 Task: Create a social media post series showcasing hiking trails and stunning views.
Action: Mouse moved to (278, 29)
Screenshot: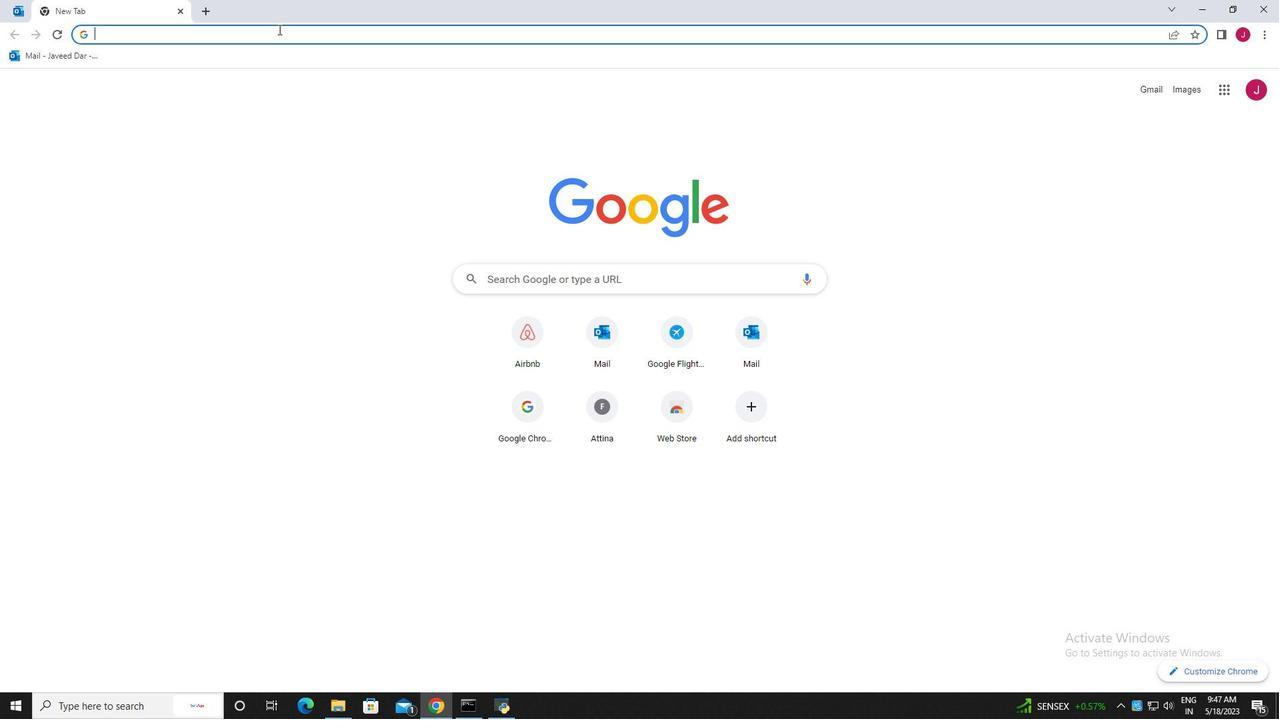 
Action: Key pressed canva
Screenshot: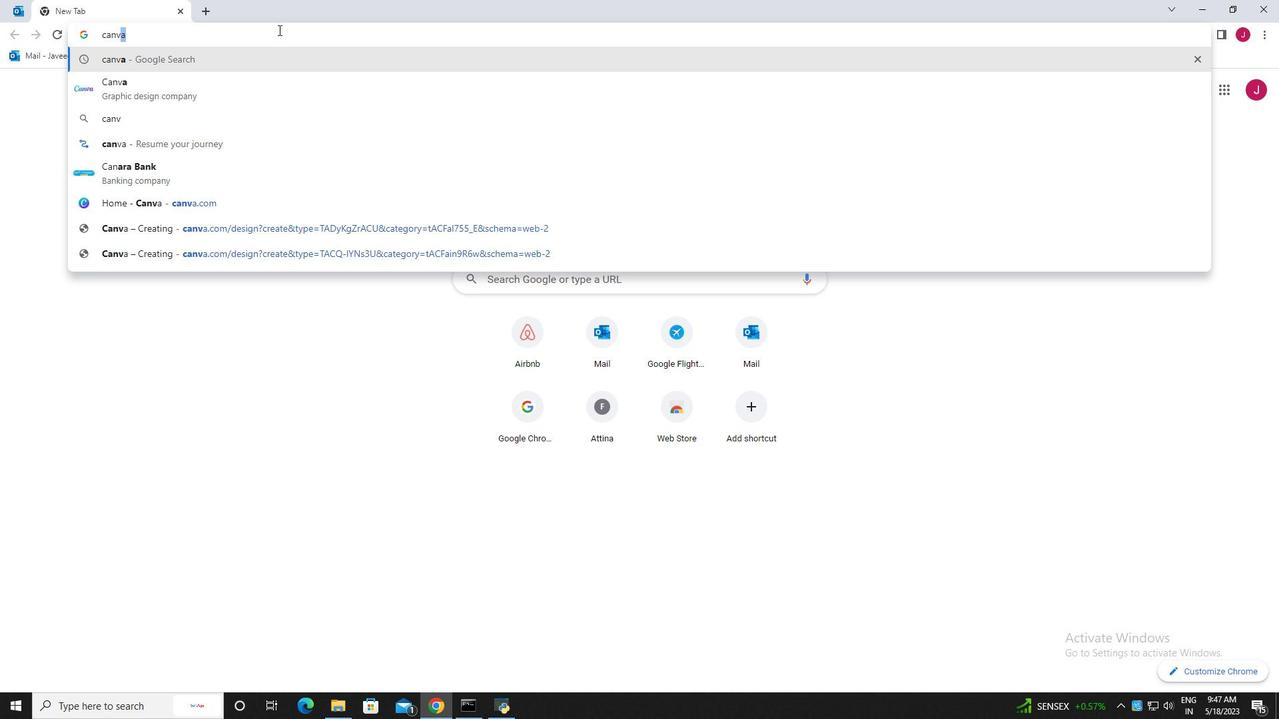 
Action: Mouse moved to (277, 55)
Screenshot: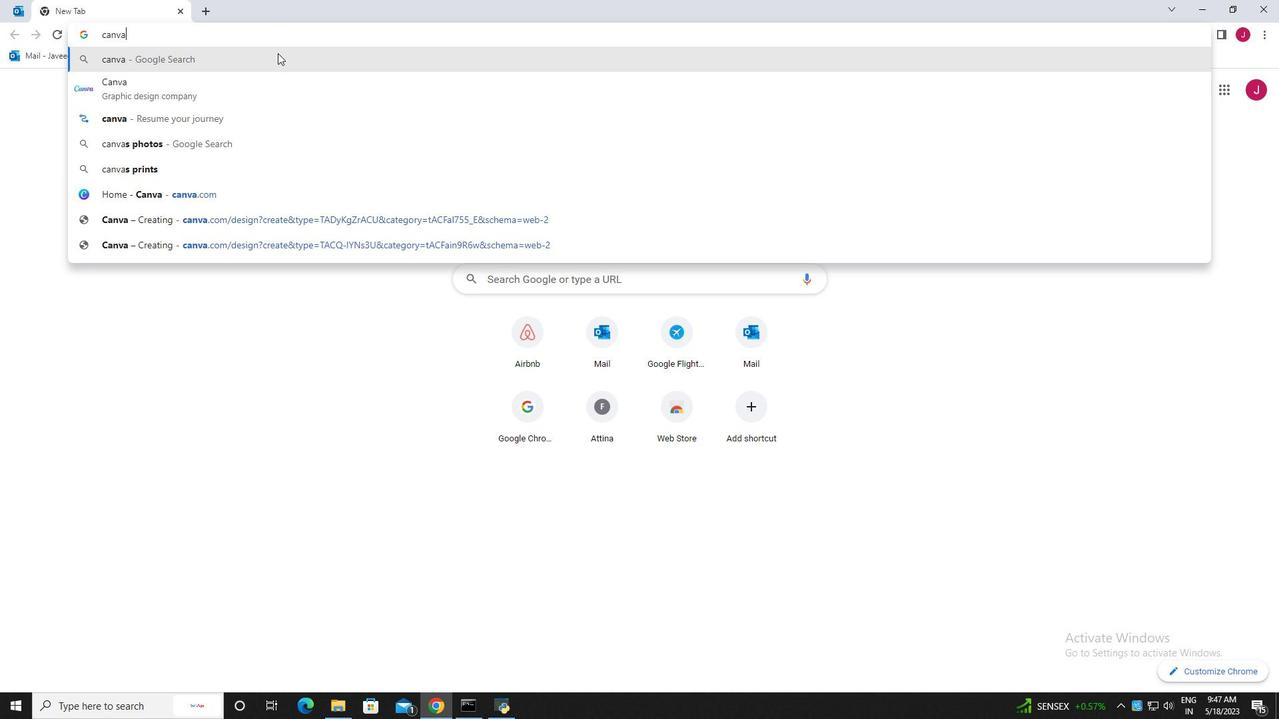 
Action: Mouse pressed left at (277, 55)
Screenshot: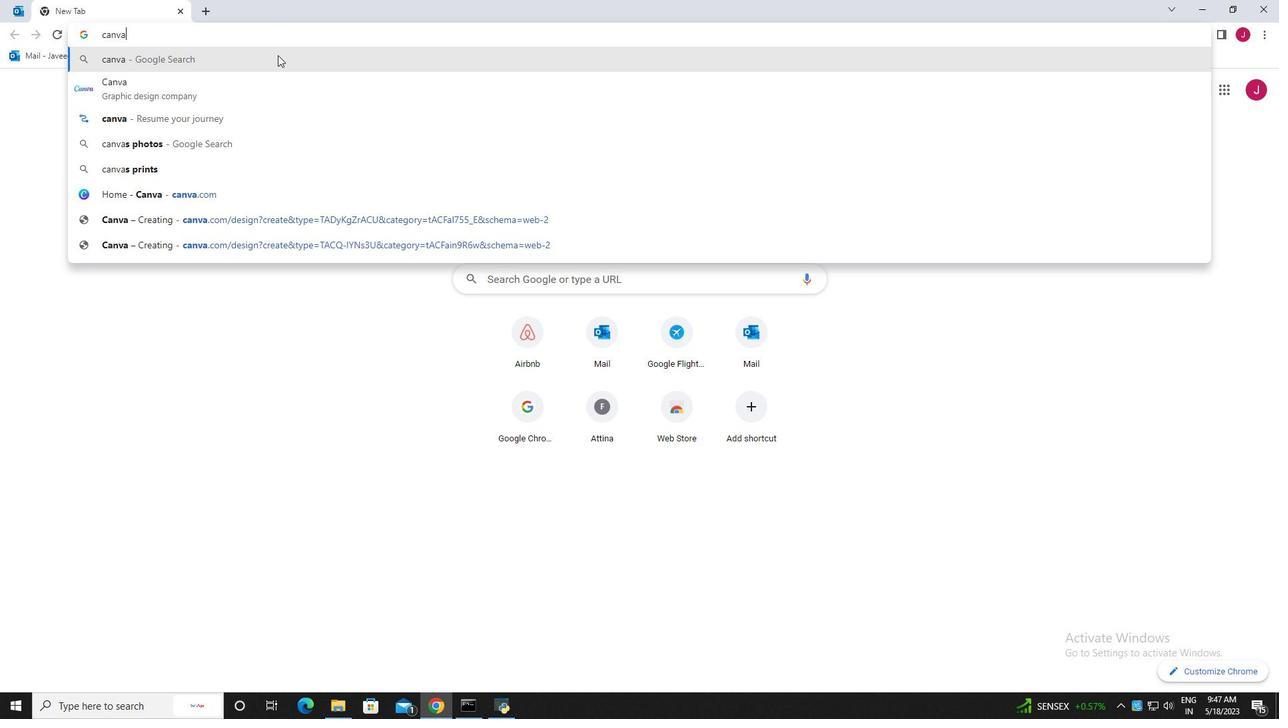
Action: Mouse moved to (292, 209)
Screenshot: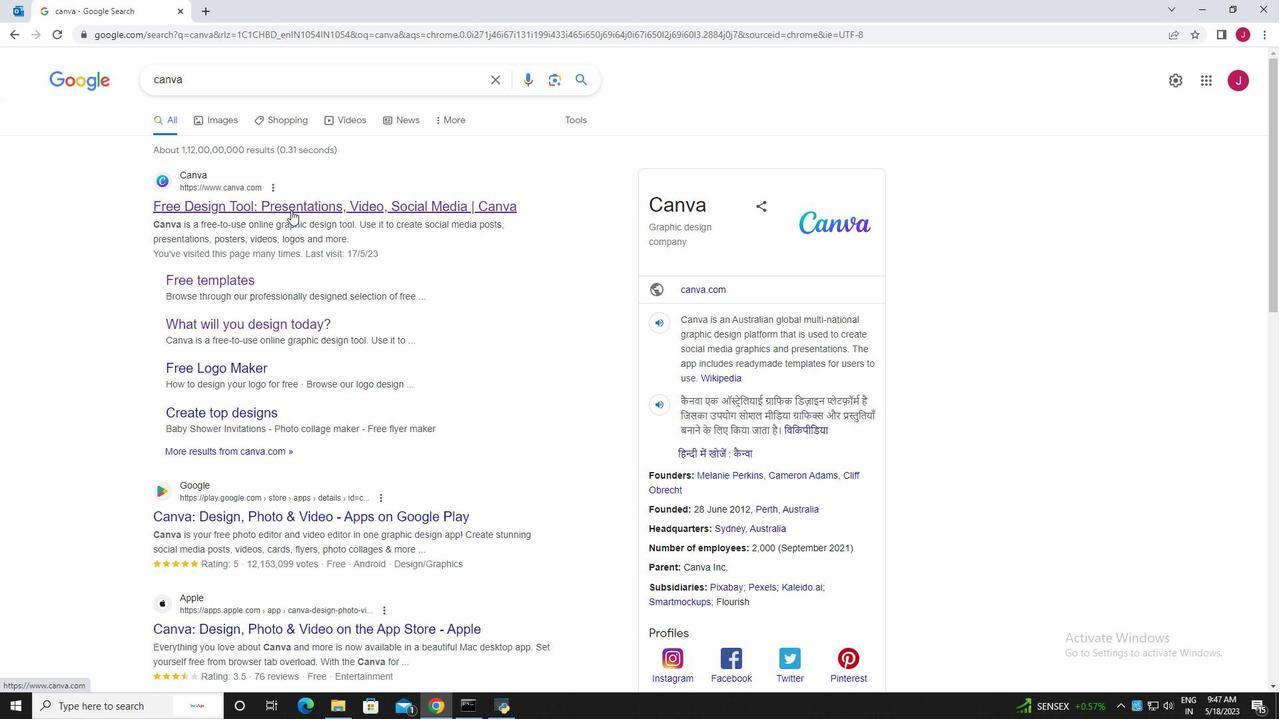 
Action: Mouse pressed left at (292, 209)
Screenshot: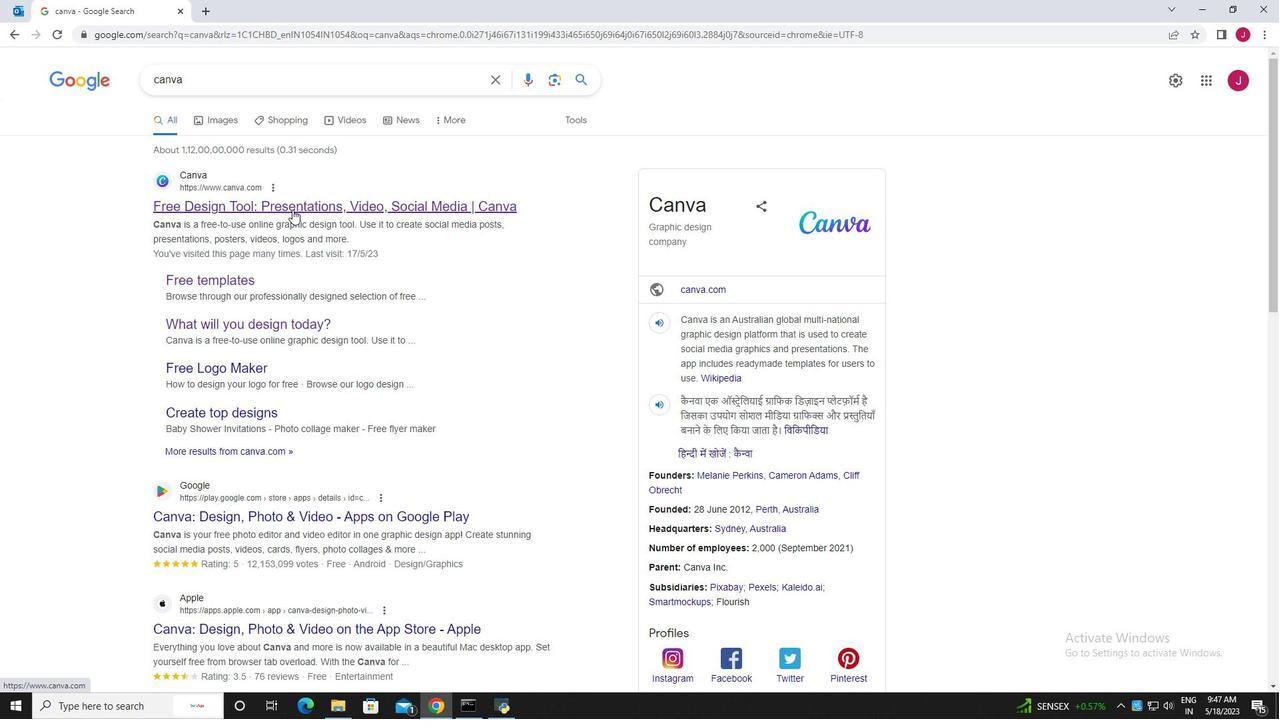 
Action: Mouse moved to (1160, 68)
Screenshot: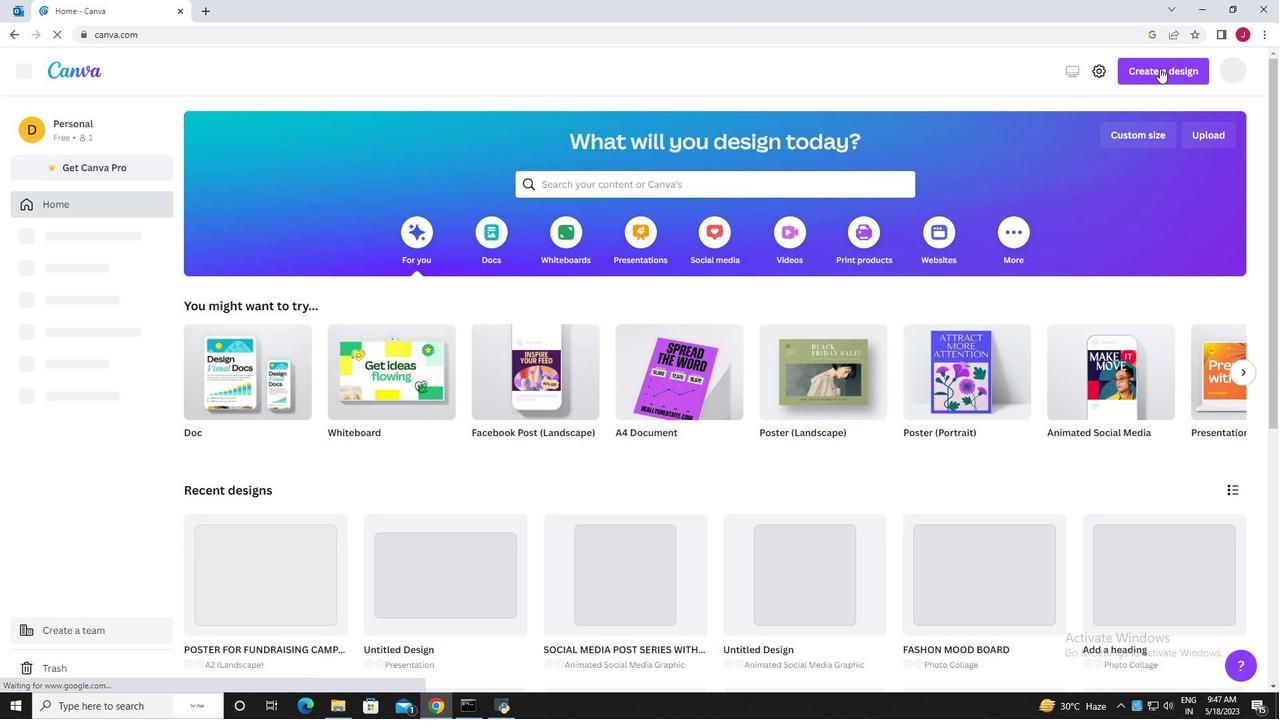 
Action: Mouse pressed left at (1160, 68)
Screenshot: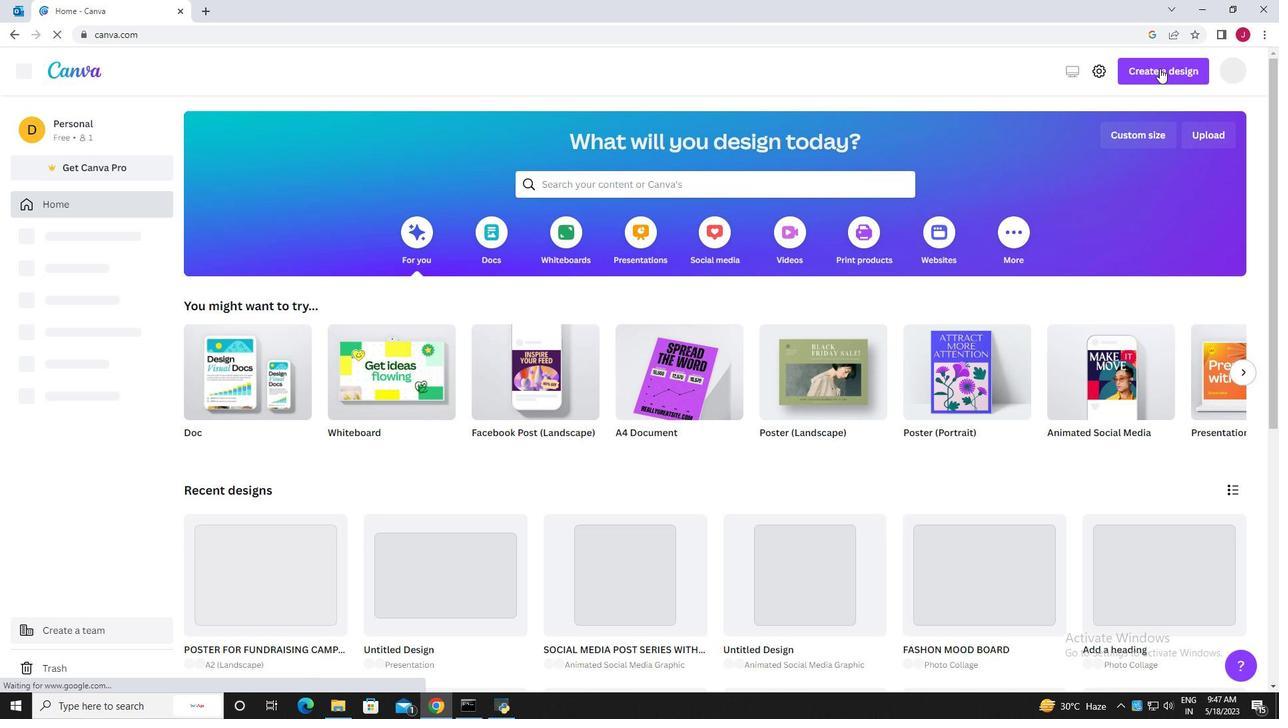 
Action: Mouse moved to (1020, 146)
Screenshot: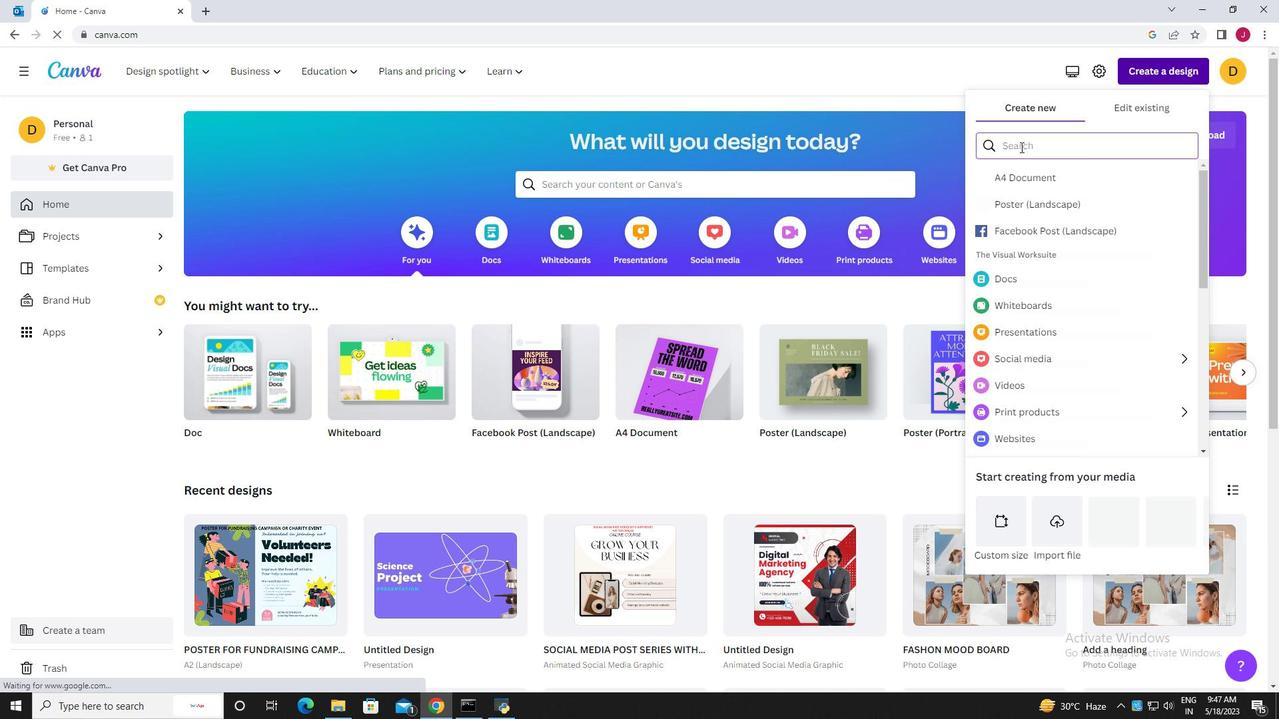 
Action: Key pressed social<Key.space>mdia<Key.space>post<Key.space>series<Key.enter>
Screenshot: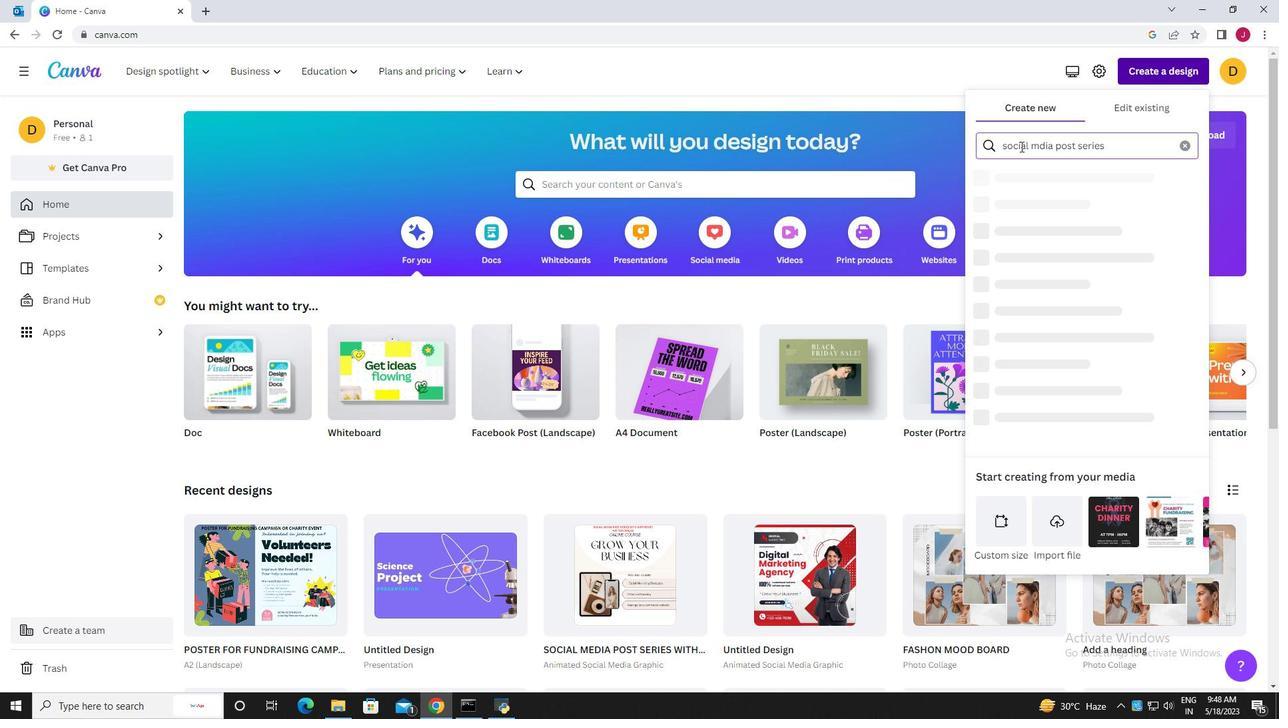 
Action: Mouse moved to (1071, 183)
Screenshot: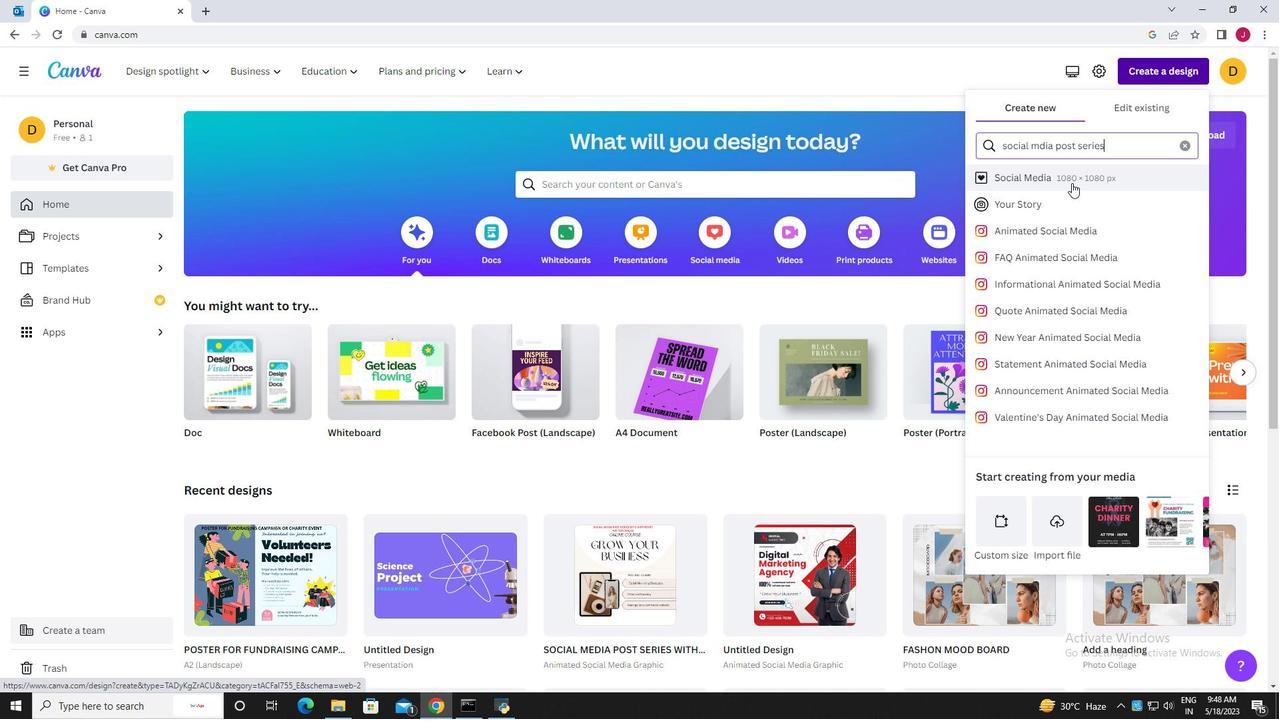 
Action: Mouse pressed left at (1071, 183)
Screenshot: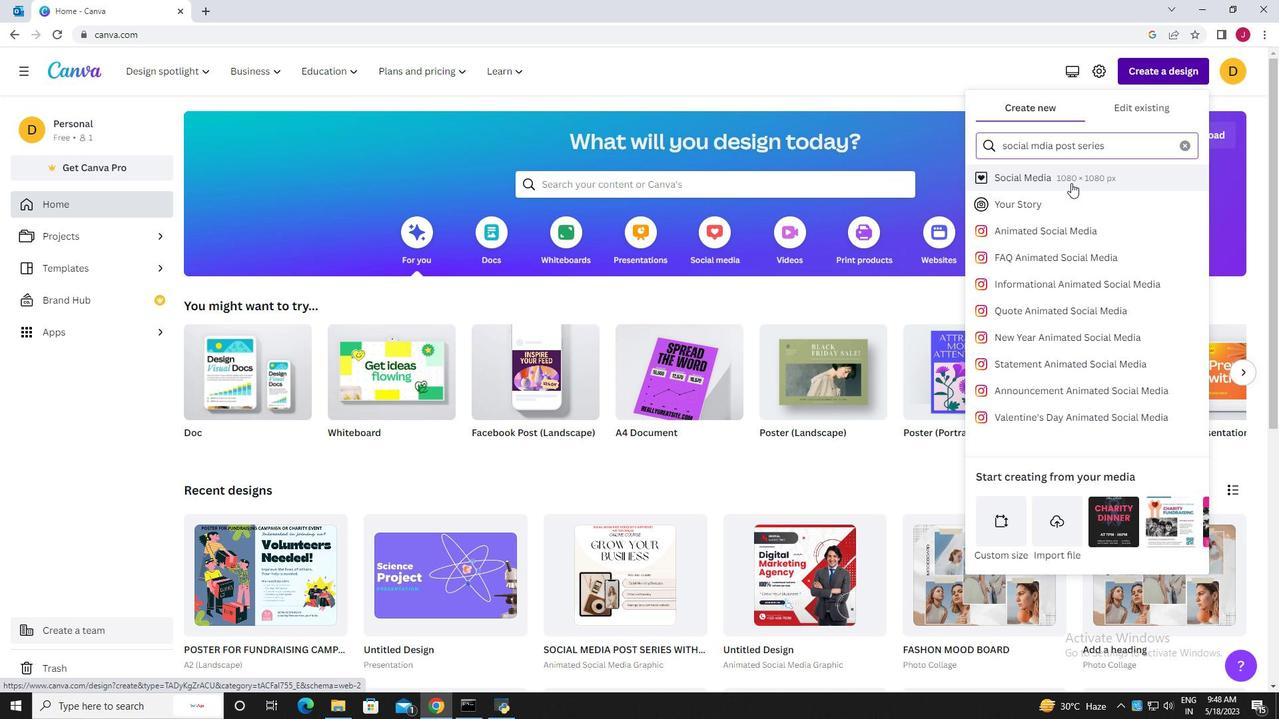 
Action: Mouse moved to (123, 112)
Screenshot: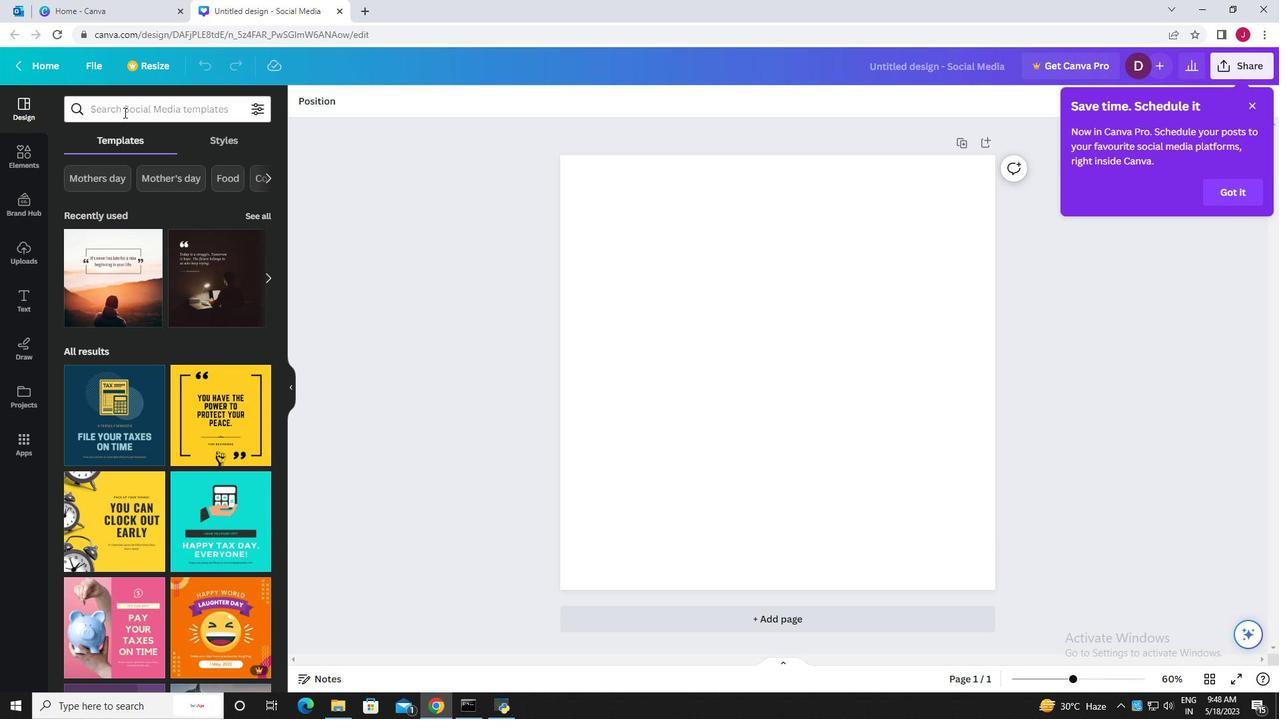 
Action: Mouse pressed left at (123, 112)
Screenshot: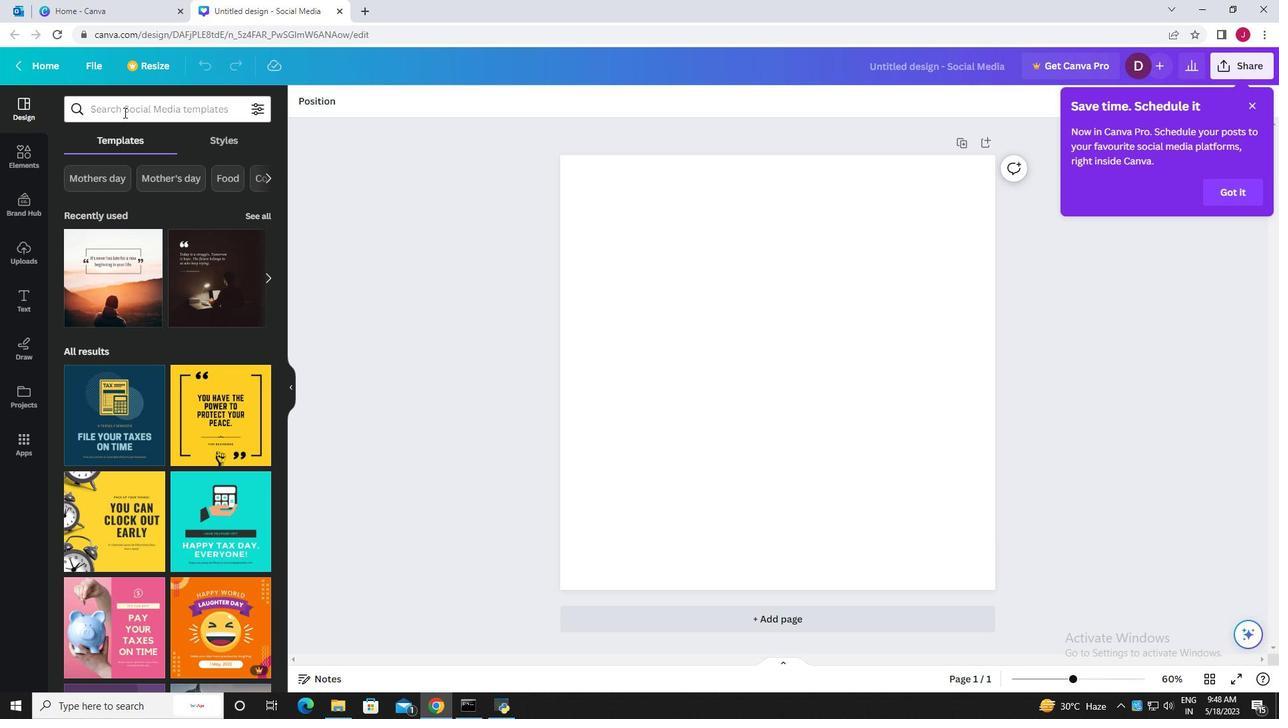 
Action: Mouse moved to (1252, 104)
Screenshot: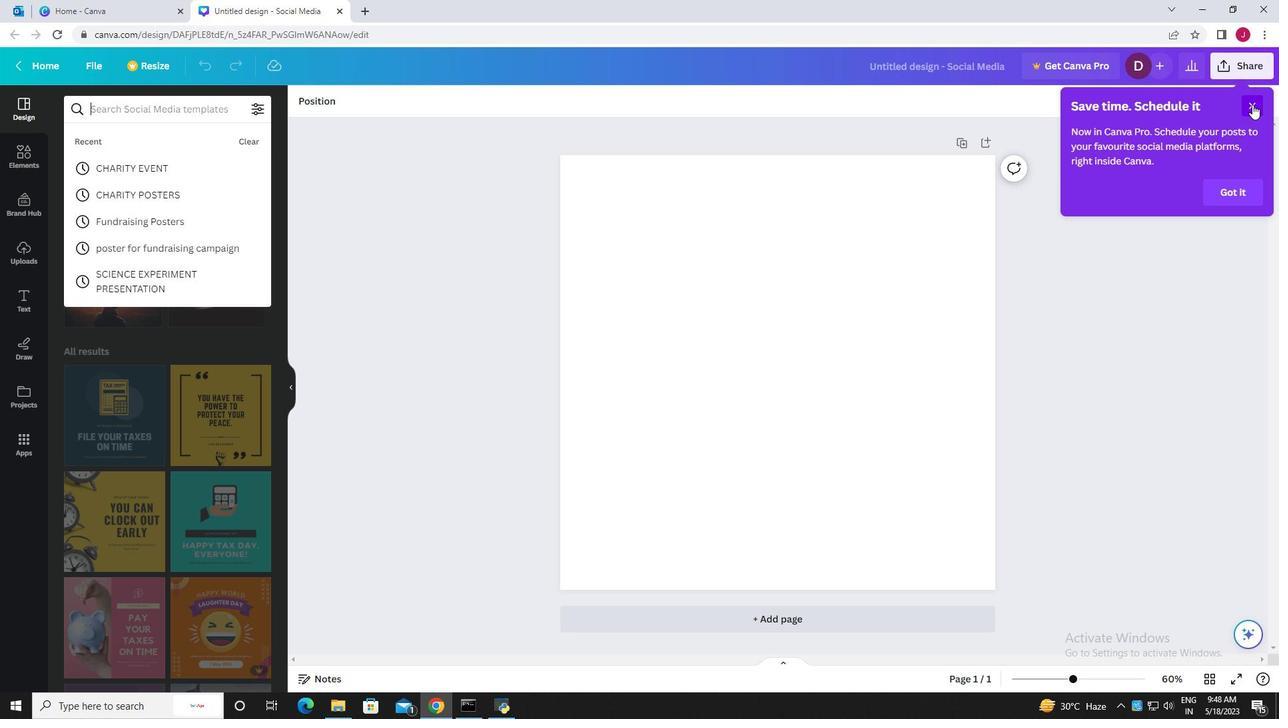 
Action: Mouse pressed left at (1252, 104)
Screenshot: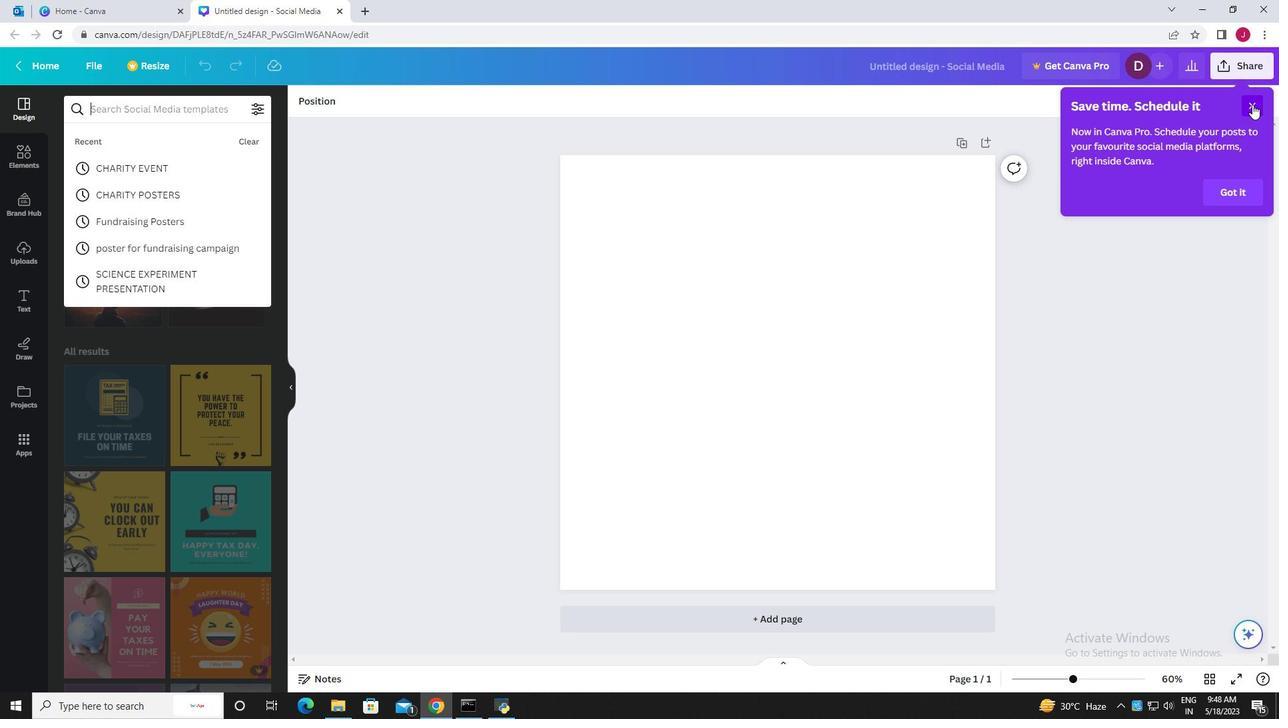 
Action: Mouse moved to (163, 107)
Screenshot: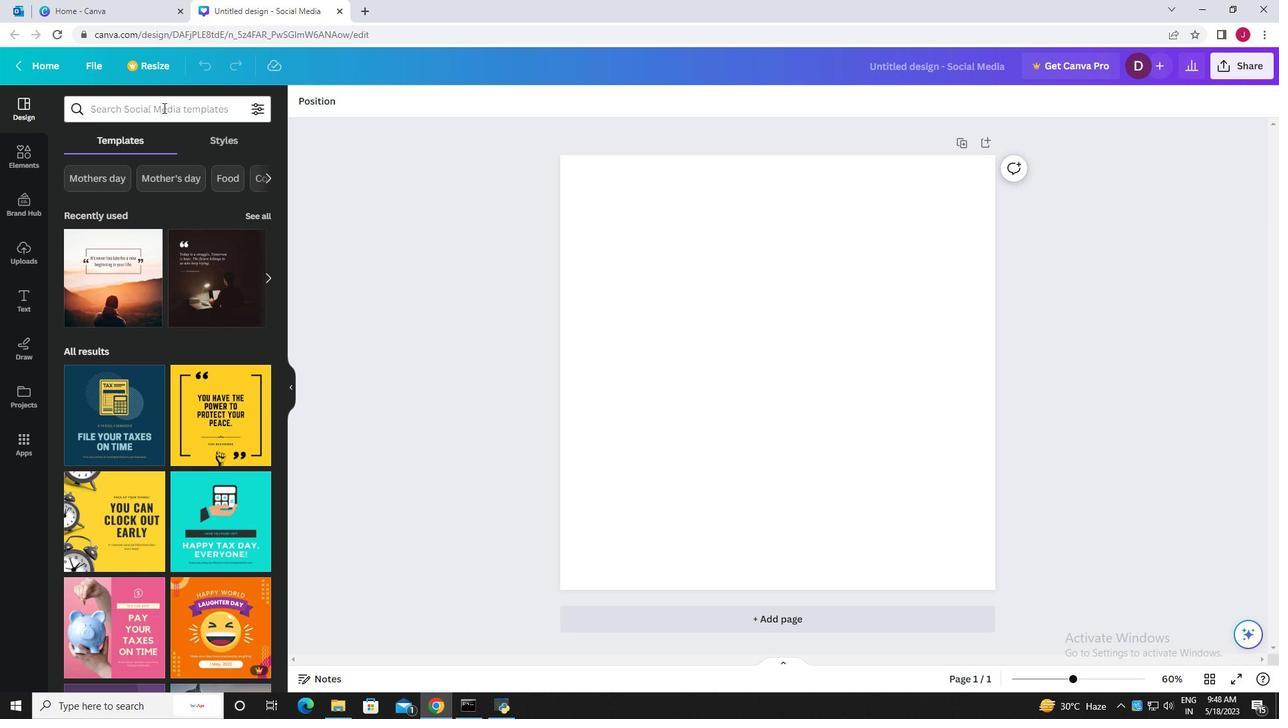 
Action: Mouse pressed left at (163, 107)
Screenshot: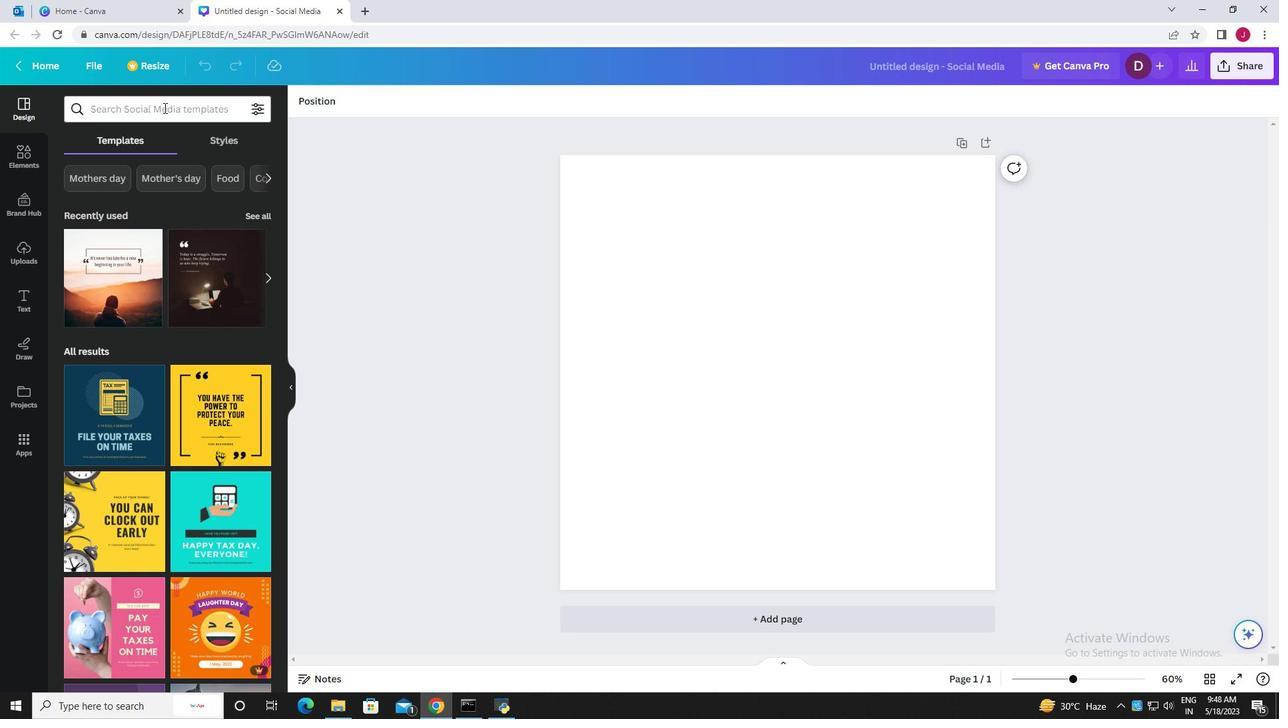 
Action: Key pressed hiking<Key.space>trails<Key.enter>
Screenshot: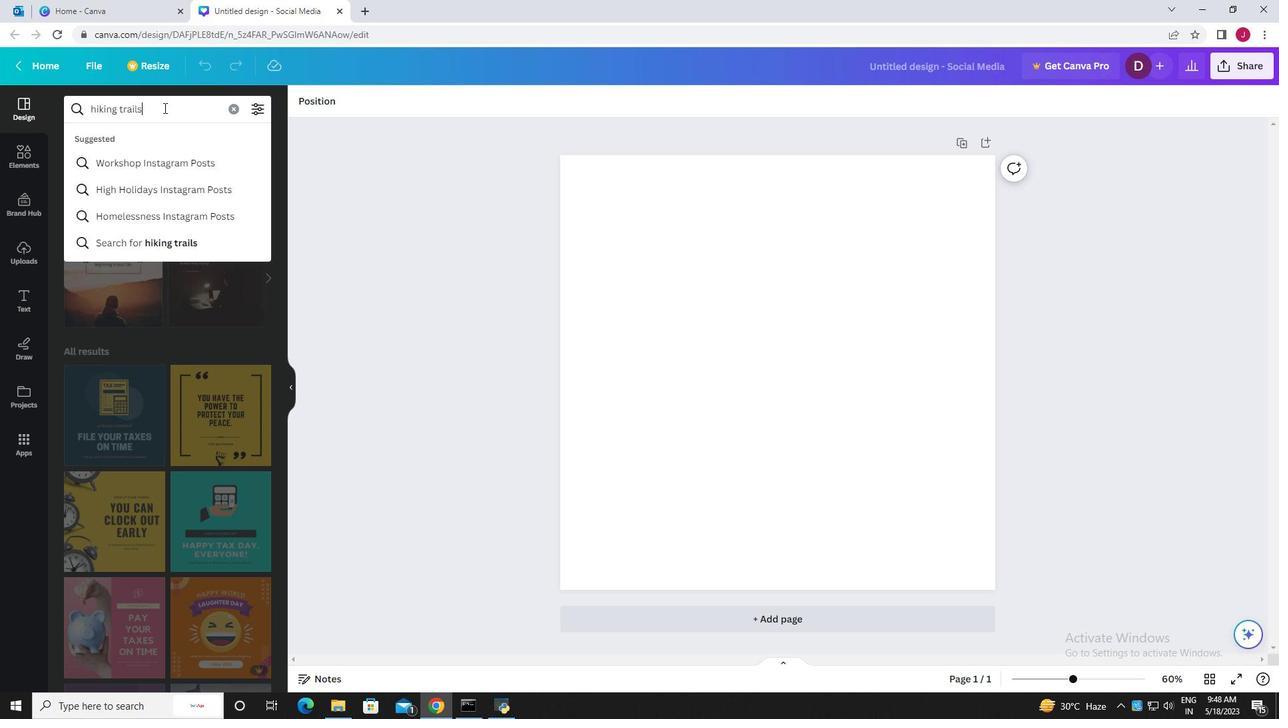 
Action: Mouse moved to (121, 362)
Screenshot: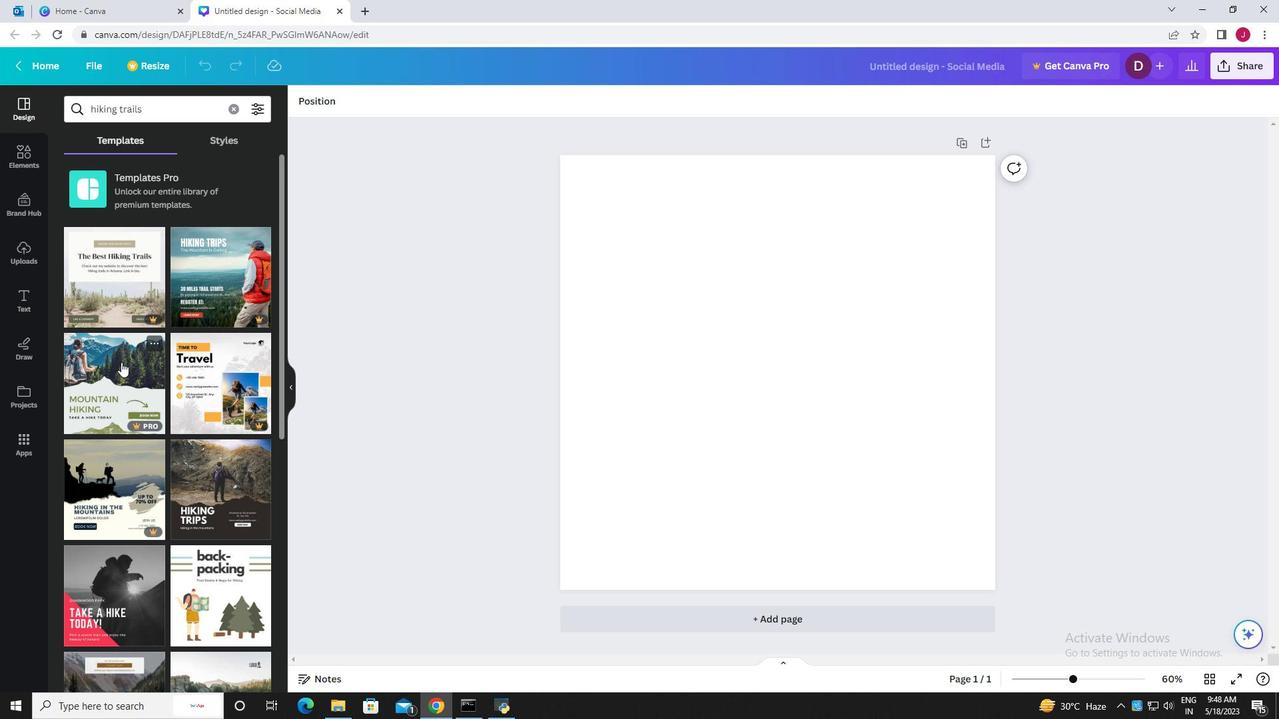 
Action: Mouse pressed left at (121, 362)
Screenshot: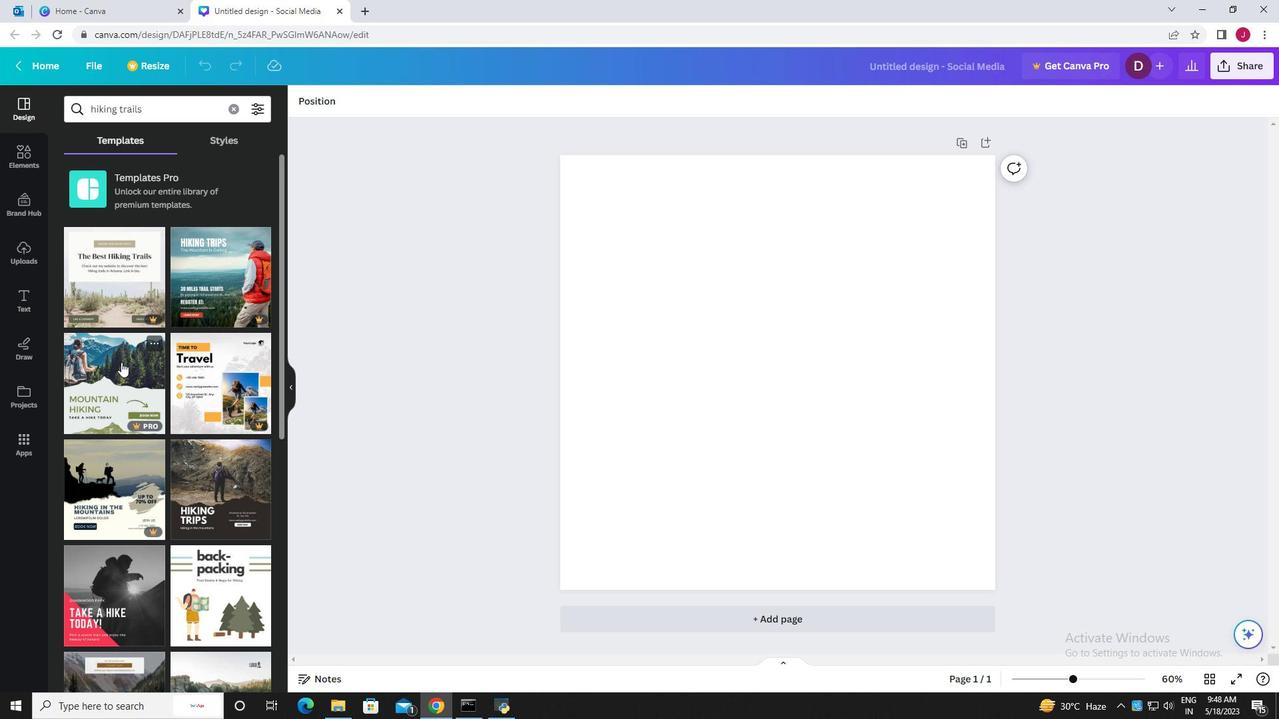 
Action: Mouse moved to (971, 181)
Screenshot: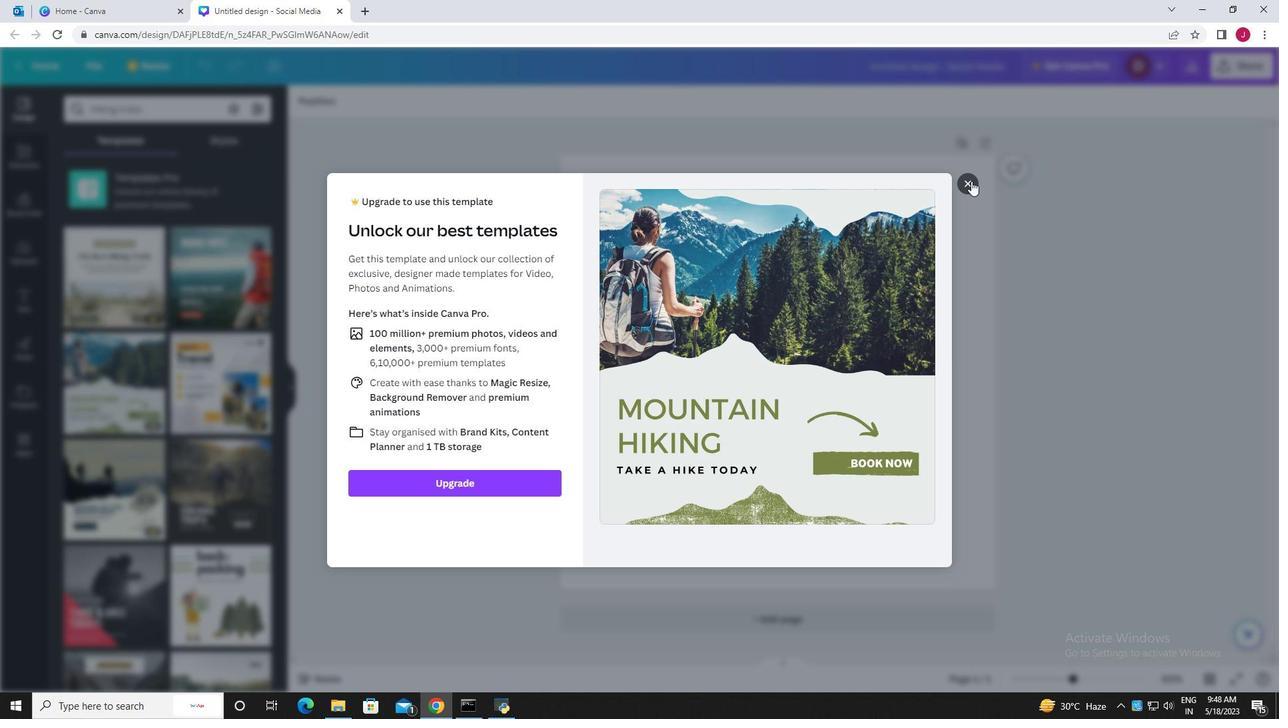 
Action: Mouse pressed left at (971, 181)
Screenshot: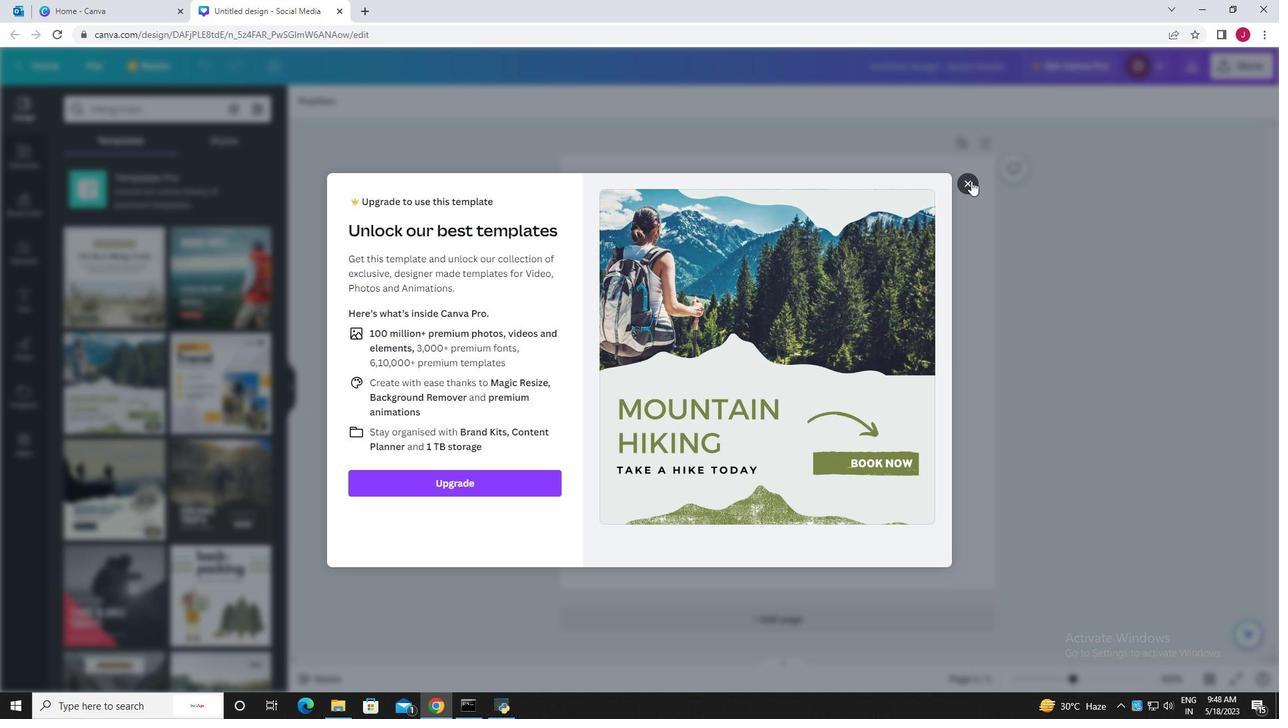 
Action: Mouse moved to (129, 278)
Screenshot: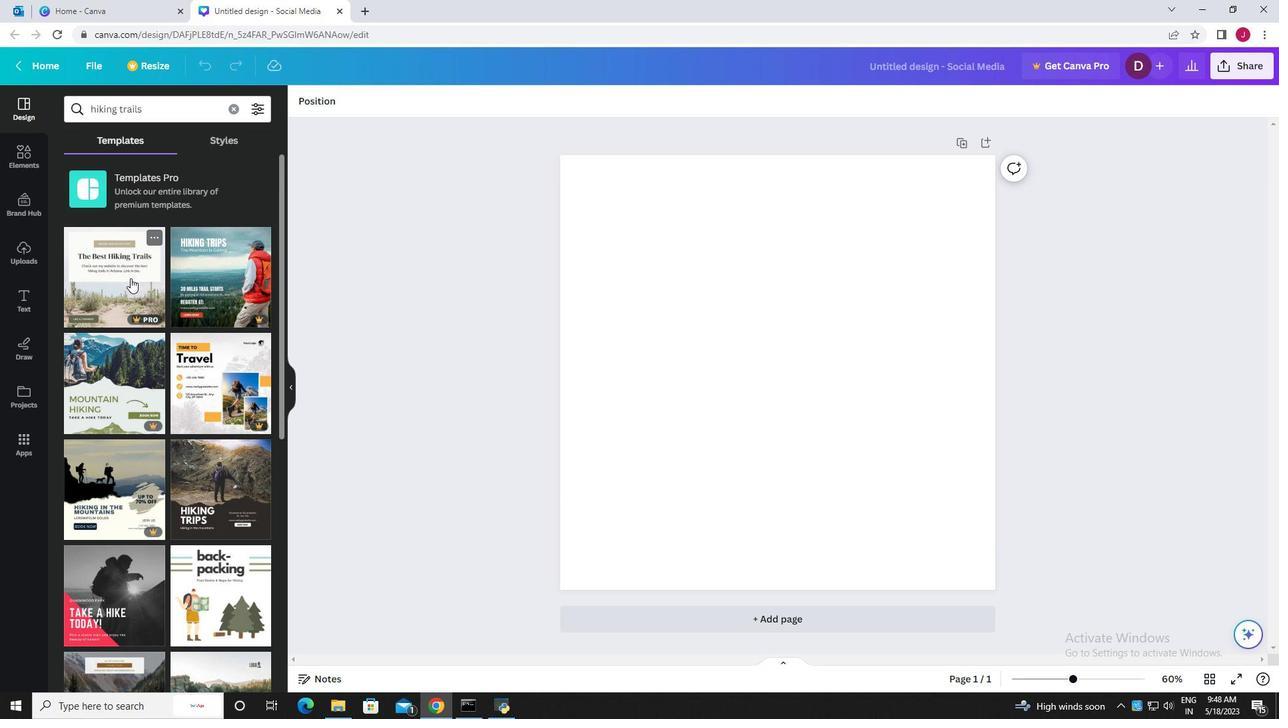 
Action: Mouse pressed left at (129, 278)
Screenshot: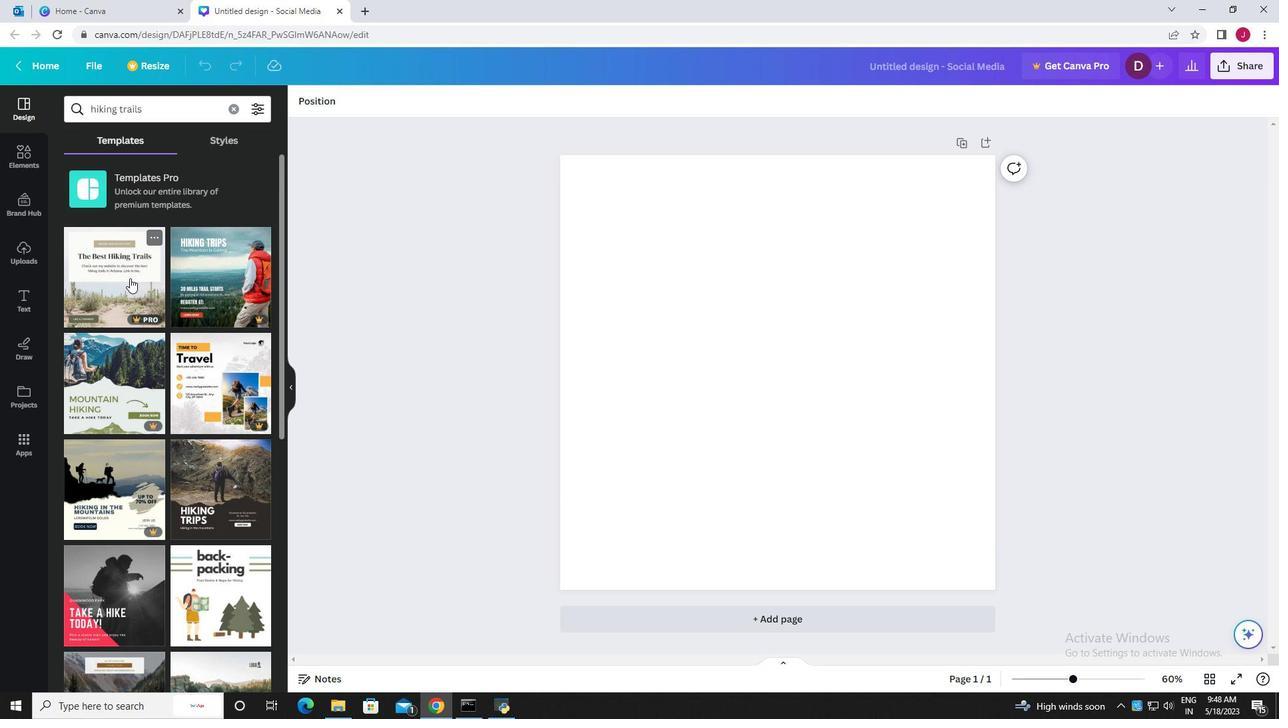 
Action: Mouse moved to (967, 180)
Screenshot: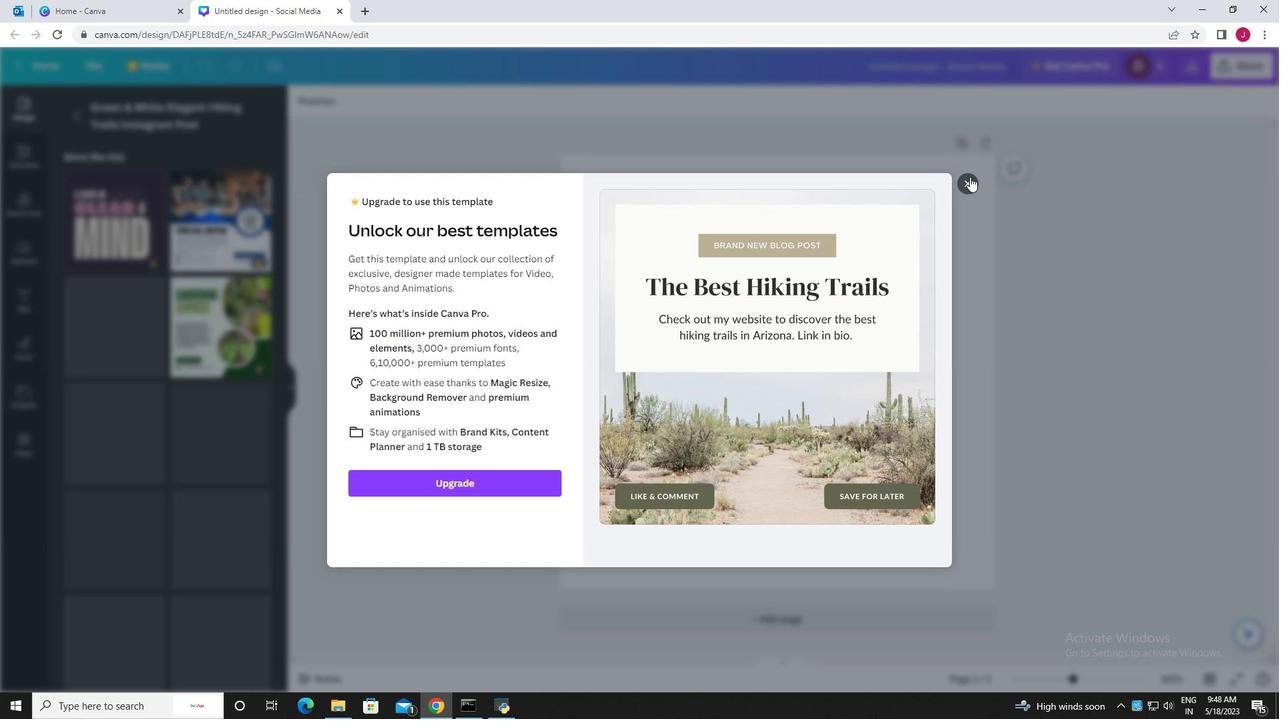 
Action: Mouse pressed left at (967, 180)
Screenshot: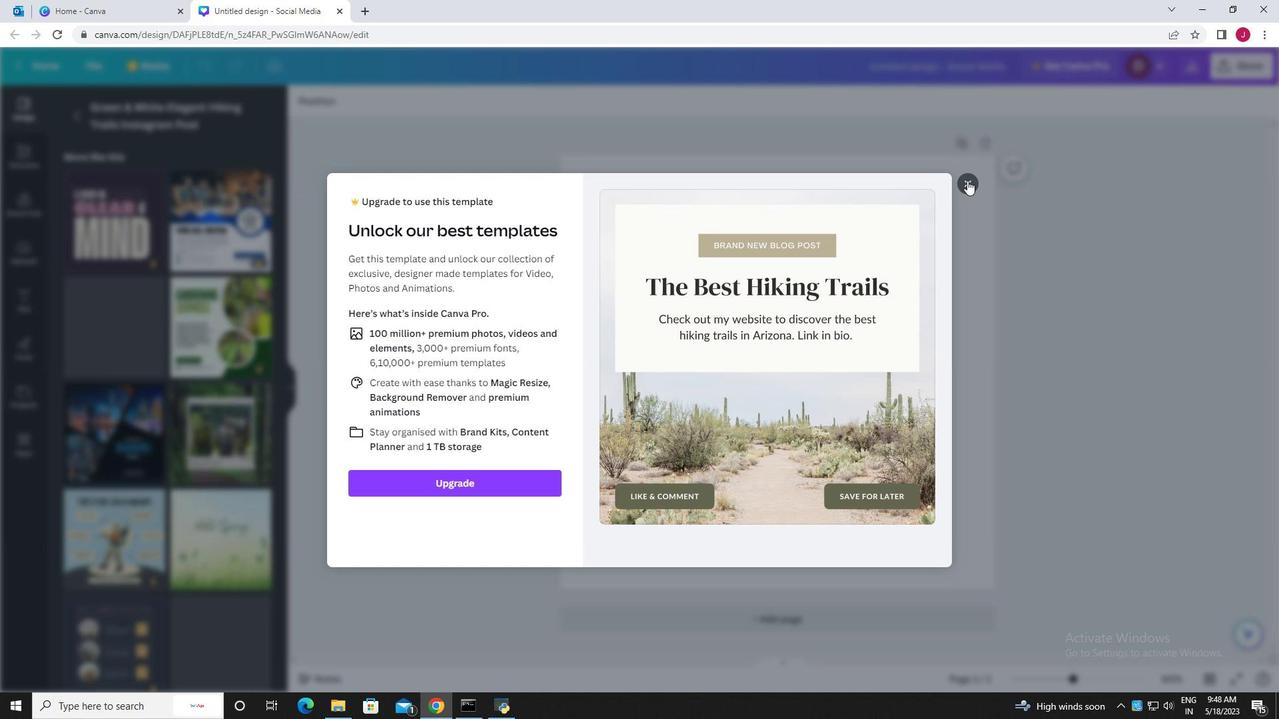 
Action: Mouse moved to (115, 517)
Screenshot: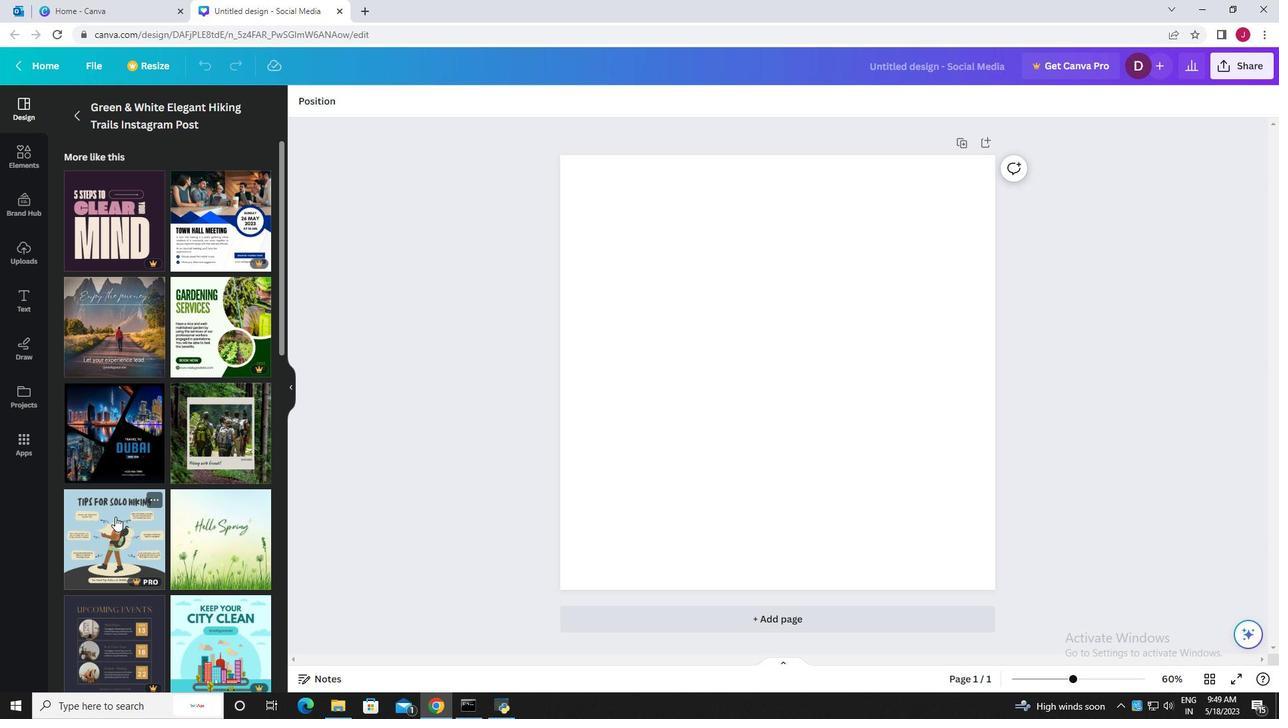 
Action: Mouse scrolled (115, 517) with delta (0, 0)
Screenshot: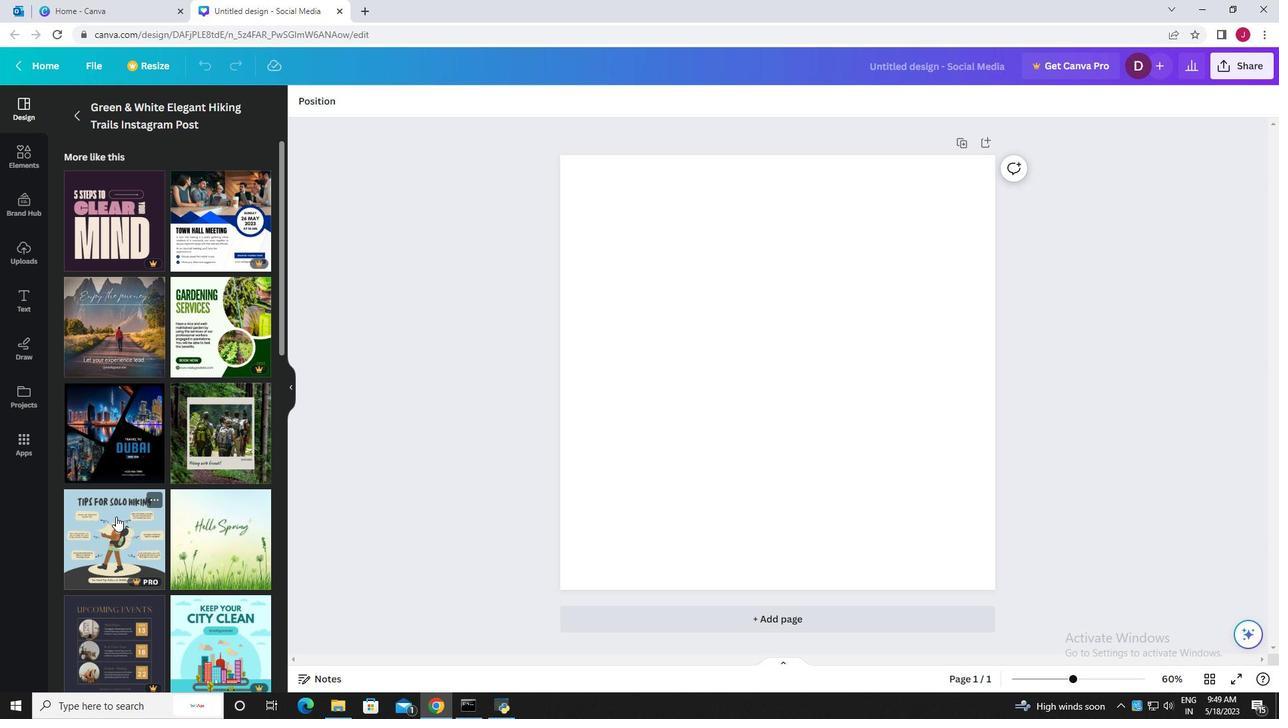 
Action: Mouse scrolled (115, 517) with delta (0, 0)
Screenshot: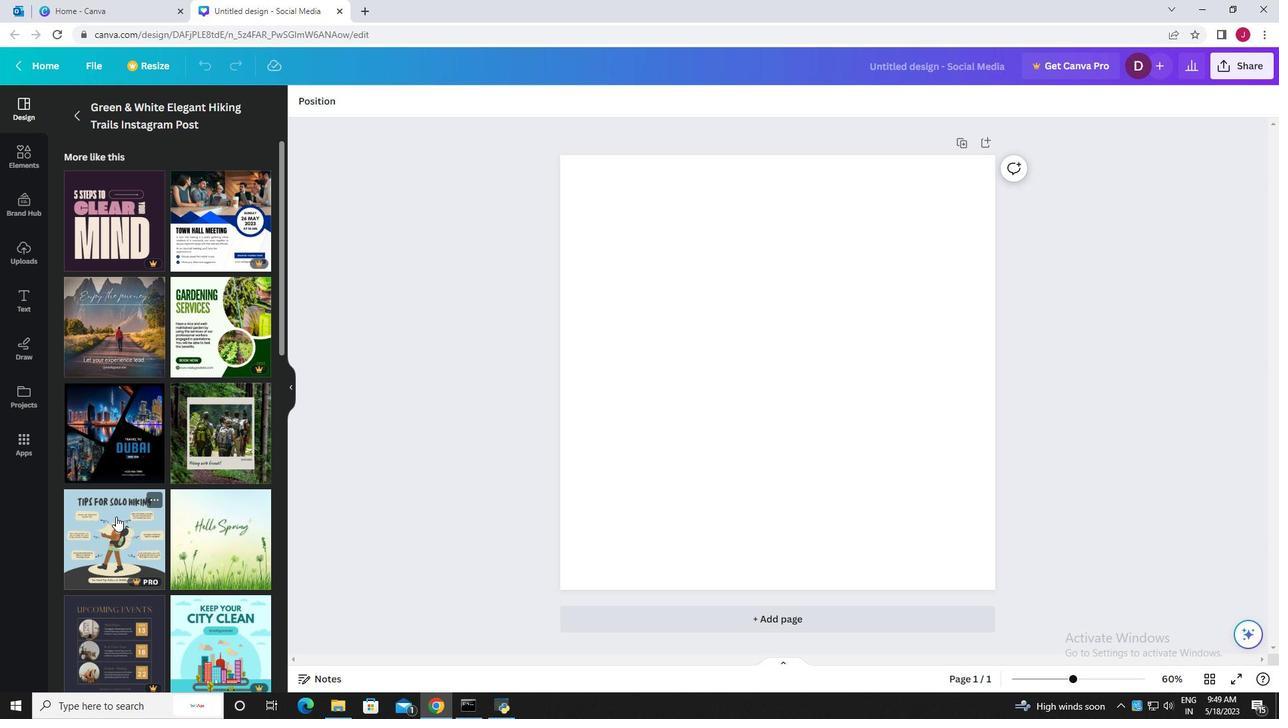 
Action: Mouse moved to (155, 391)
Screenshot: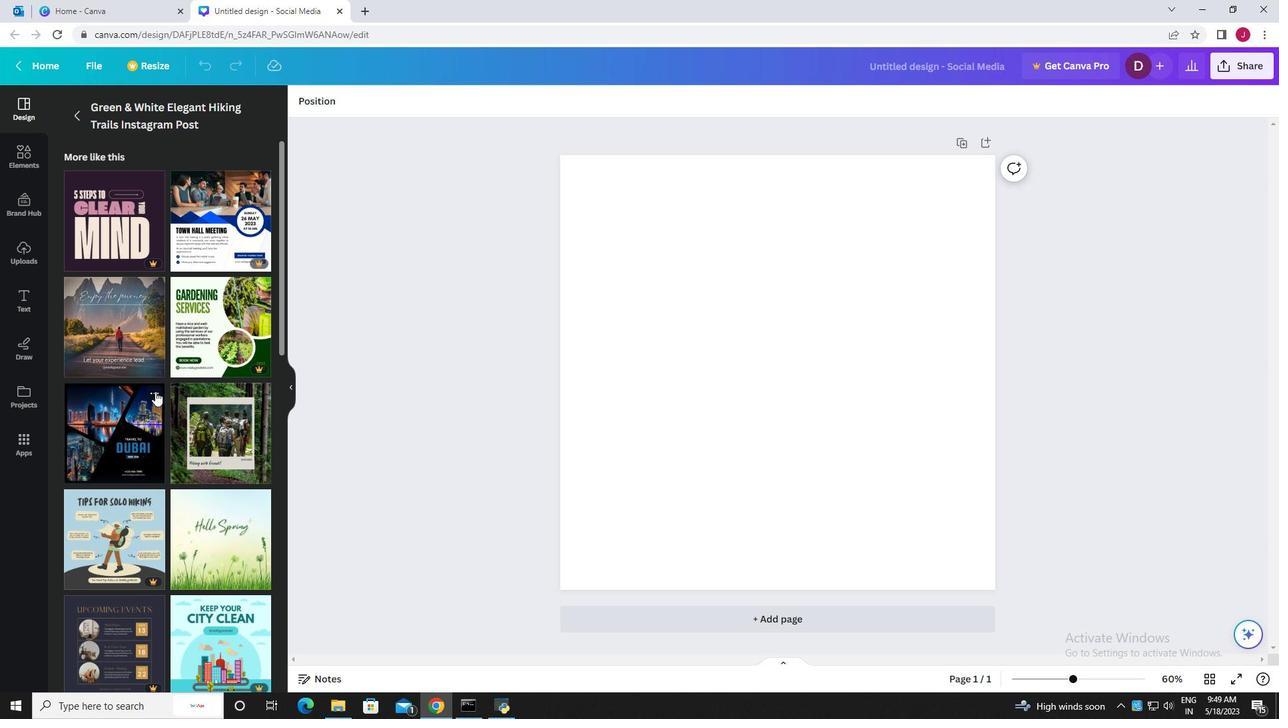 
Action: Mouse scrolled (155, 390) with delta (0, 0)
Screenshot: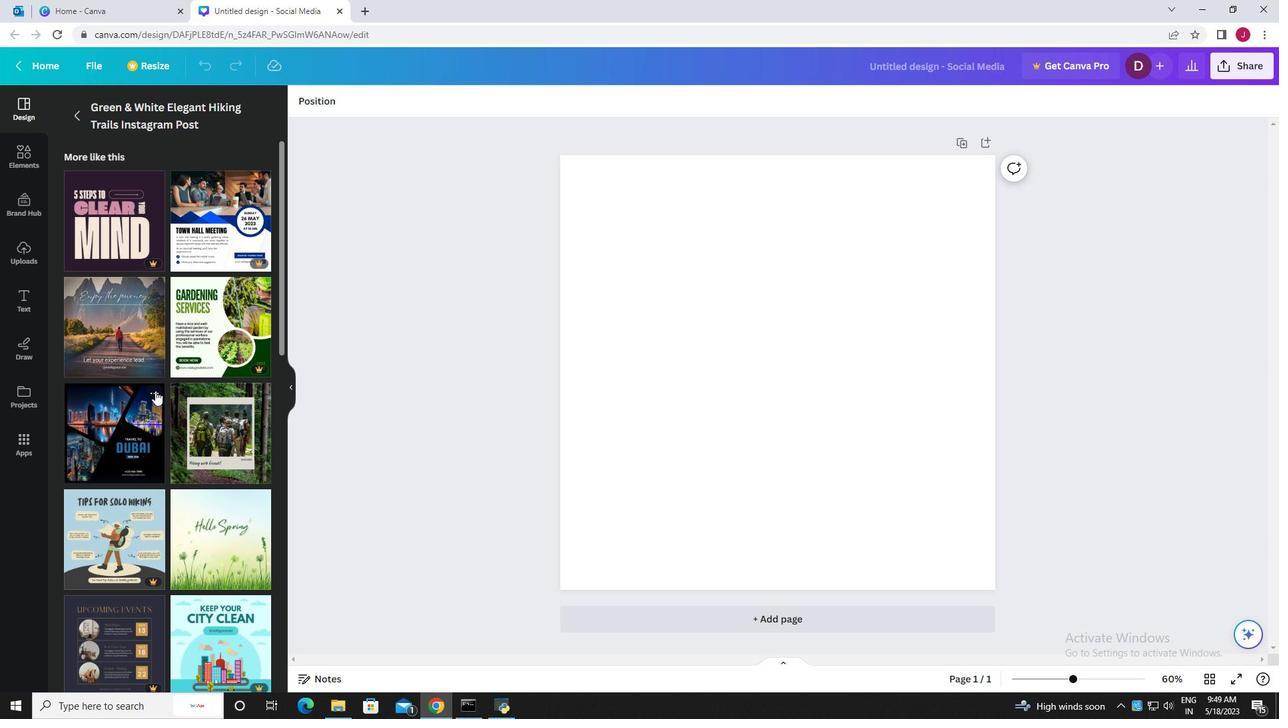 
Action: Mouse scrolled (155, 390) with delta (0, 0)
Screenshot: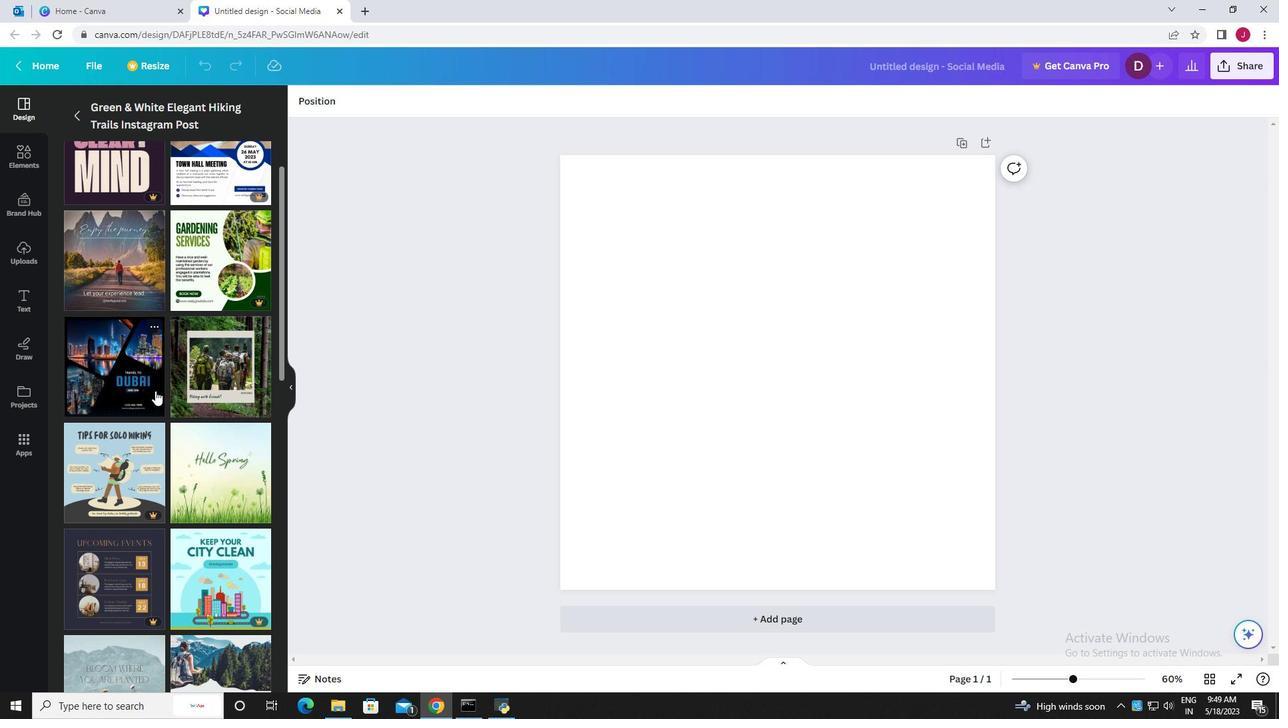 
Action: Mouse scrolled (155, 390) with delta (0, 0)
Screenshot: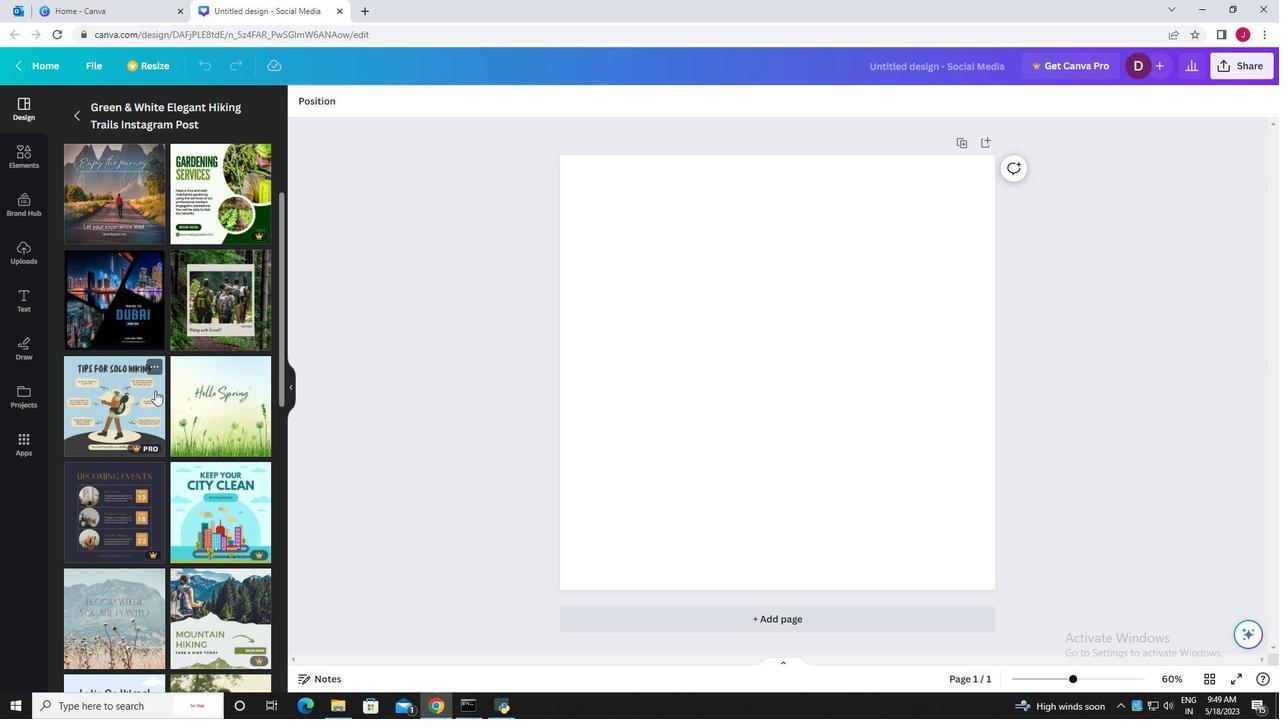 
Action: Mouse scrolled (155, 390) with delta (0, 0)
Screenshot: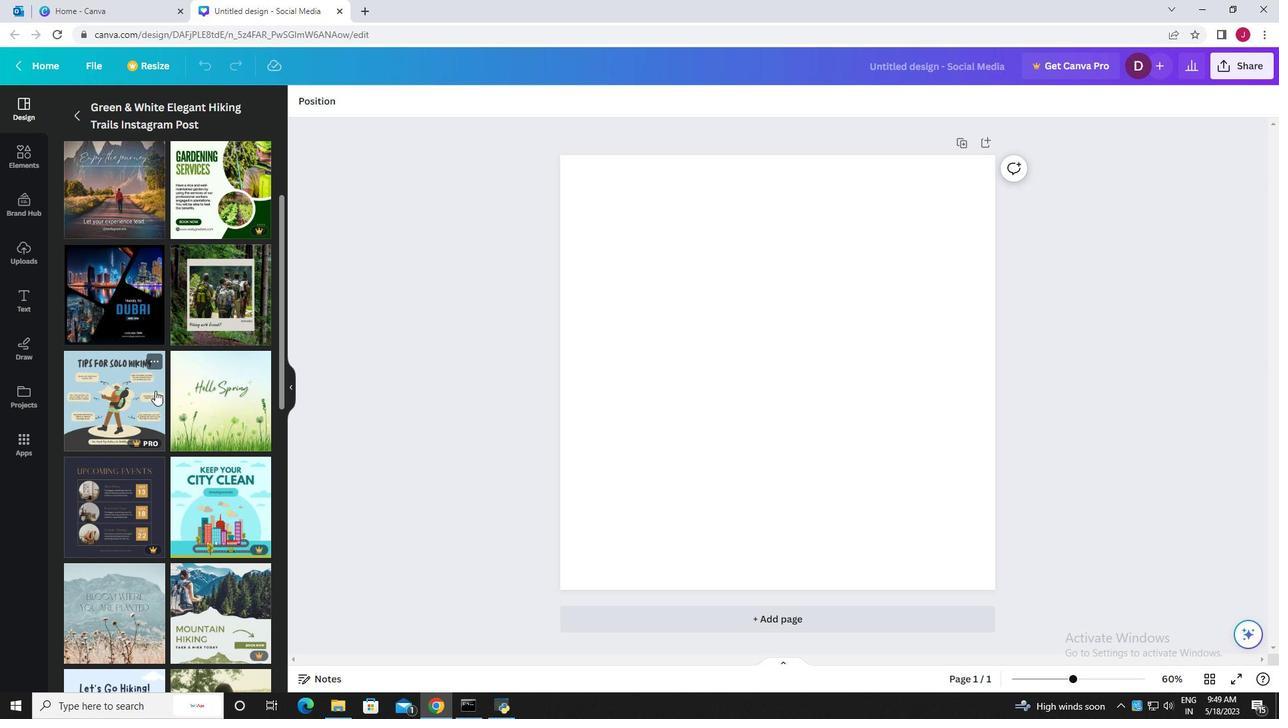 
Action: Mouse scrolled (155, 390) with delta (0, 0)
Screenshot: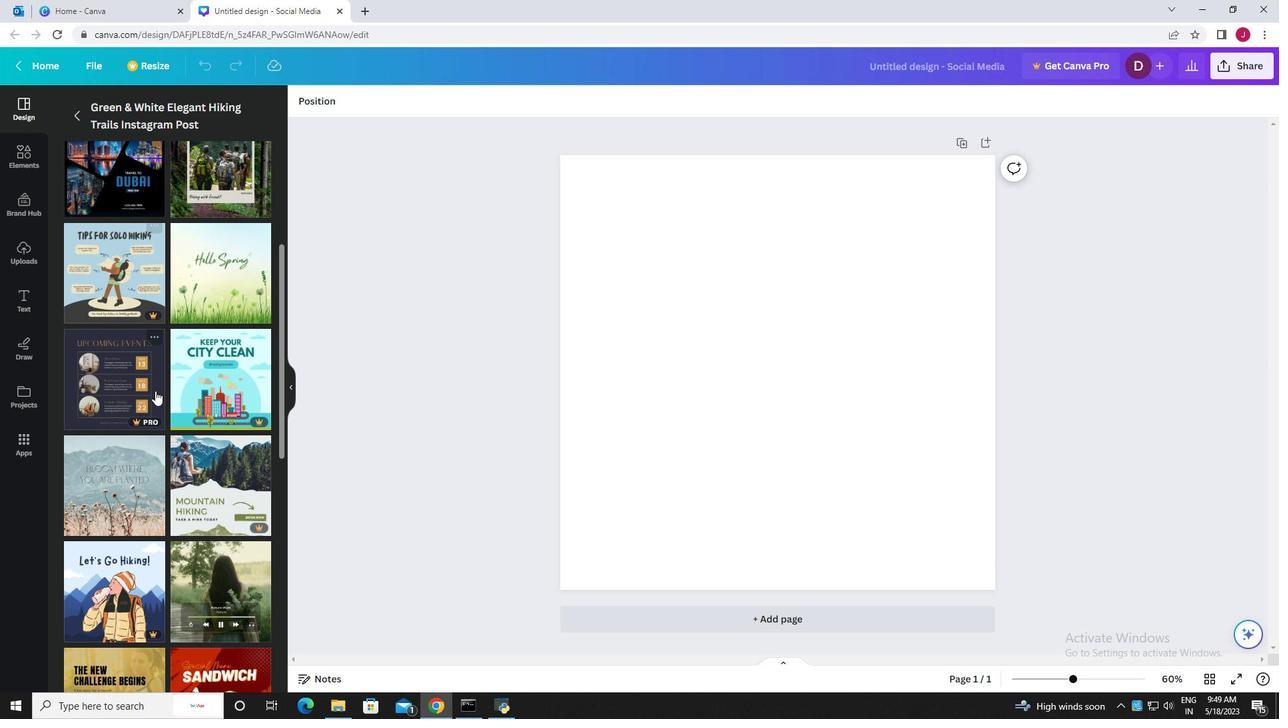 
Action: Mouse moved to (157, 394)
Screenshot: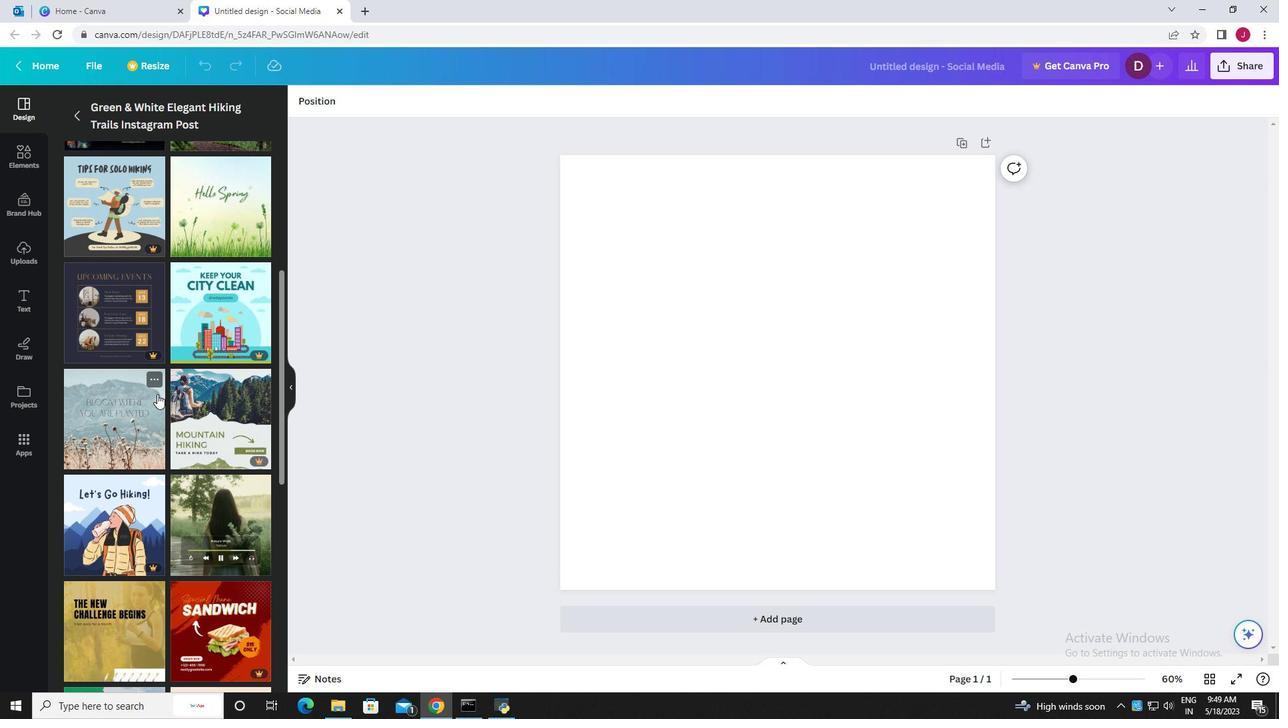 
Action: Mouse scrolled (157, 393) with delta (0, 0)
Screenshot: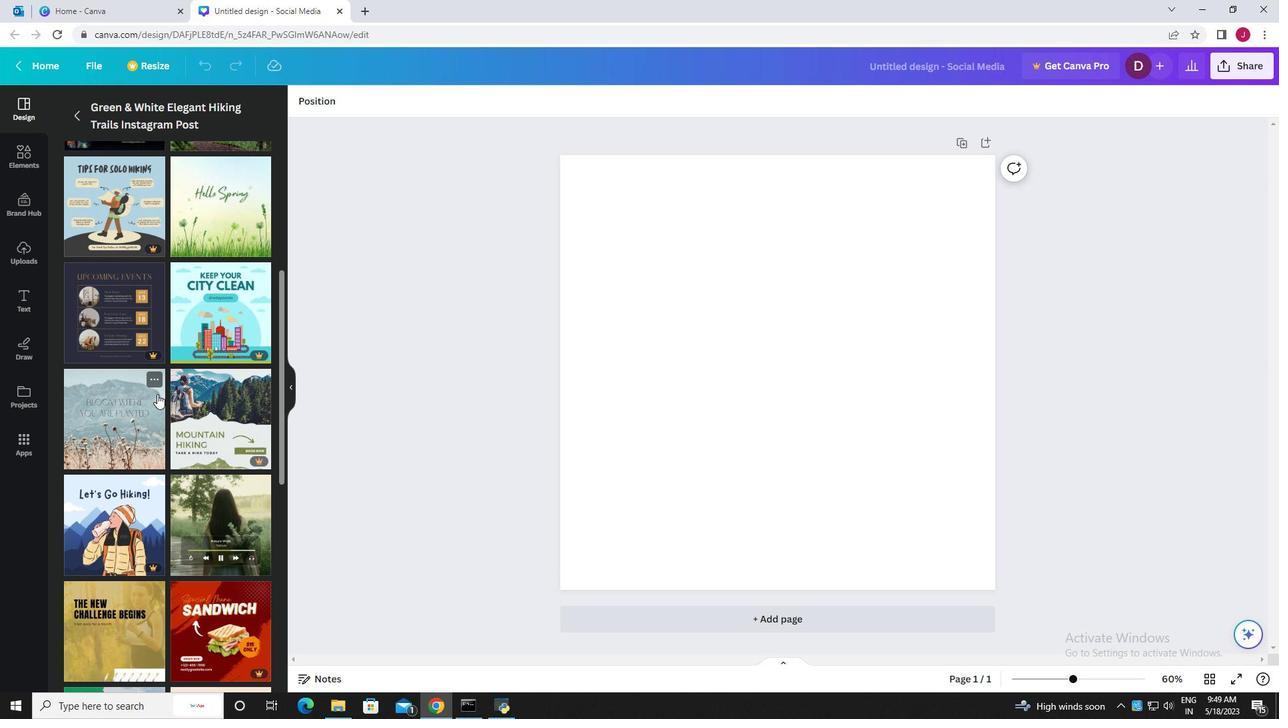 
Action: Mouse scrolled (157, 393) with delta (0, 0)
Screenshot: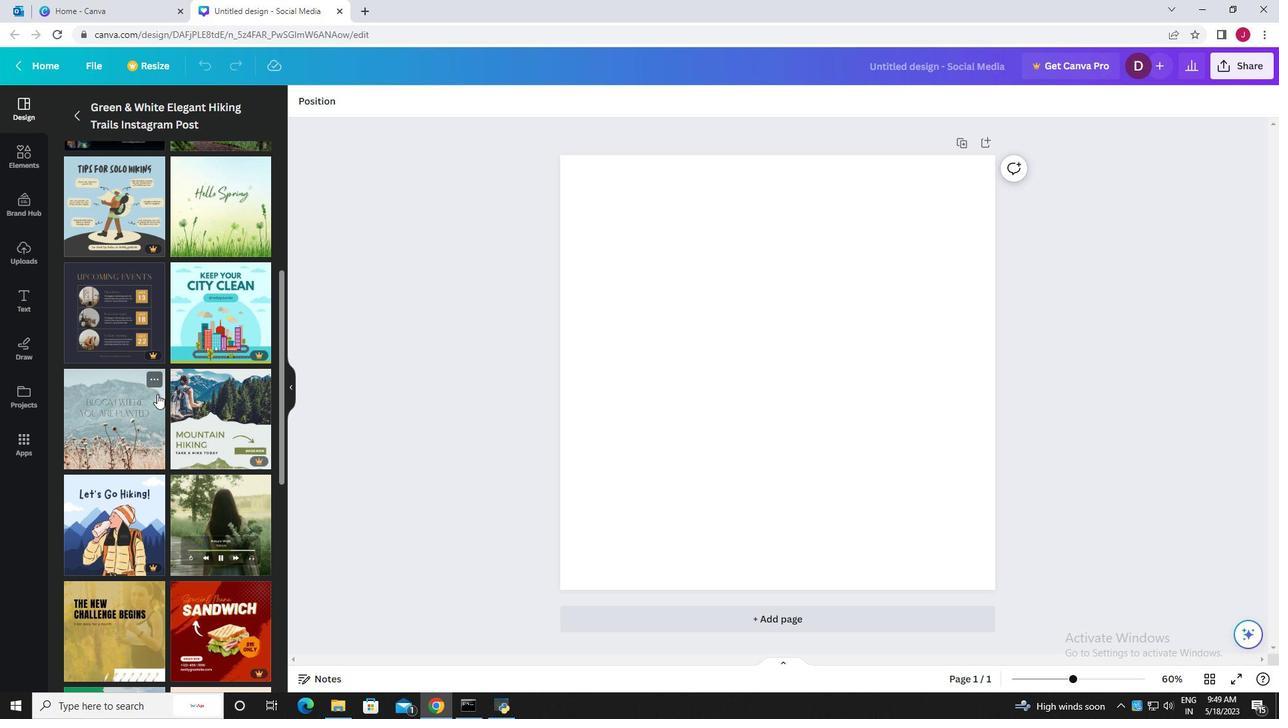 
Action: Mouse moved to (195, 496)
Screenshot: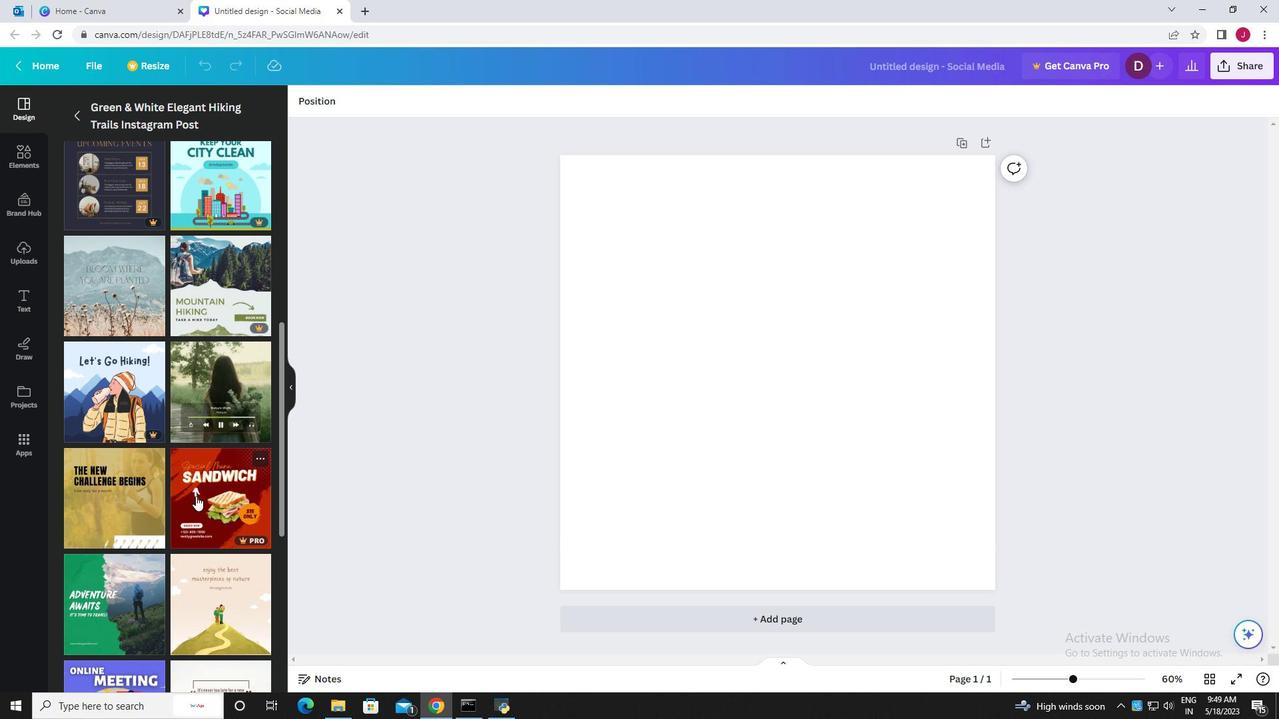 
Action: Mouse scrolled (195, 495) with delta (0, 0)
Screenshot: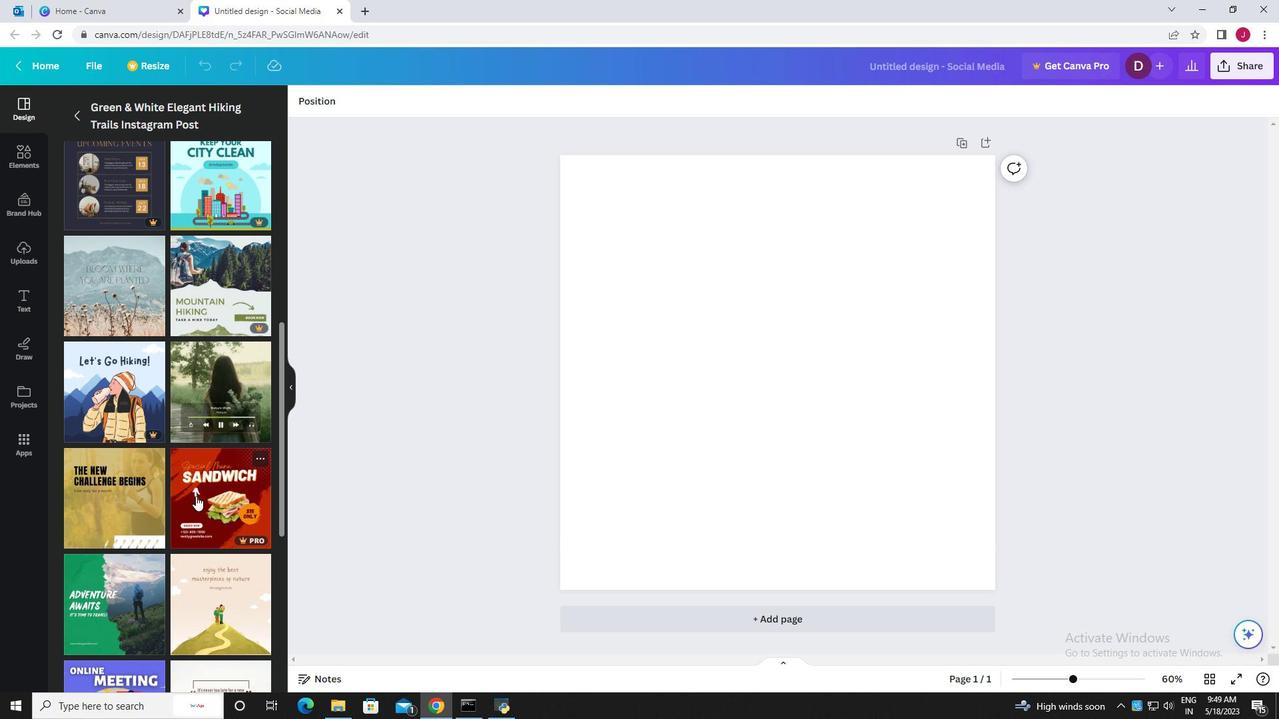 
Action: Mouse scrolled (195, 495) with delta (0, 0)
Screenshot: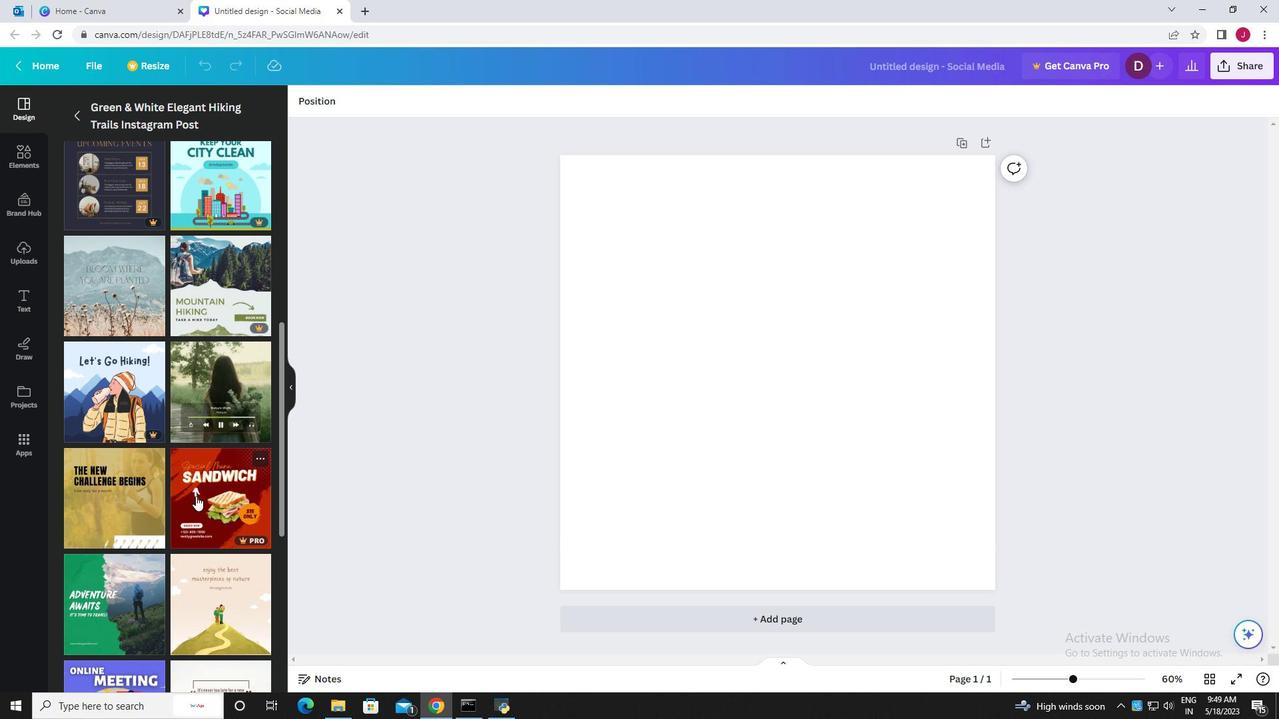 
Action: Mouse moved to (206, 482)
Screenshot: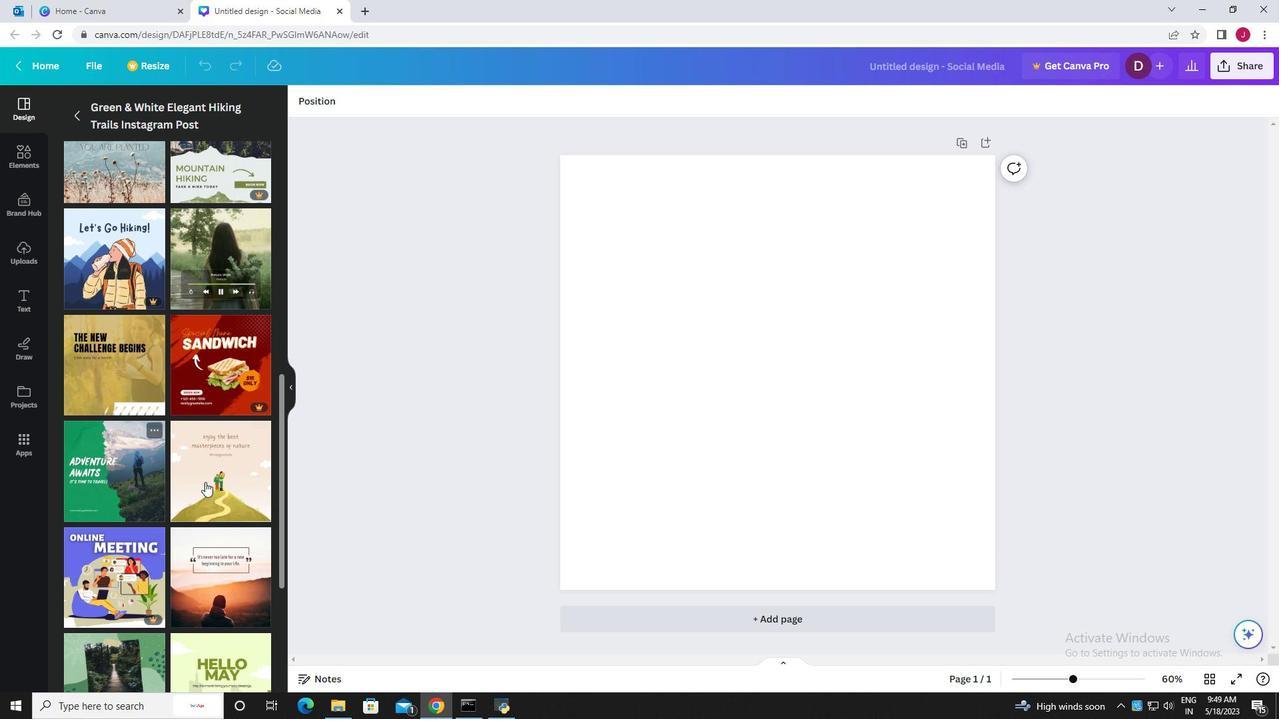 
Action: Mouse pressed left at (206, 482)
Screenshot: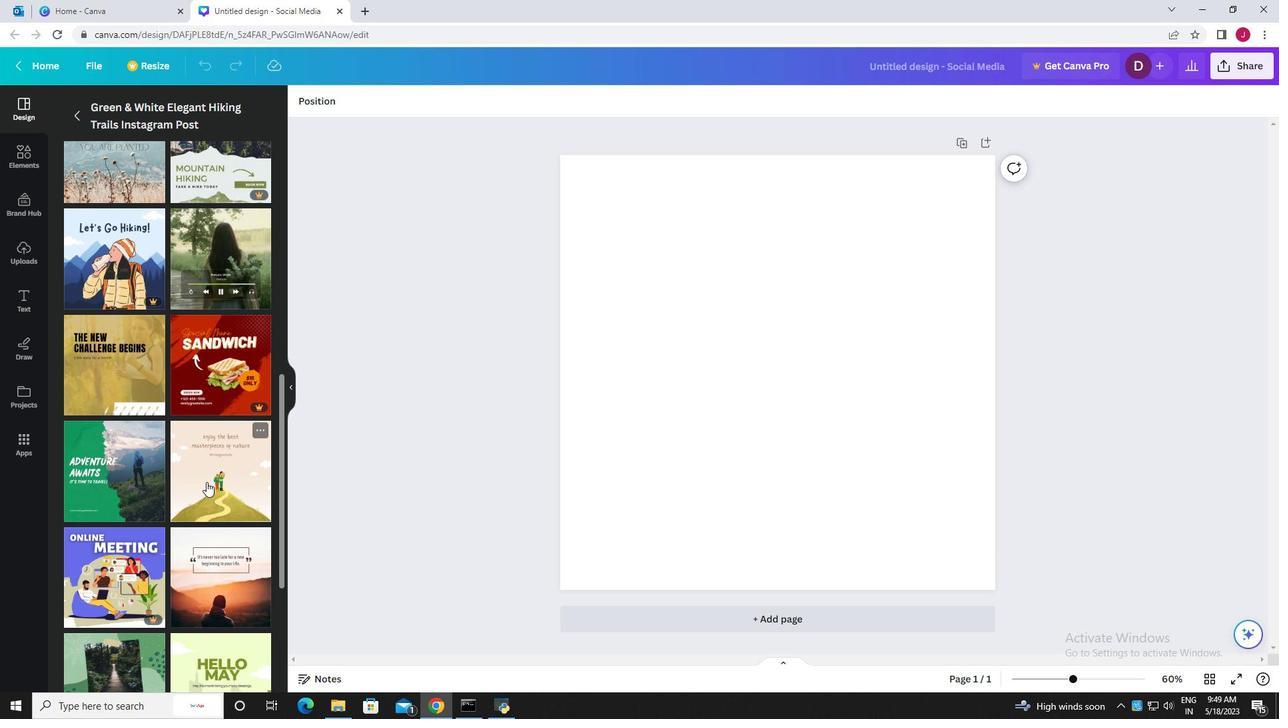 
Action: Mouse moved to (770, 303)
Screenshot: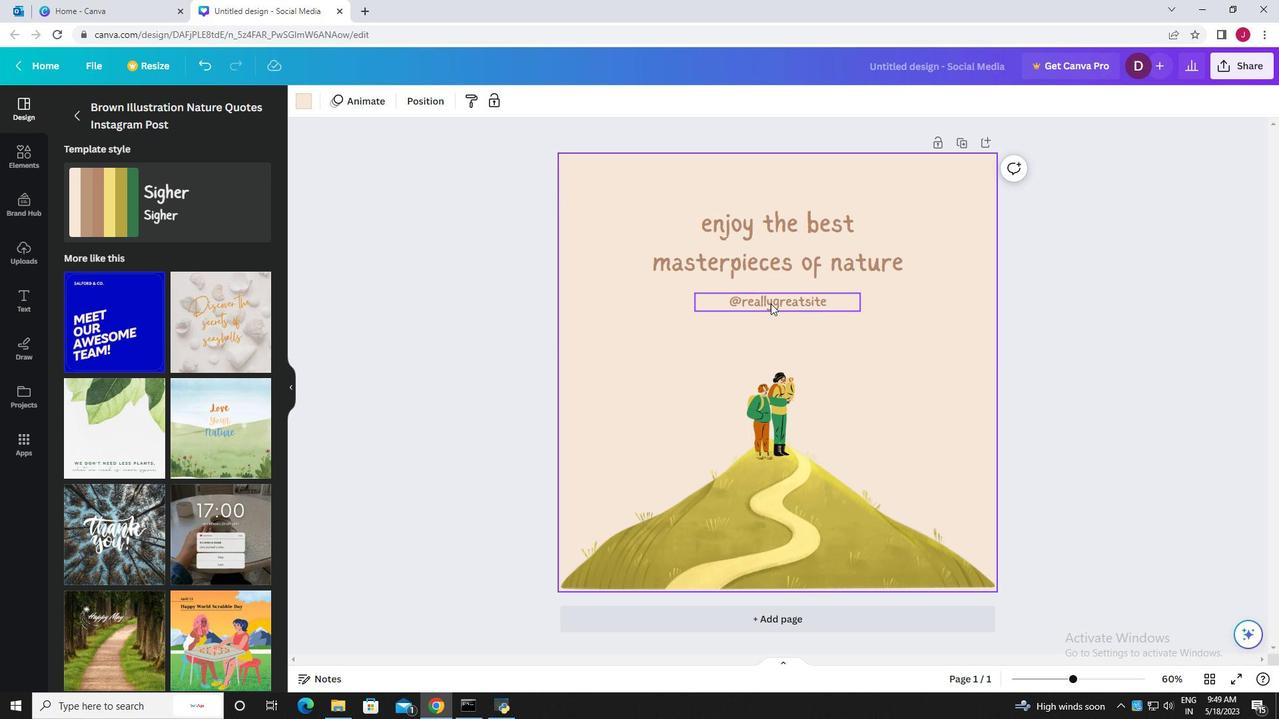 
Action: Mouse pressed left at (770, 303)
Screenshot: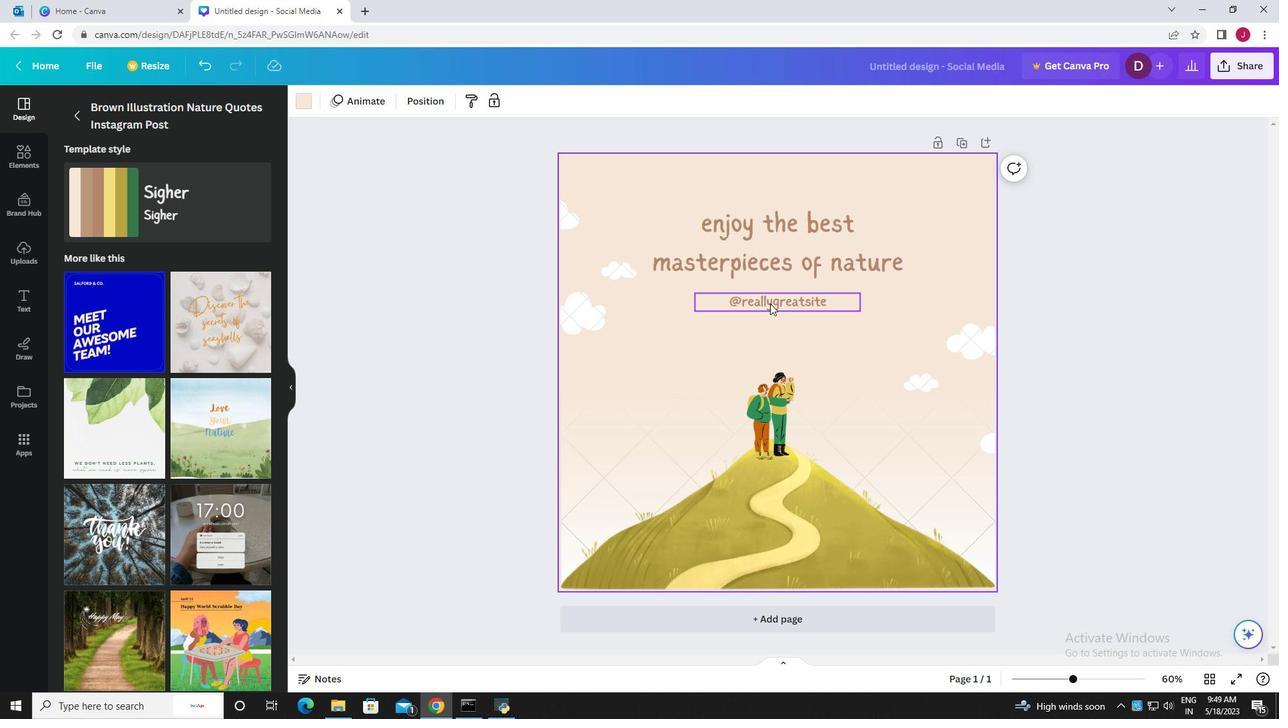 
Action: Mouse pressed left at (770, 303)
Screenshot: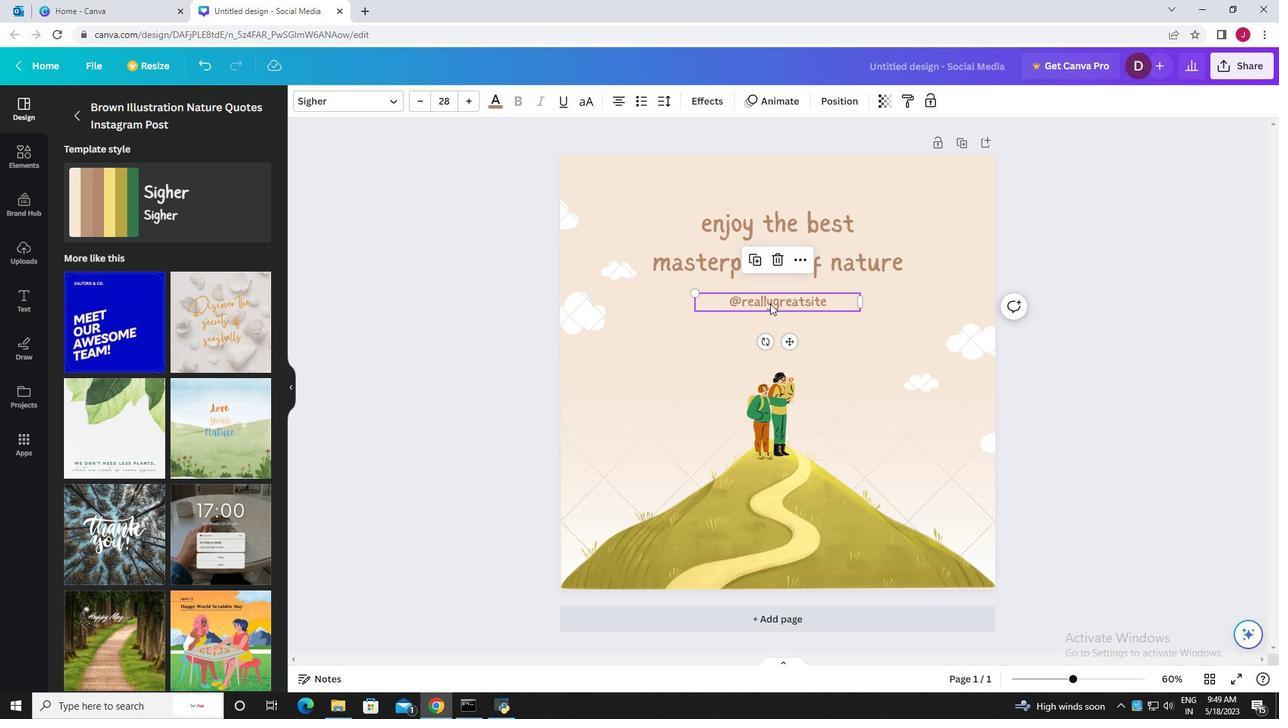 
Action: Mouse pressed left at (770, 303)
Screenshot: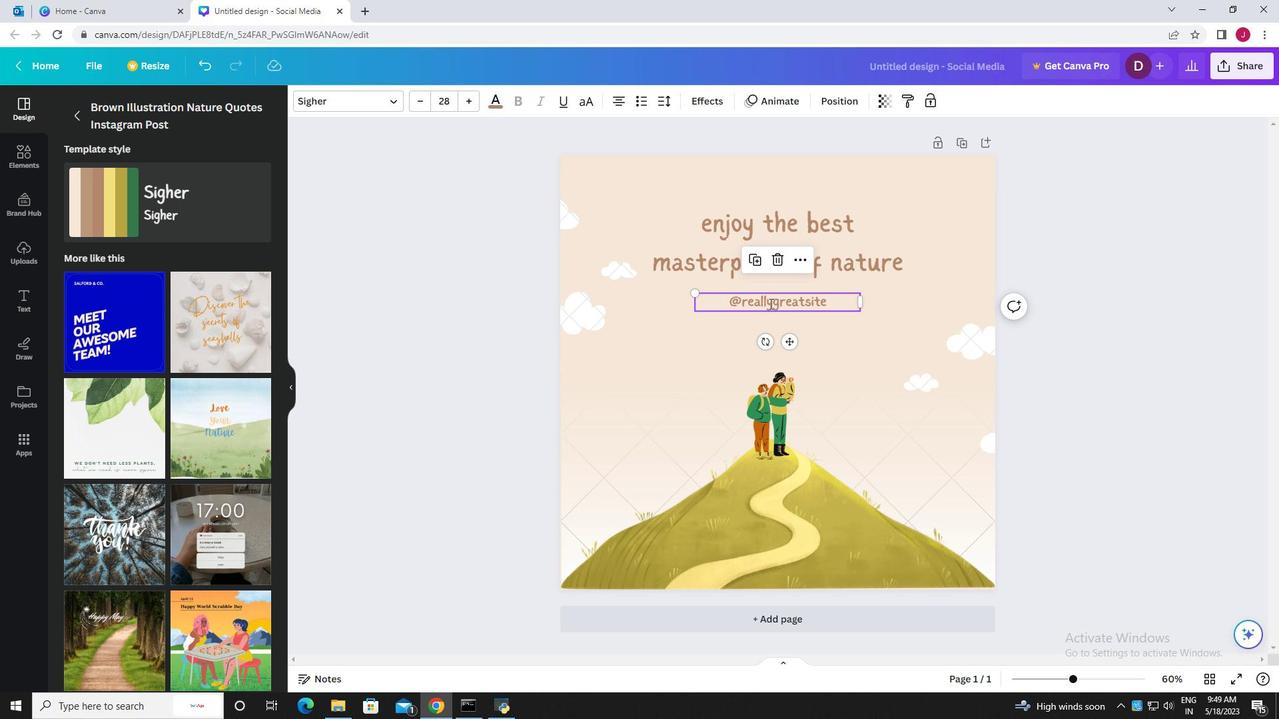 
Action: Key pressed <Key.backspace>hiking<Key.space>trails
Screenshot: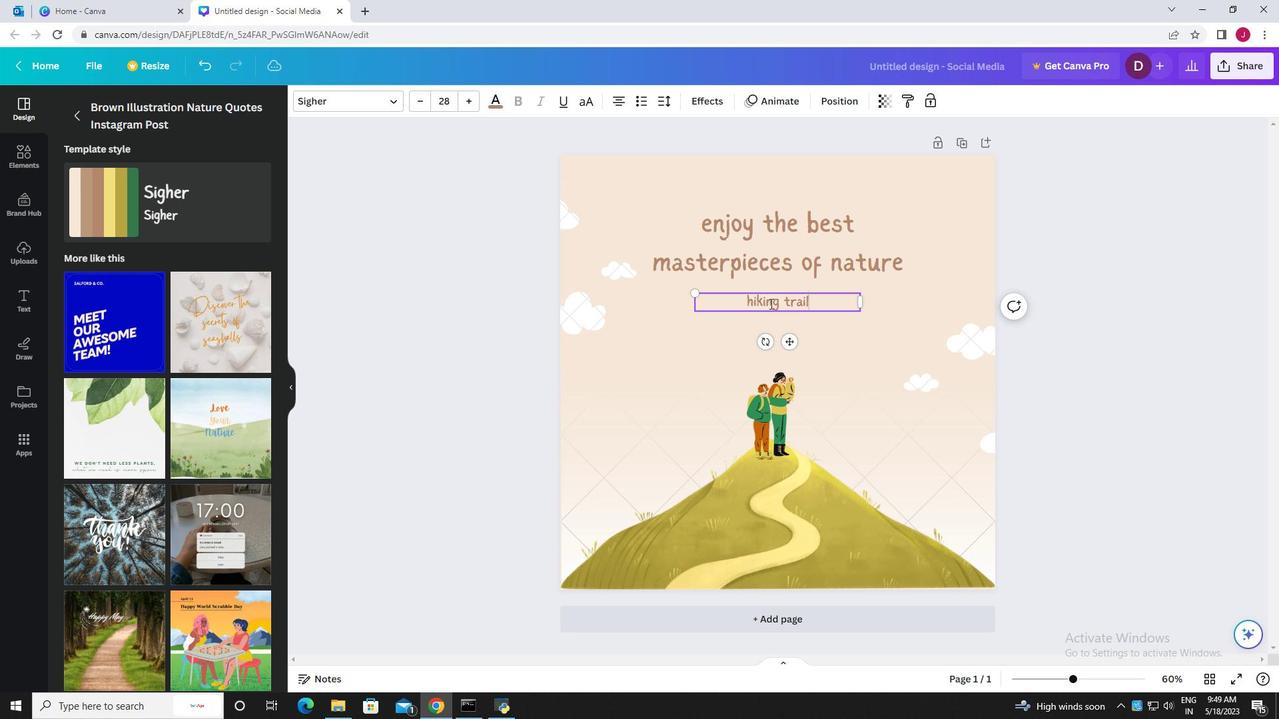 
Action: Mouse moved to (784, 300)
Screenshot: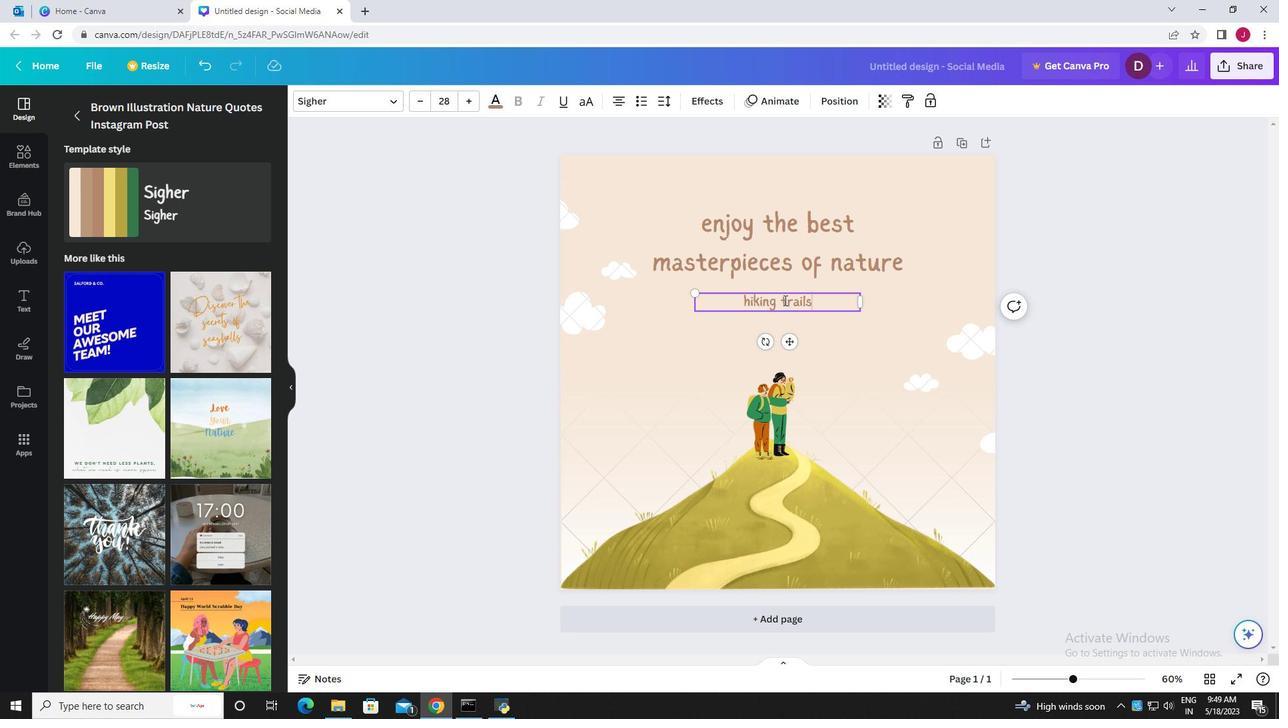 
Action: Mouse pressed left at (784, 300)
Screenshot: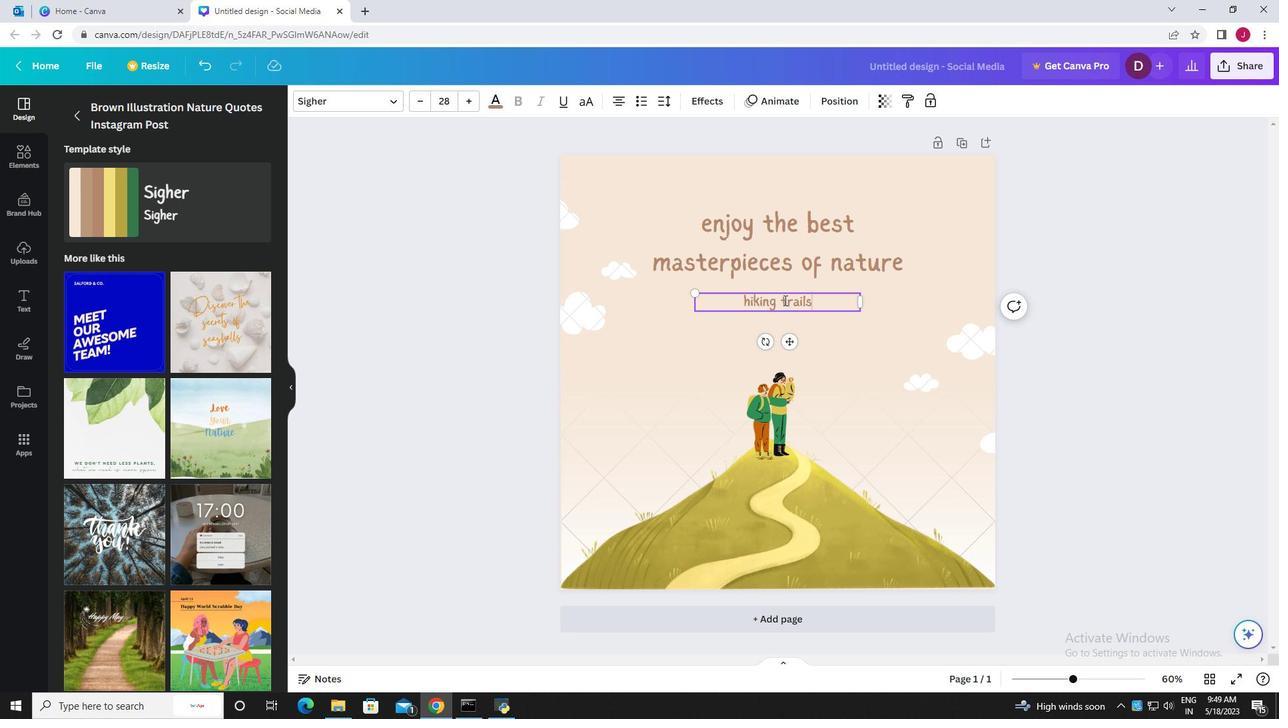
Action: Mouse moved to (830, 349)
Screenshot: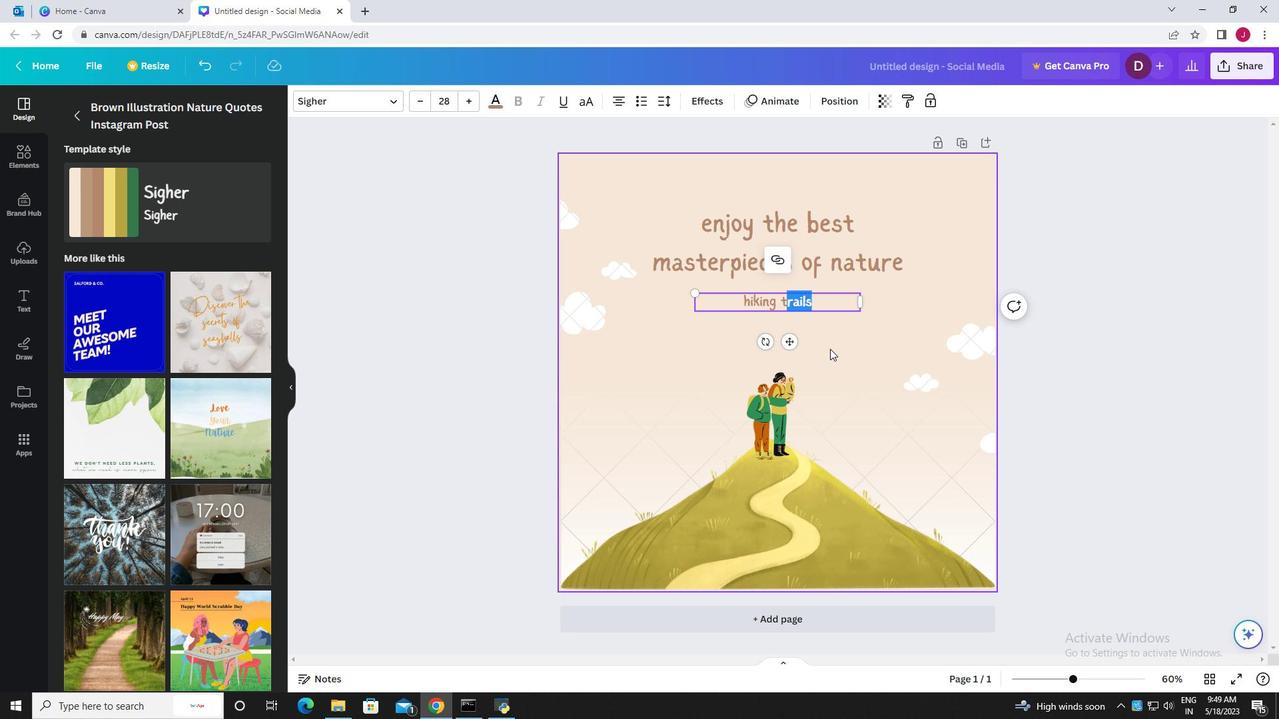 
Action: Mouse pressed left at (830, 349)
Screenshot: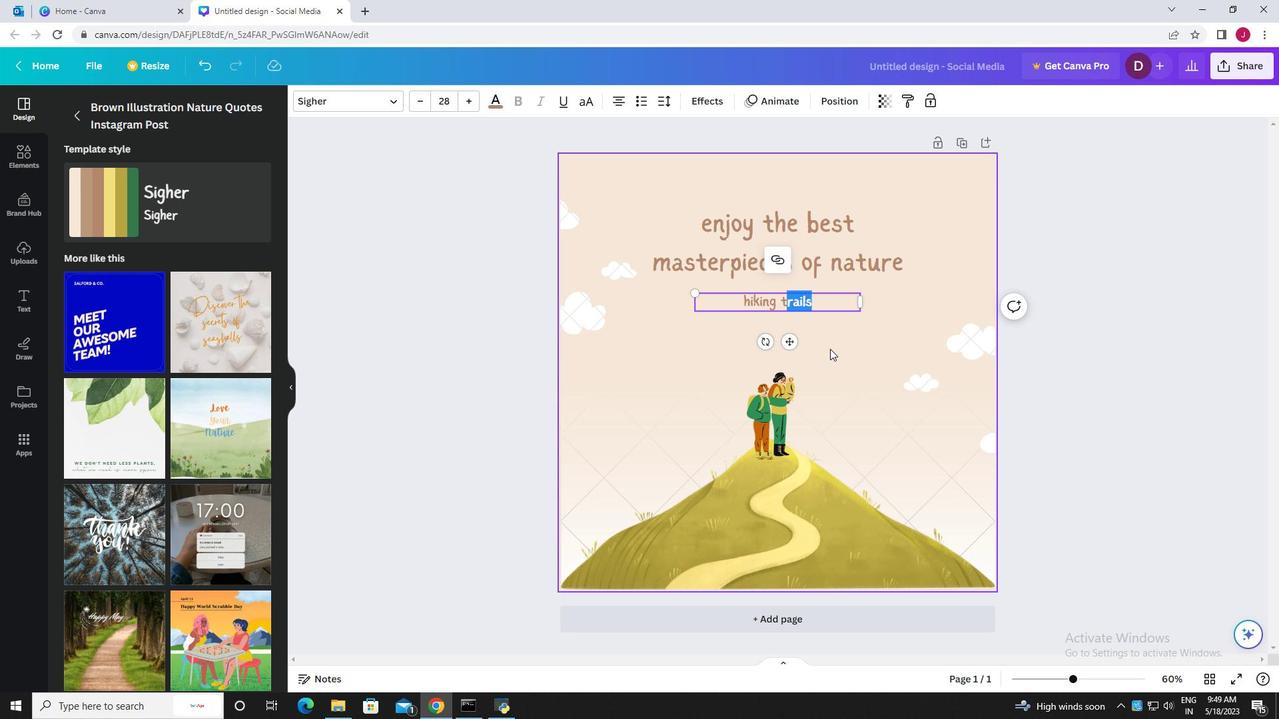 
Action: Mouse moved to (822, 305)
Screenshot: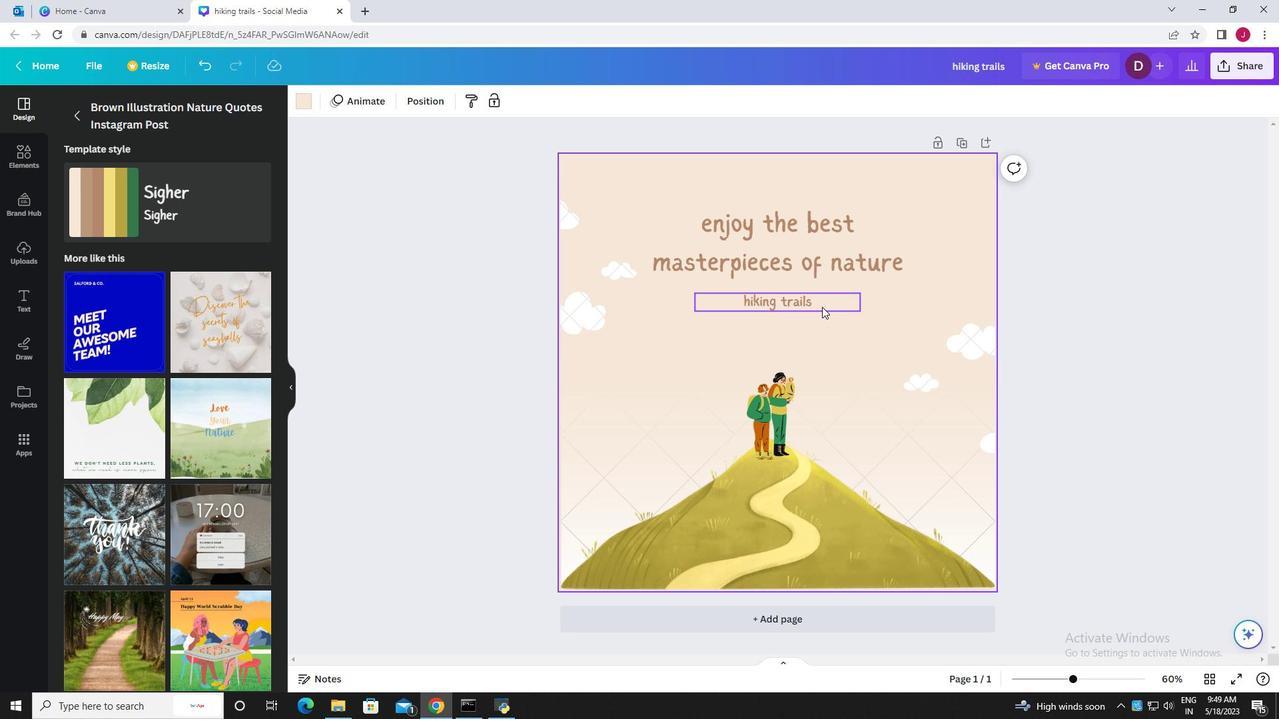 
Action: Mouse pressed left at (822, 305)
Screenshot: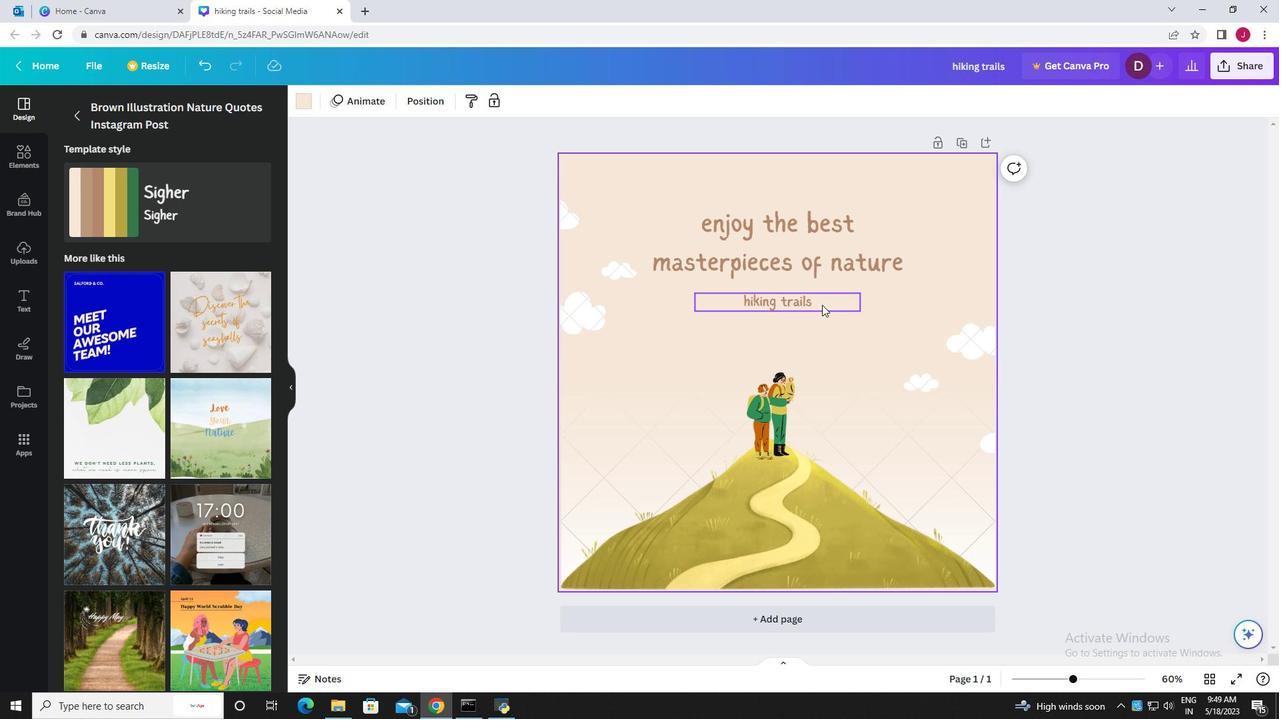 
Action: Mouse moved to (769, 181)
Screenshot: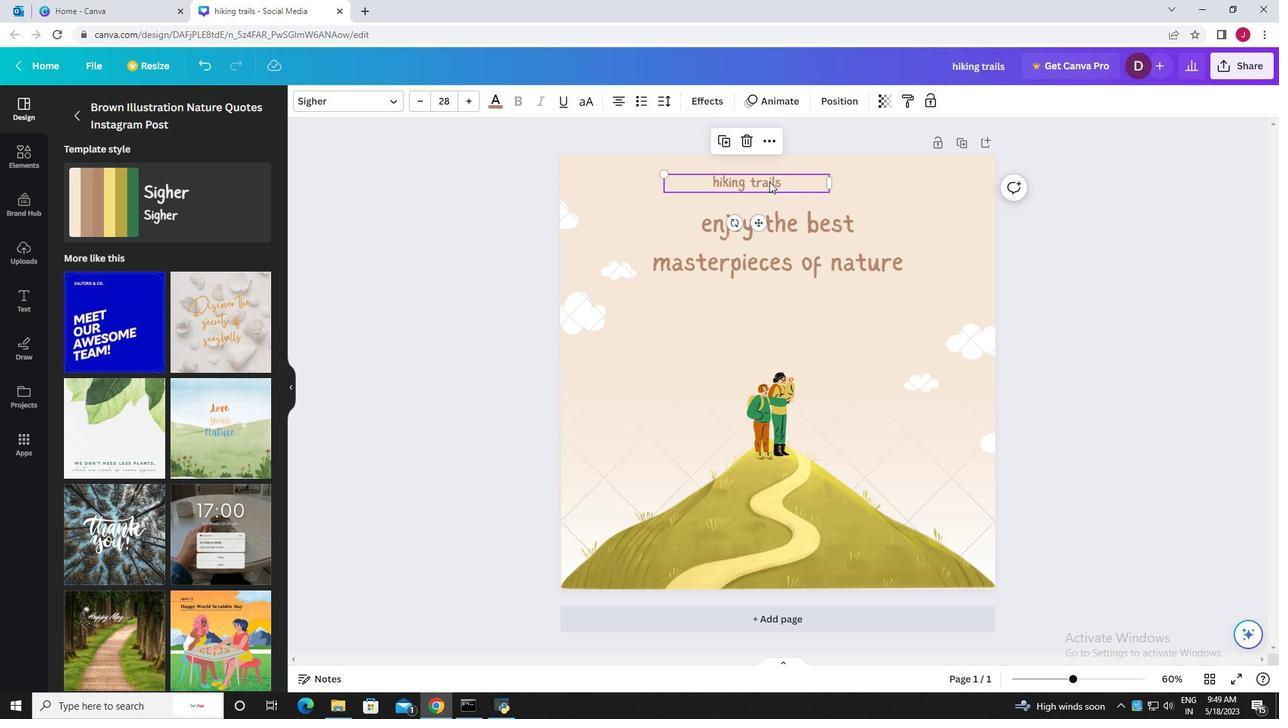 
Action: Mouse pressed left at (769, 181)
Screenshot: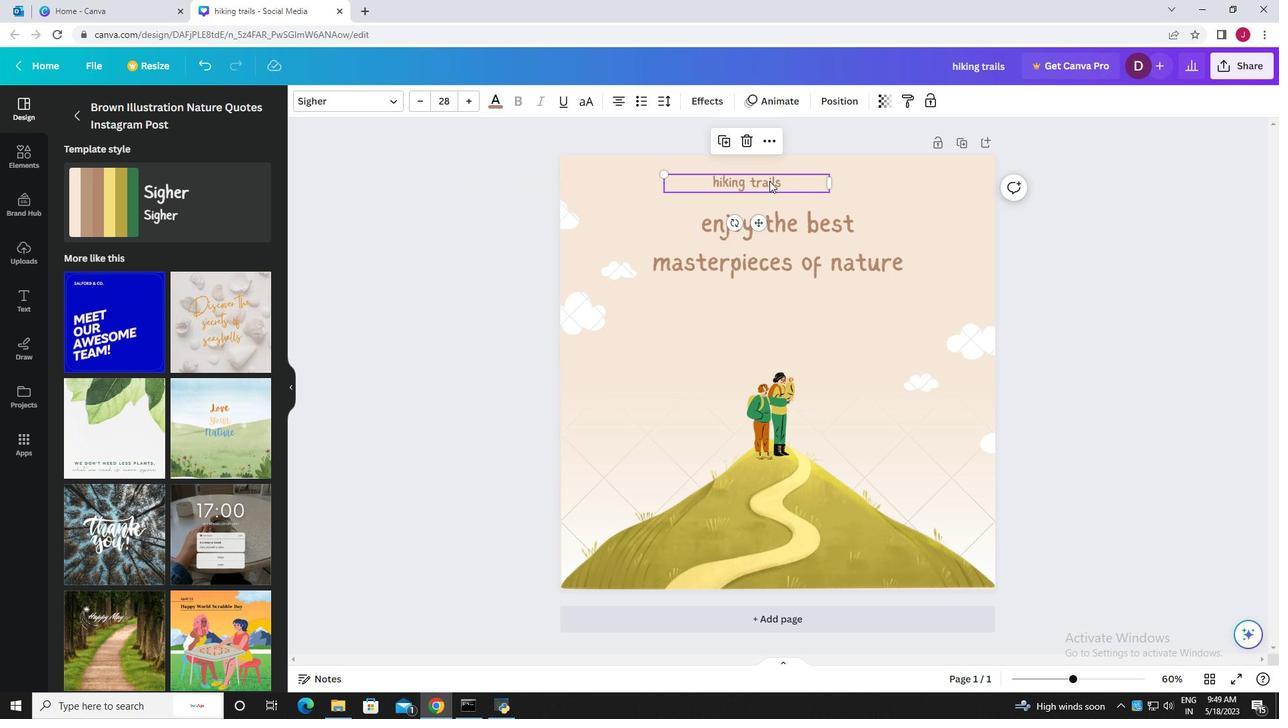 
Action: Mouse pressed left at (769, 181)
Screenshot: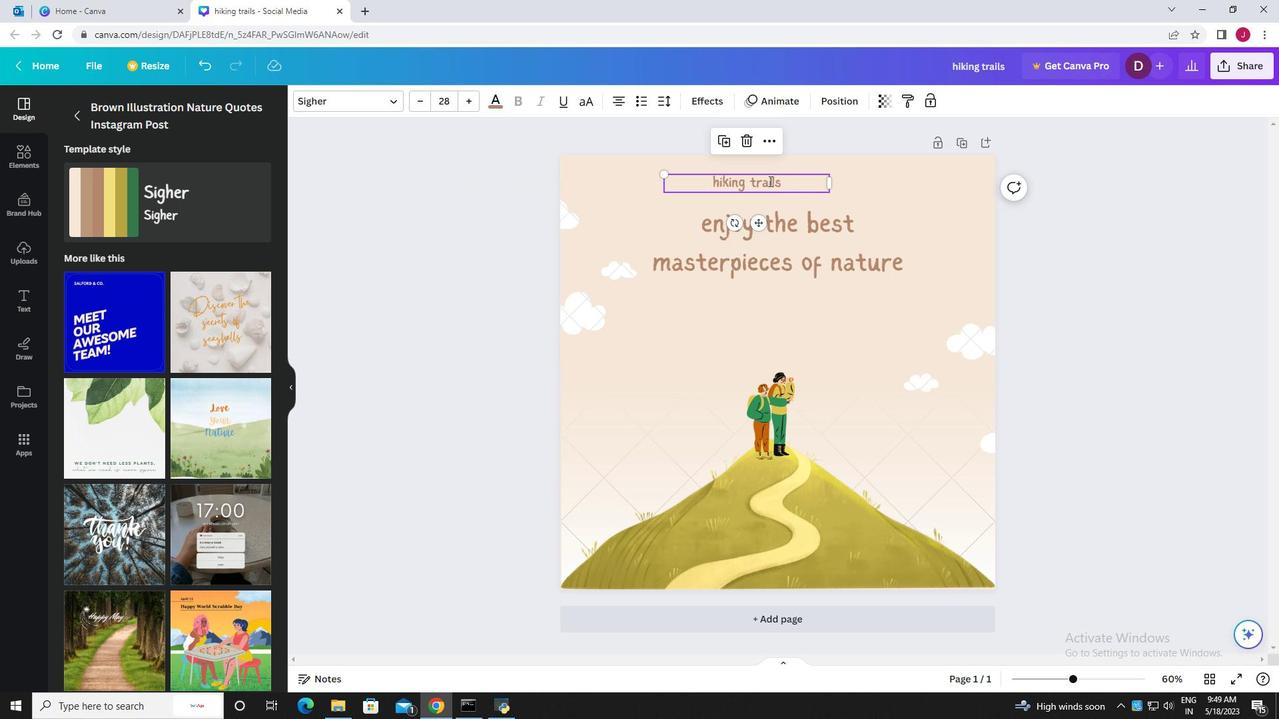 
Action: Mouse pressed left at (769, 181)
Screenshot: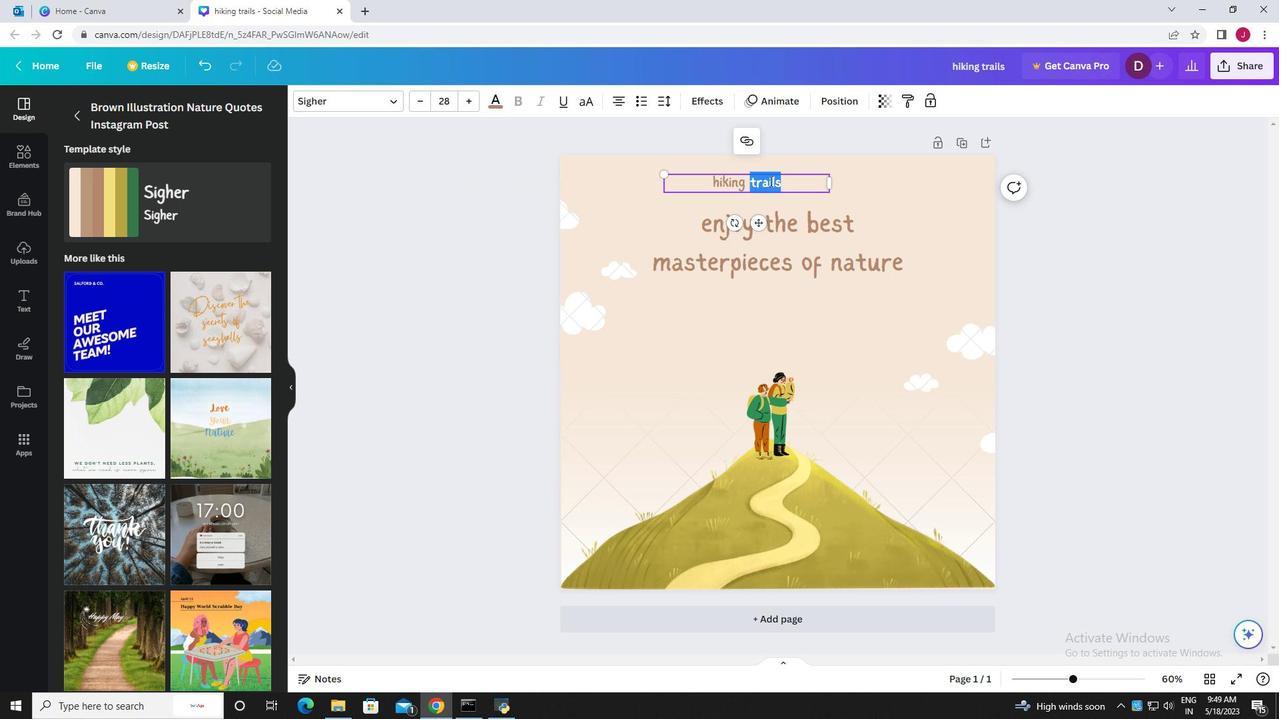 
Action: Mouse moved to (493, 105)
Screenshot: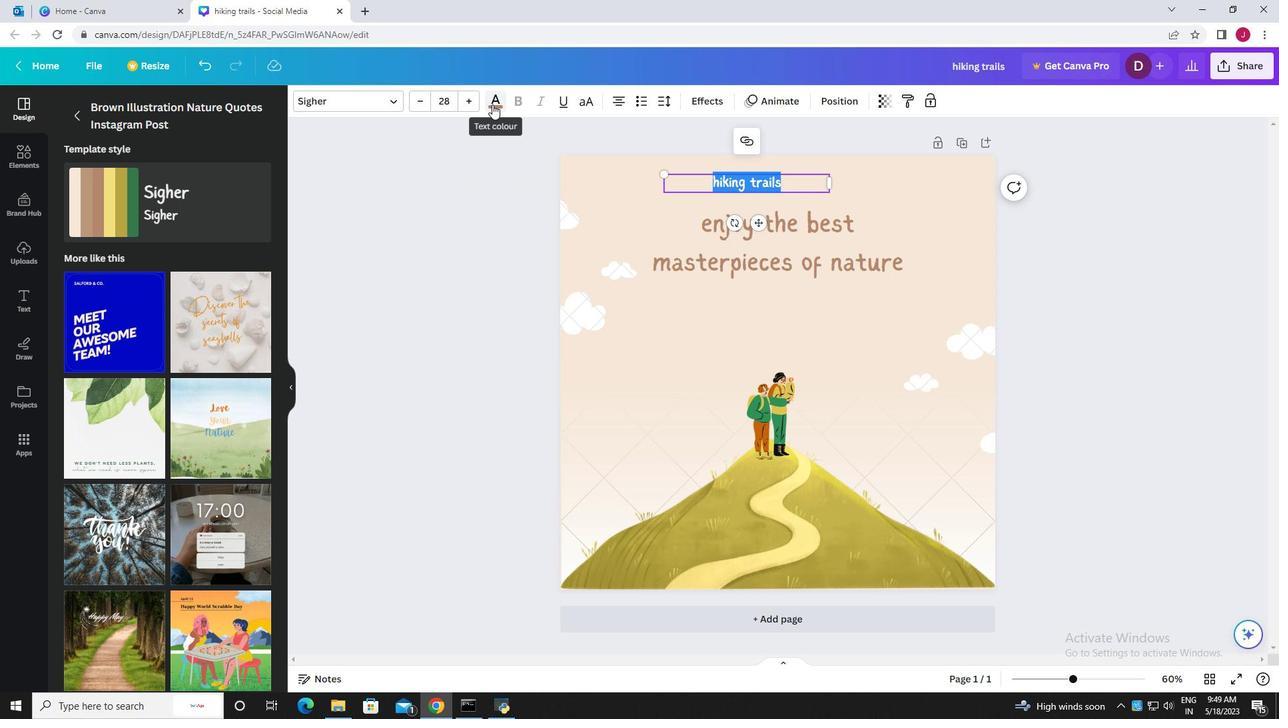 
Action: Mouse pressed left at (493, 105)
Screenshot: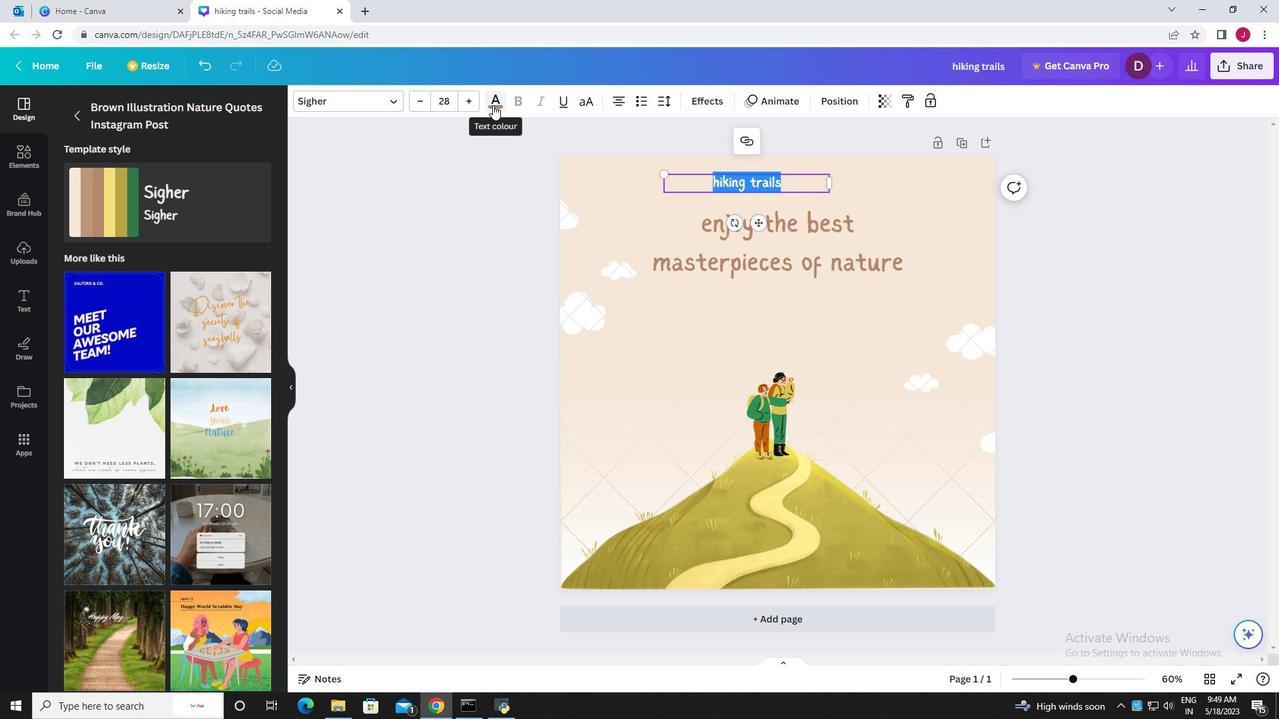 
Action: Mouse moved to (77, 458)
Screenshot: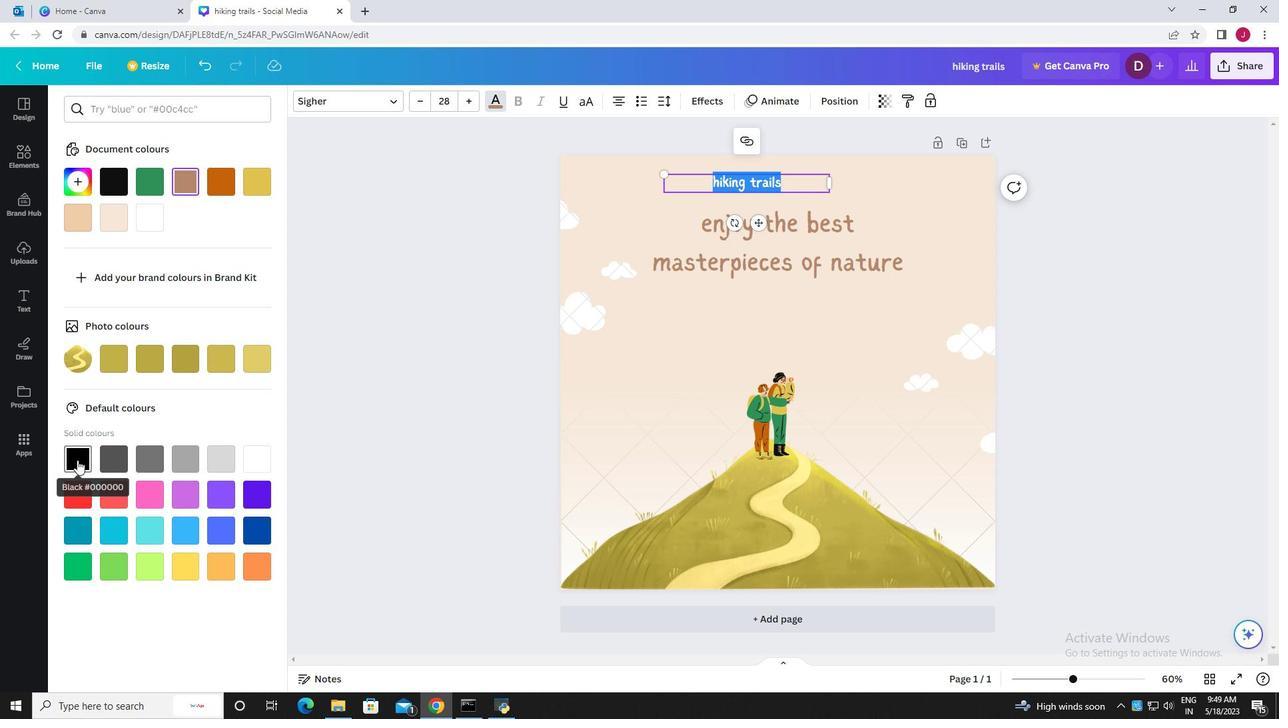 
Action: Mouse pressed left at (77, 458)
Screenshot: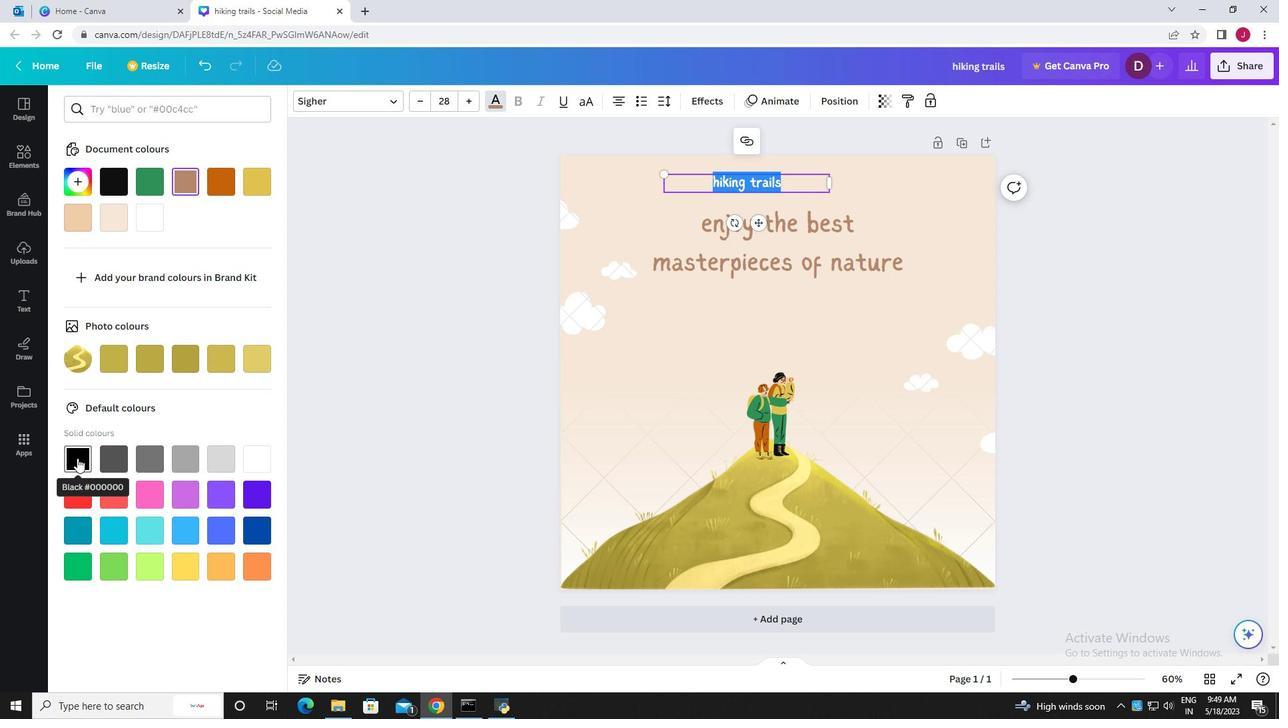 
Action: Mouse moved to (758, 179)
Screenshot: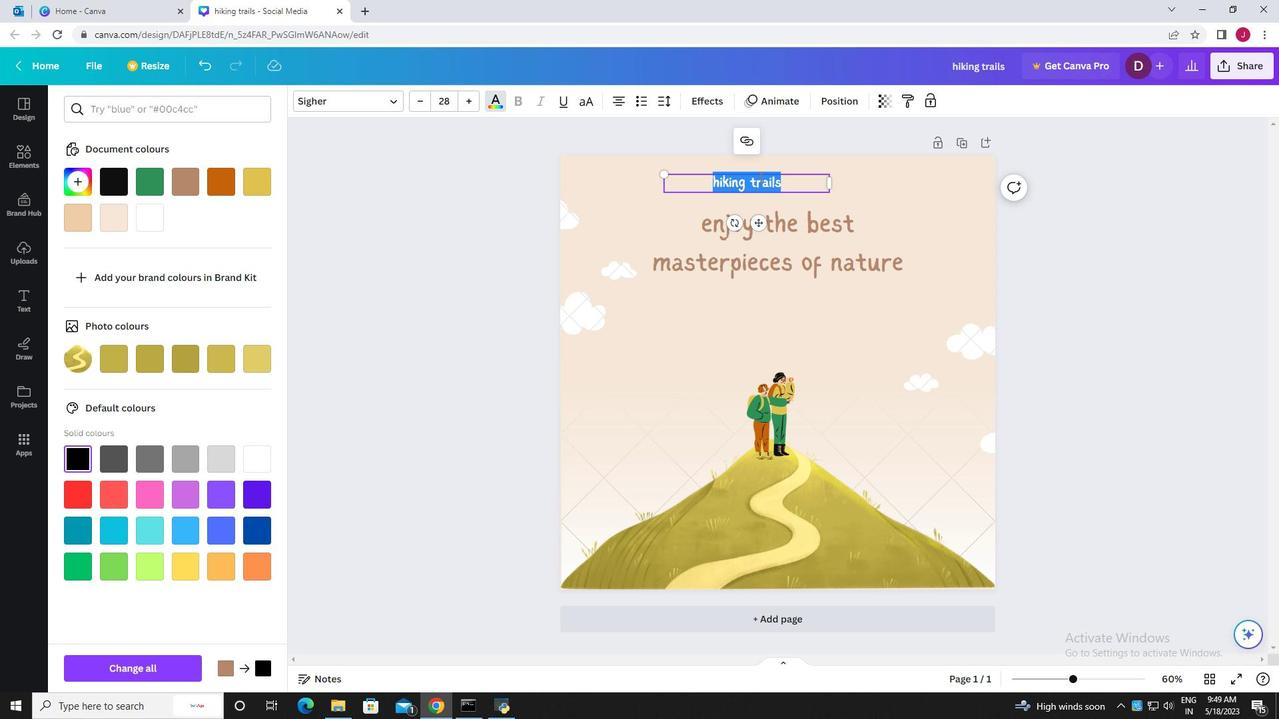 
Action: Mouse pressed left at (758, 179)
Screenshot: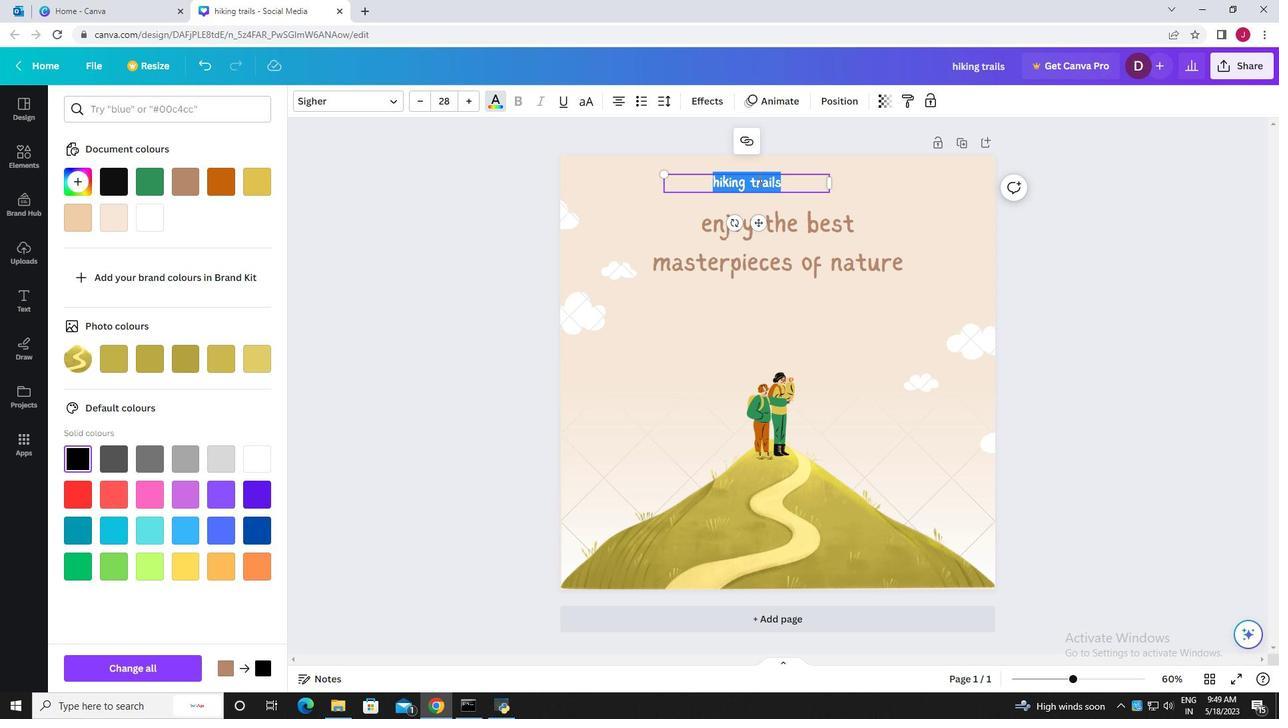 
Action: Mouse moved to (434, 357)
Screenshot: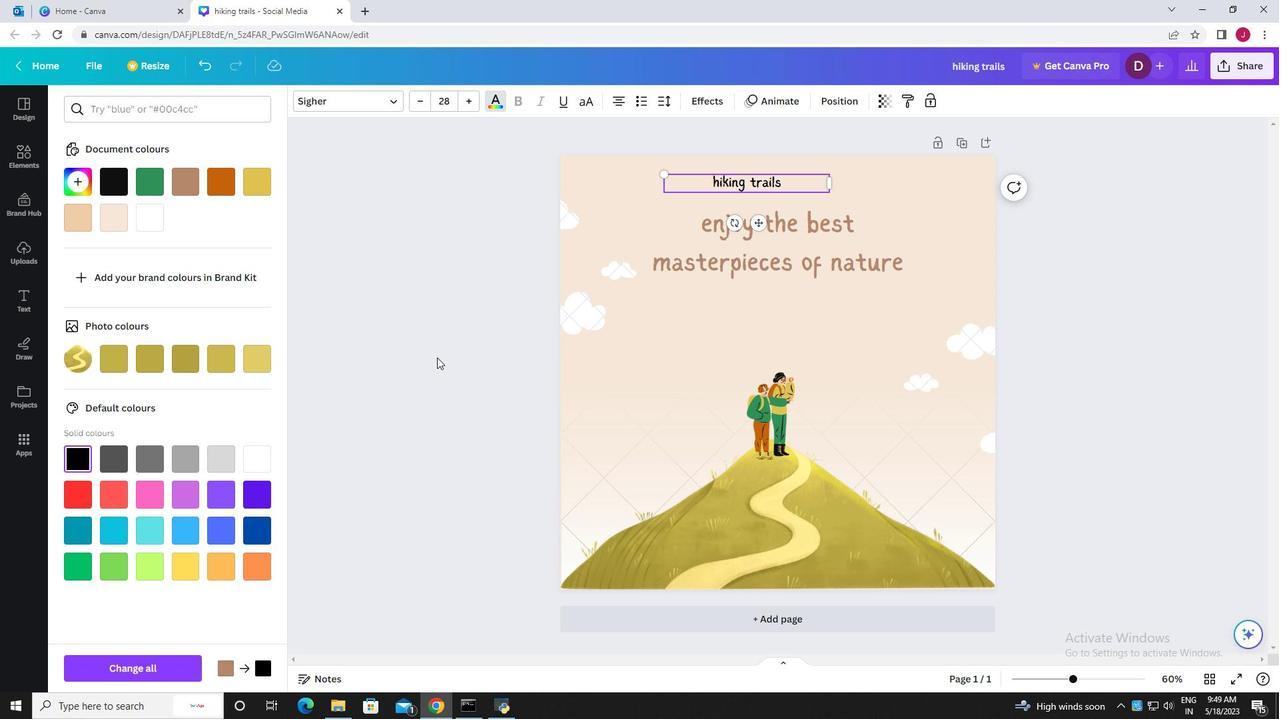
Action: Mouse pressed left at (434, 357)
Screenshot: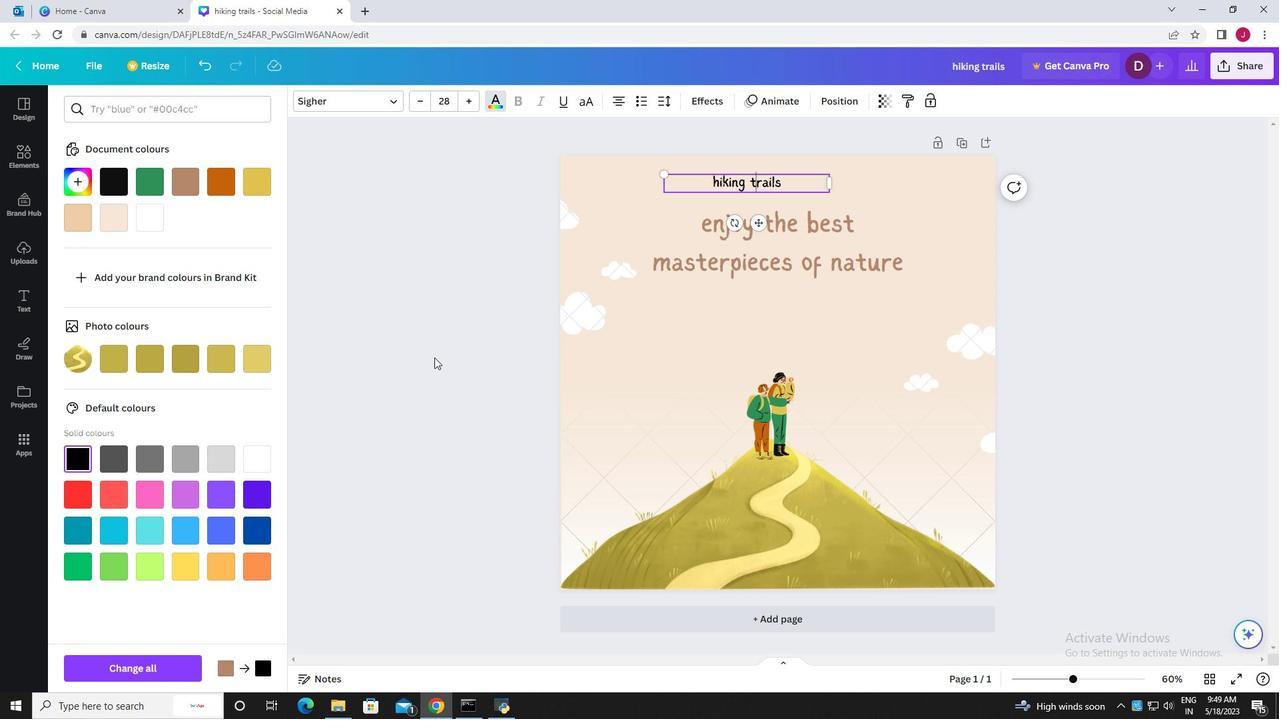 
Action: Mouse moved to (710, 341)
Screenshot: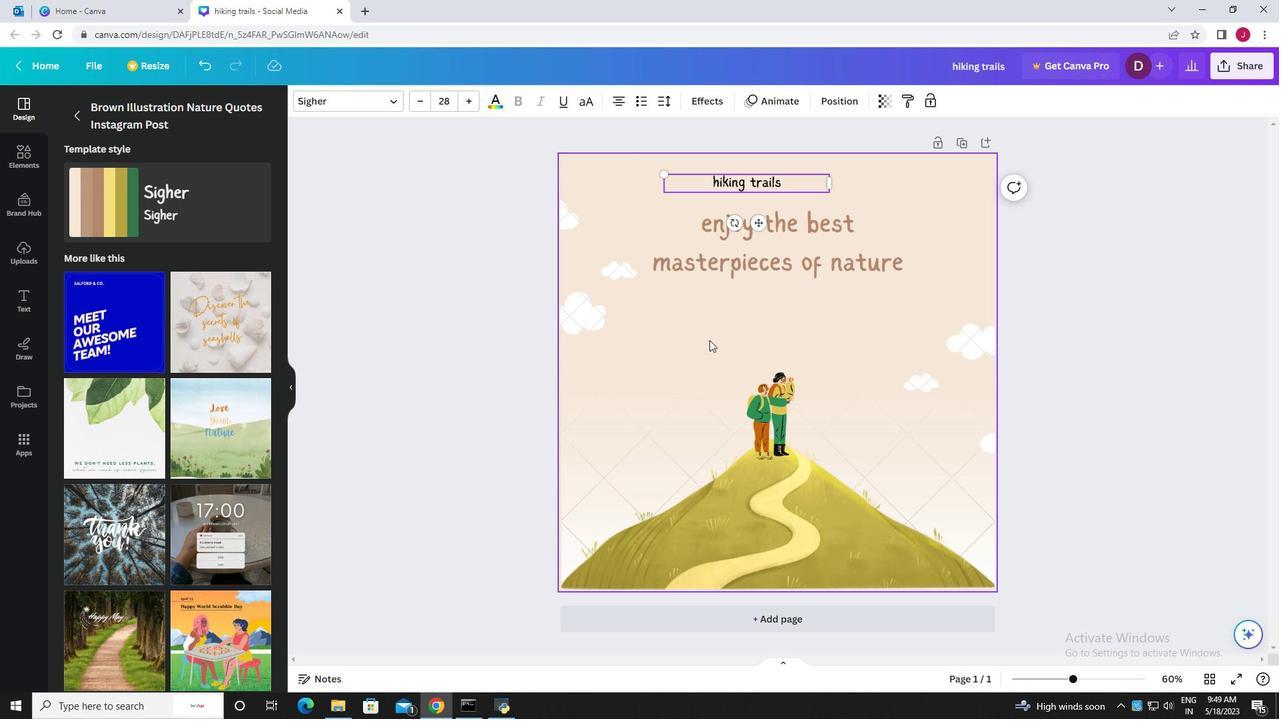 
Action: Mouse pressed left at (710, 341)
Screenshot: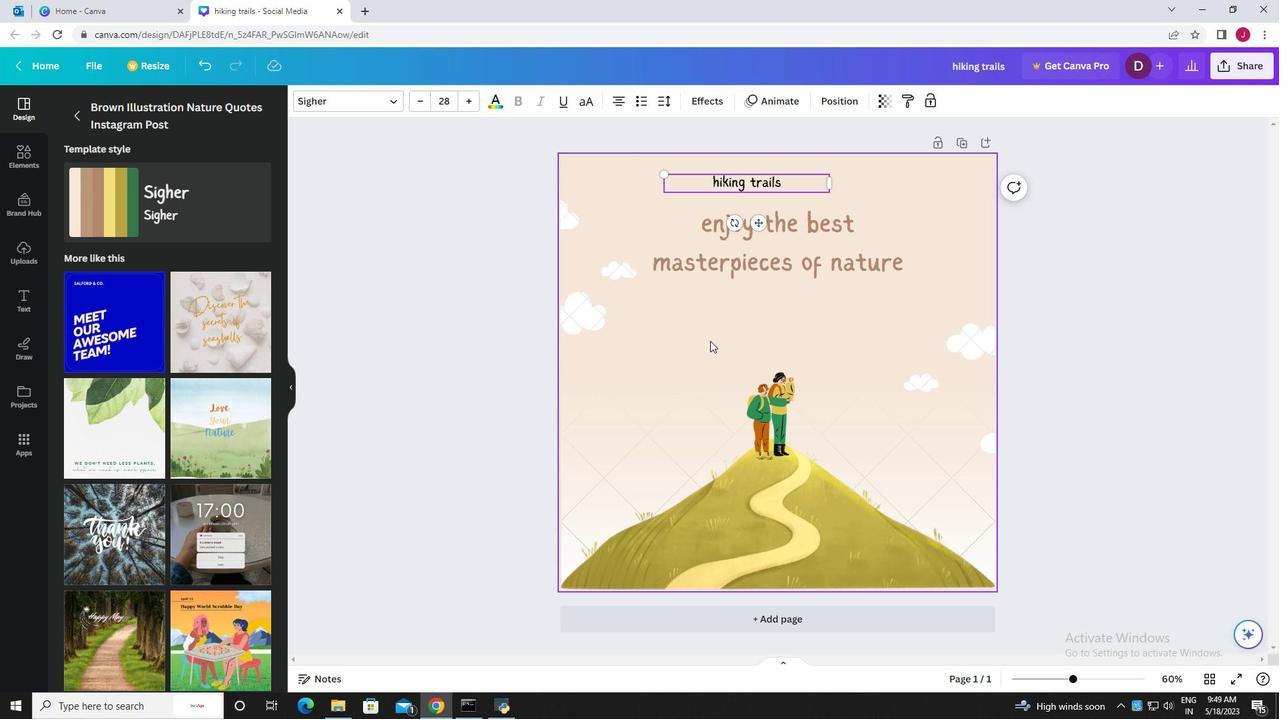 
Action: Mouse moved to (714, 364)
Screenshot: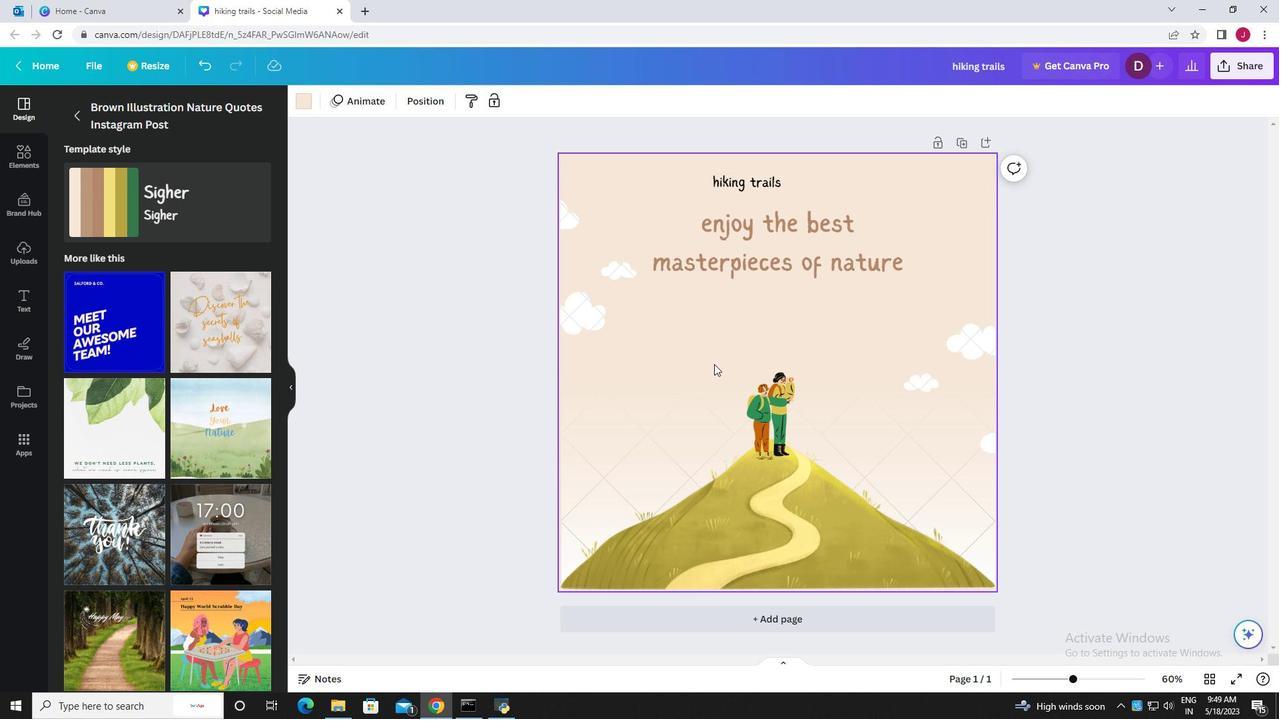 
Action: Mouse scrolled (714, 363) with delta (0, 0)
Screenshot: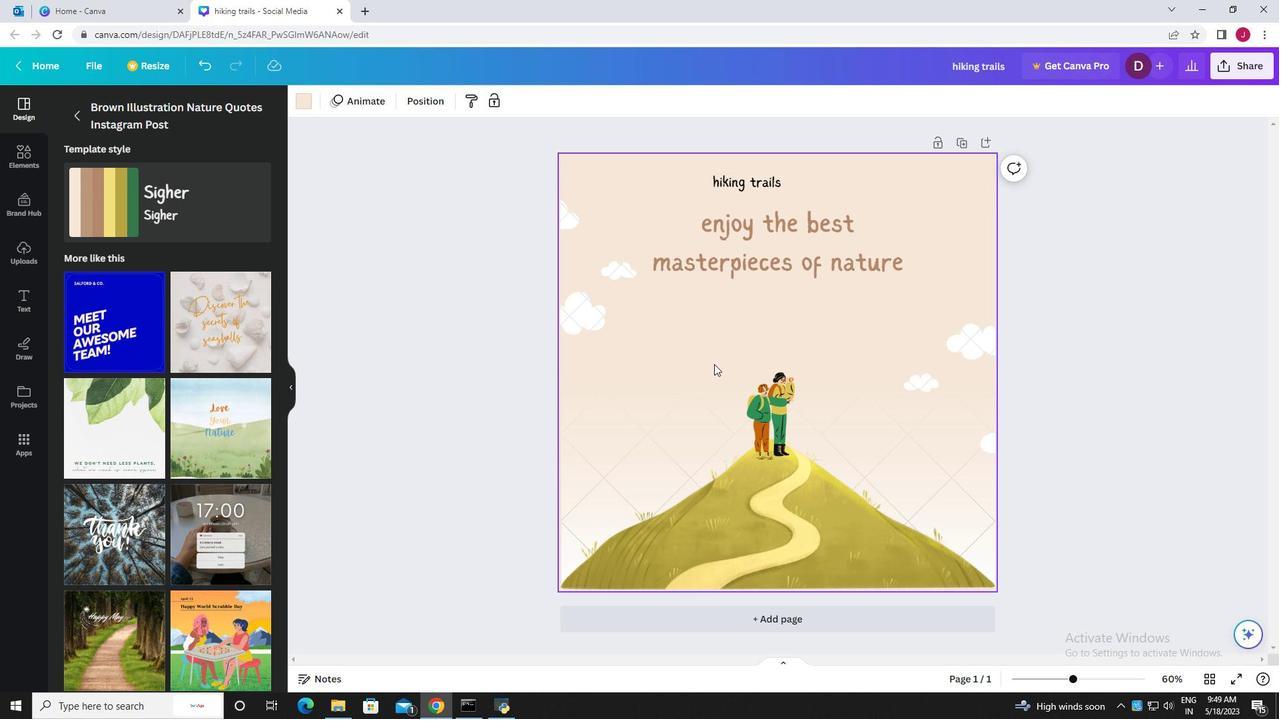 
Action: Mouse scrolled (714, 363) with delta (0, 0)
Screenshot: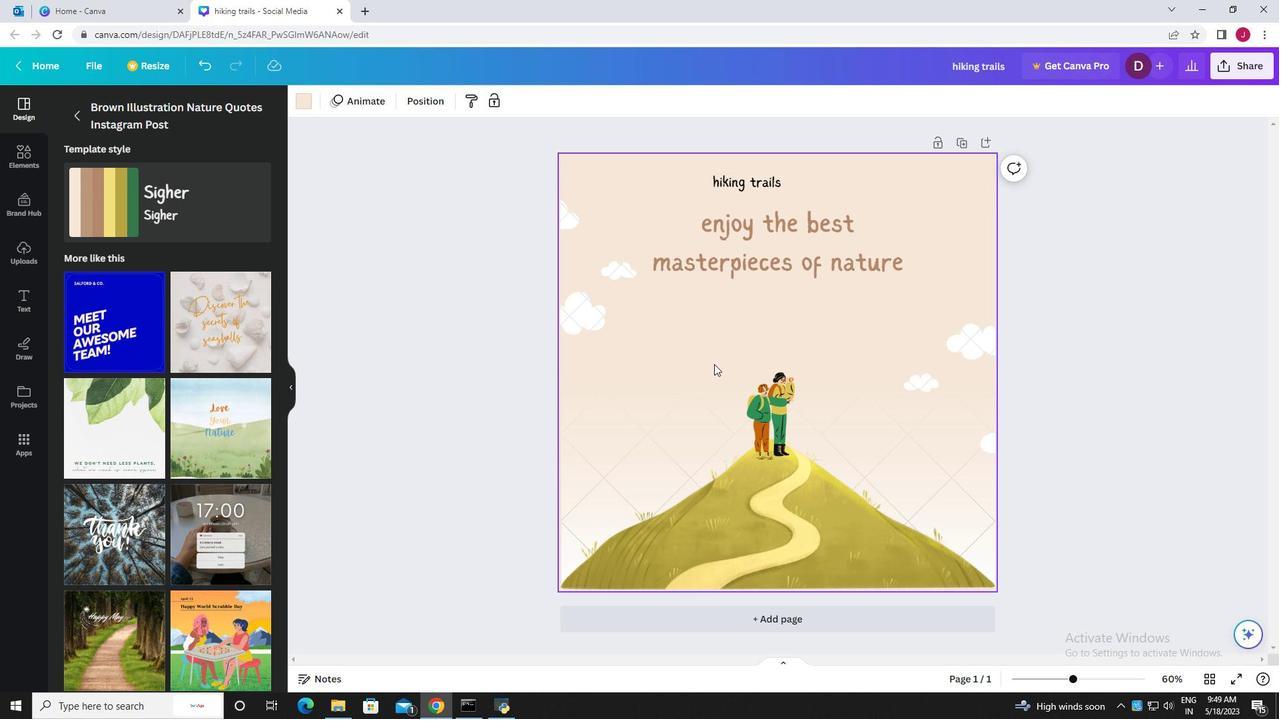 
Action: Mouse scrolled (714, 363) with delta (0, 0)
Screenshot: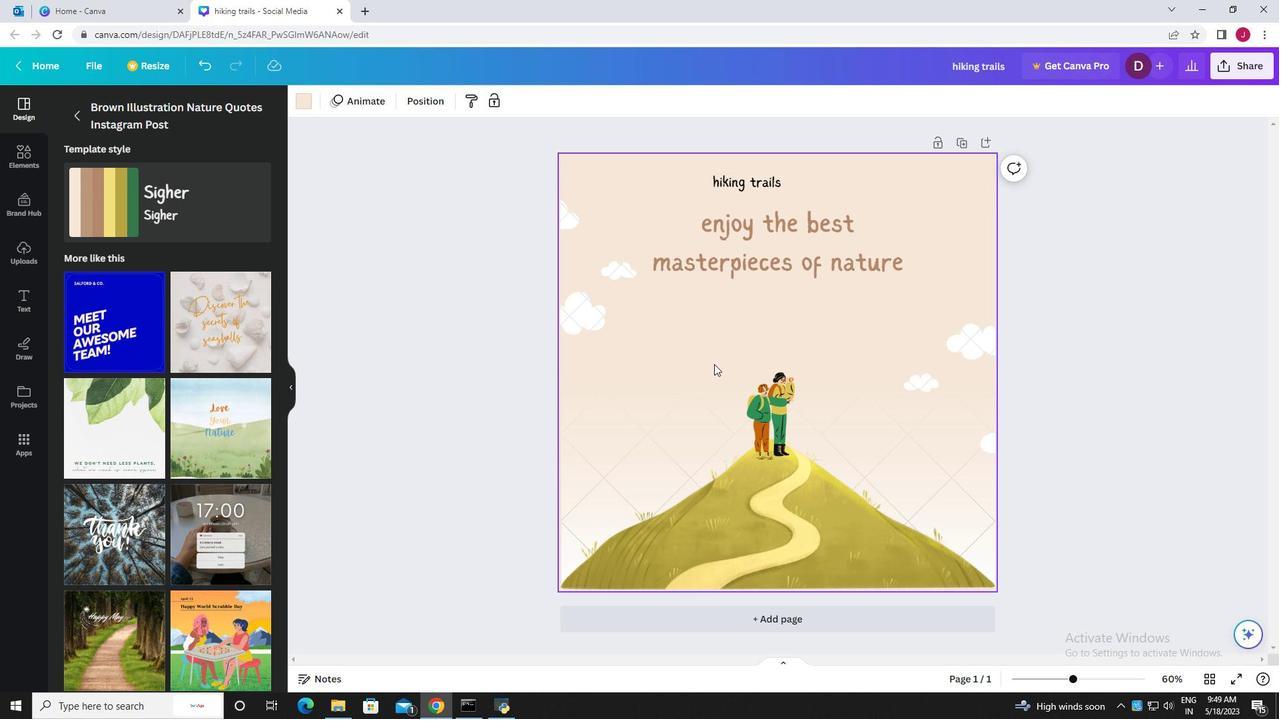 
Action: Mouse scrolled (714, 363) with delta (0, 0)
Screenshot: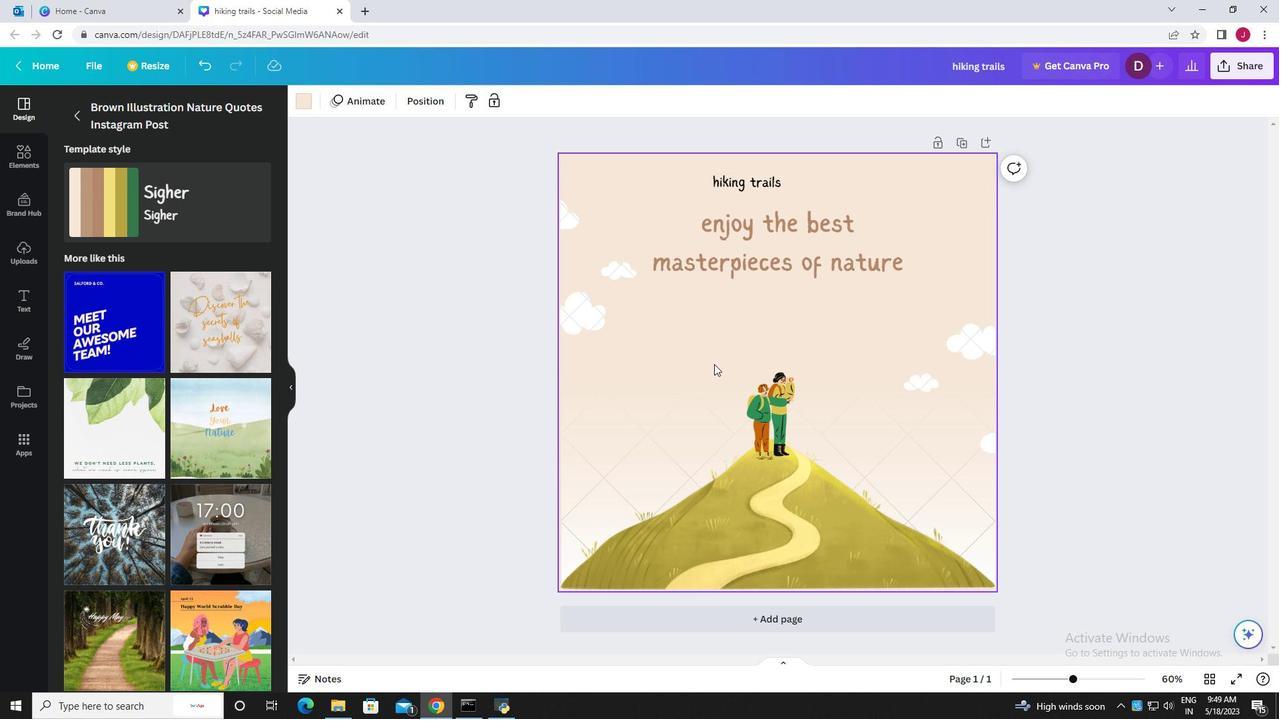 
Action: Mouse moved to (782, 614)
Screenshot: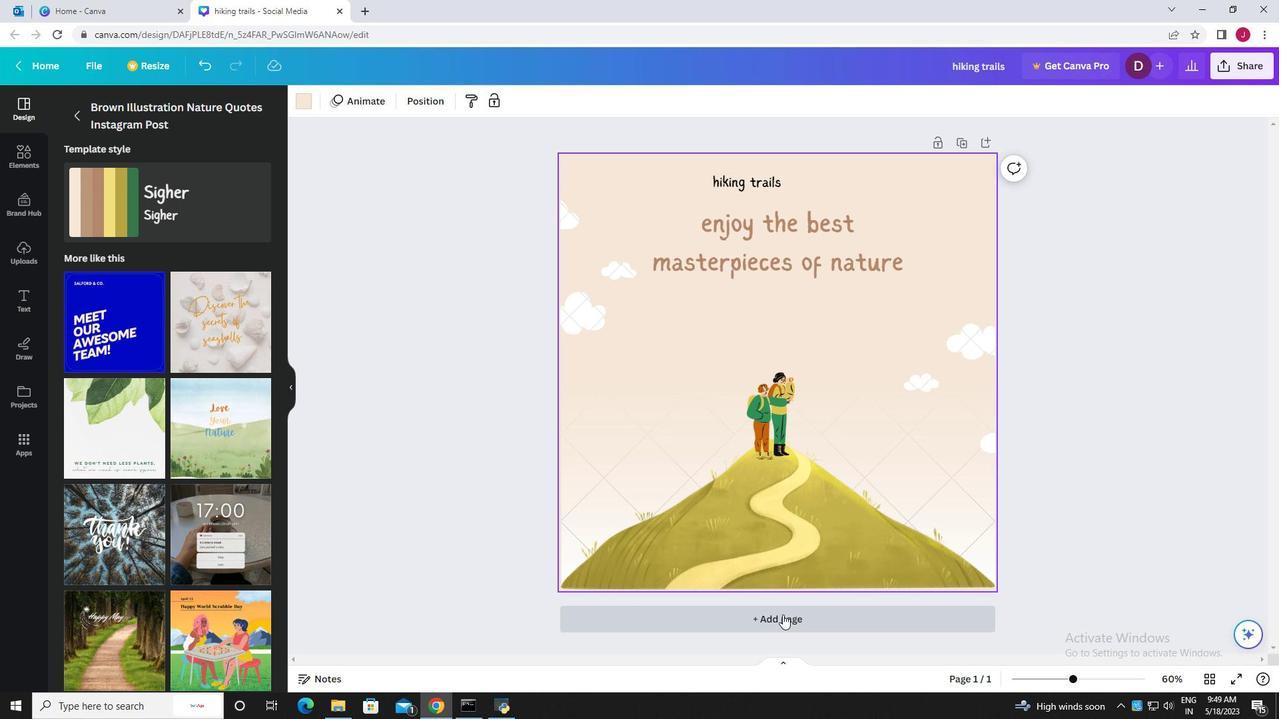 
Action: Mouse pressed left at (782, 614)
Screenshot: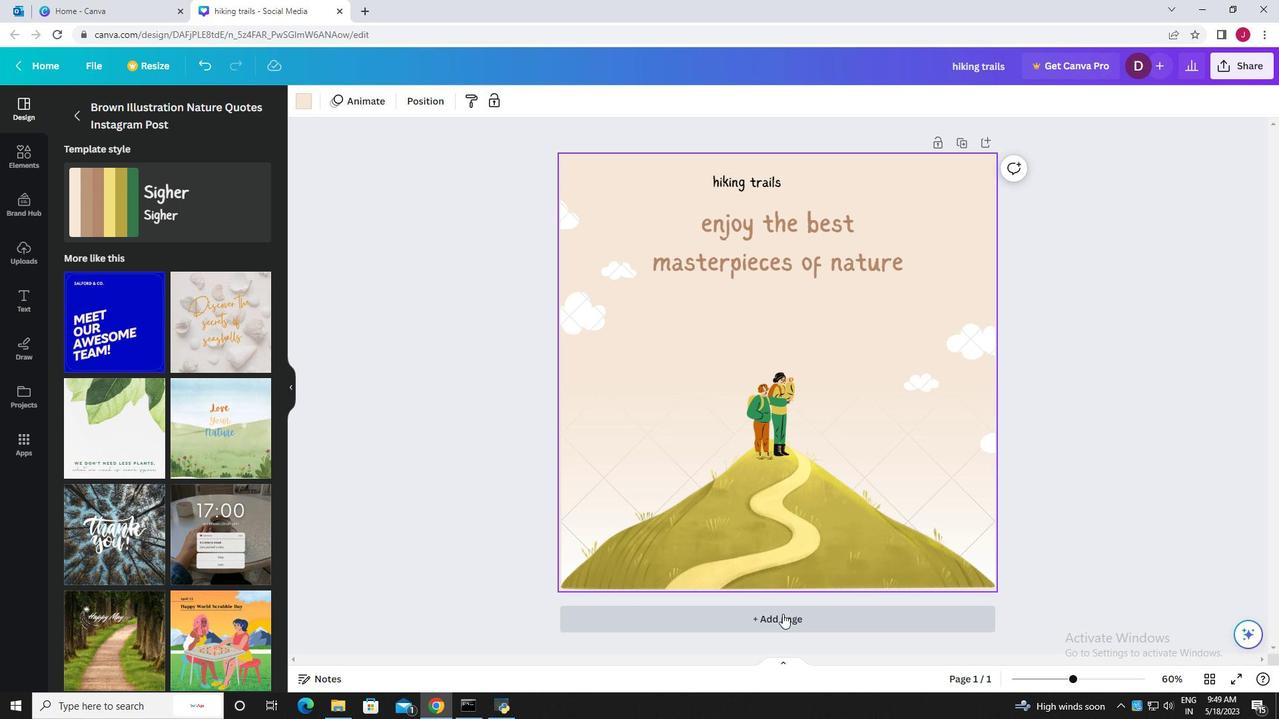 
Action: Mouse moved to (195, 463)
Screenshot: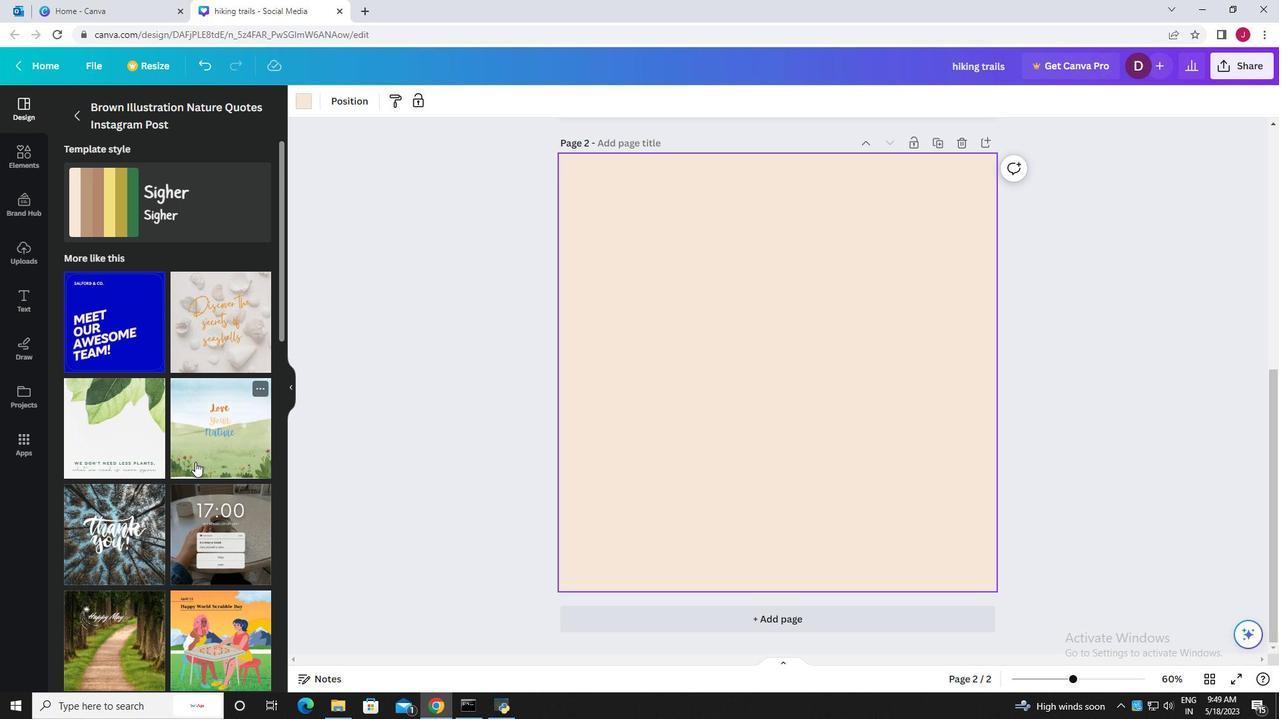 
Action: Mouse scrolled (195, 462) with delta (0, 0)
Screenshot: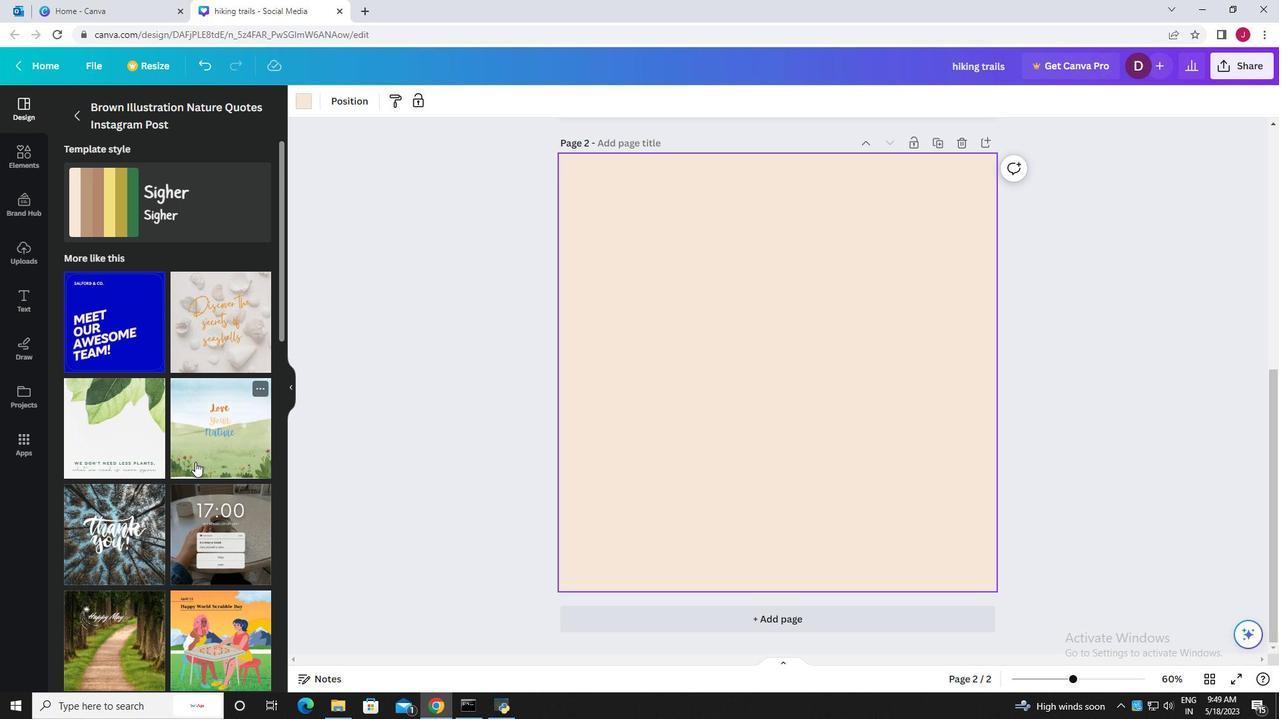
Action: Mouse scrolled (195, 462) with delta (0, 0)
Screenshot: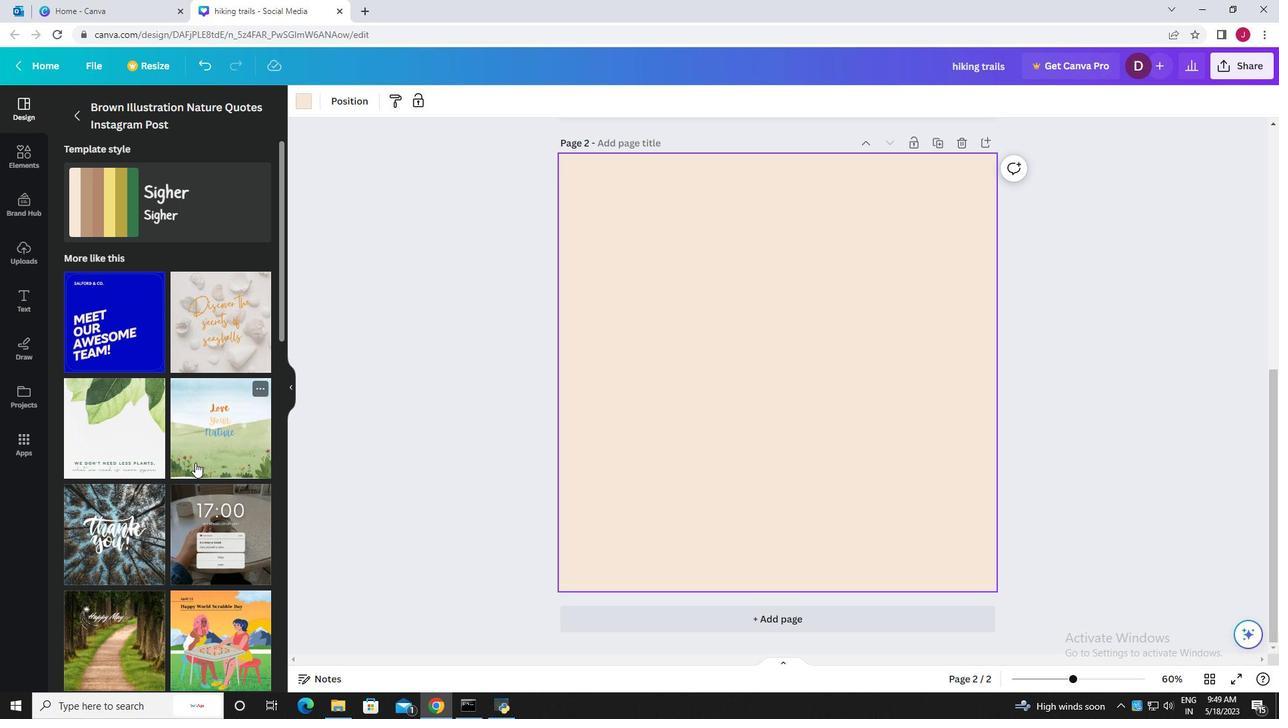 
Action: Mouse scrolled (195, 462) with delta (0, 0)
Screenshot: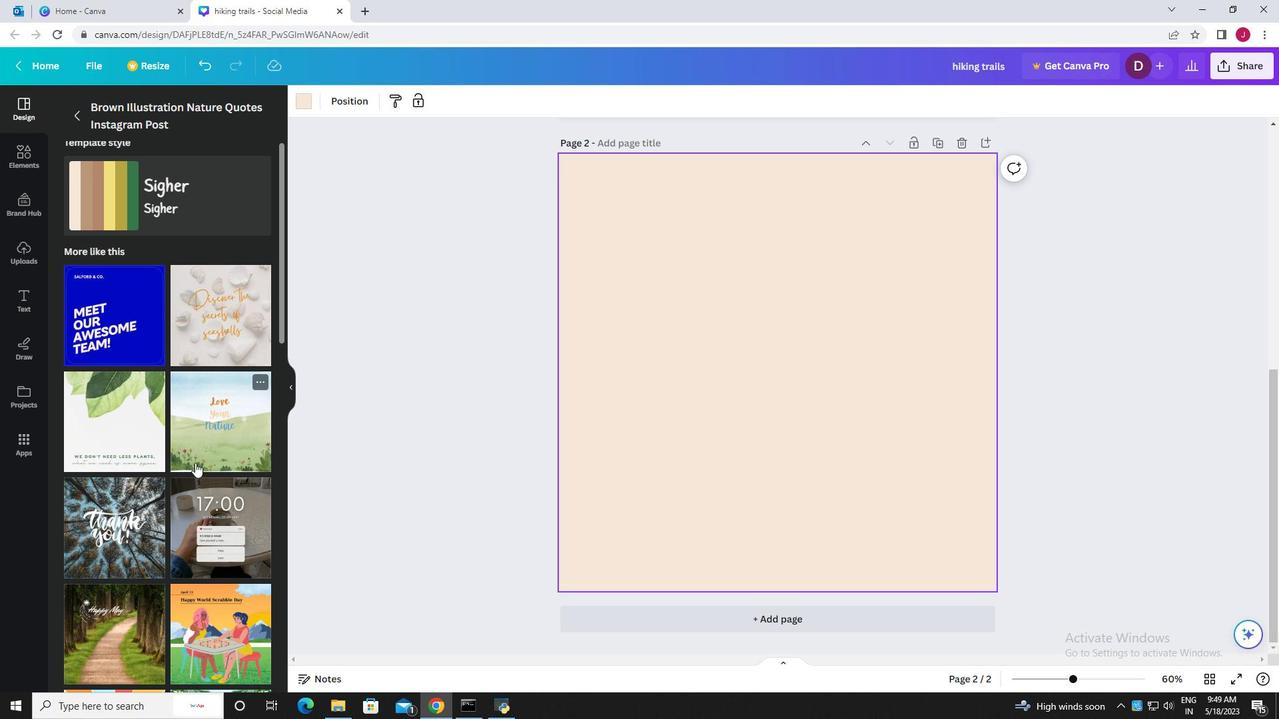 
Action: Mouse moved to (191, 443)
Screenshot: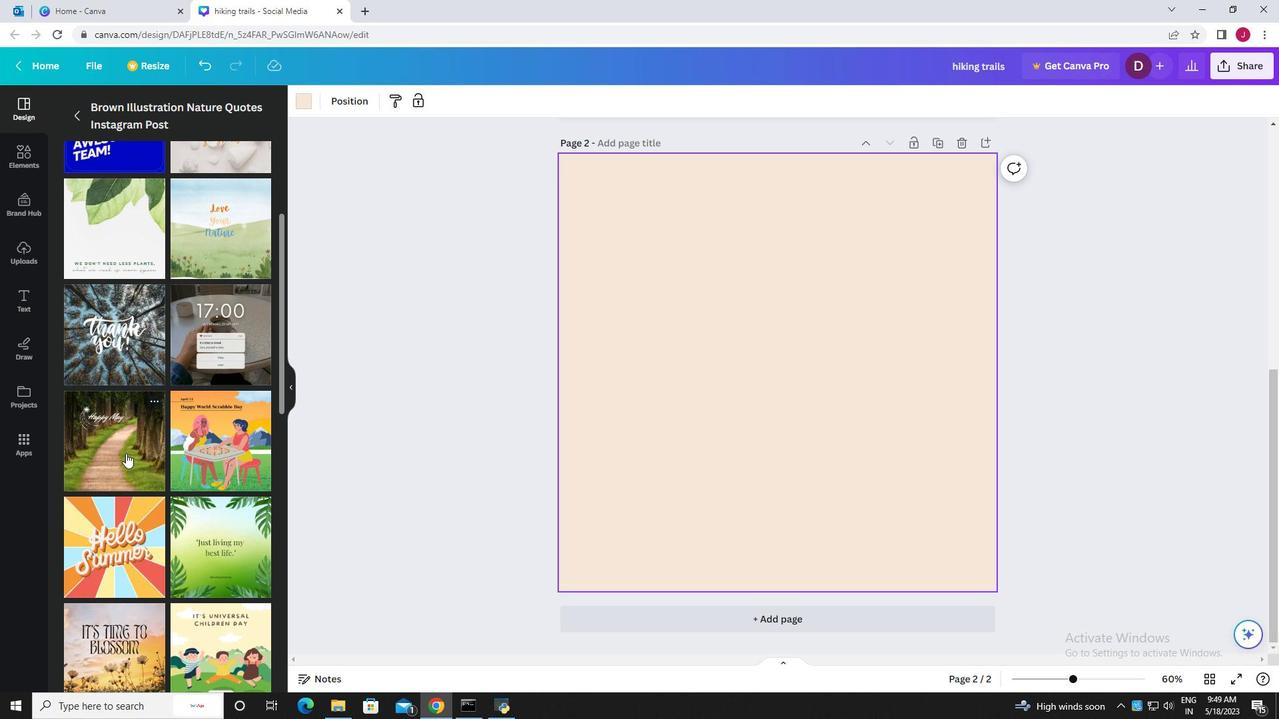
Action: Mouse scrolled (191, 442) with delta (0, 0)
Screenshot: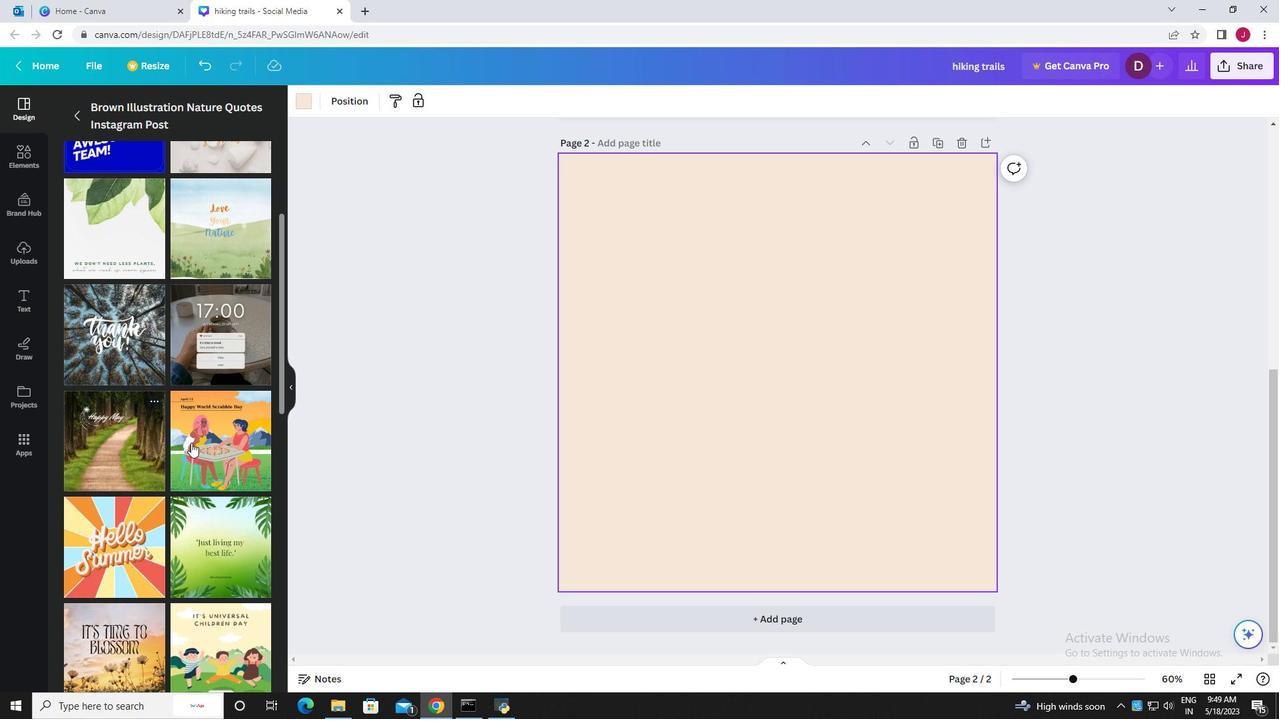
Action: Mouse scrolled (191, 442) with delta (0, 0)
Screenshot: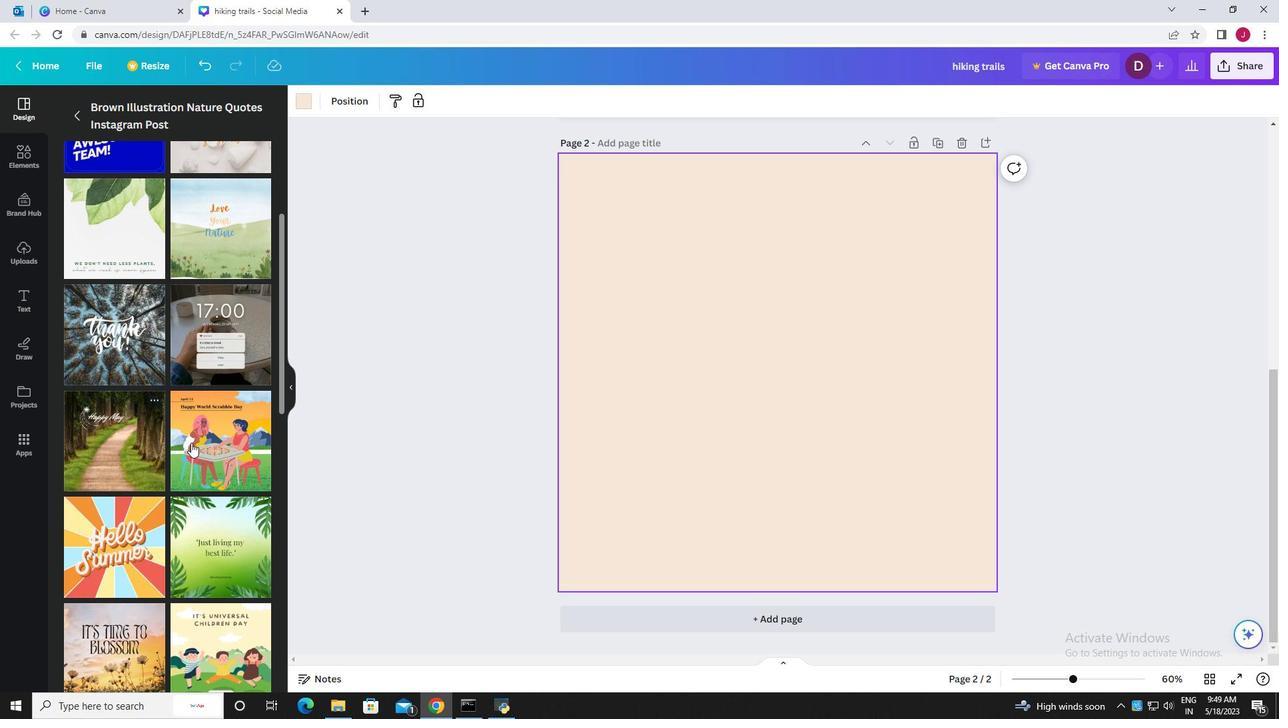 
Action: Mouse scrolled (191, 442) with delta (0, 0)
Screenshot: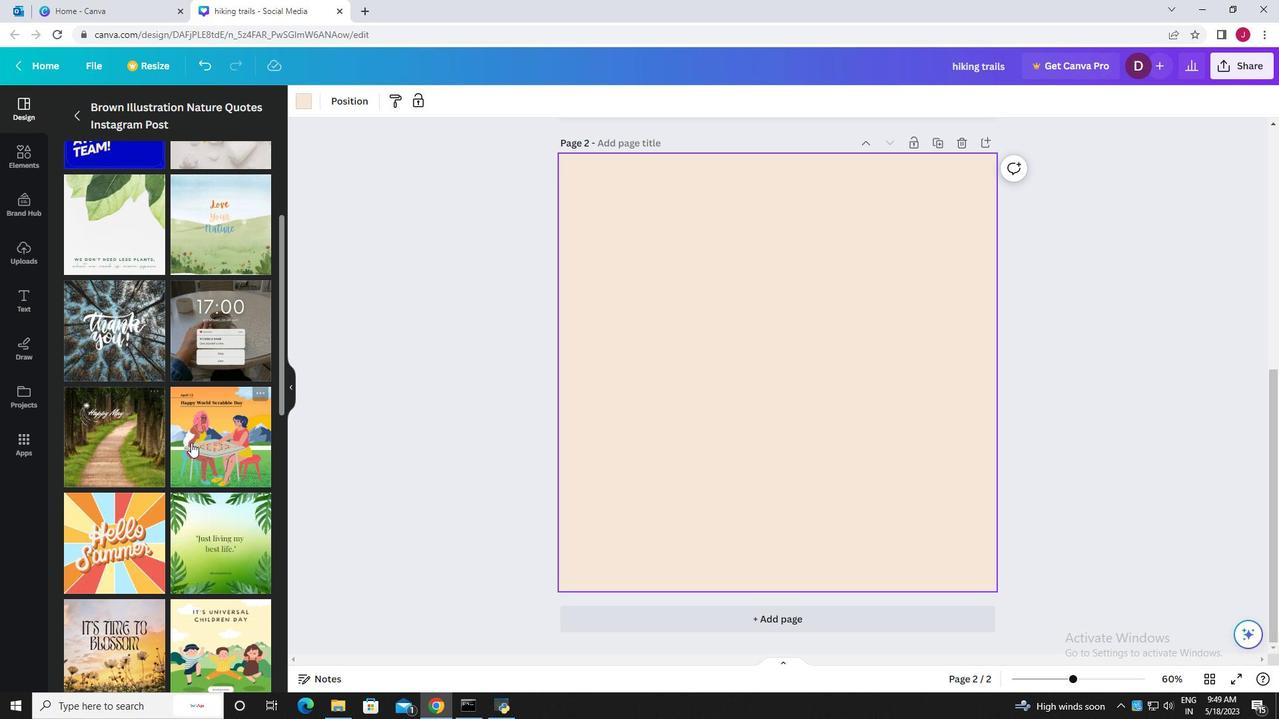 
Action: Mouse scrolled (191, 442) with delta (0, 0)
Screenshot: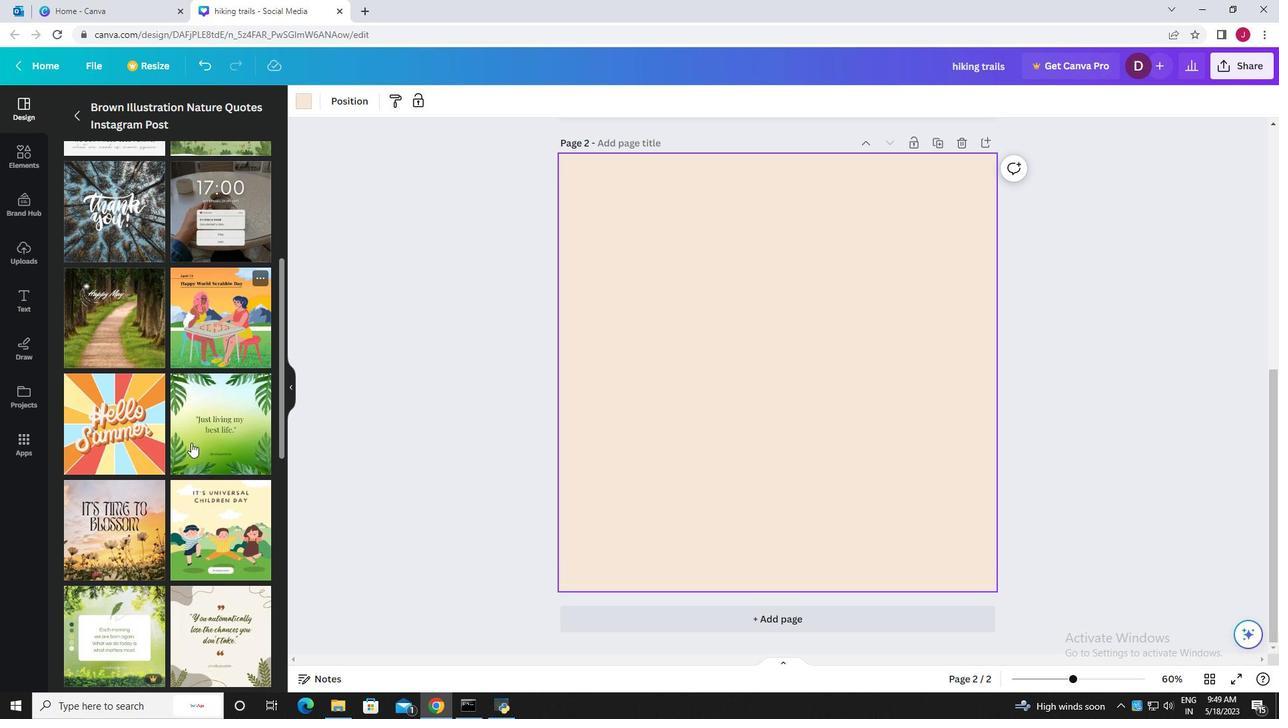 
Action: Mouse moved to (368, 9)
Screenshot: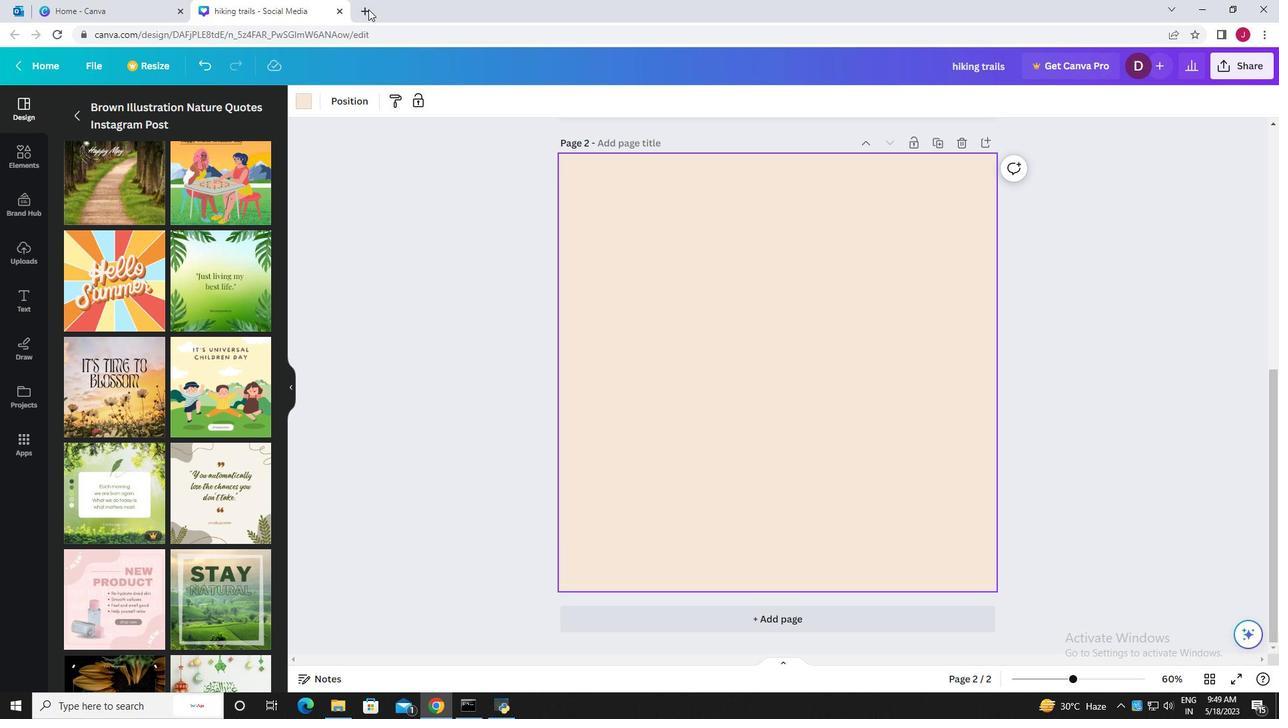 
Action: Mouse pressed left at (368, 9)
Screenshot: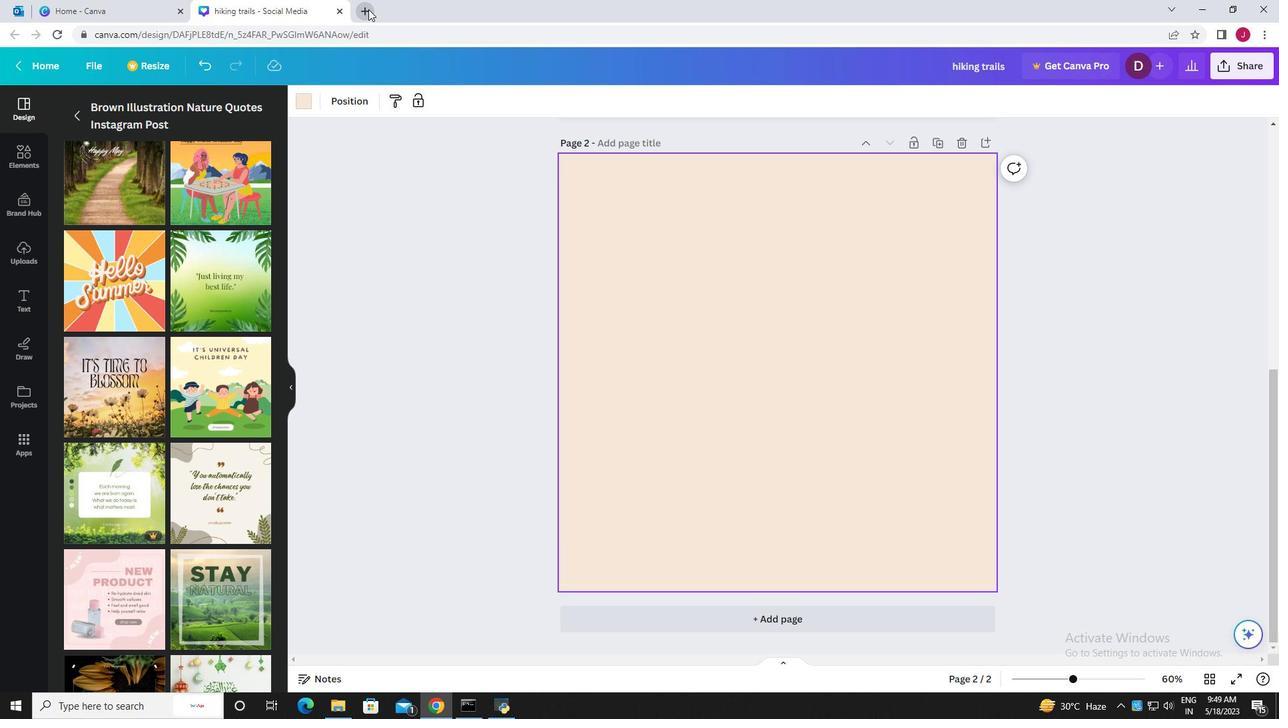
Action: Mouse moved to (323, 31)
Screenshot: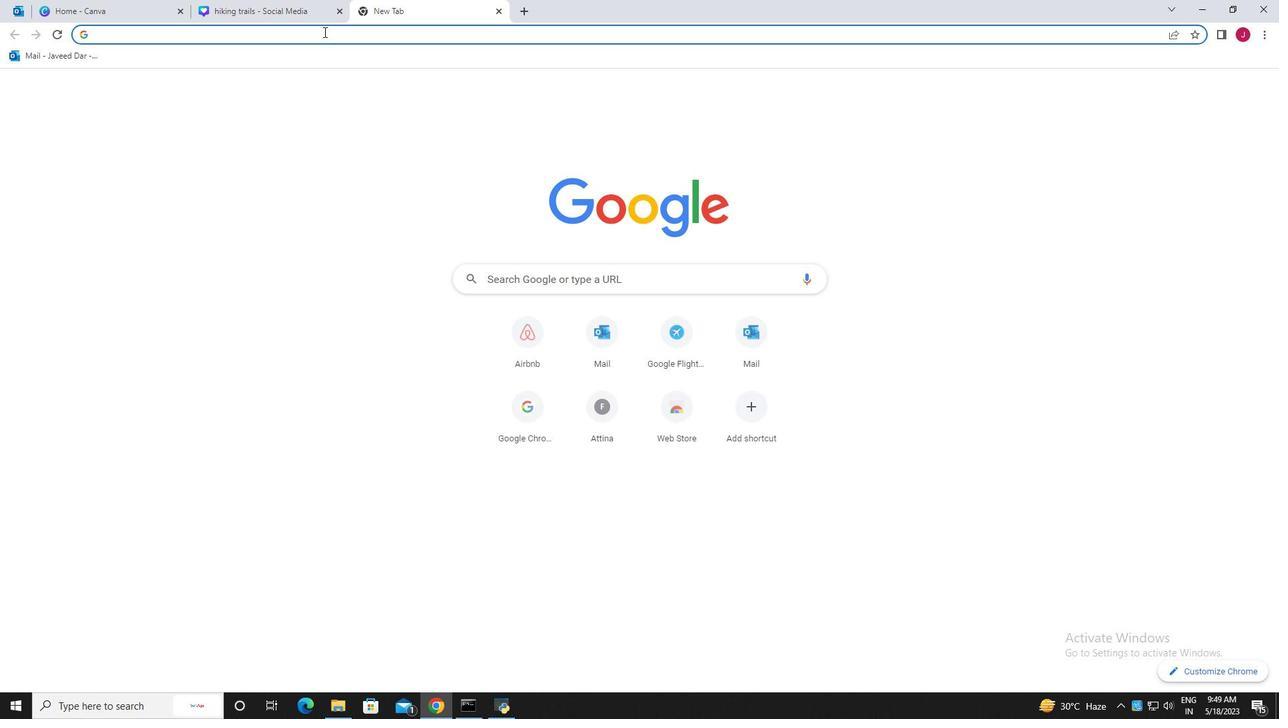 
Action: Key pressed h
Screenshot: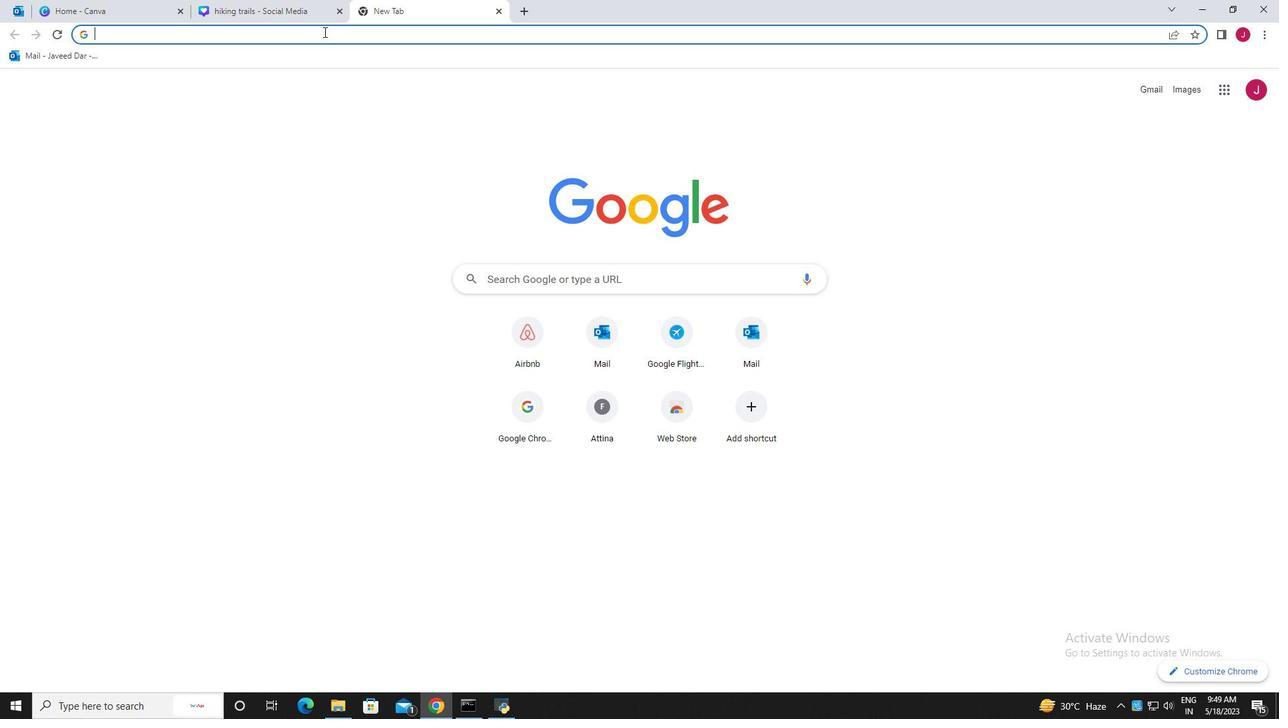
Action: Mouse moved to (247, 84)
Screenshot: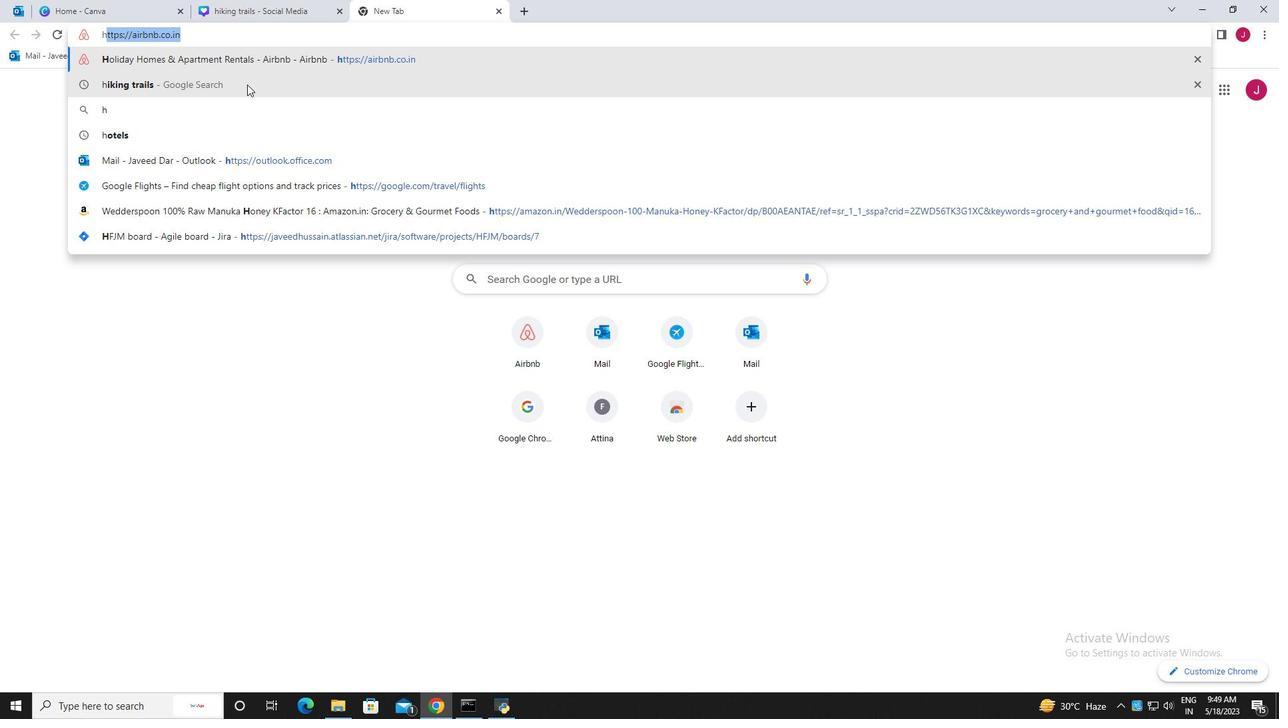 
Action: Mouse pressed left at (247, 84)
Screenshot: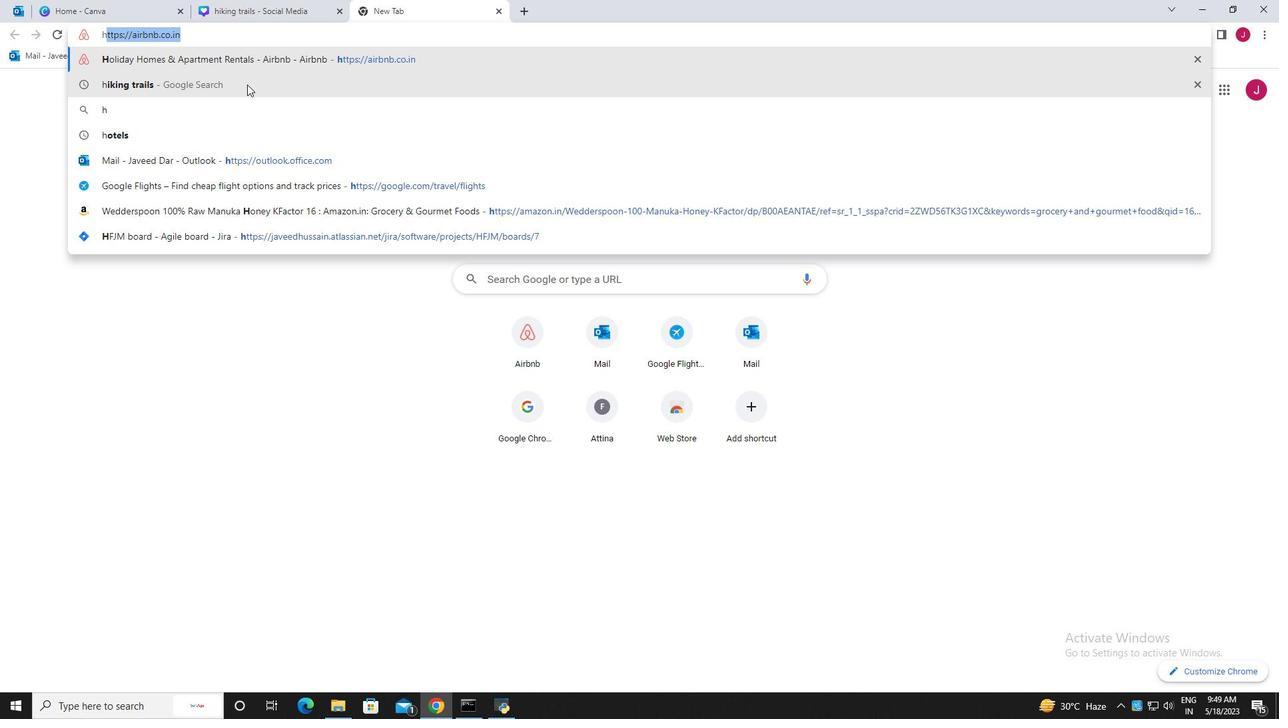
Action: Mouse moved to (277, 117)
Screenshot: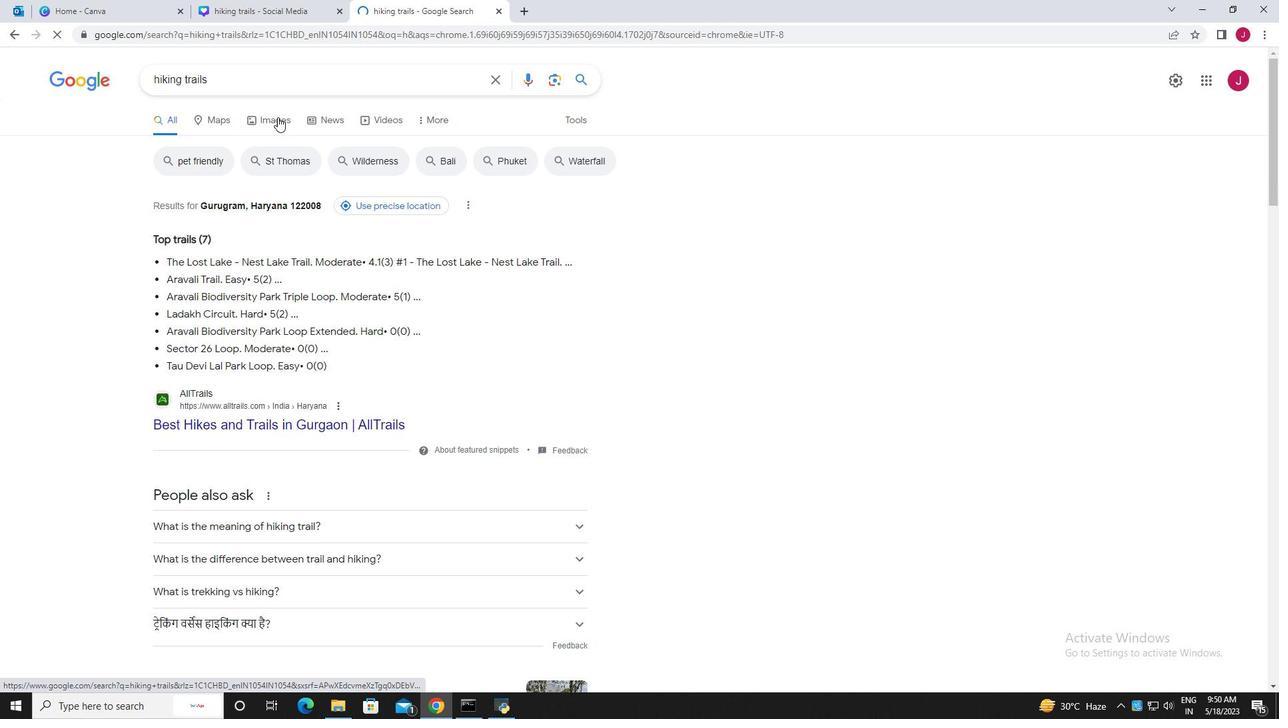 
Action: Mouse pressed left at (277, 117)
Screenshot: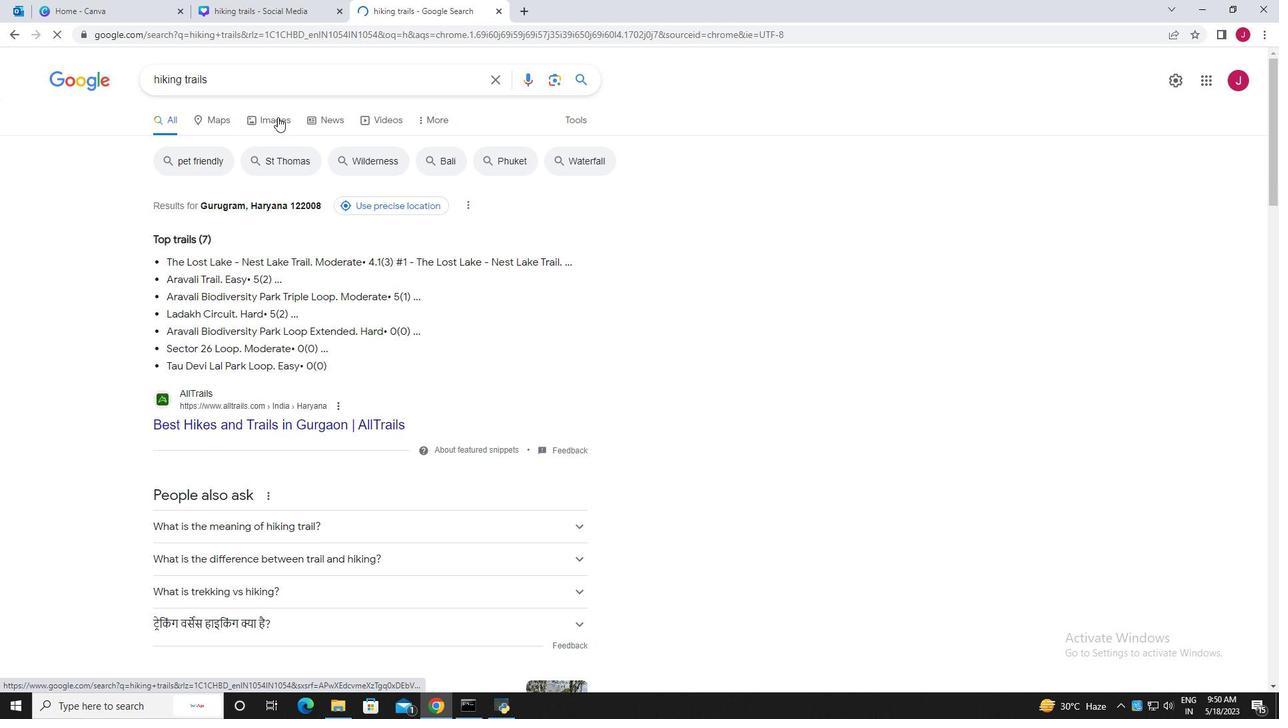 
Action: Mouse moved to (149, 262)
Screenshot: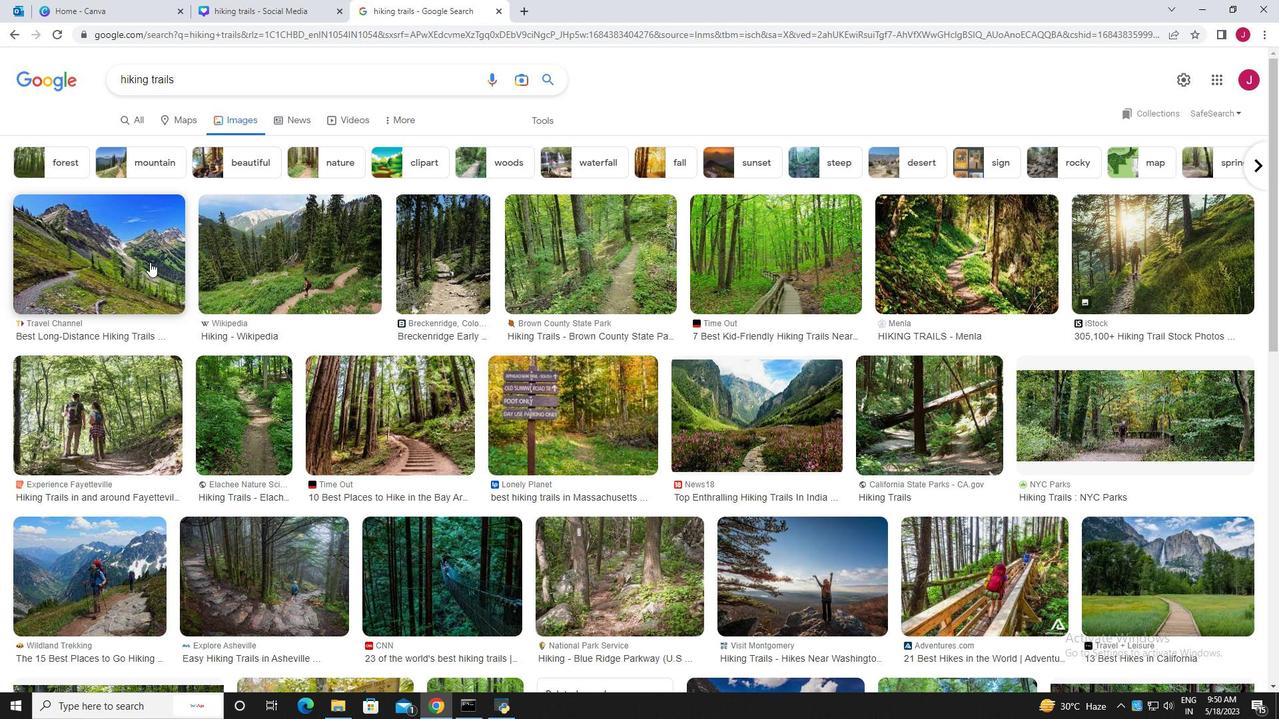 
Action: Mouse pressed left at (149, 262)
Screenshot: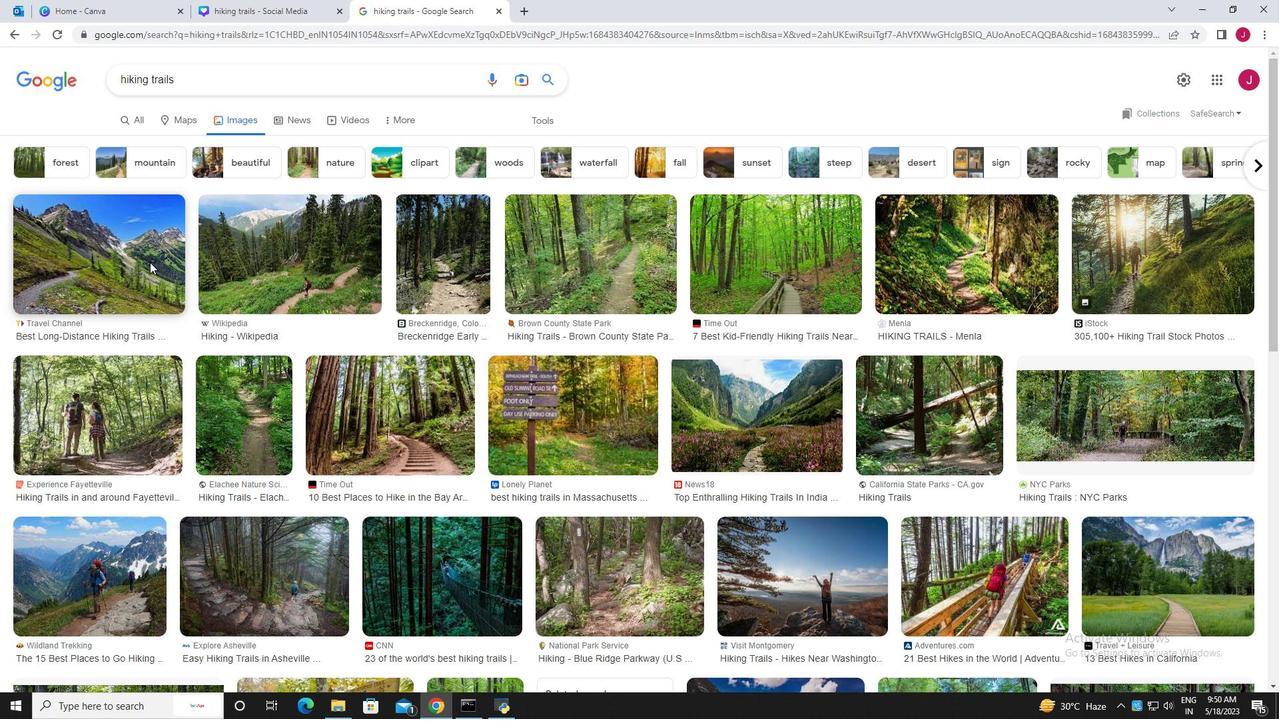 
Action: Mouse moved to (92, 552)
Screenshot: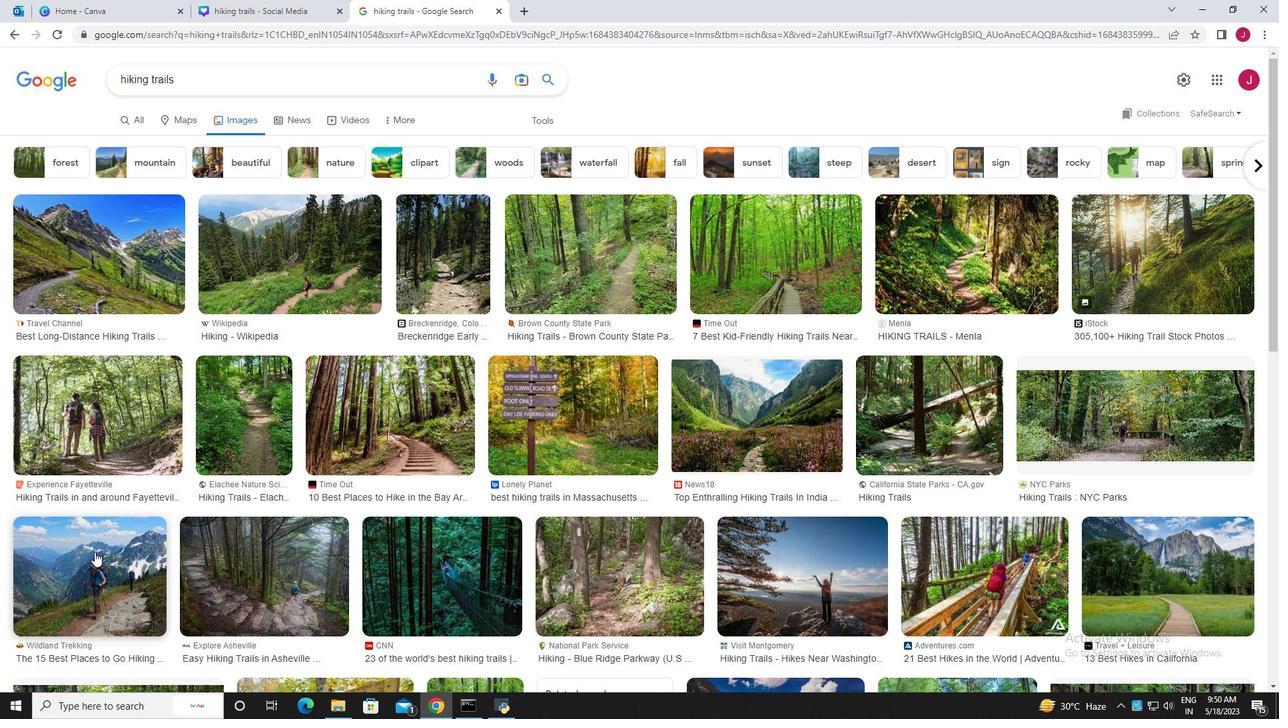 
Action: Mouse pressed right at (92, 552)
Screenshot: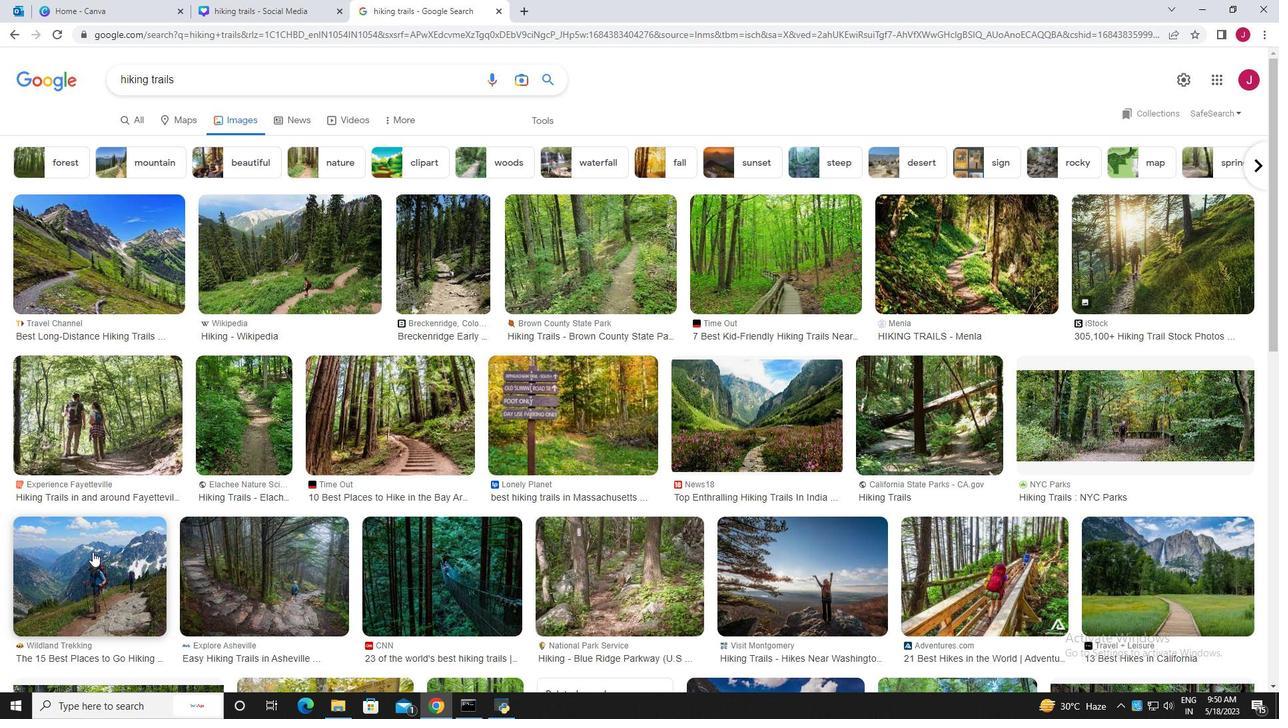 
Action: Mouse moved to (132, 470)
Screenshot: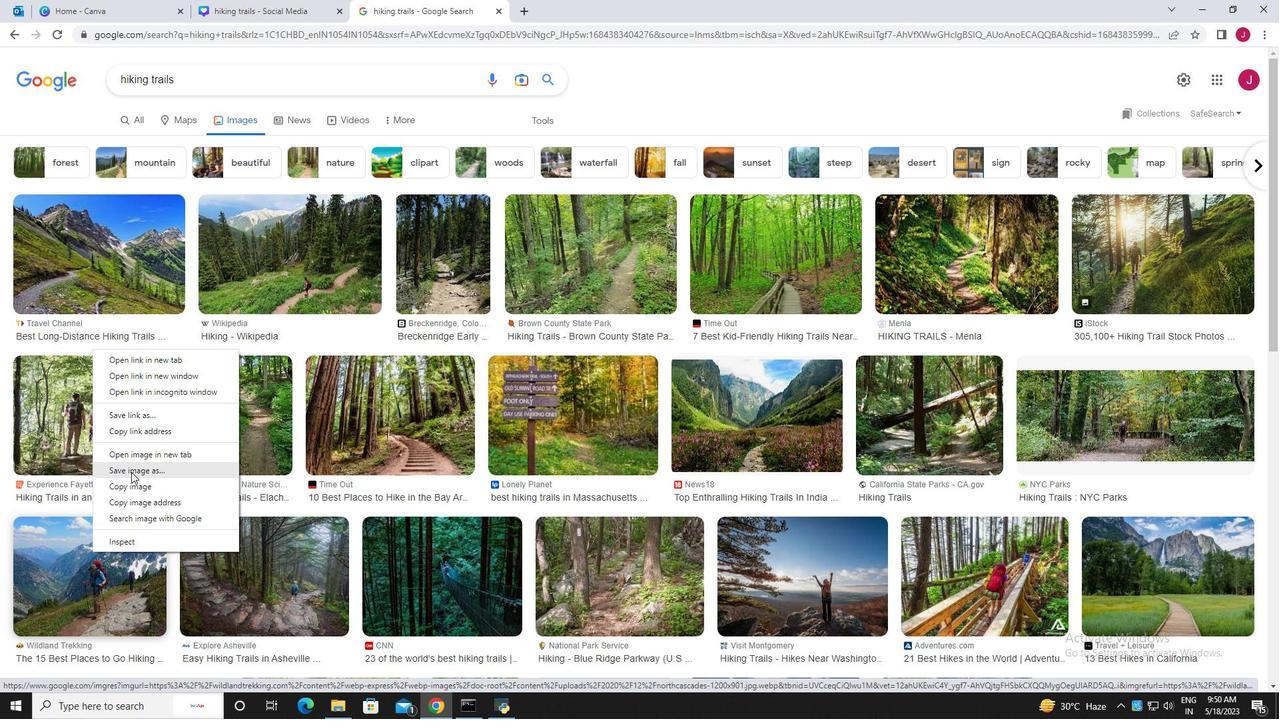 
Action: Mouse pressed left at (132, 470)
Screenshot: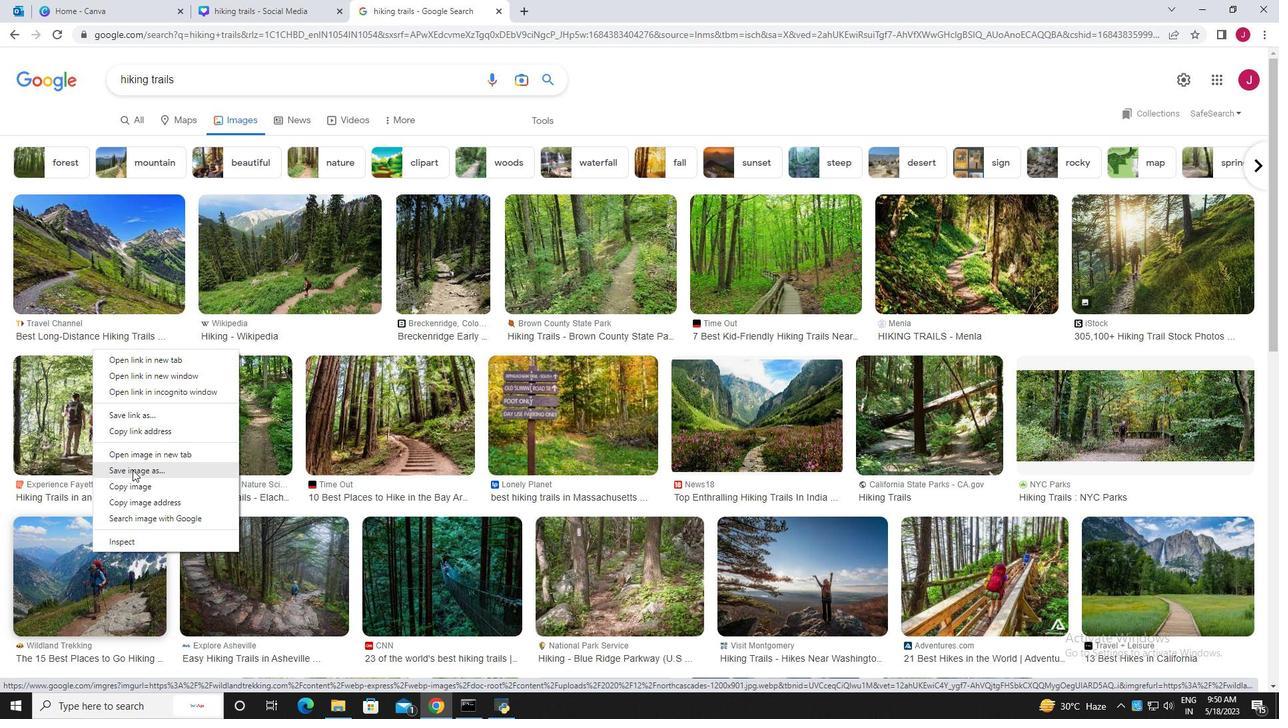 
Action: Mouse moved to (335, 298)
Screenshot: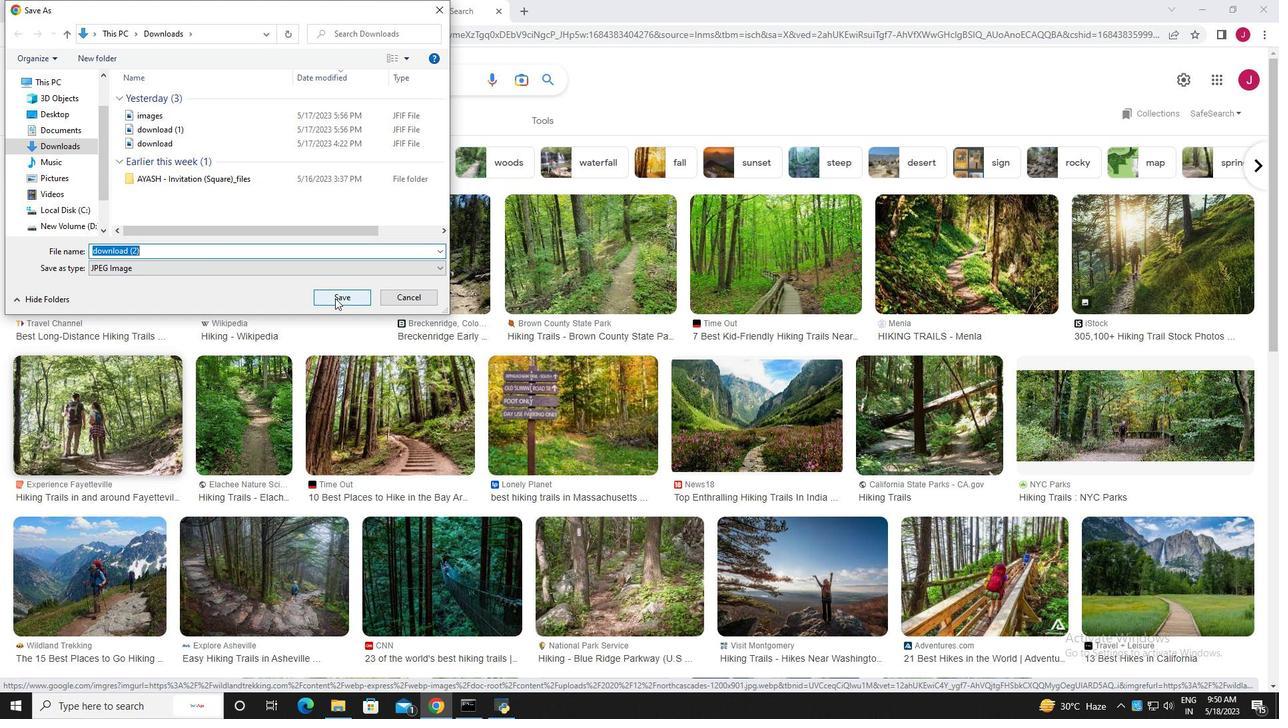 
Action: Mouse pressed left at (335, 298)
Screenshot: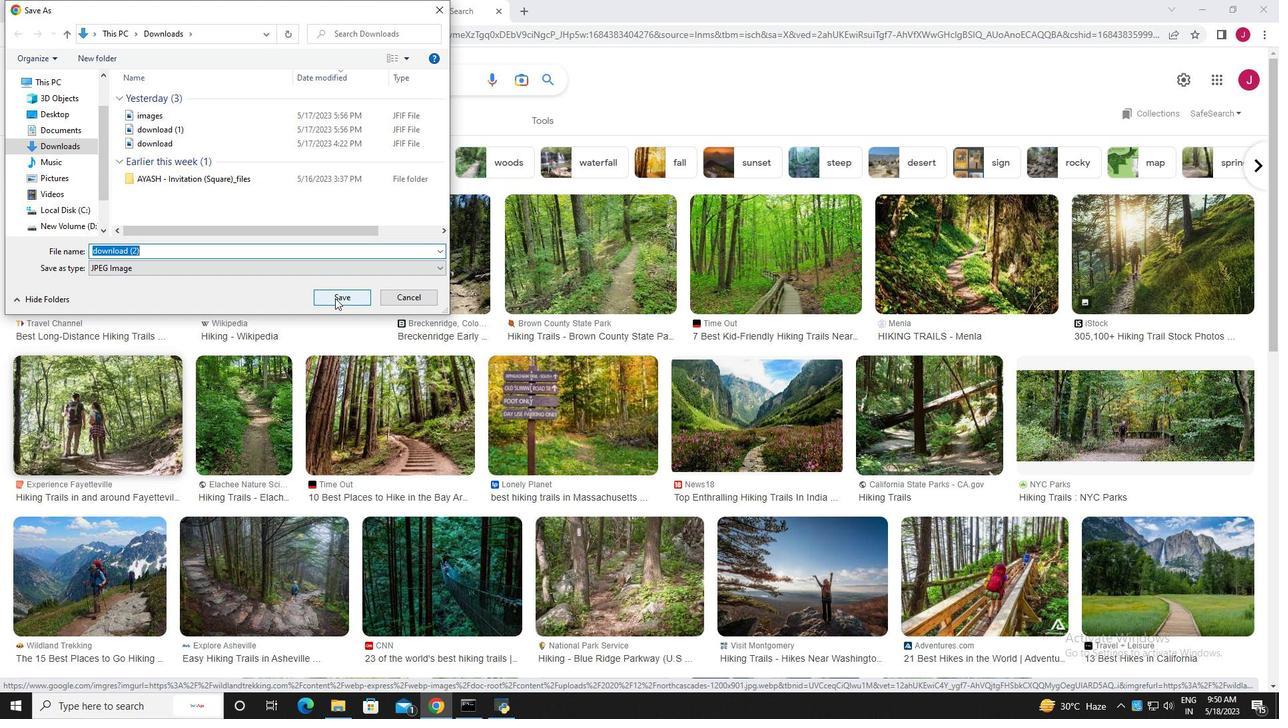 
Action: Mouse moved to (279, 10)
Screenshot: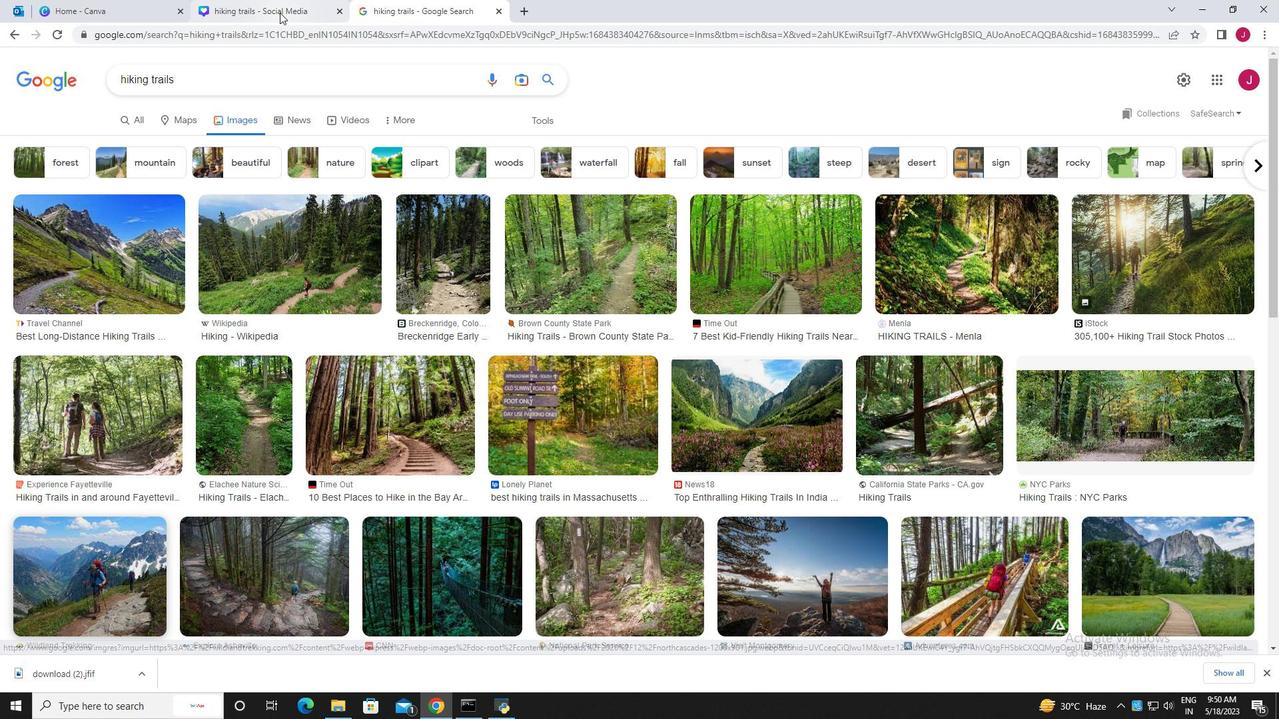 
Action: Mouse pressed left at (279, 10)
Screenshot: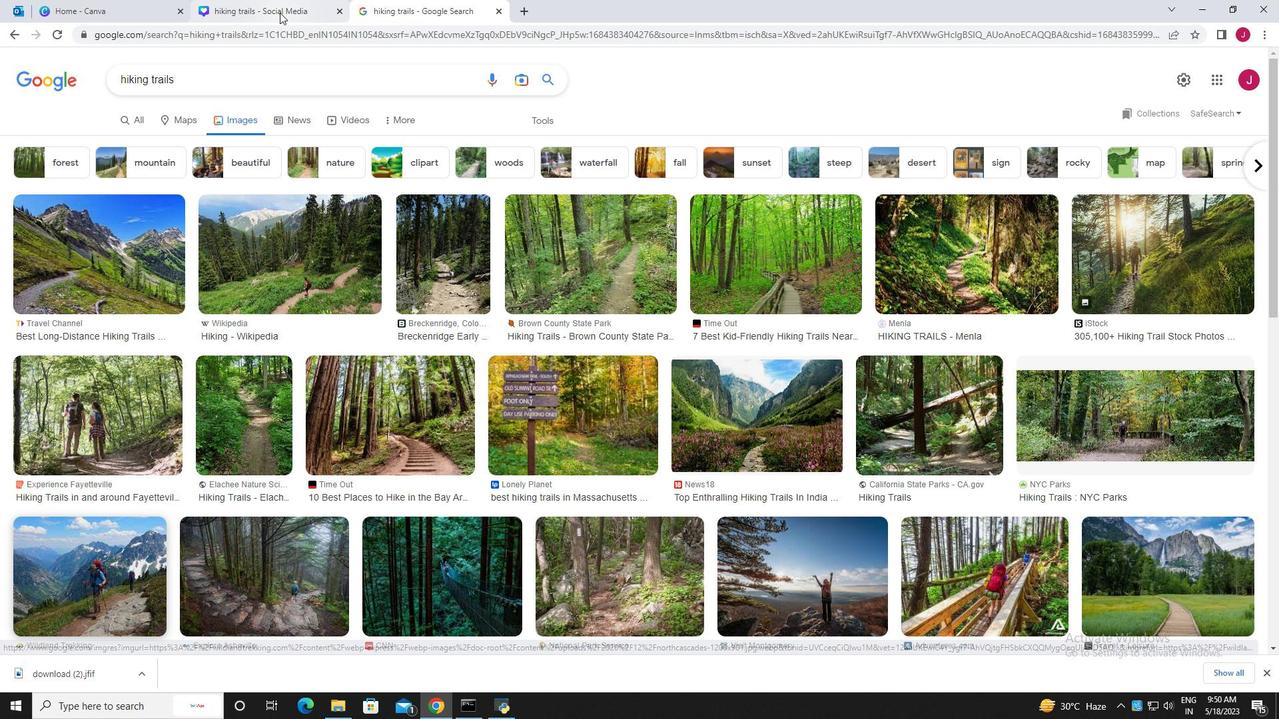 
Action: Mouse moved to (73, 676)
Screenshot: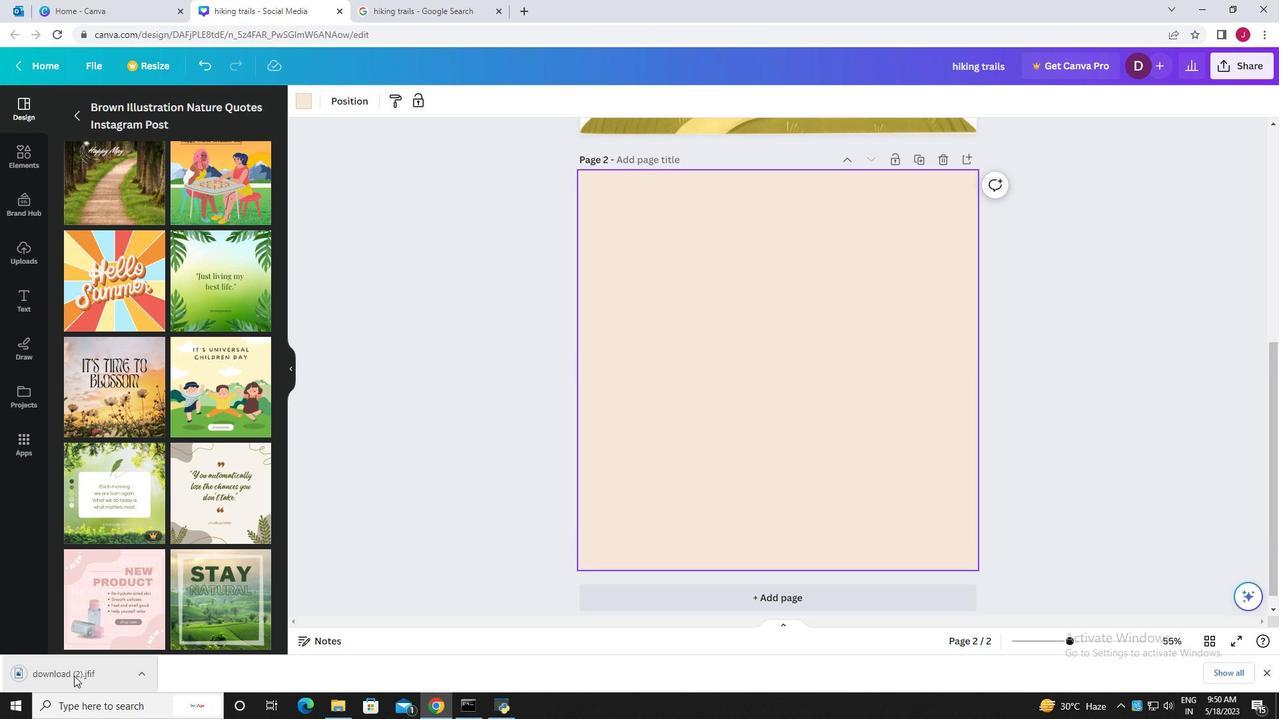 
Action: Mouse pressed left at (73, 676)
Screenshot: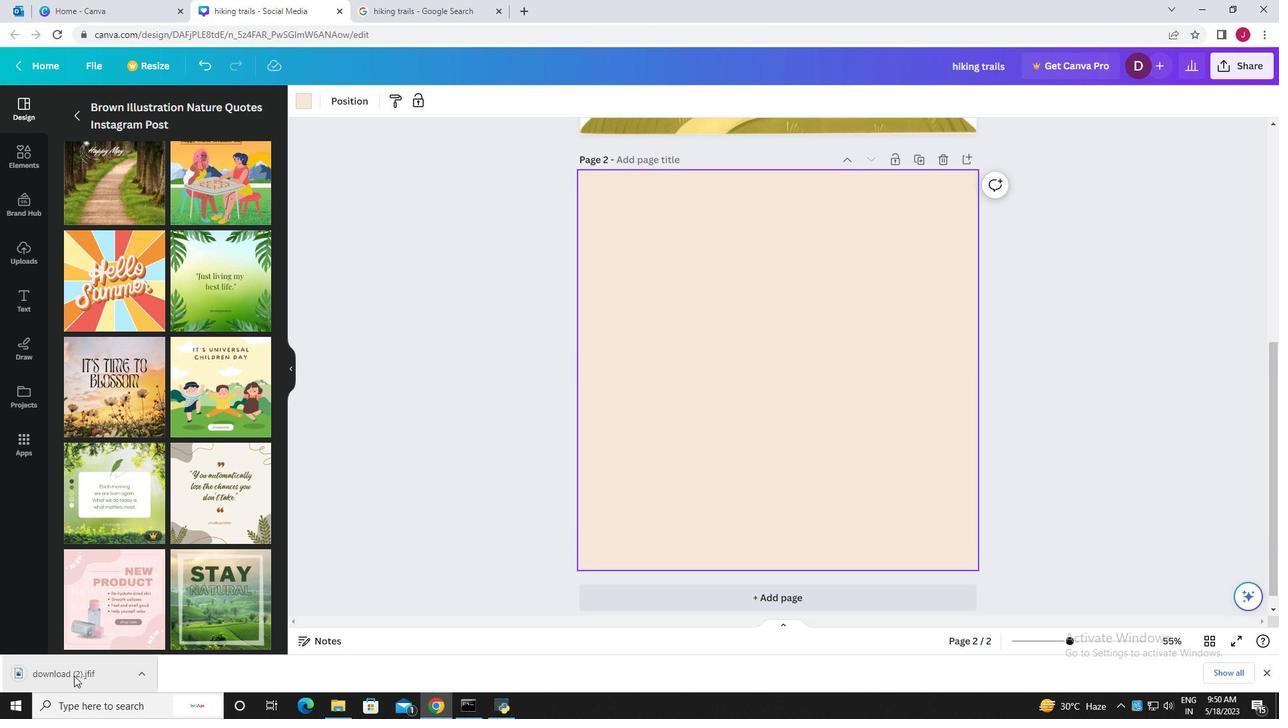 
Action: Mouse moved to (878, 448)
Screenshot: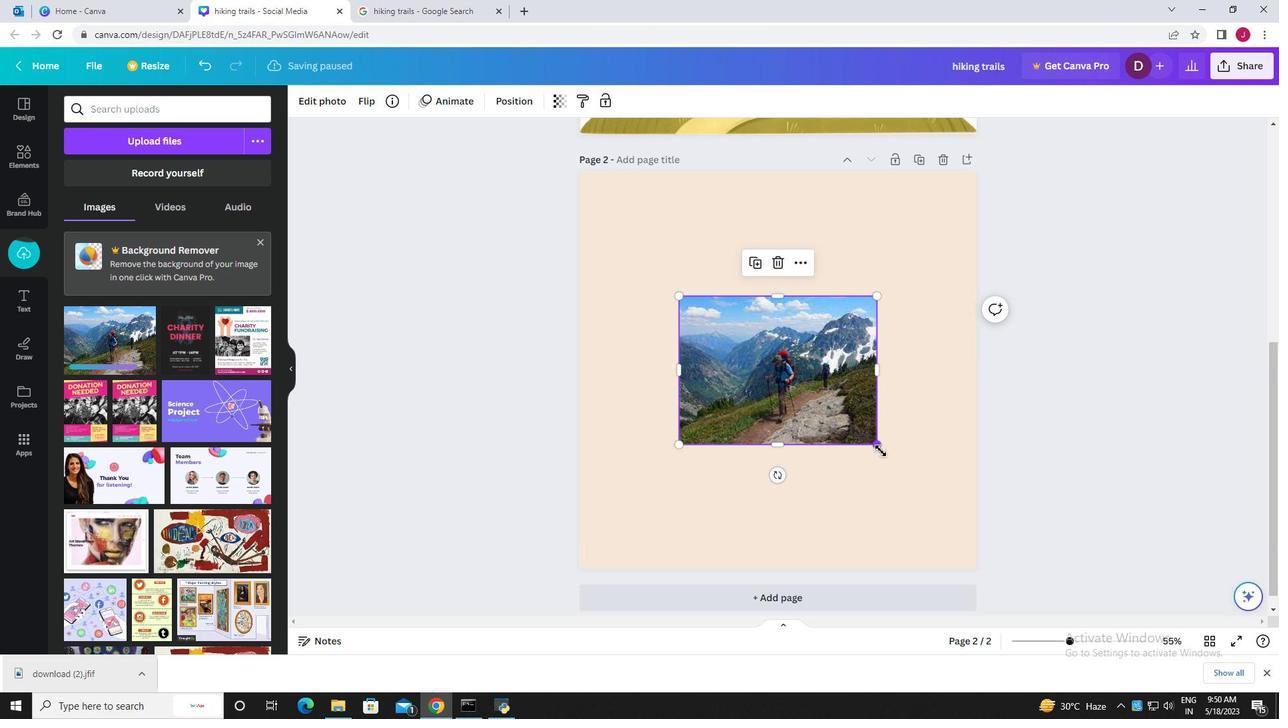 
Action: Mouse pressed left at (878, 448)
Screenshot: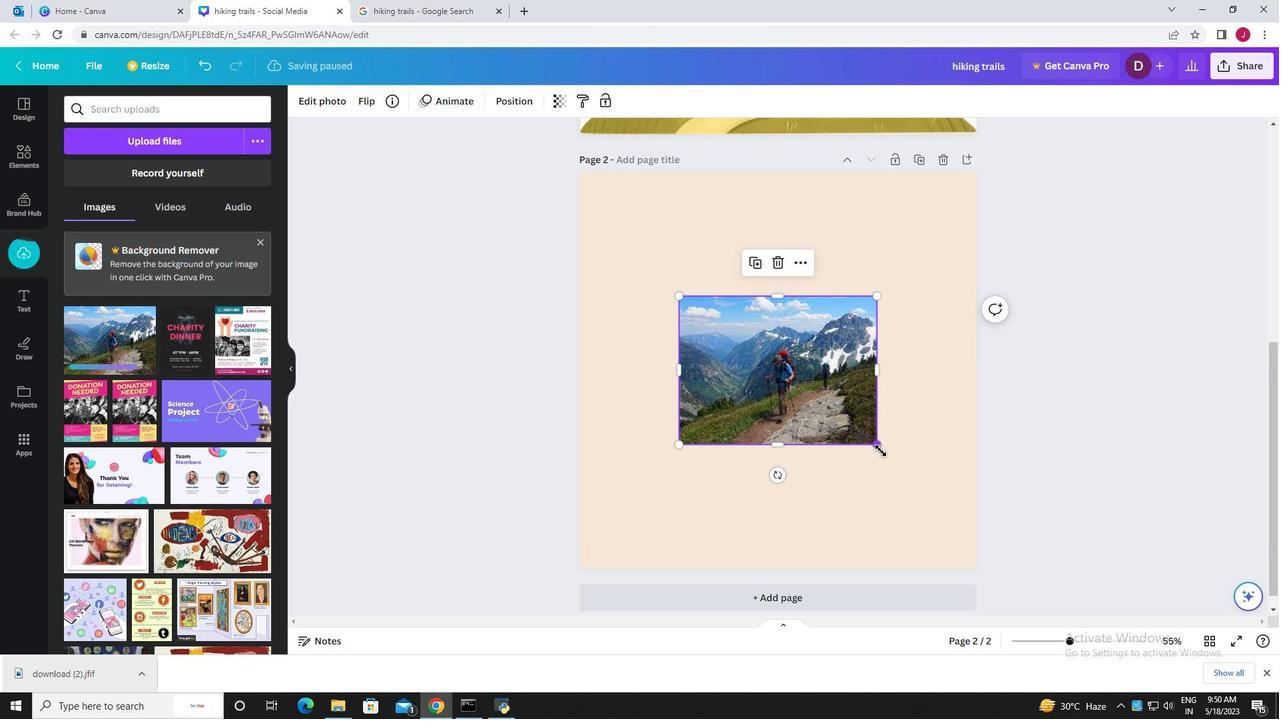 
Action: Mouse moved to (680, 407)
Screenshot: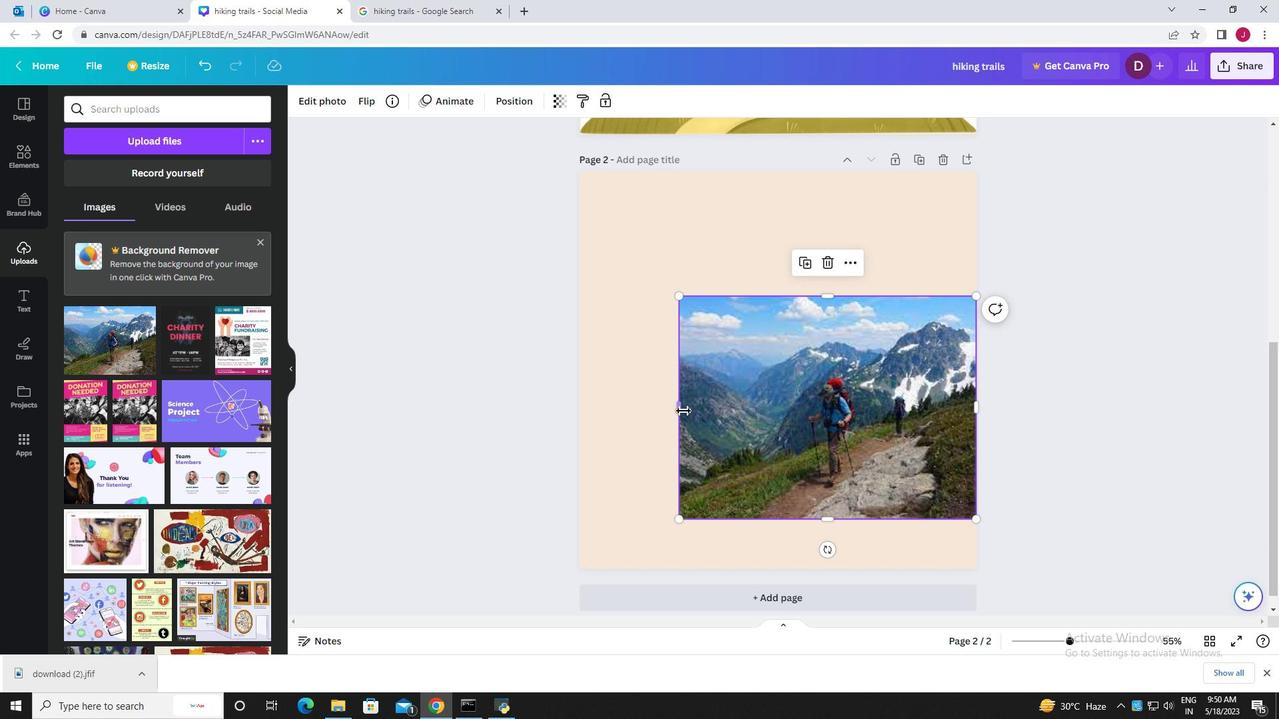 
Action: Mouse pressed left at (680, 407)
Screenshot: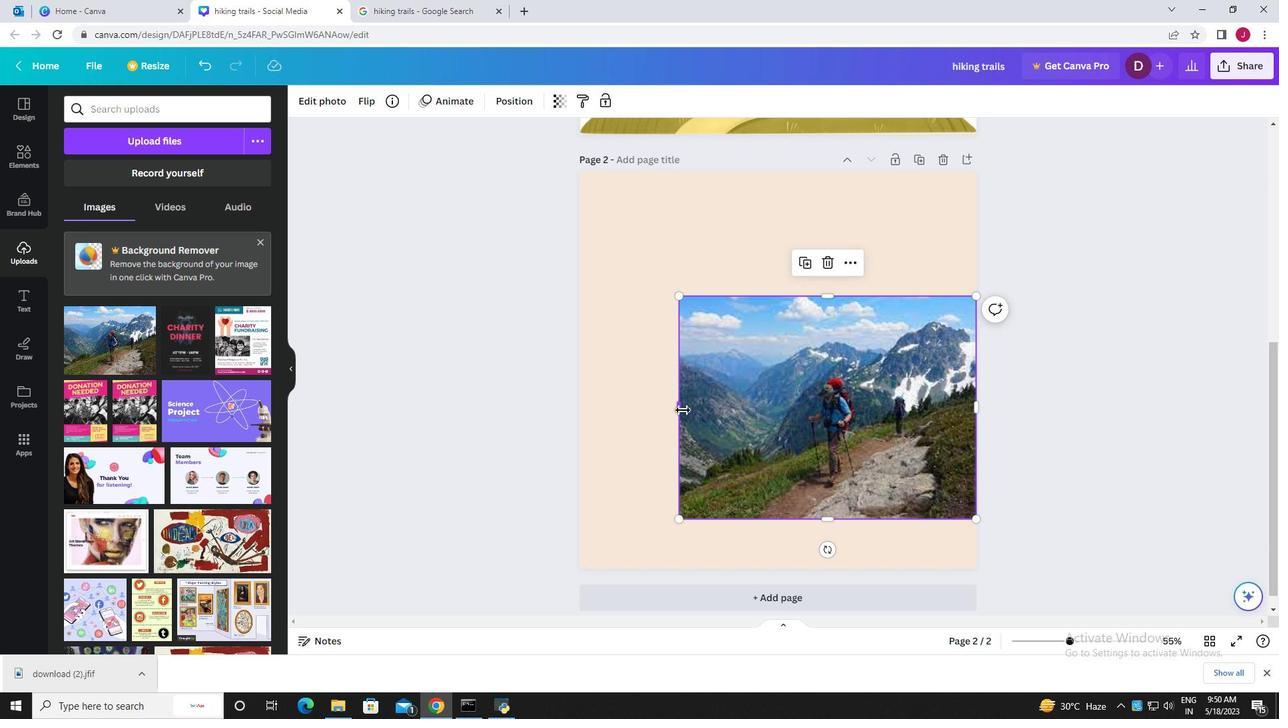 
Action: Mouse moved to (784, 517)
Screenshot: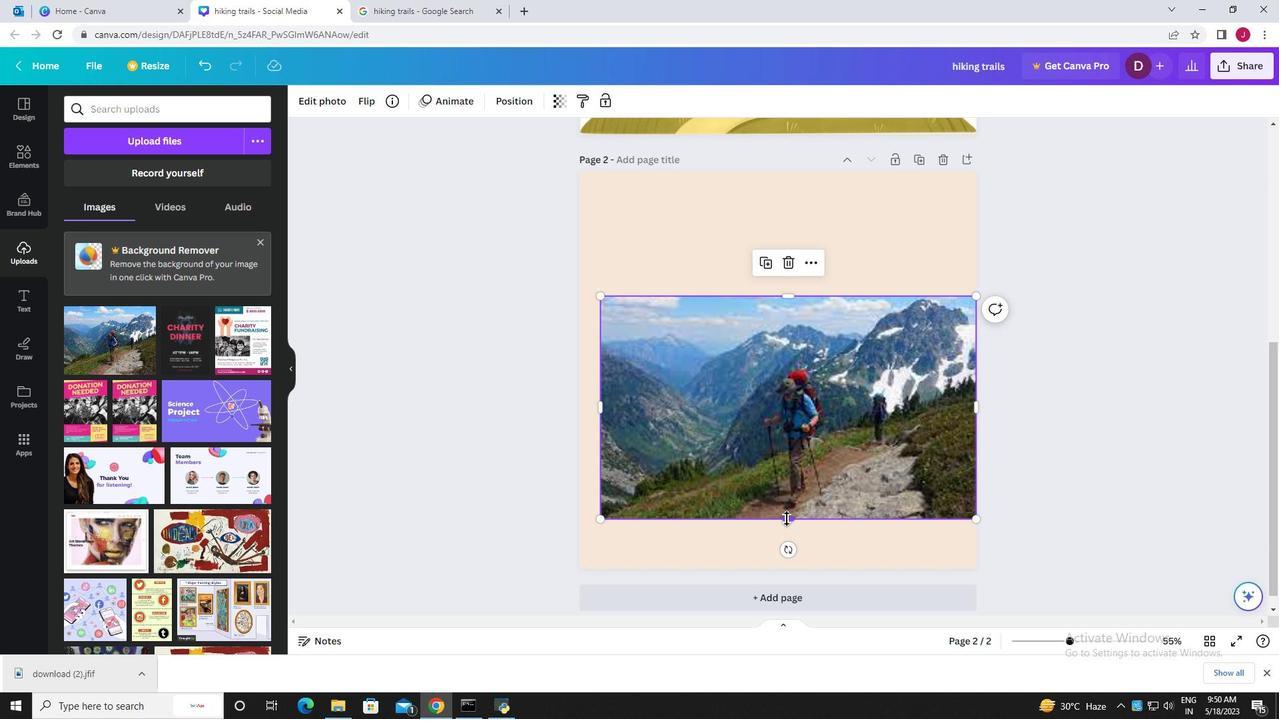 
Action: Mouse pressed left at (784, 517)
Screenshot: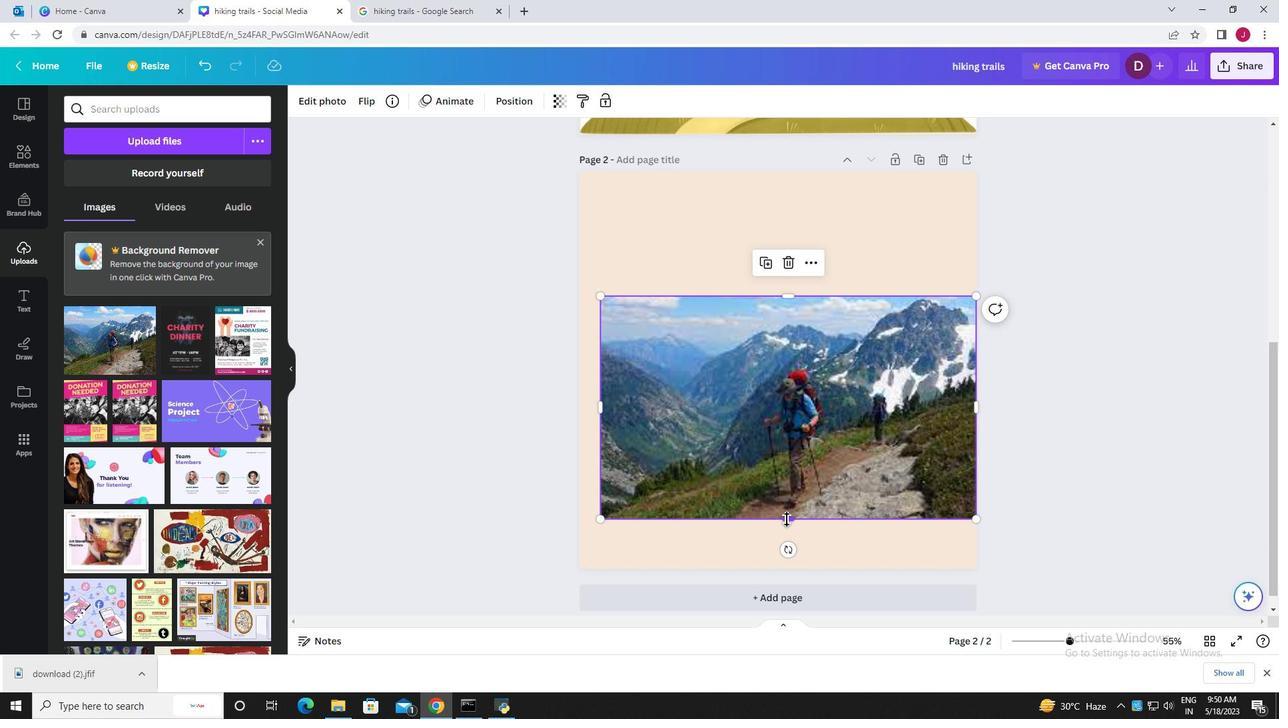 
Action: Mouse moved to (602, 297)
Screenshot: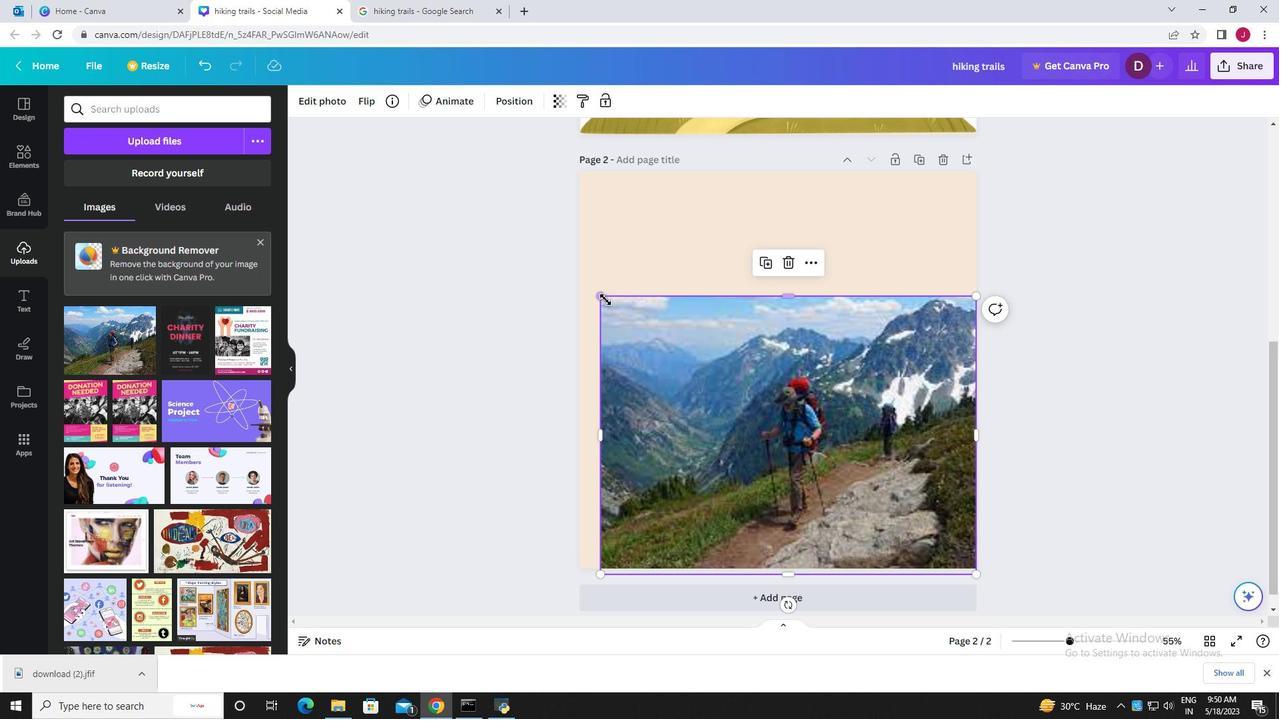 
Action: Mouse pressed left at (602, 297)
Screenshot: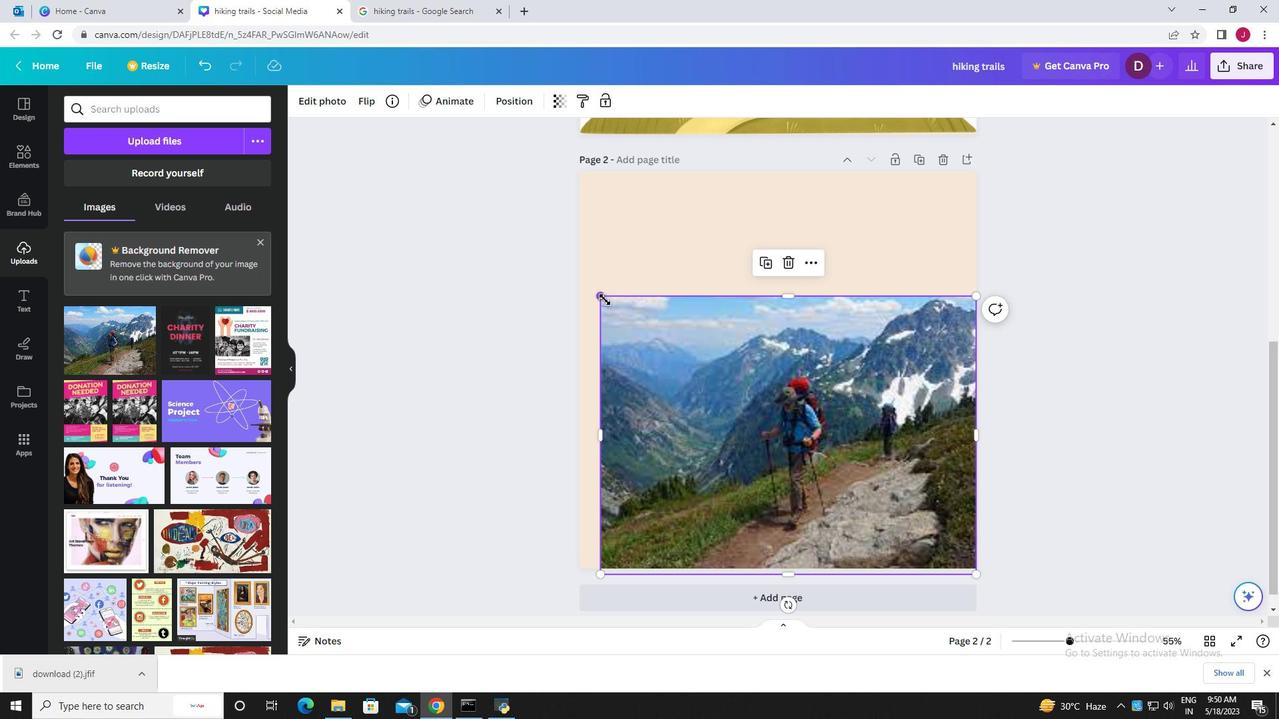 
Action: Mouse moved to (781, 284)
Screenshot: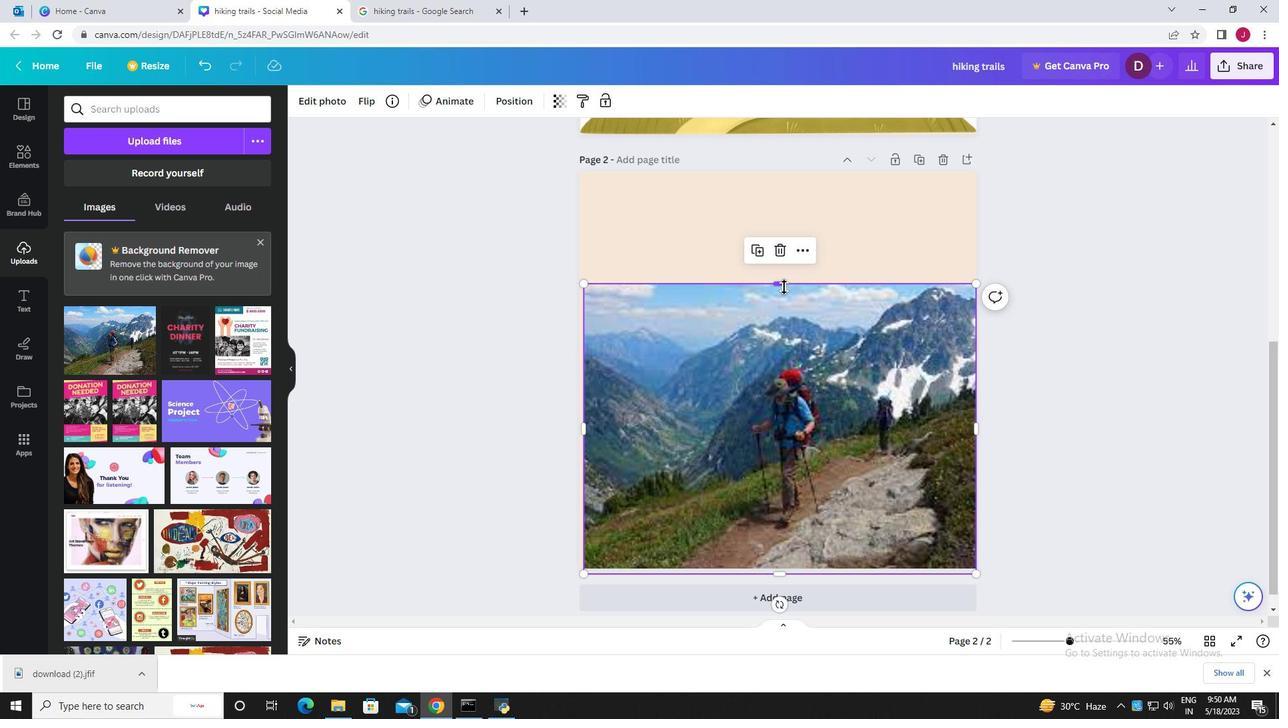 
Action: Mouse pressed left at (781, 284)
Screenshot: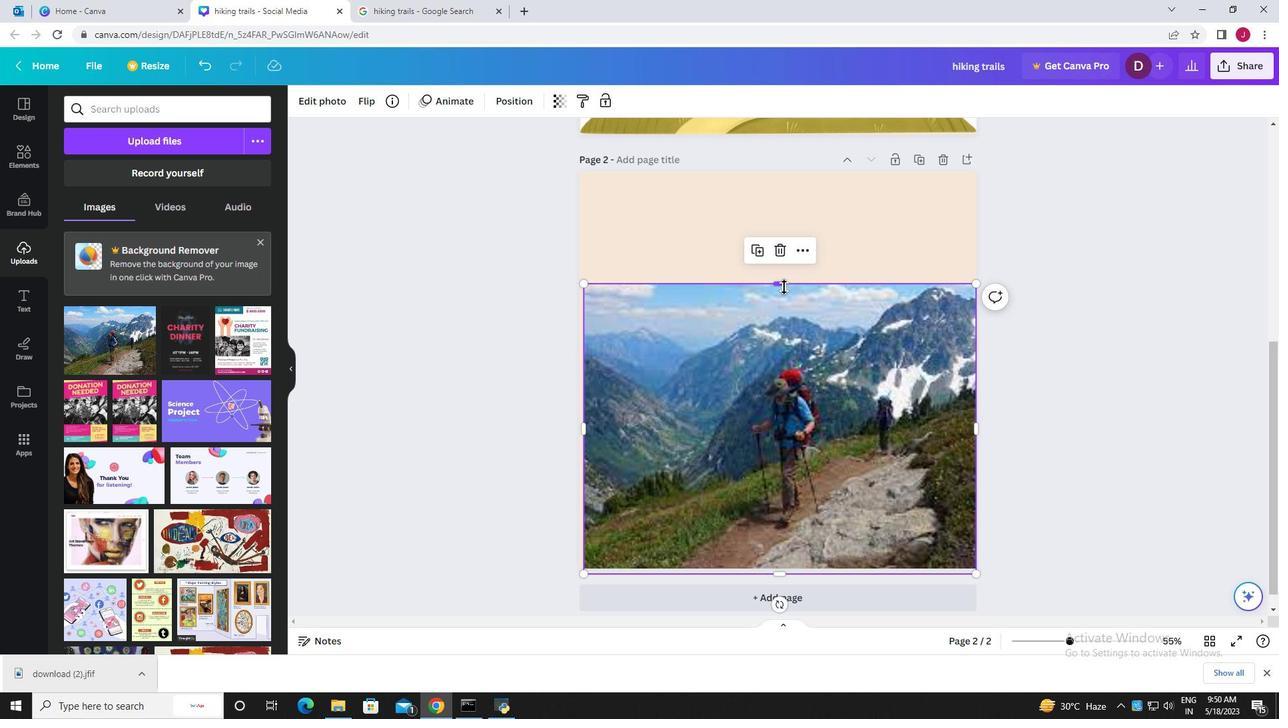 
Action: Mouse moved to (777, 376)
Screenshot: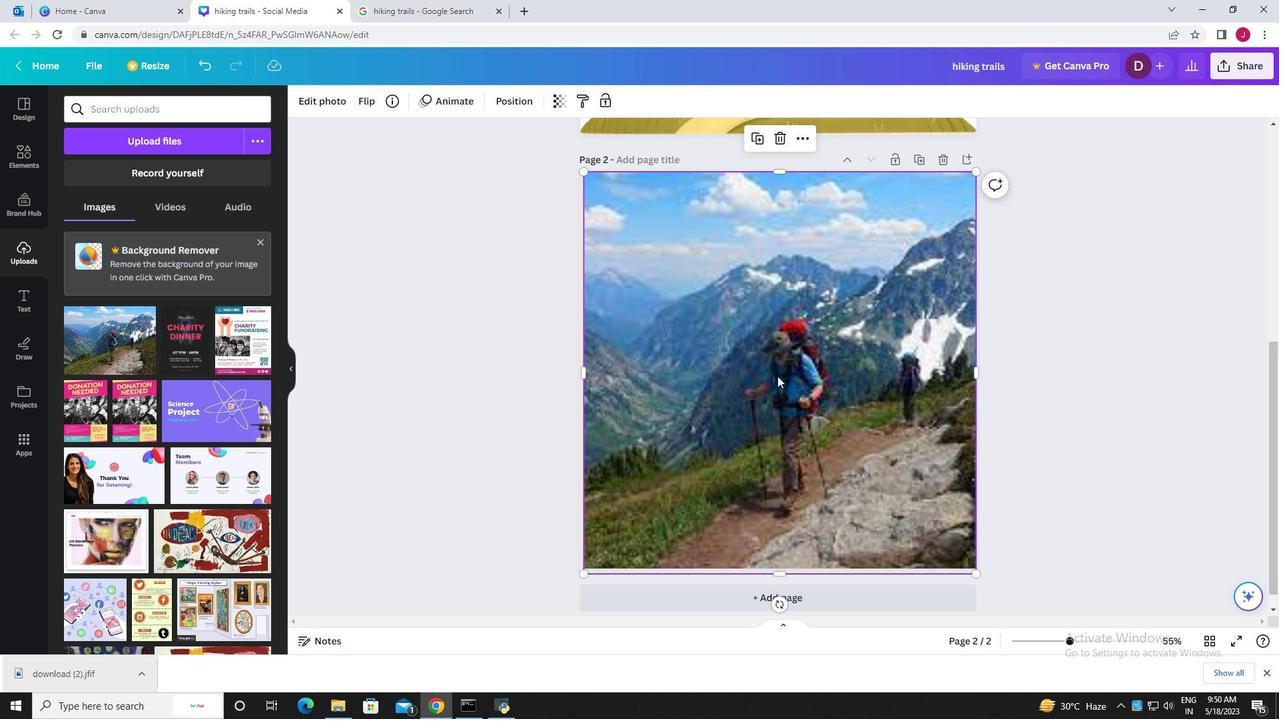 
Action: Mouse scrolled (777, 375) with delta (0, 0)
Screenshot: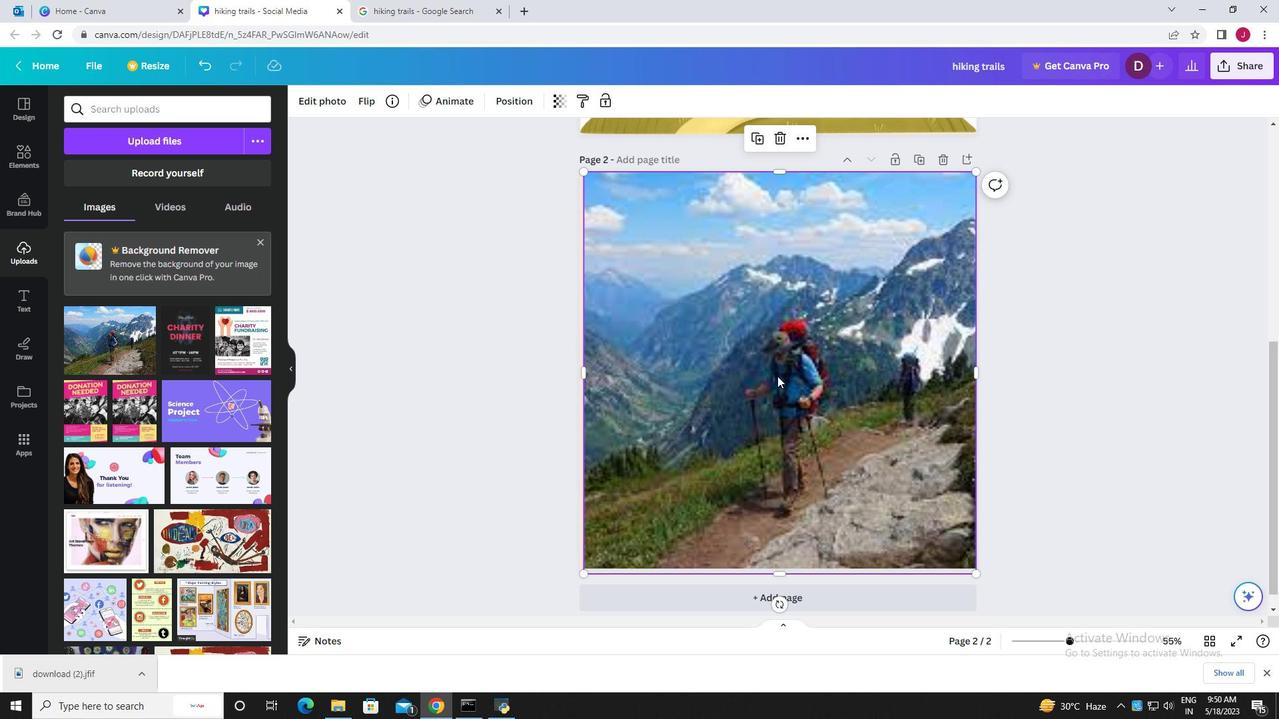 
Action: Mouse moved to (777, 377)
Screenshot: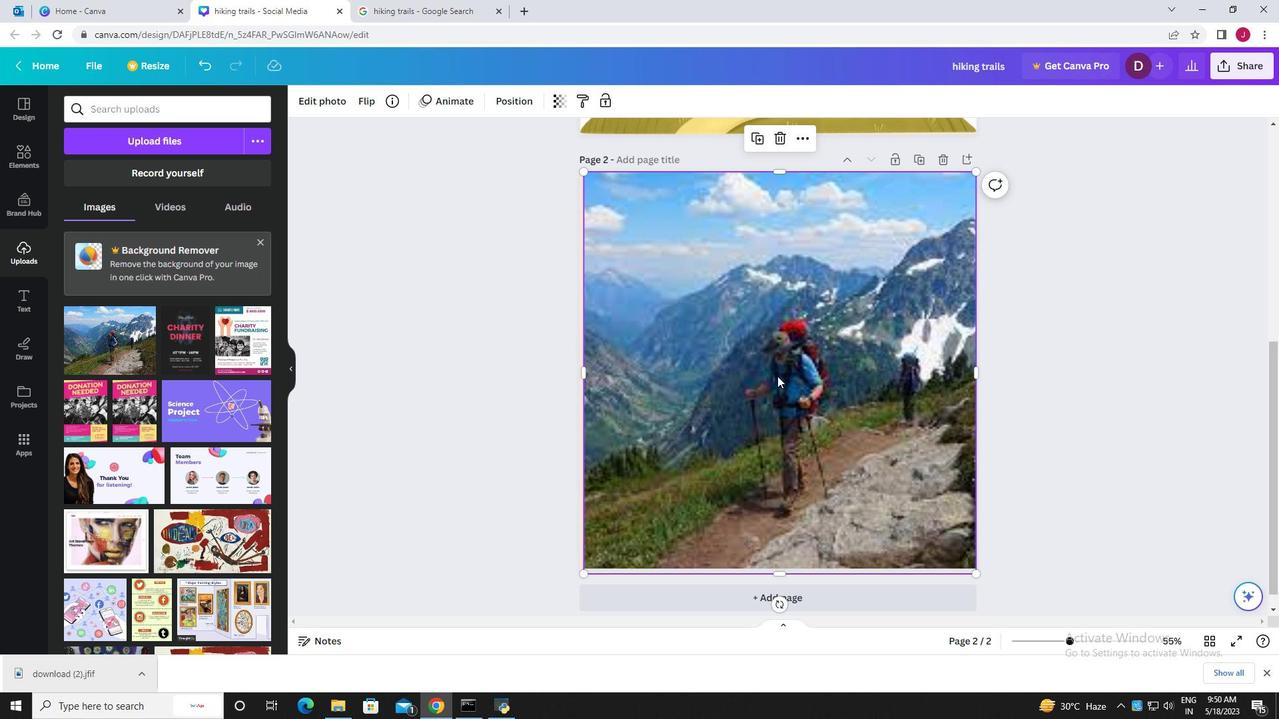 
Action: Mouse scrolled (777, 376) with delta (0, 0)
Screenshot: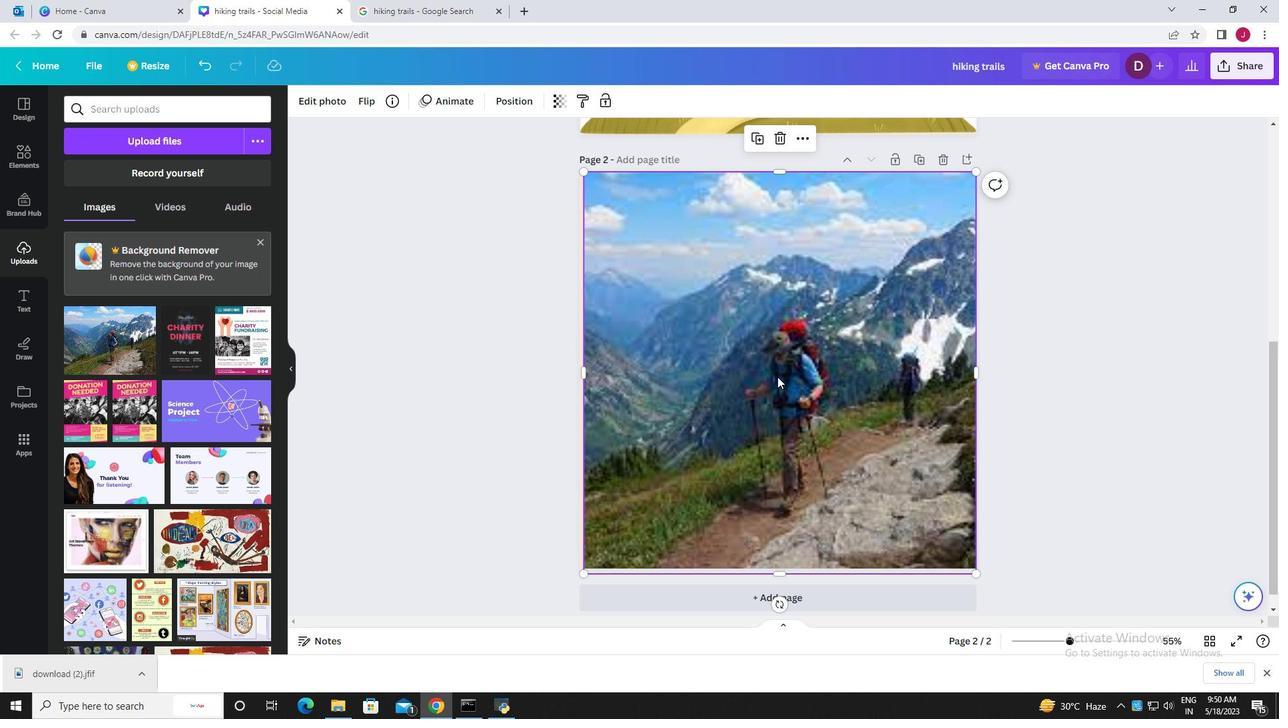 
Action: Mouse scrolled (777, 376) with delta (0, 0)
Screenshot: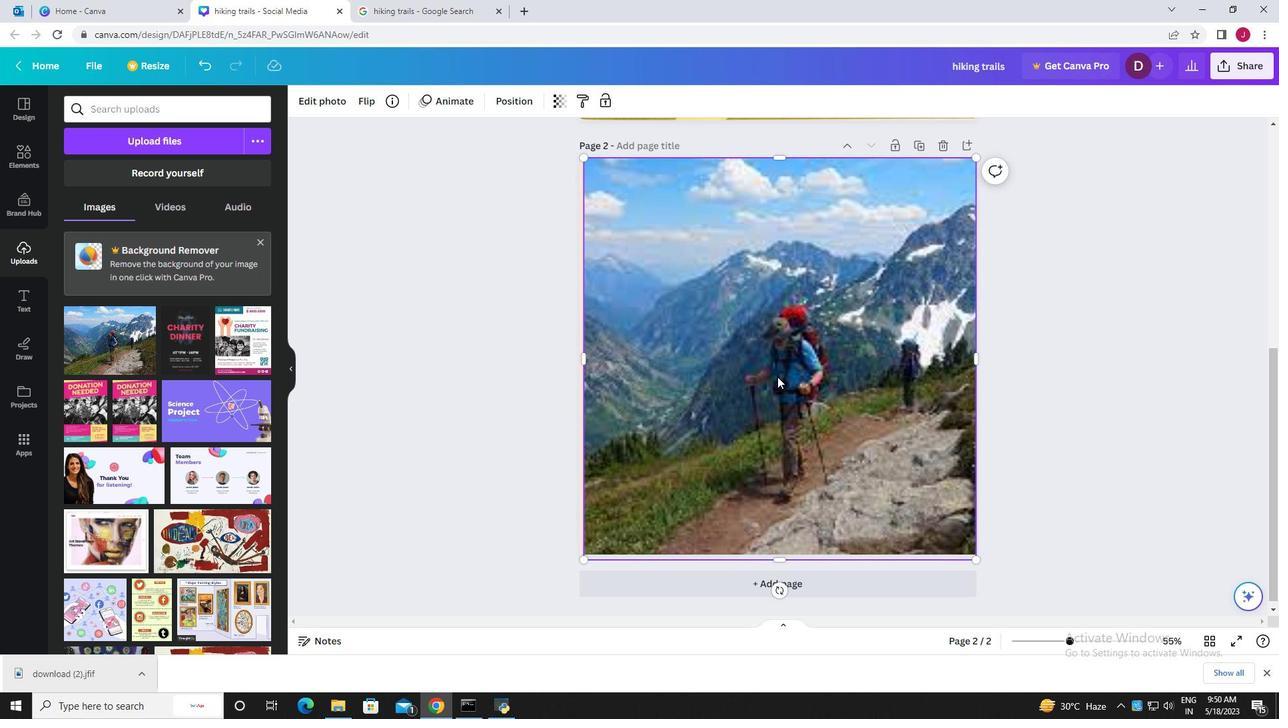 
Action: Mouse moved to (798, 426)
Screenshot: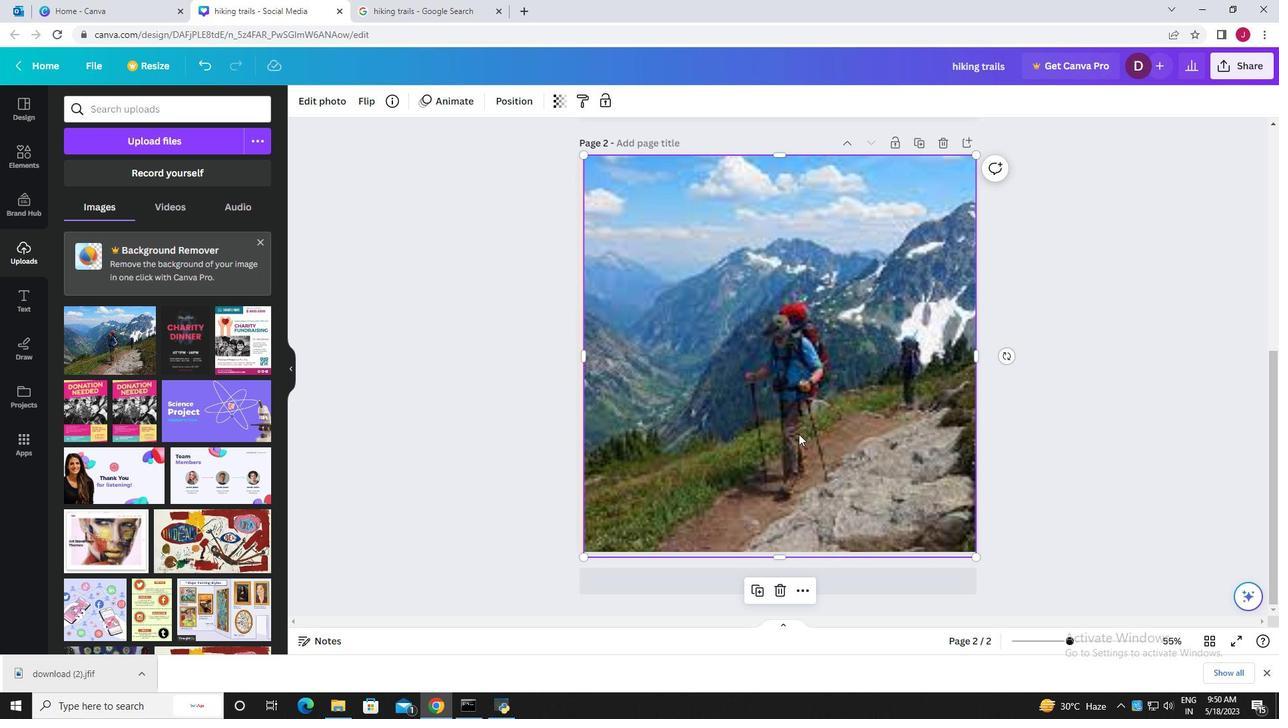 
Action: Mouse scrolled (798, 425) with delta (0, 0)
Screenshot: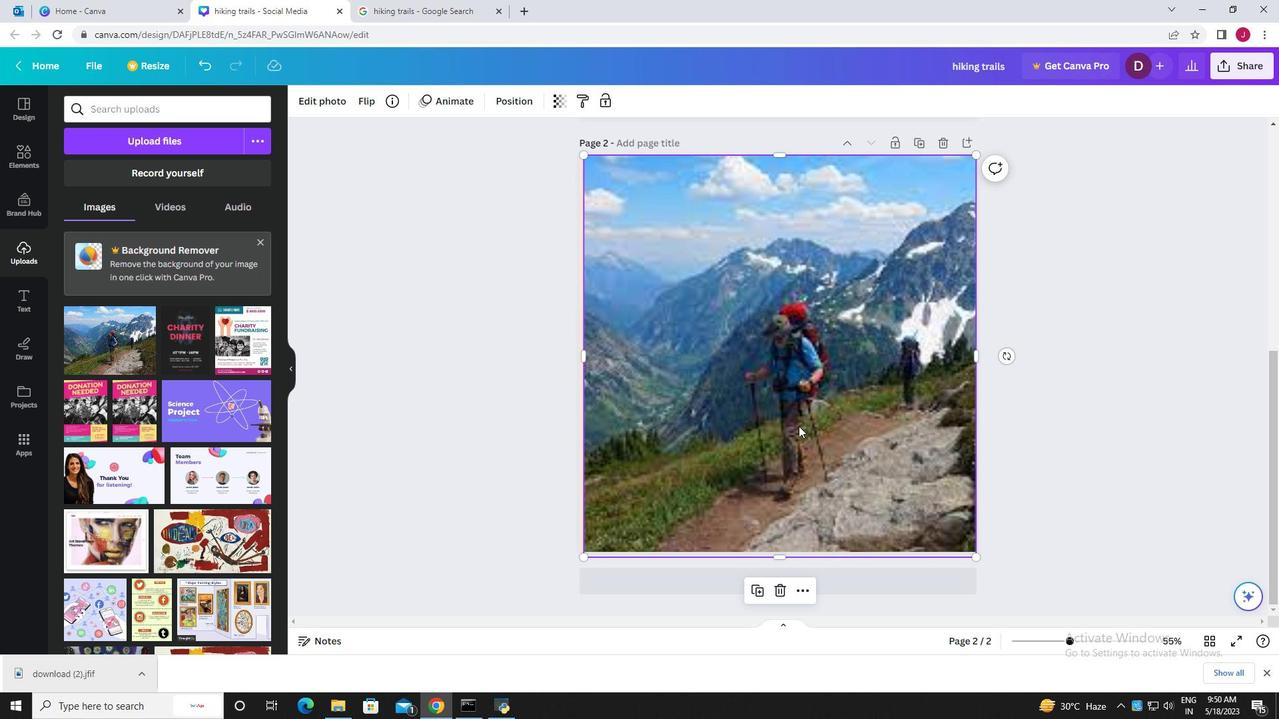 
Action: Mouse scrolled (798, 425) with delta (0, 0)
Screenshot: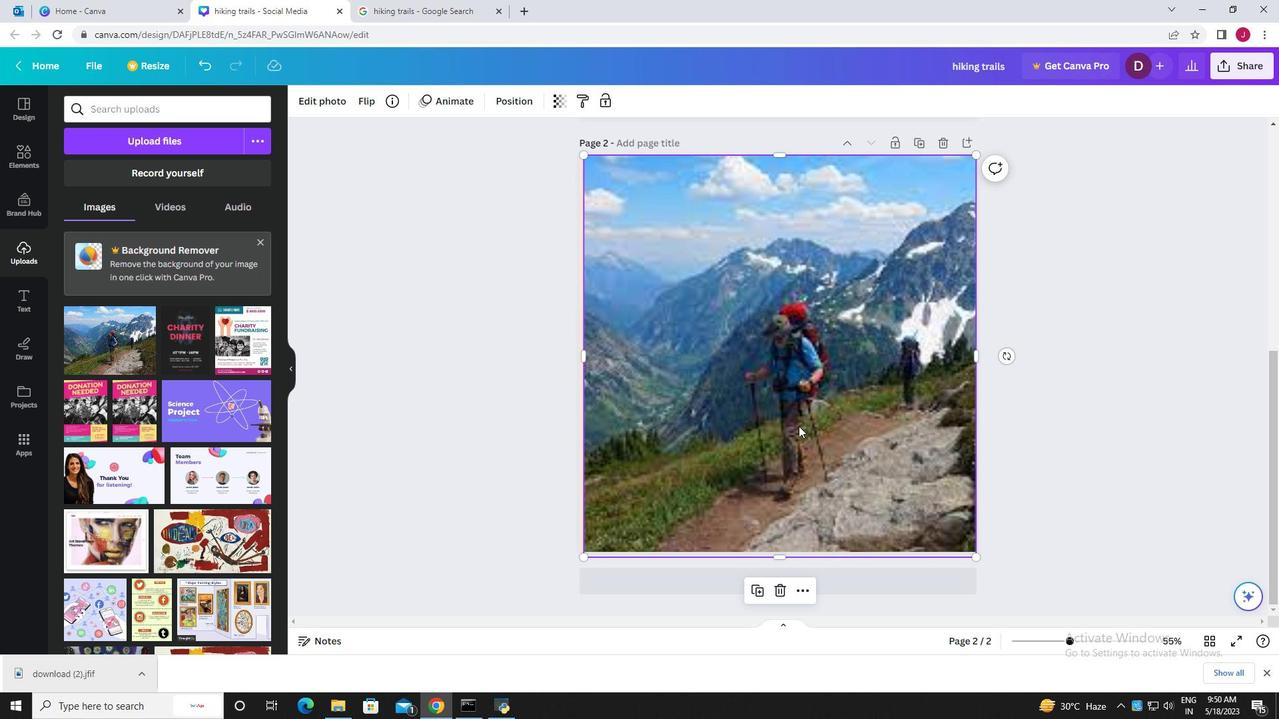 
Action: Mouse scrolled (798, 425) with delta (0, 0)
Screenshot: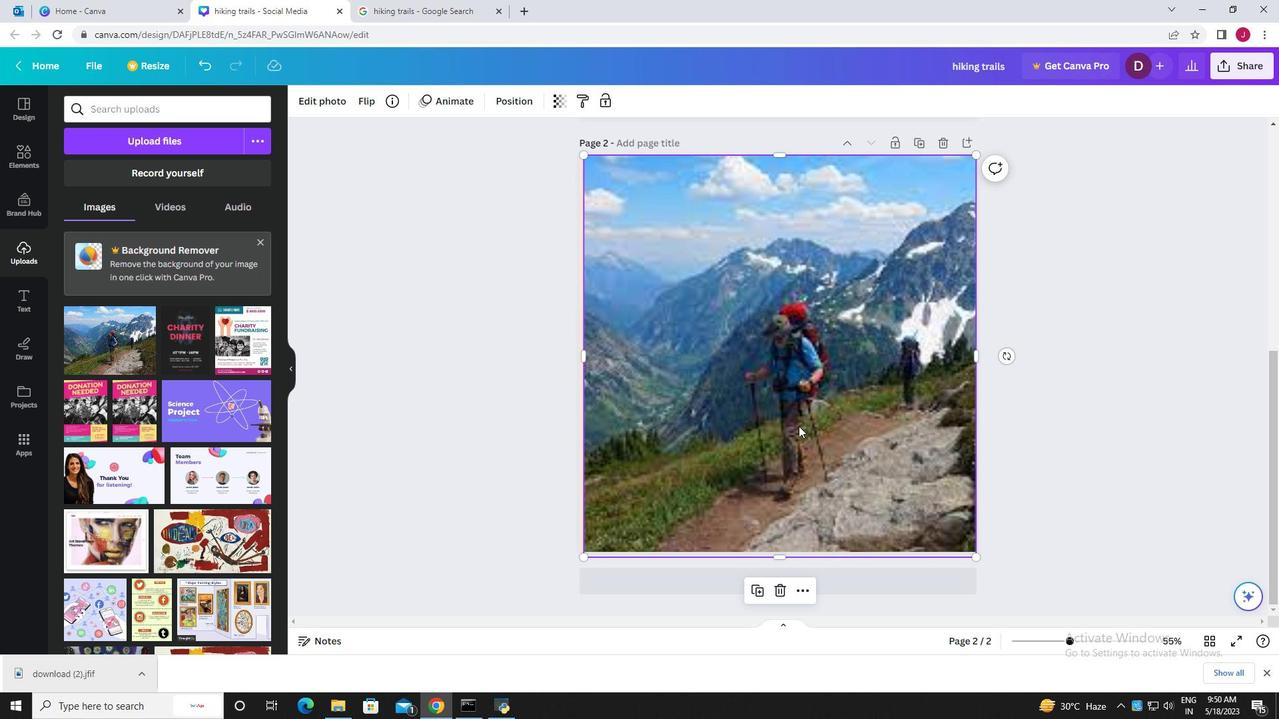 
Action: Mouse moved to (947, 267)
Screenshot: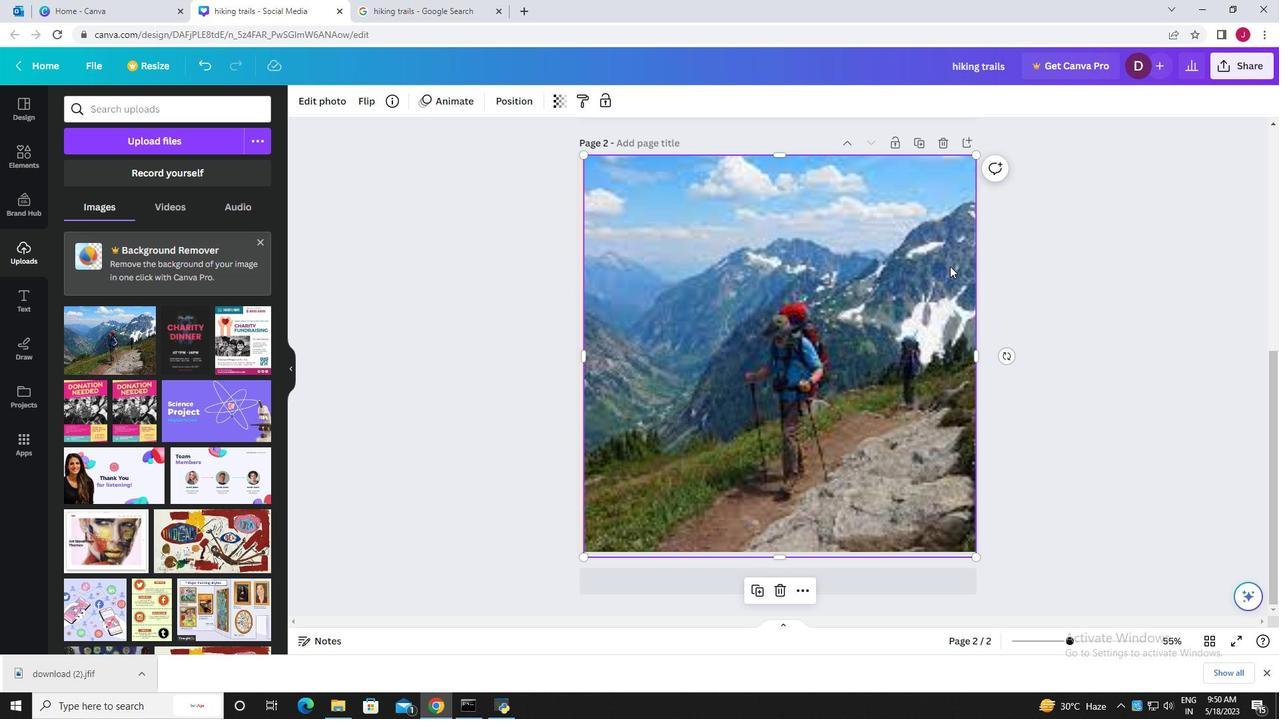 
Action: Mouse scrolled (947, 268) with delta (0, 0)
Screenshot: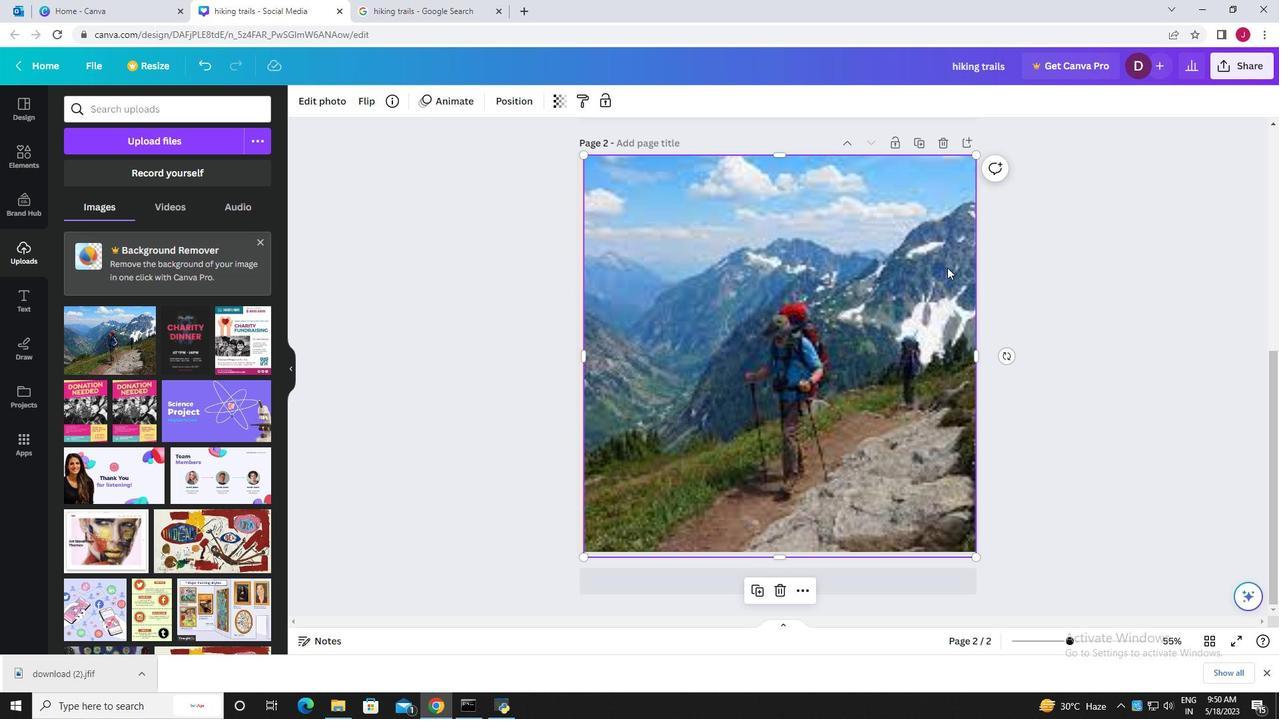 
Action: Mouse scrolled (947, 268) with delta (0, 0)
Screenshot: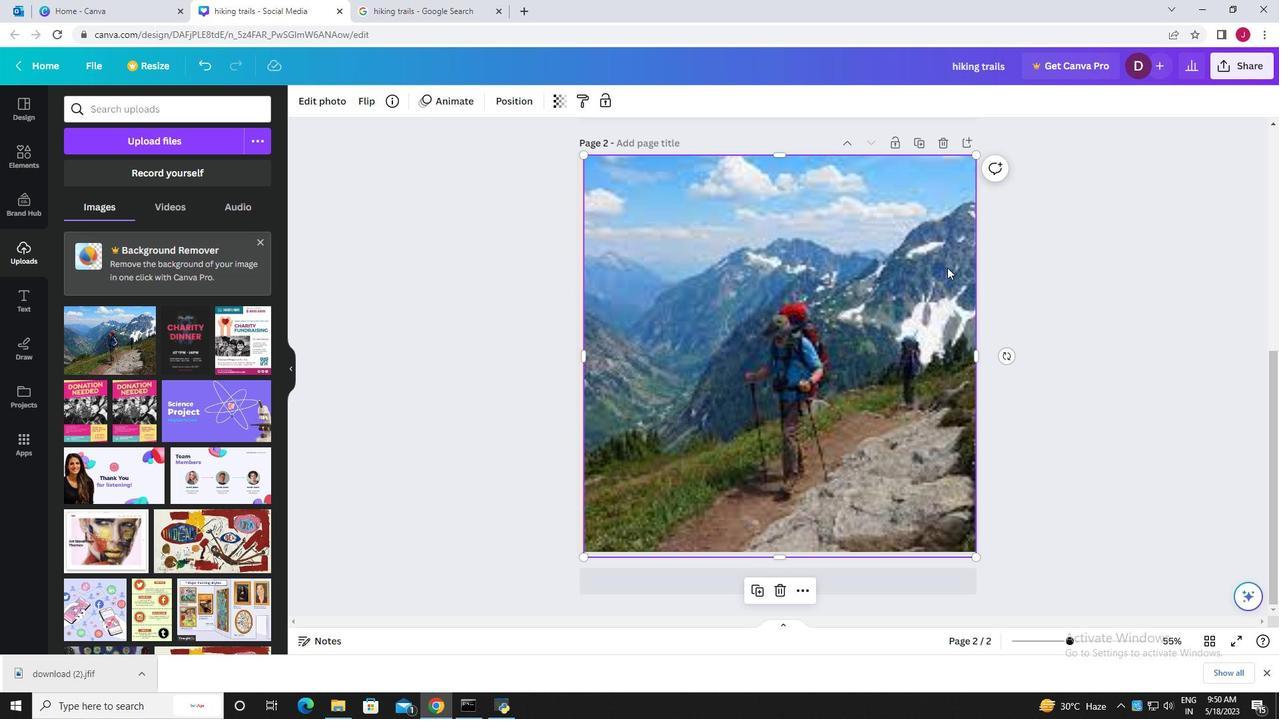 
Action: Mouse scrolled (947, 268) with delta (0, 0)
Screenshot: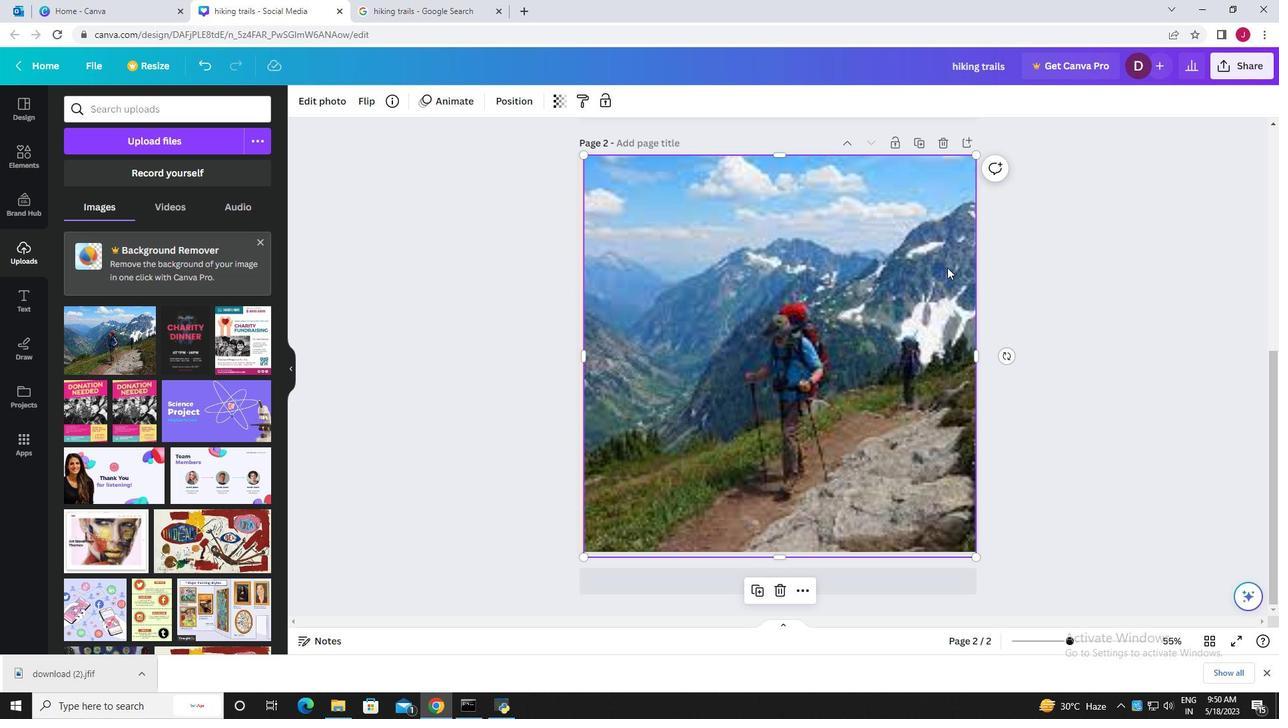 
Action: Mouse moved to (822, 372)
Screenshot: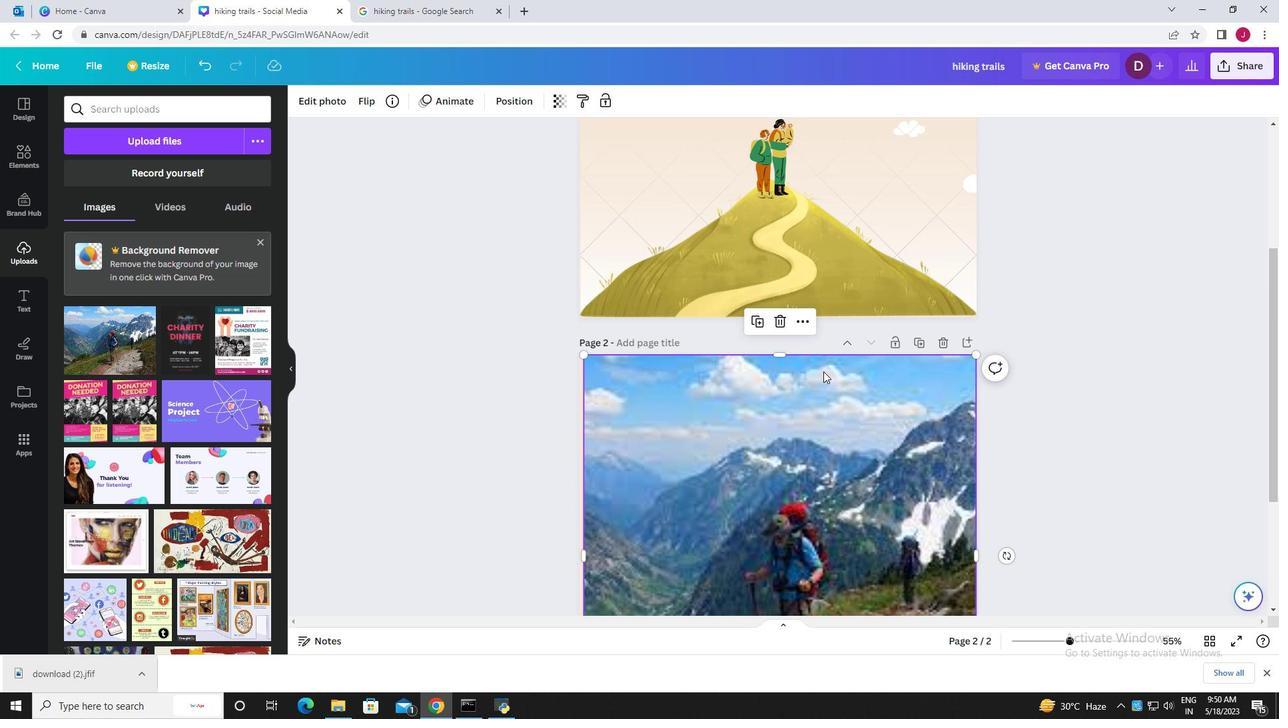 
Action: Mouse scrolled (822, 371) with delta (0, 0)
Screenshot: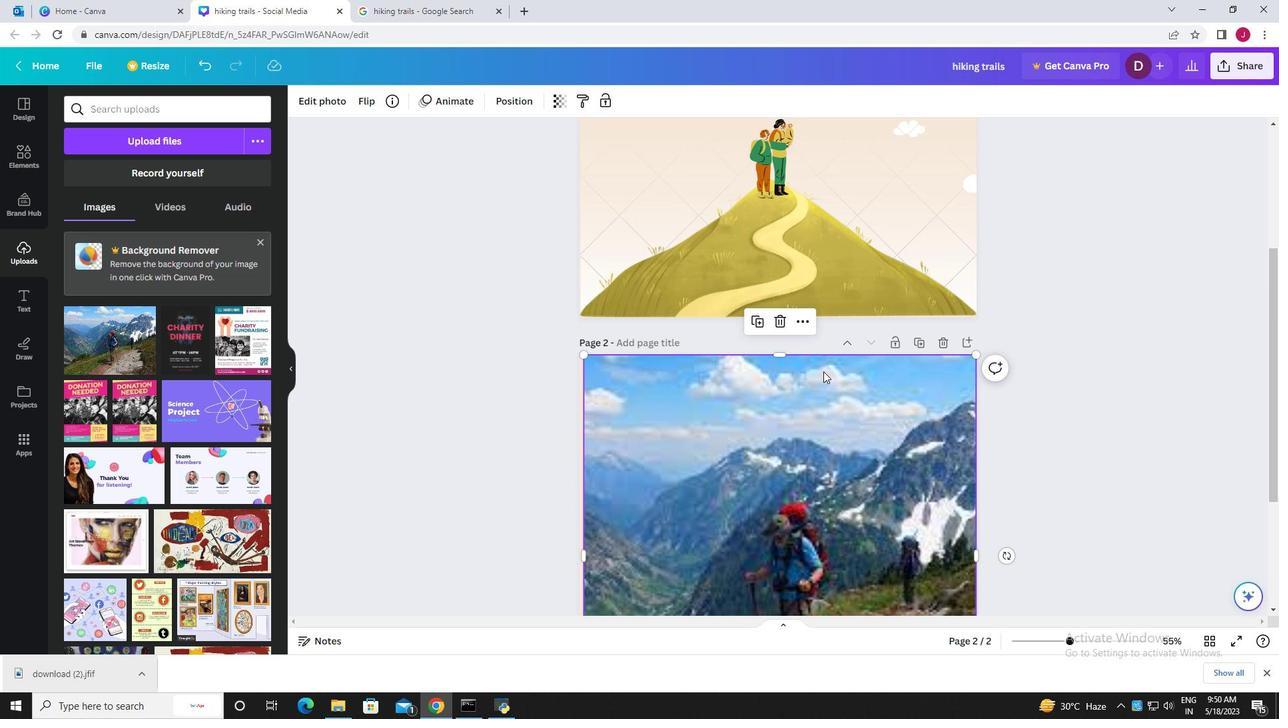 
Action: Mouse moved to (822, 373)
Screenshot: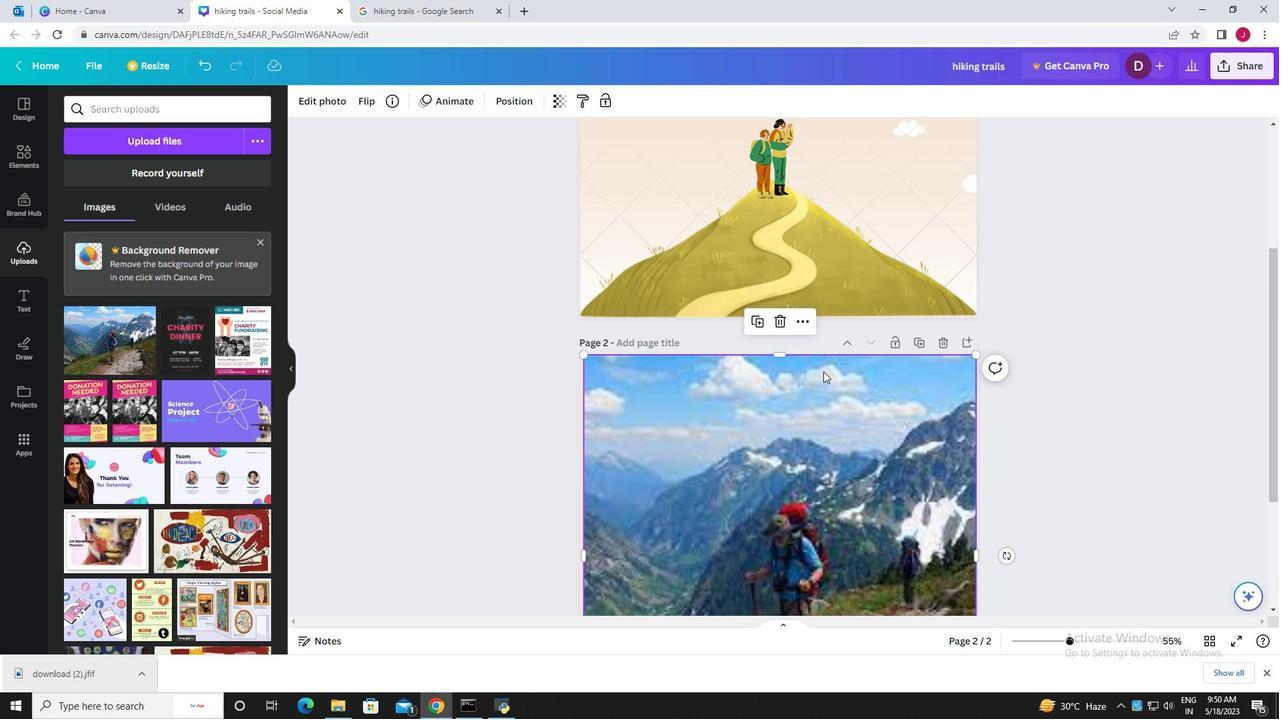 
Action: Mouse scrolled (822, 373) with delta (0, 0)
Screenshot: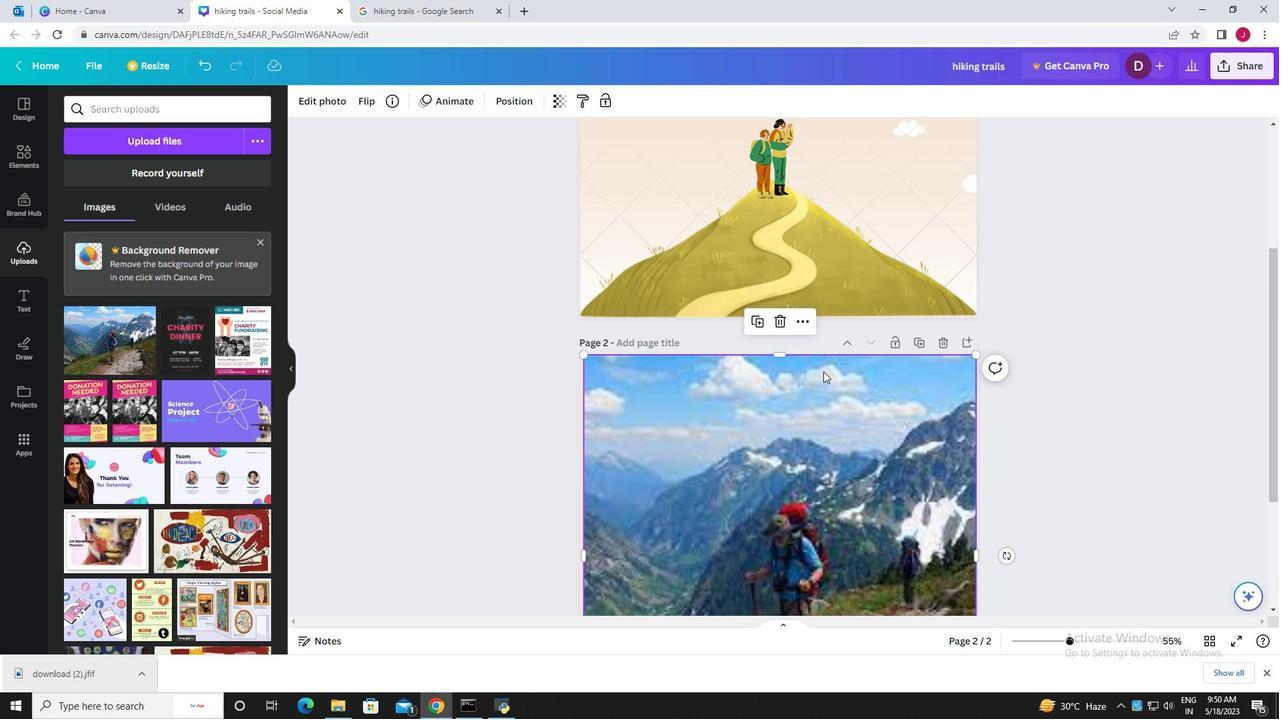 
Action: Mouse scrolled (822, 373) with delta (0, 0)
Screenshot: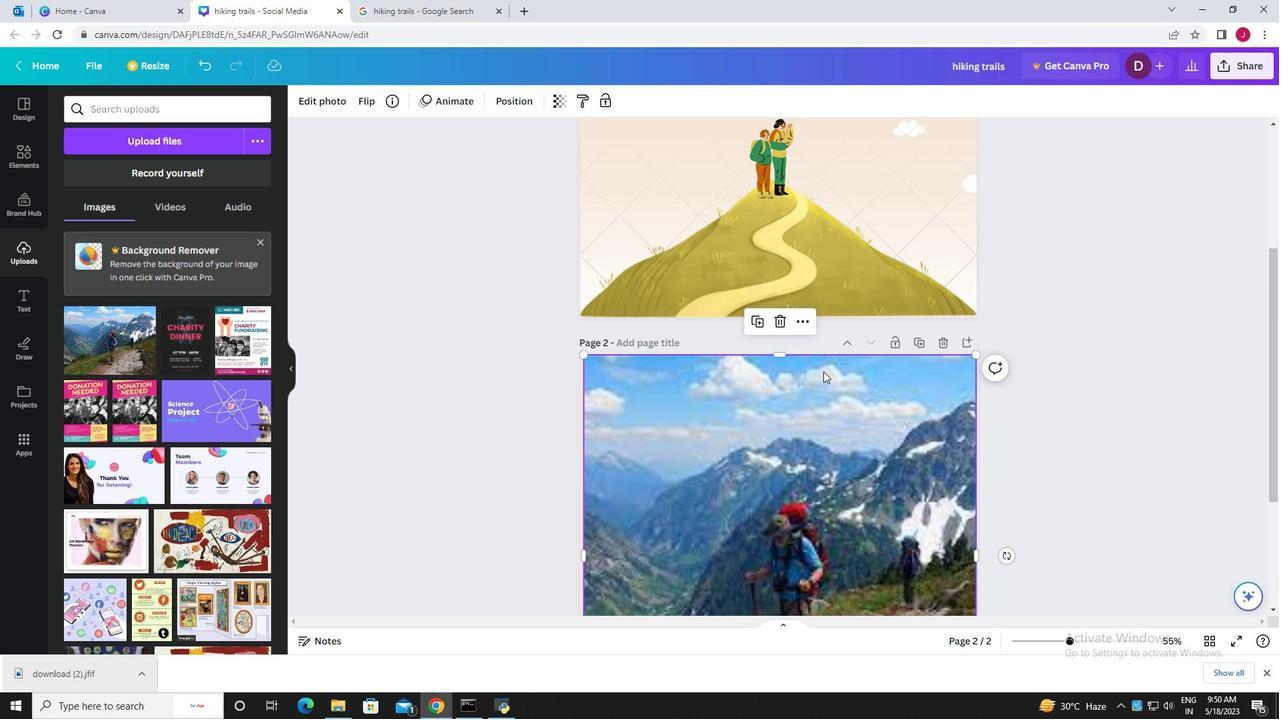
Action: Mouse scrolled (822, 373) with delta (0, 0)
Screenshot: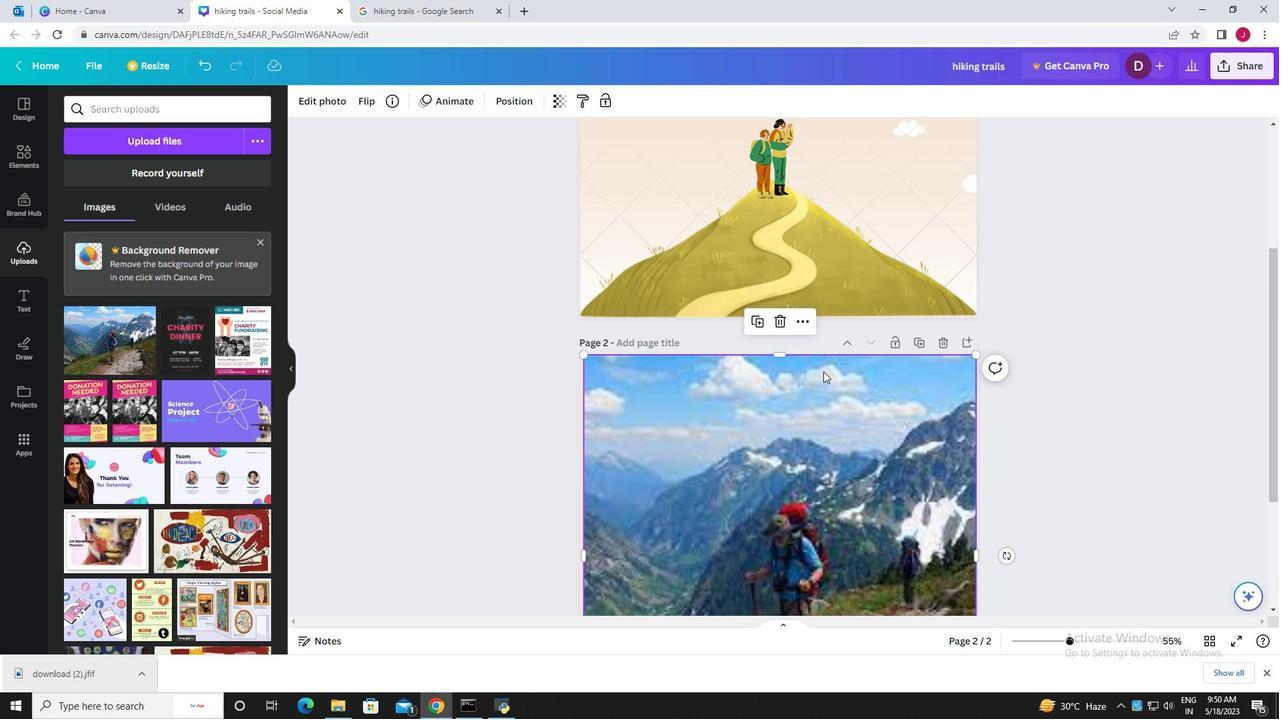 
Action: Mouse scrolled (822, 373) with delta (0, 0)
Screenshot: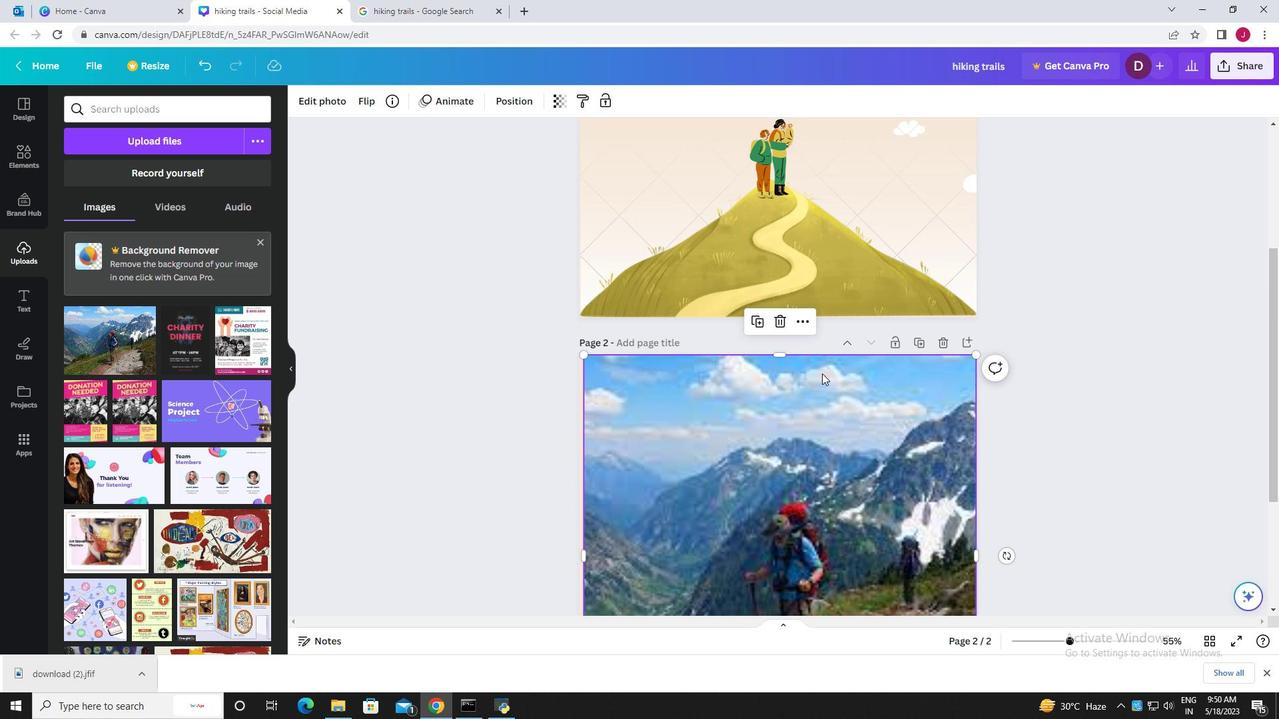 
Action: Mouse scrolled (822, 373) with delta (0, 0)
Screenshot: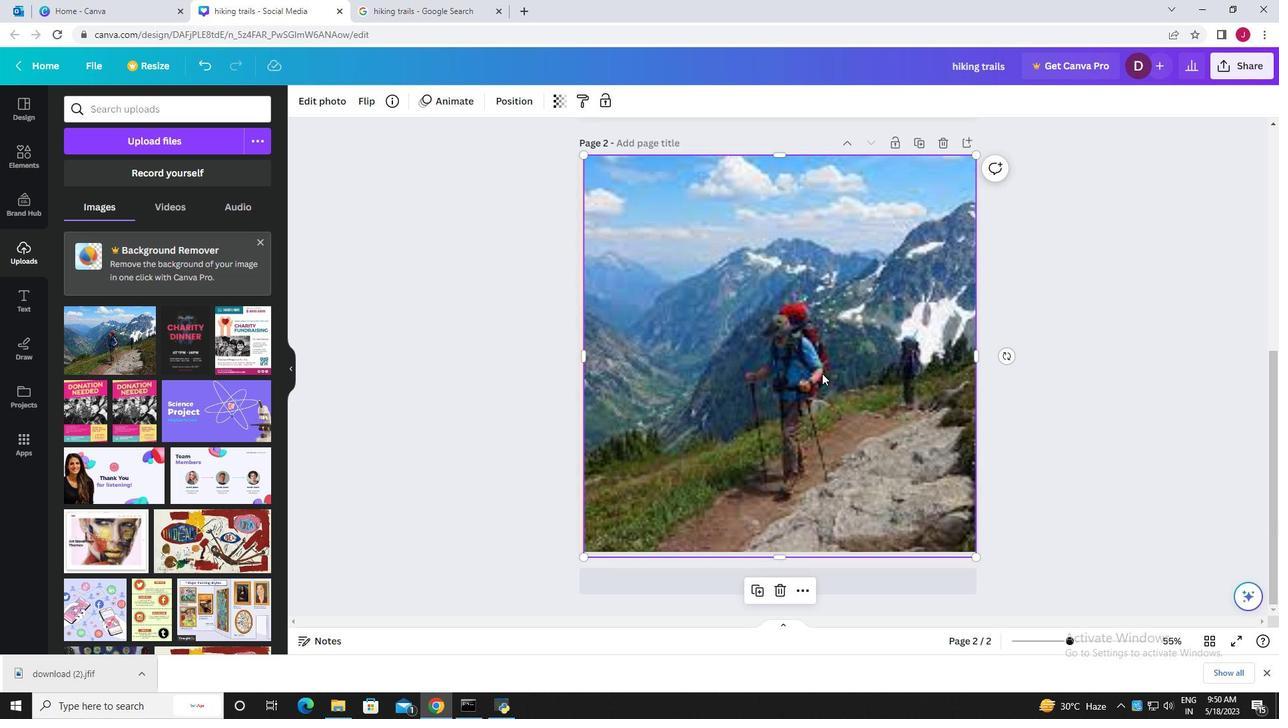 
Action: Mouse scrolled (822, 373) with delta (0, 0)
Screenshot: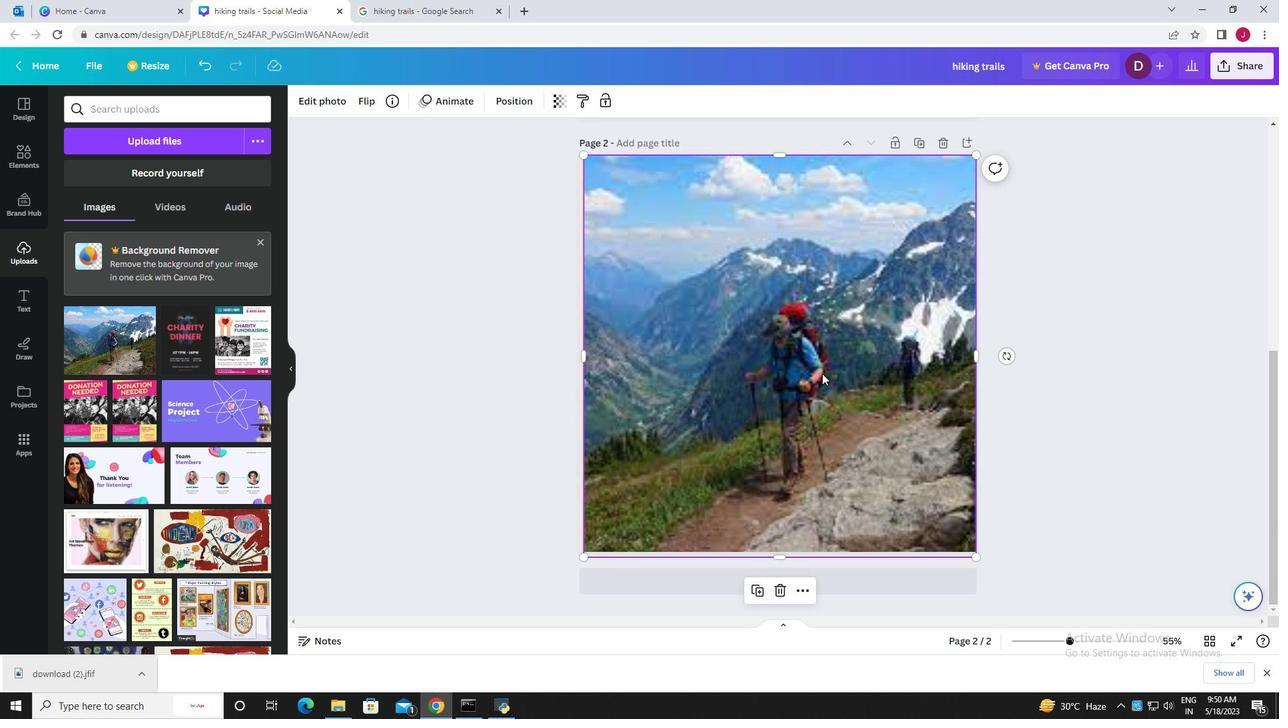 
Action: Mouse scrolled (822, 373) with delta (0, 0)
Screenshot: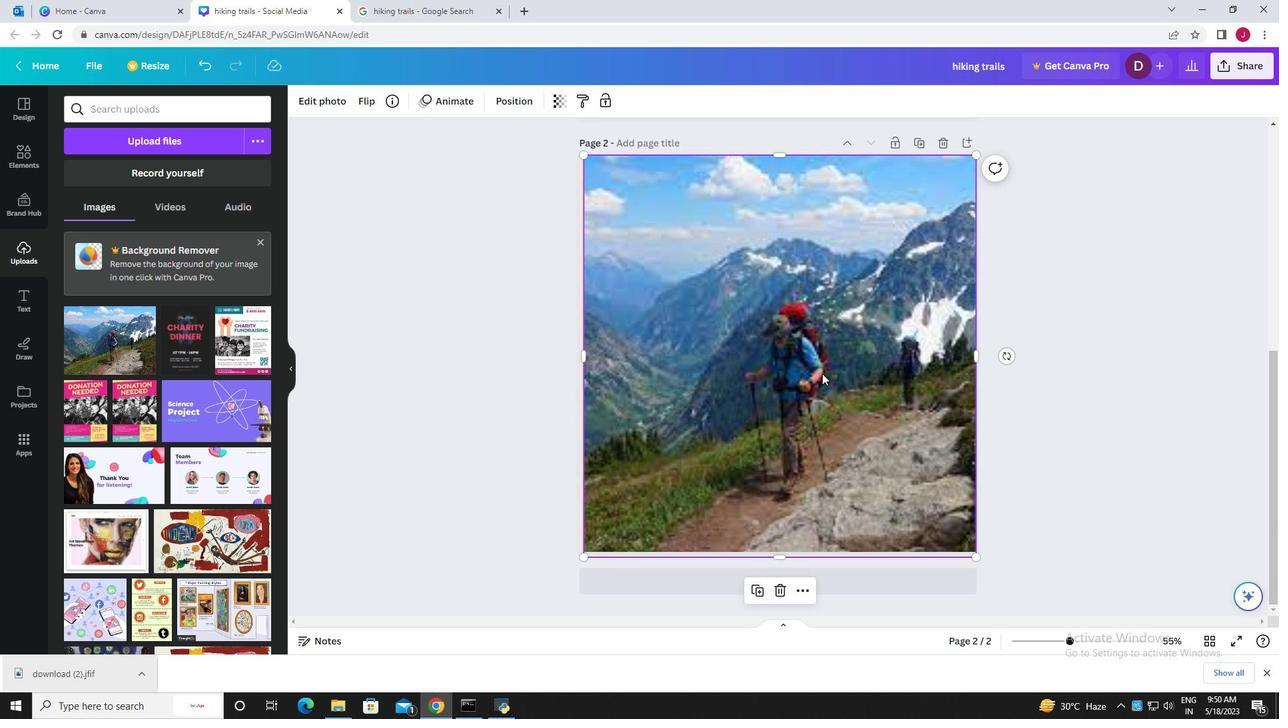 
Action: Mouse scrolled (822, 373) with delta (0, 0)
Screenshot: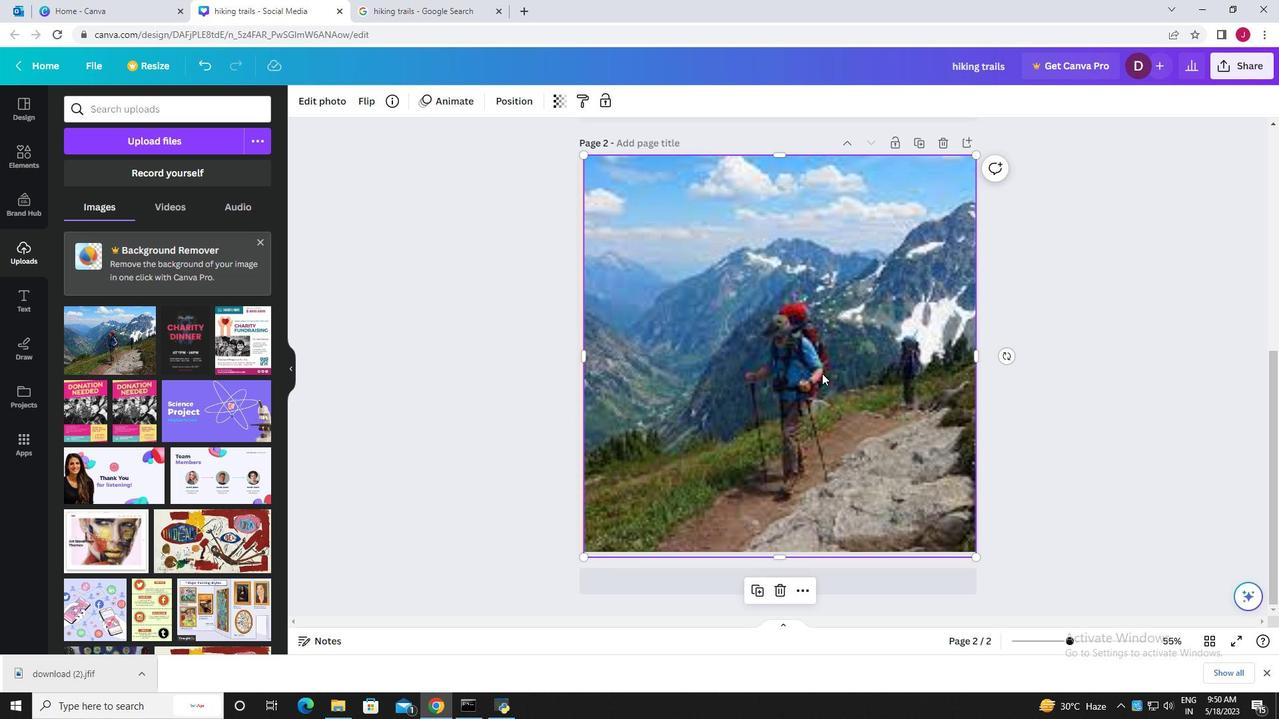 
Action: Mouse scrolled (822, 373) with delta (0, 0)
Screenshot: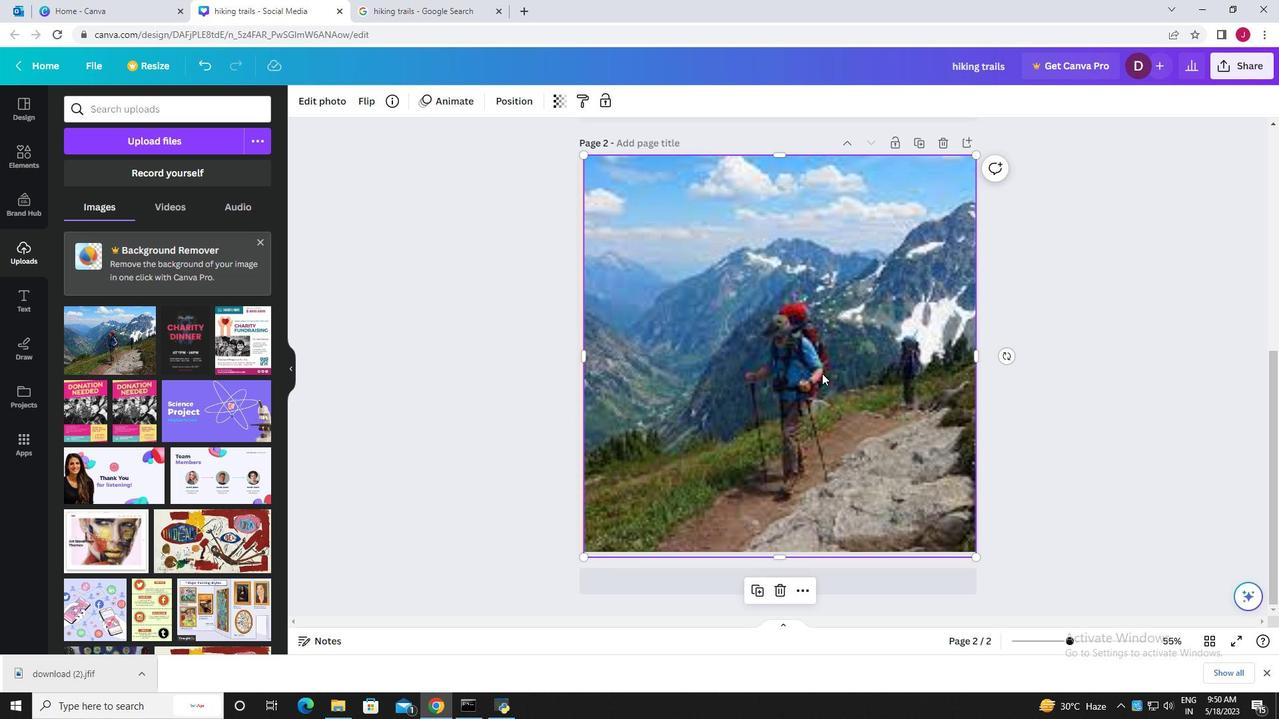 
Action: Mouse moved to (1126, 443)
Screenshot: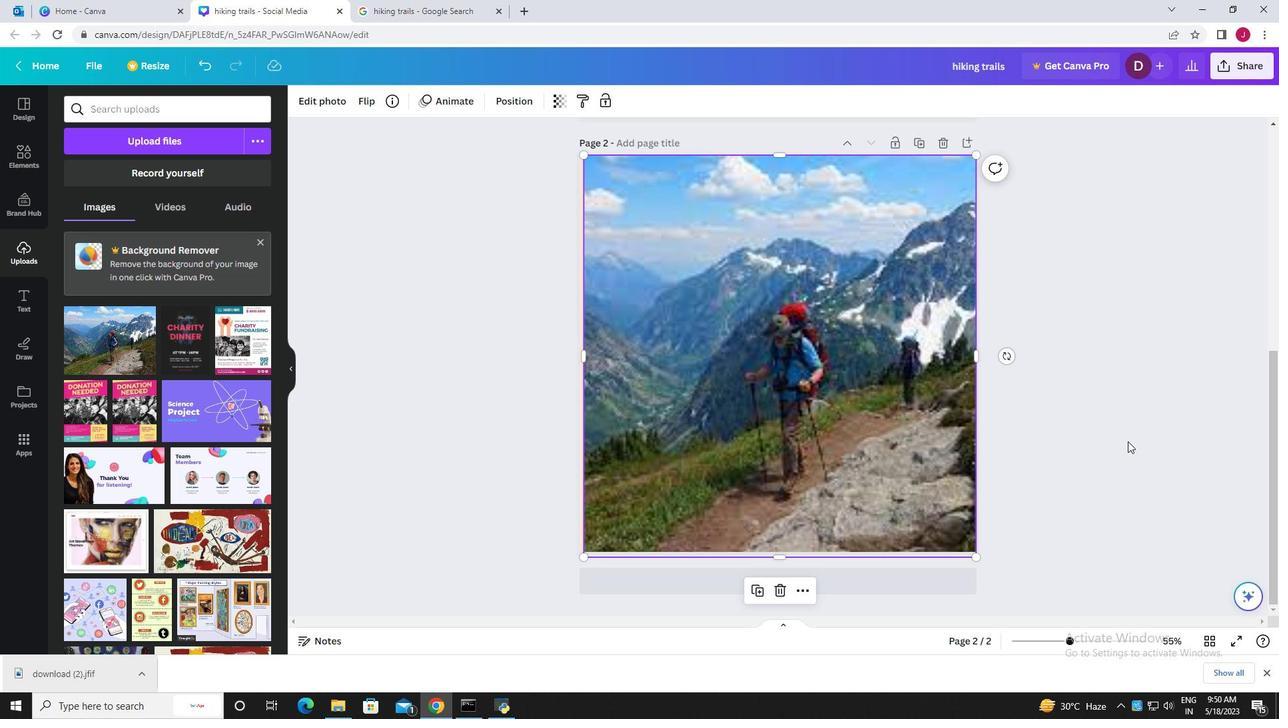 
Action: Mouse pressed left at (1126, 443)
Screenshot: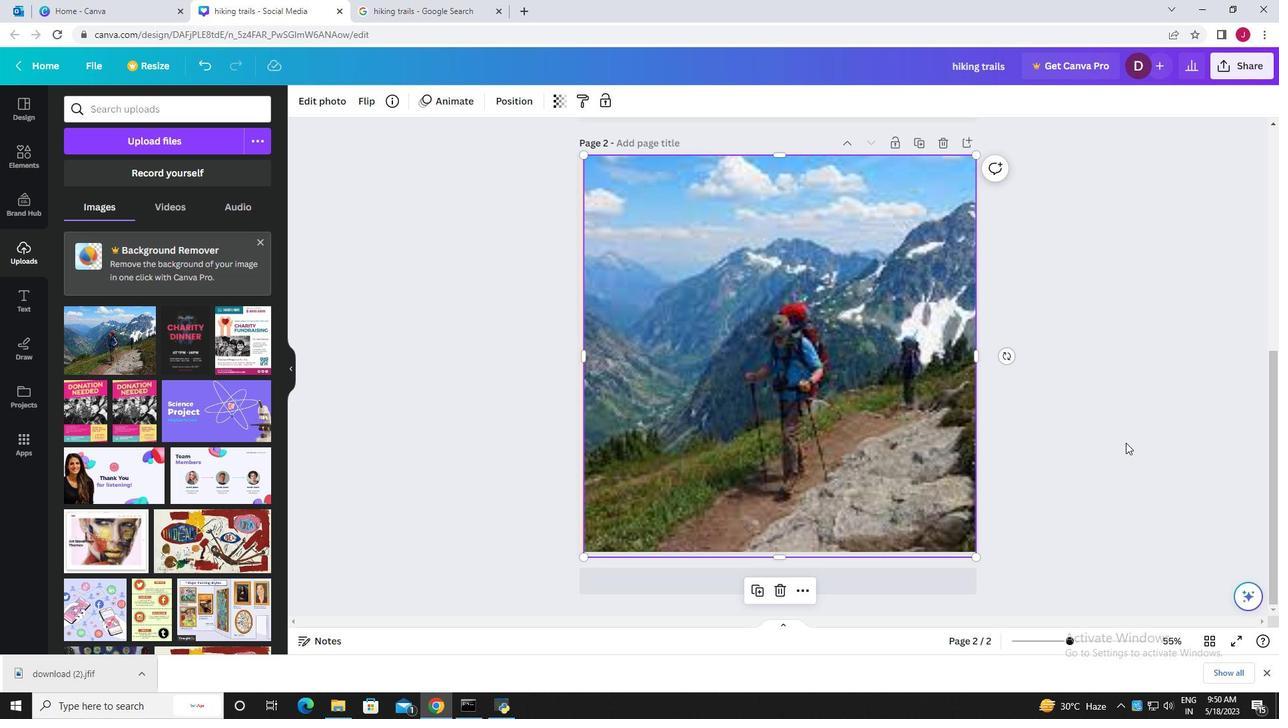 
Action: Mouse moved to (780, 582)
Screenshot: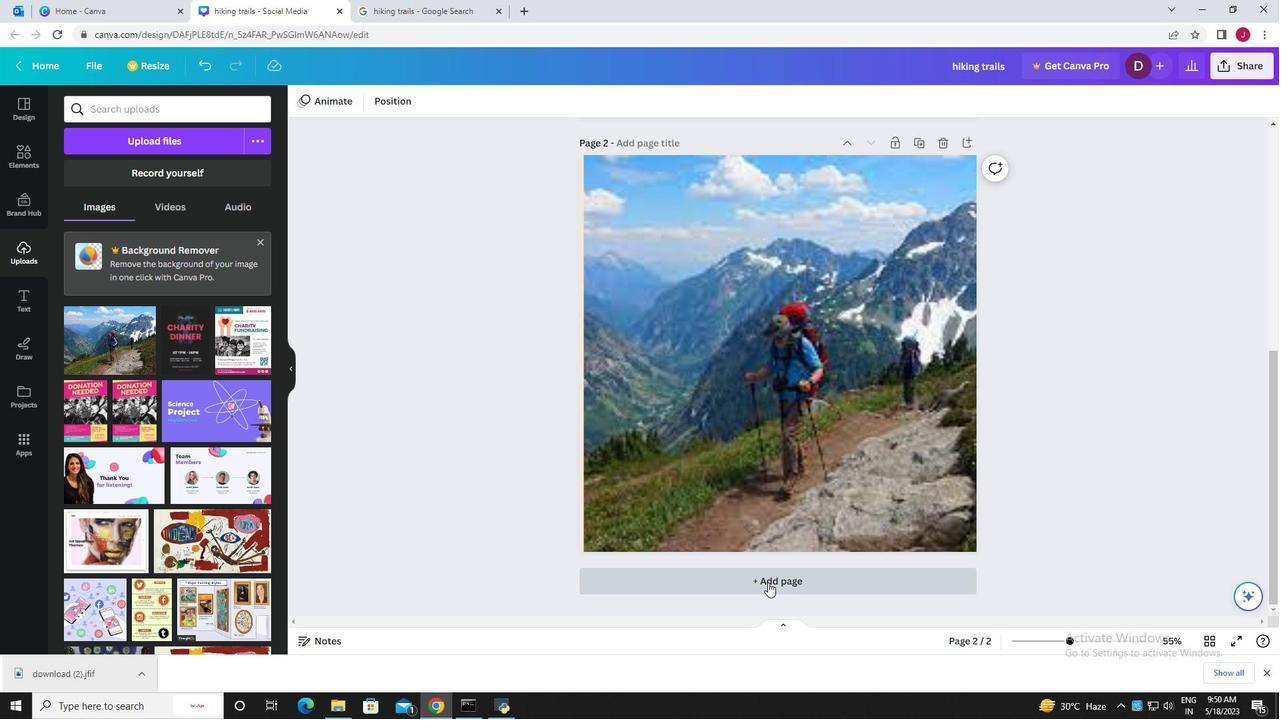 
Action: Mouse pressed left at (780, 582)
Screenshot: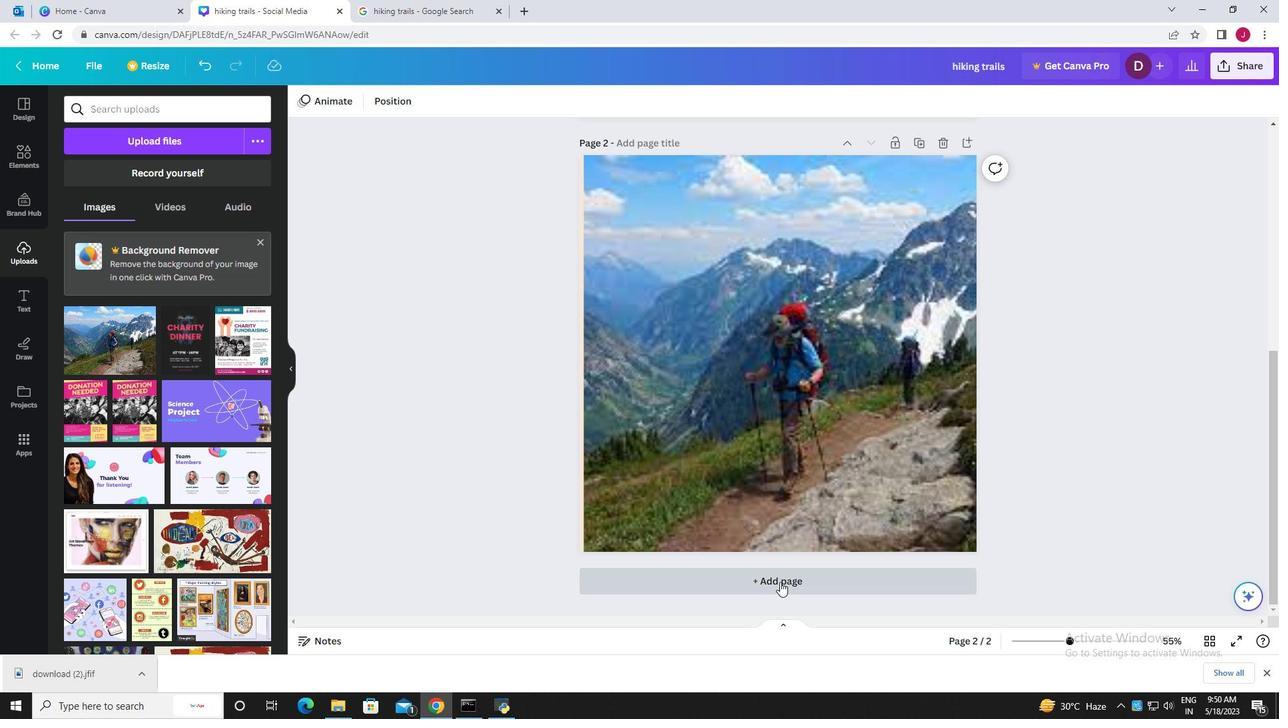 
Action: Mouse moved to (424, 12)
Screenshot: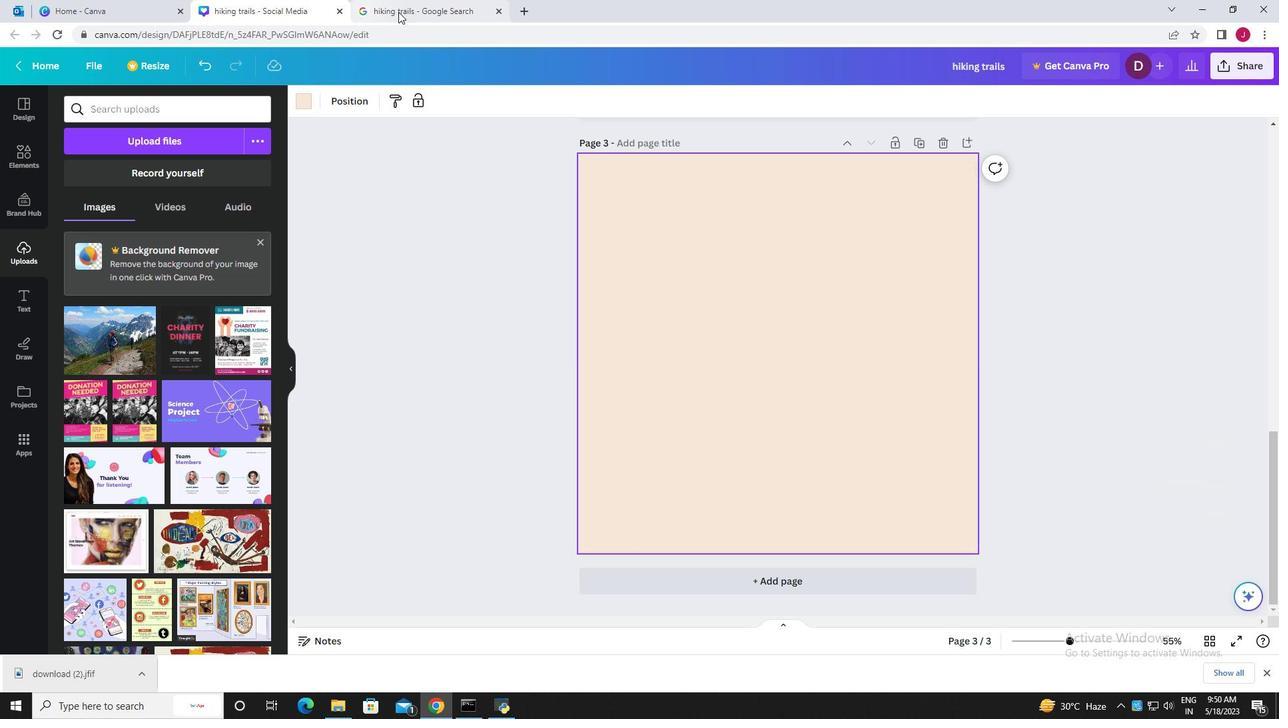 
Action: Mouse pressed left at (424, 12)
Screenshot: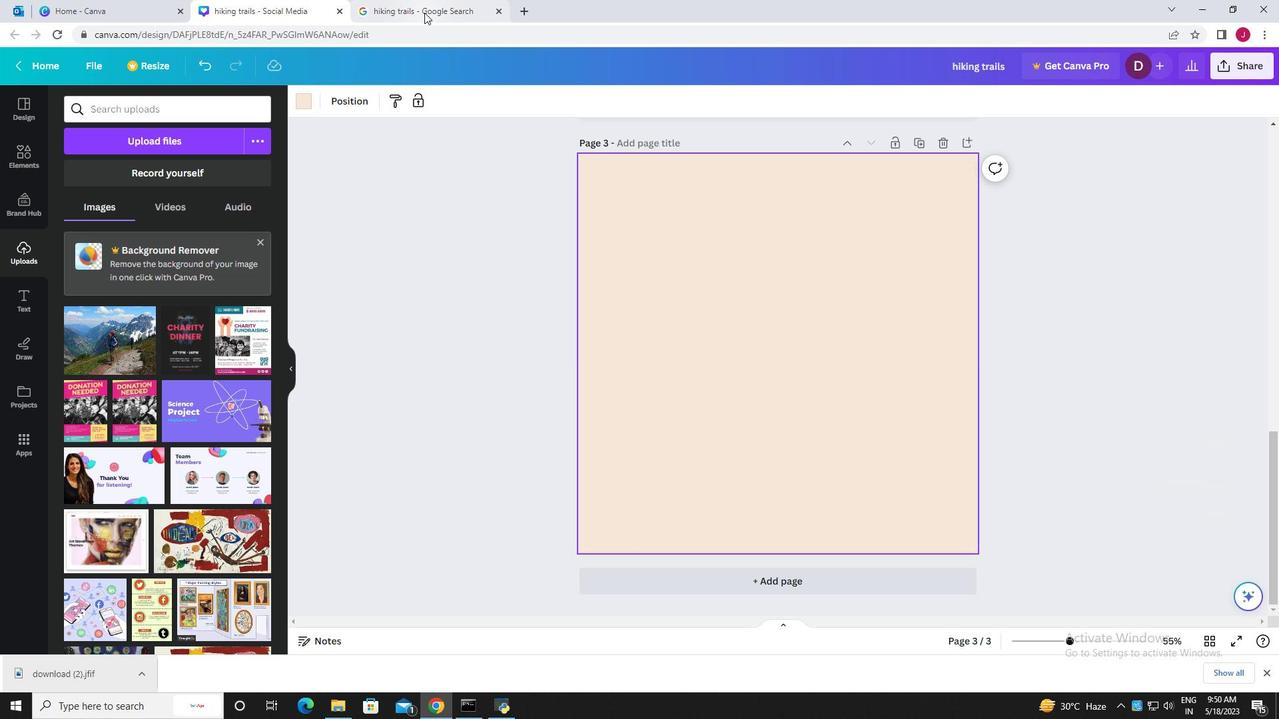 
Action: Mouse moved to (660, 498)
Screenshot: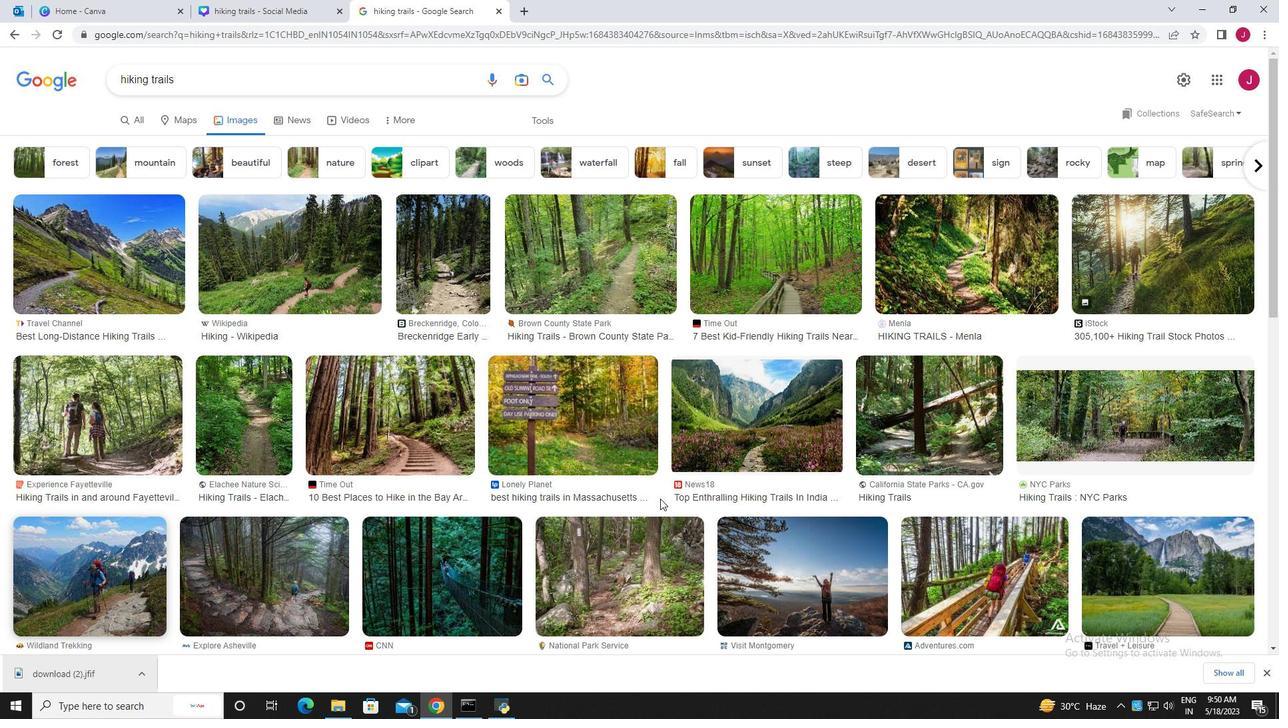 
Action: Mouse scrolled (660, 497) with delta (0, 0)
Screenshot: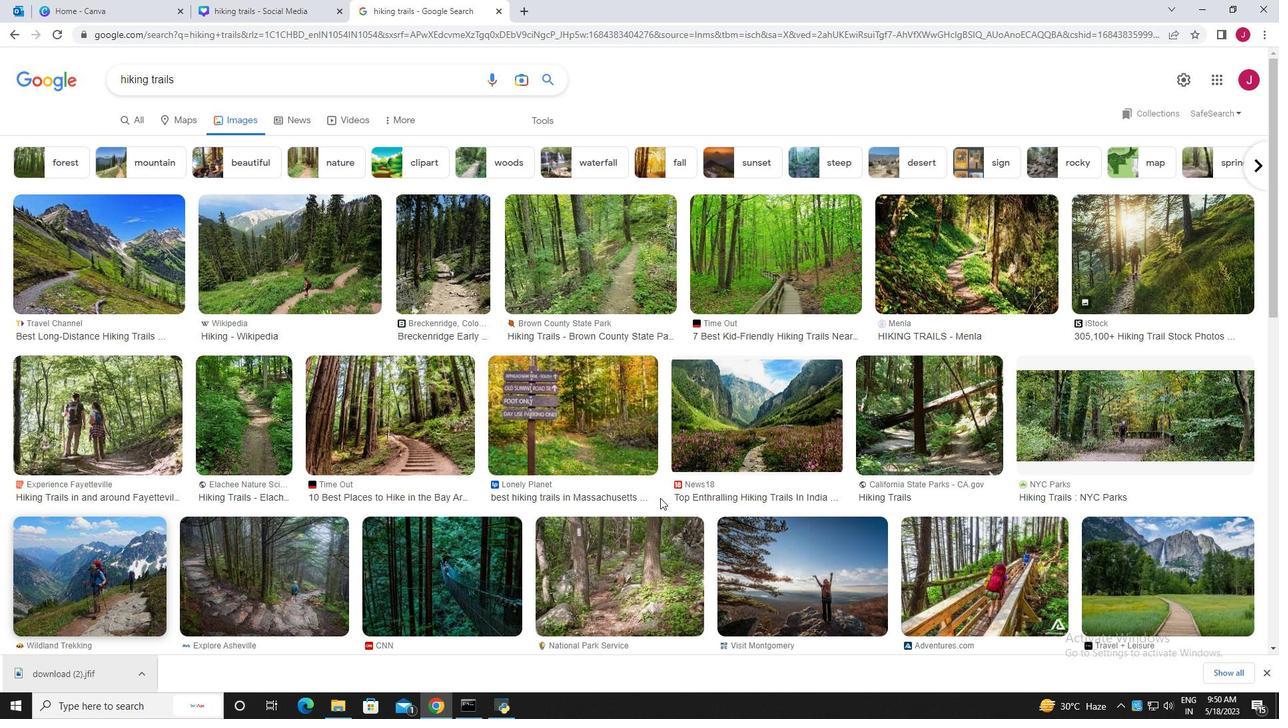 
Action: Mouse scrolled (660, 497) with delta (0, 0)
Screenshot: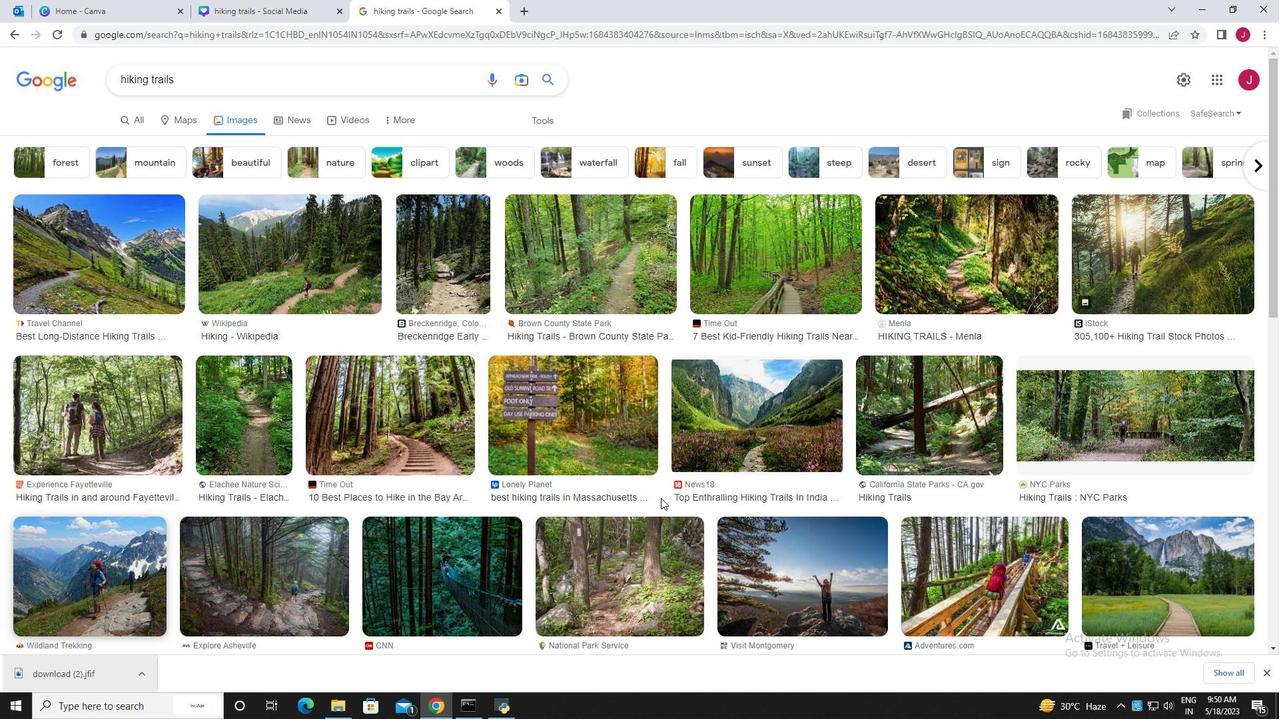 
Action: Mouse scrolled (660, 497) with delta (0, 0)
Screenshot: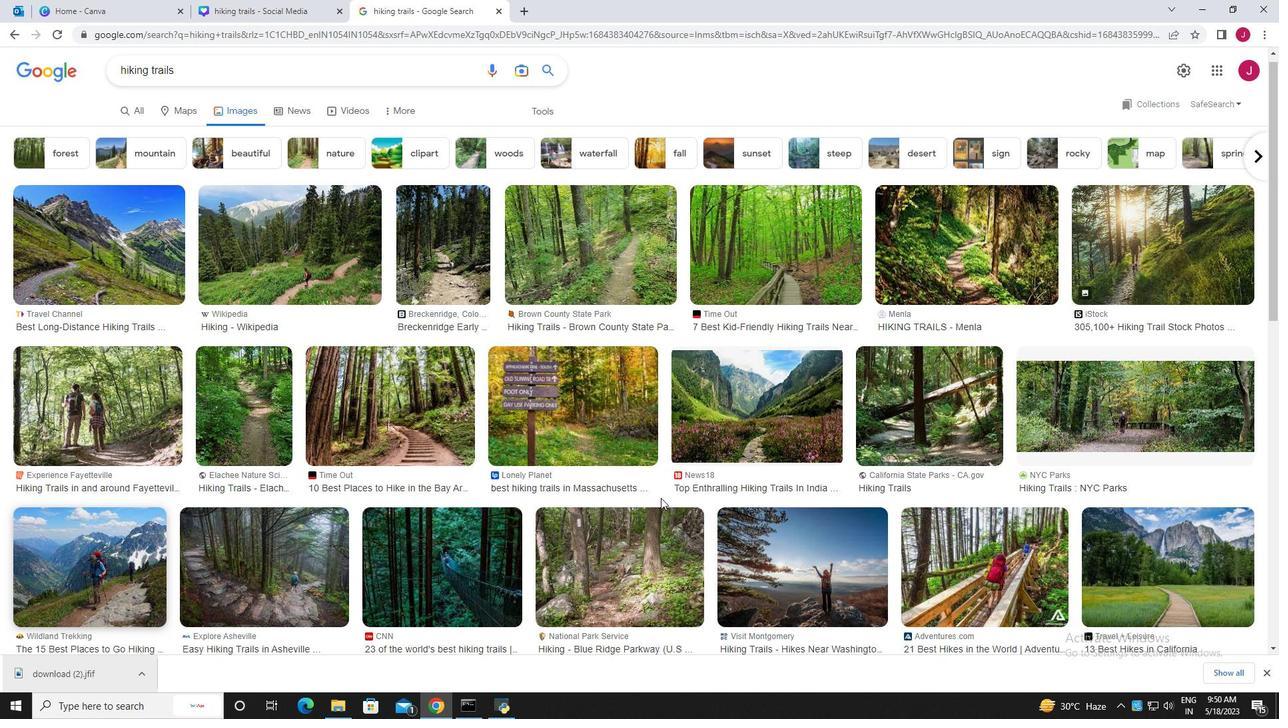 
Action: Mouse moved to (304, 477)
Screenshot: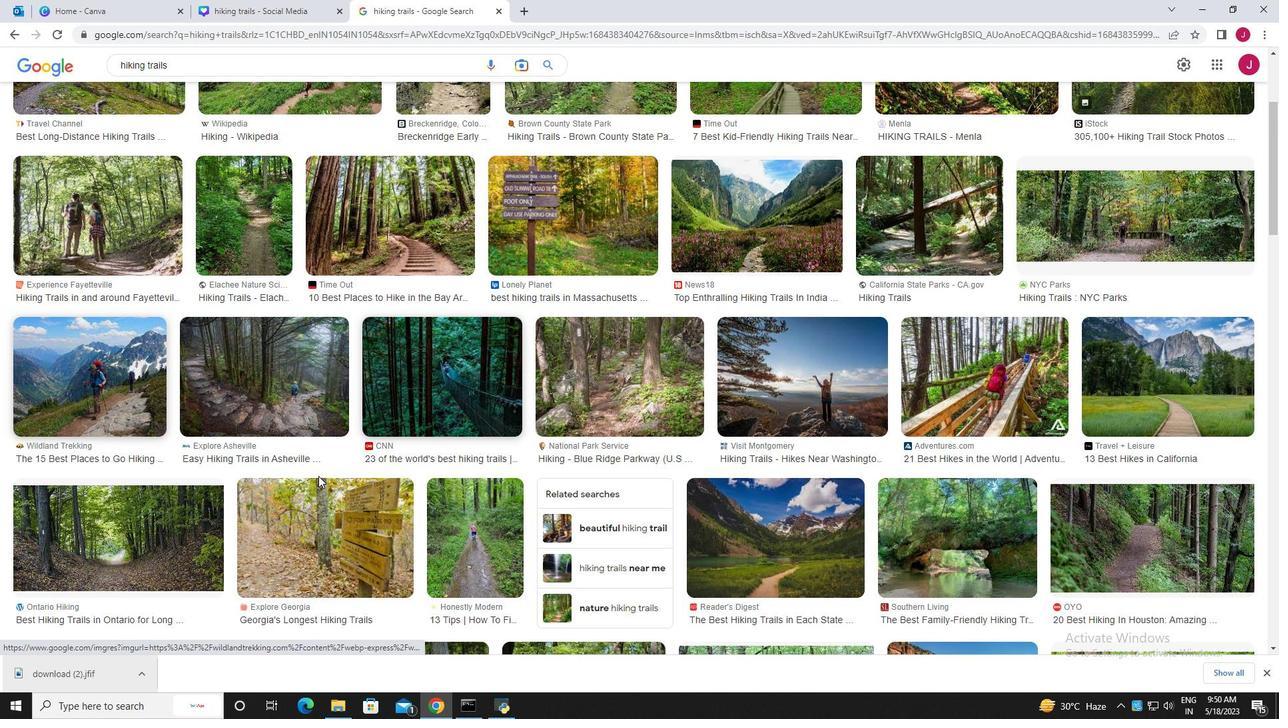 
Action: Mouse scrolled (304, 477) with delta (0, 0)
Screenshot: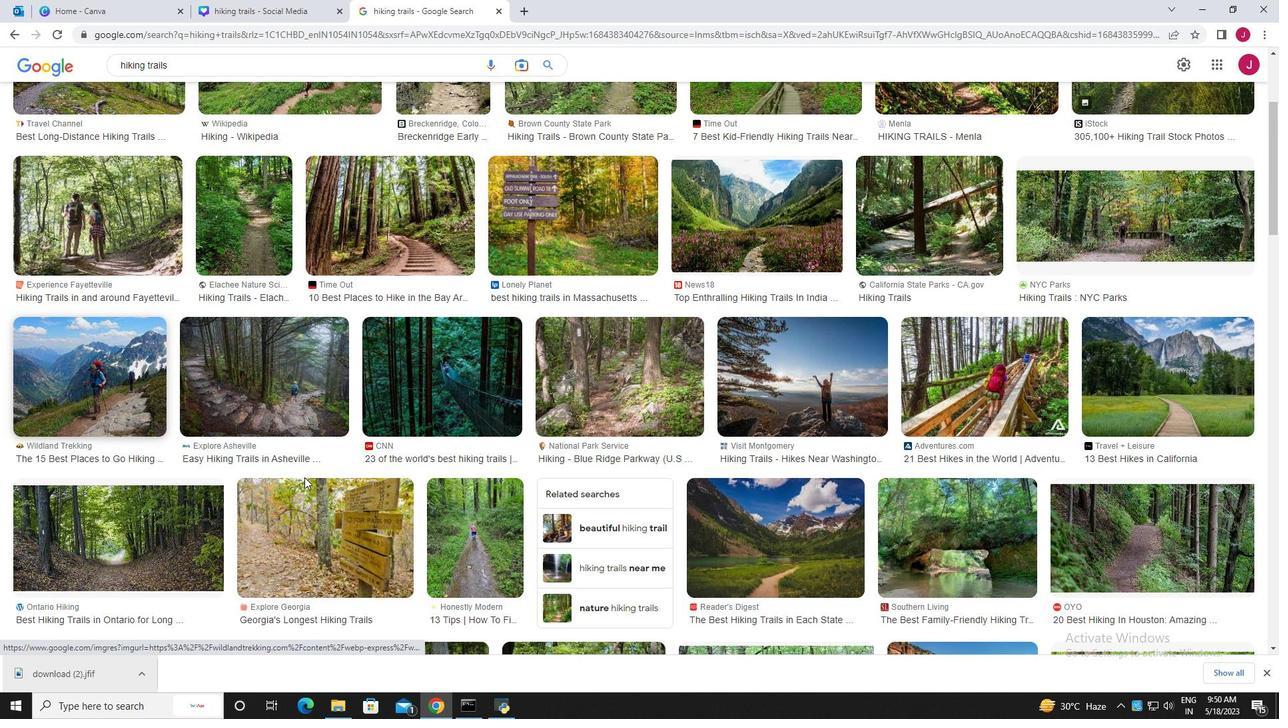 
Action: Mouse scrolled (304, 477) with delta (0, 0)
Screenshot: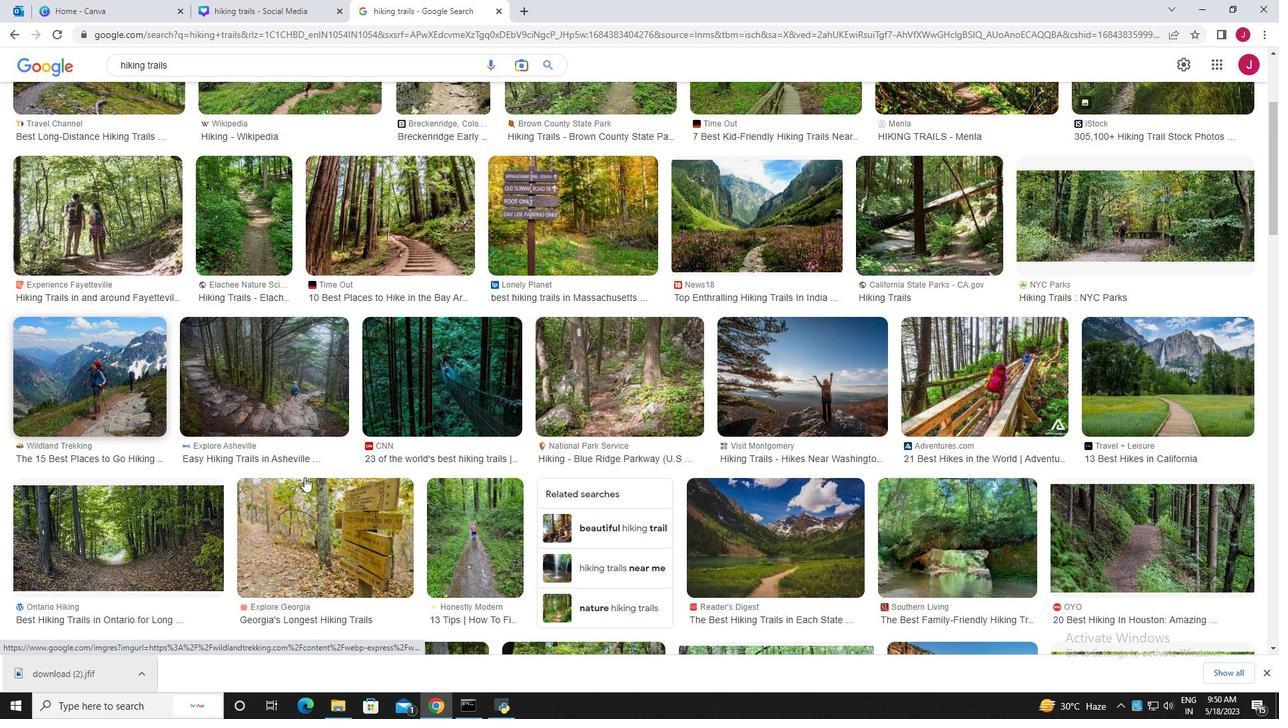 
Action: Mouse scrolled (304, 477) with delta (0, 0)
Screenshot: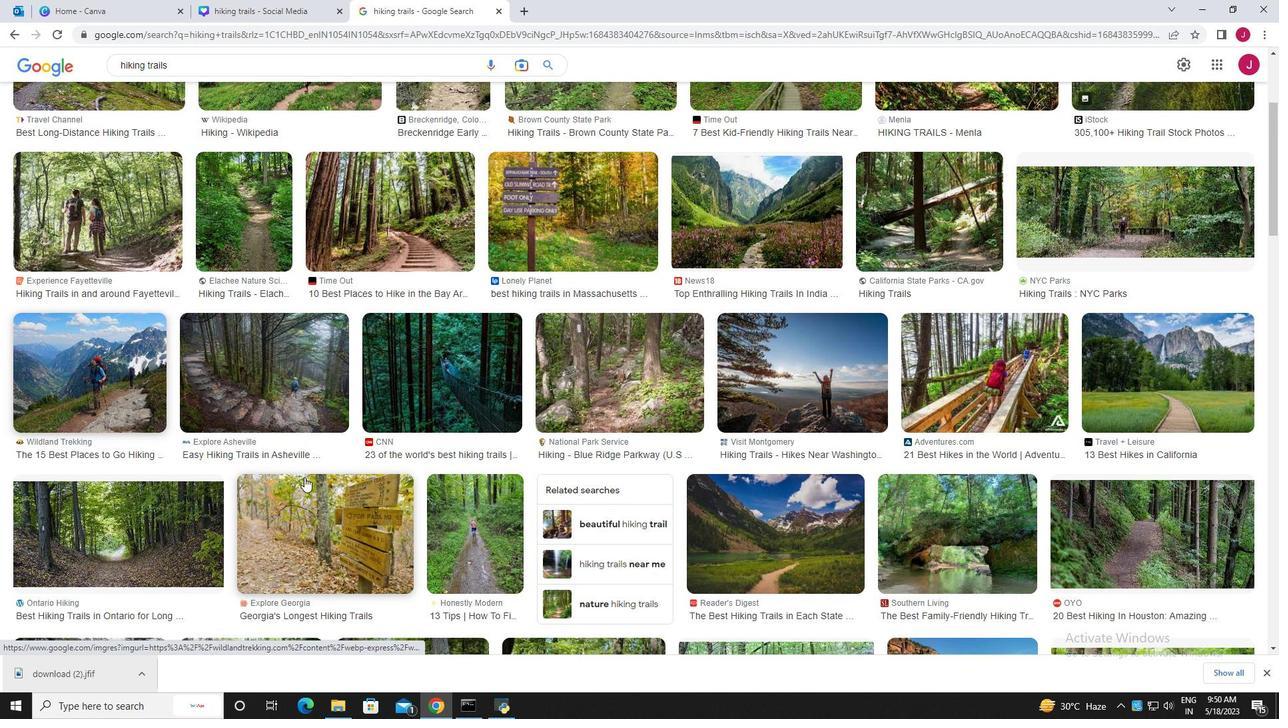 
Action: Mouse moved to (309, 471)
Screenshot: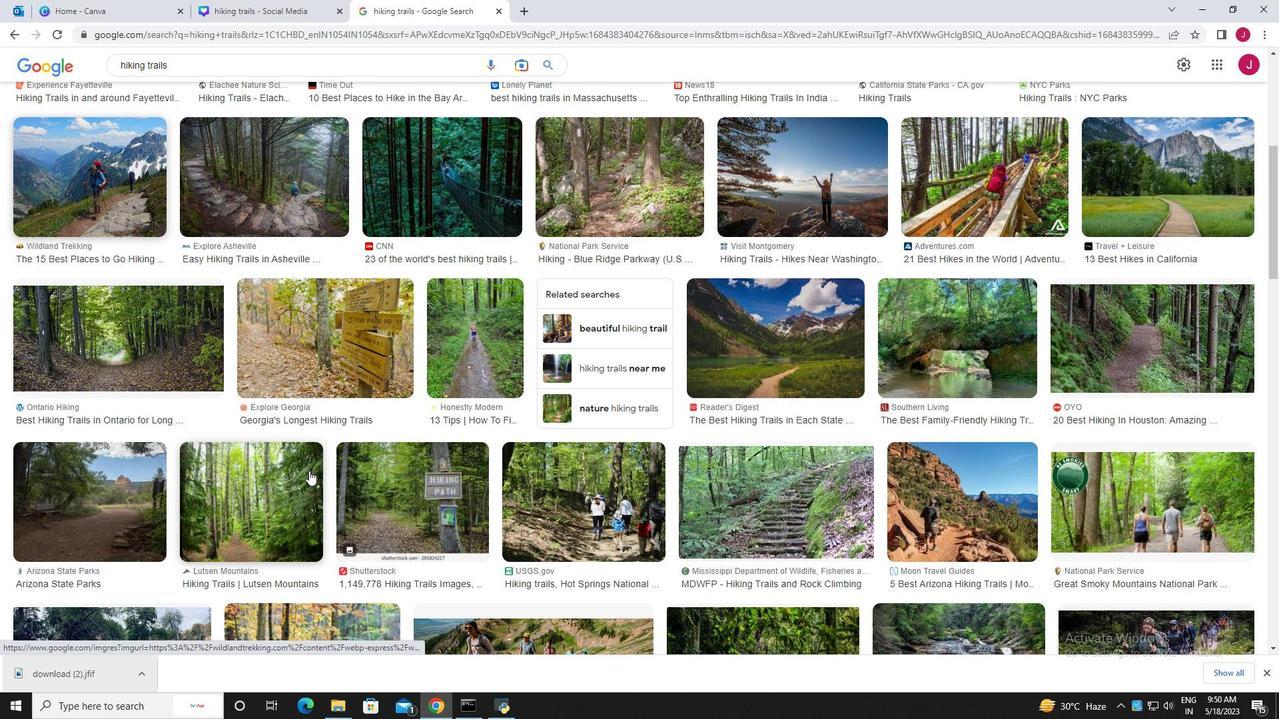 
Action: Mouse scrolled (309, 470) with delta (0, 0)
Screenshot: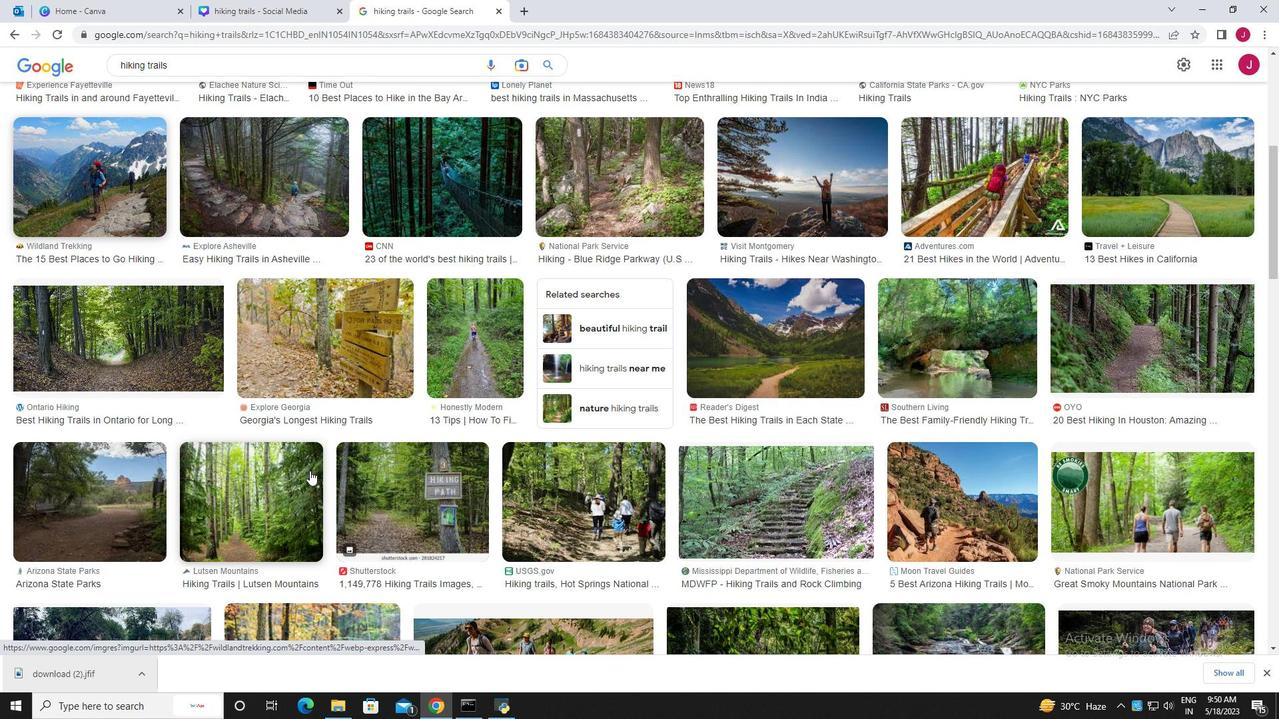 
Action: Mouse scrolled (309, 470) with delta (0, 0)
Screenshot: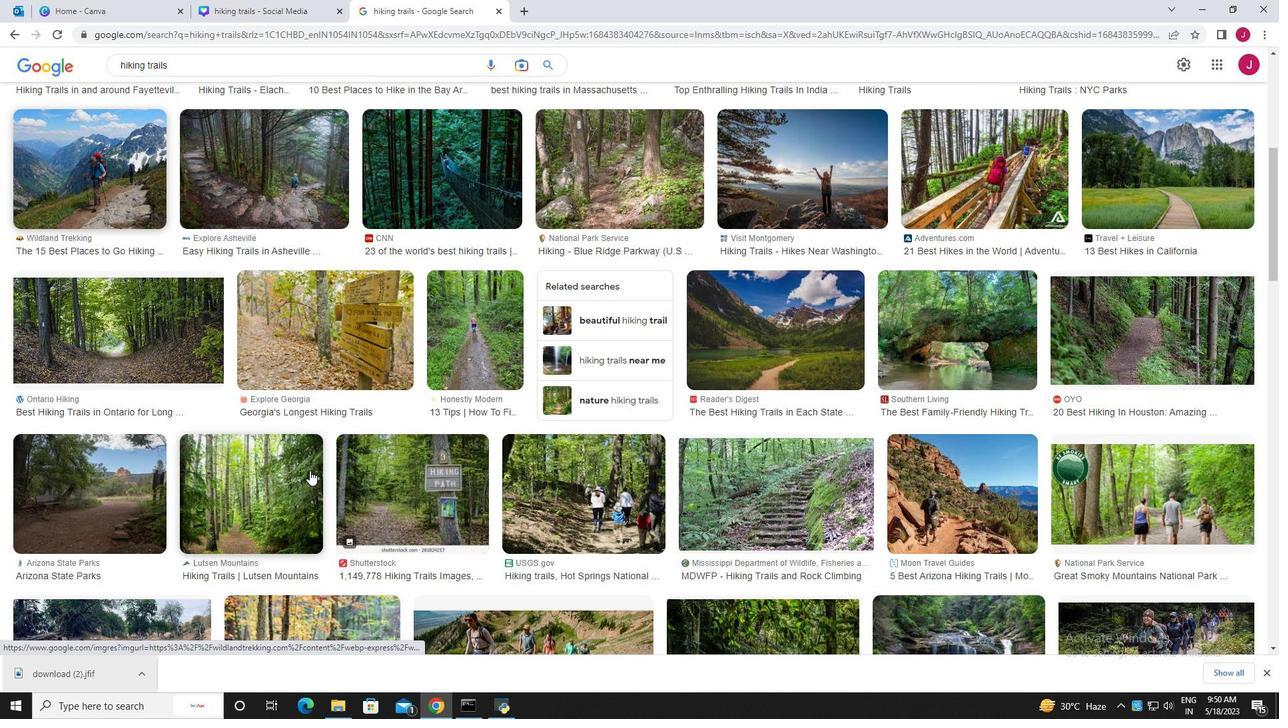 
Action: Mouse moved to (1022, 413)
Screenshot: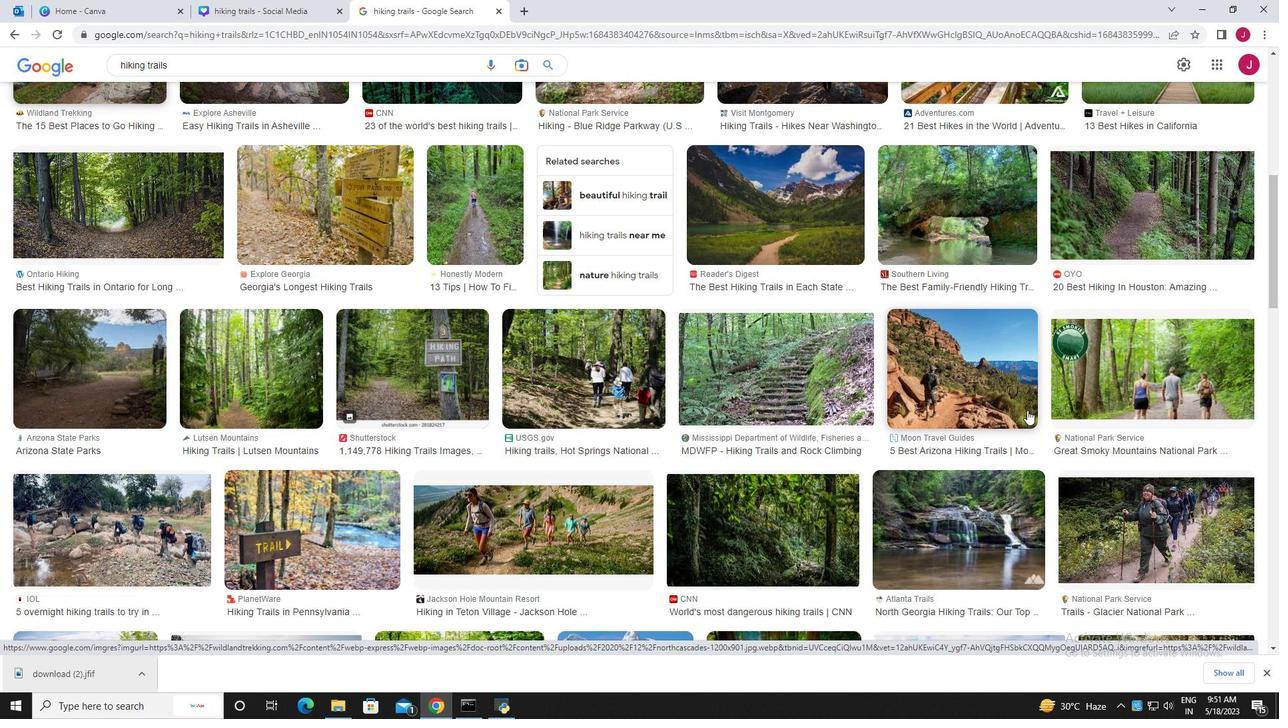 
Action: Mouse scrolled (1022, 413) with delta (0, 0)
Screenshot: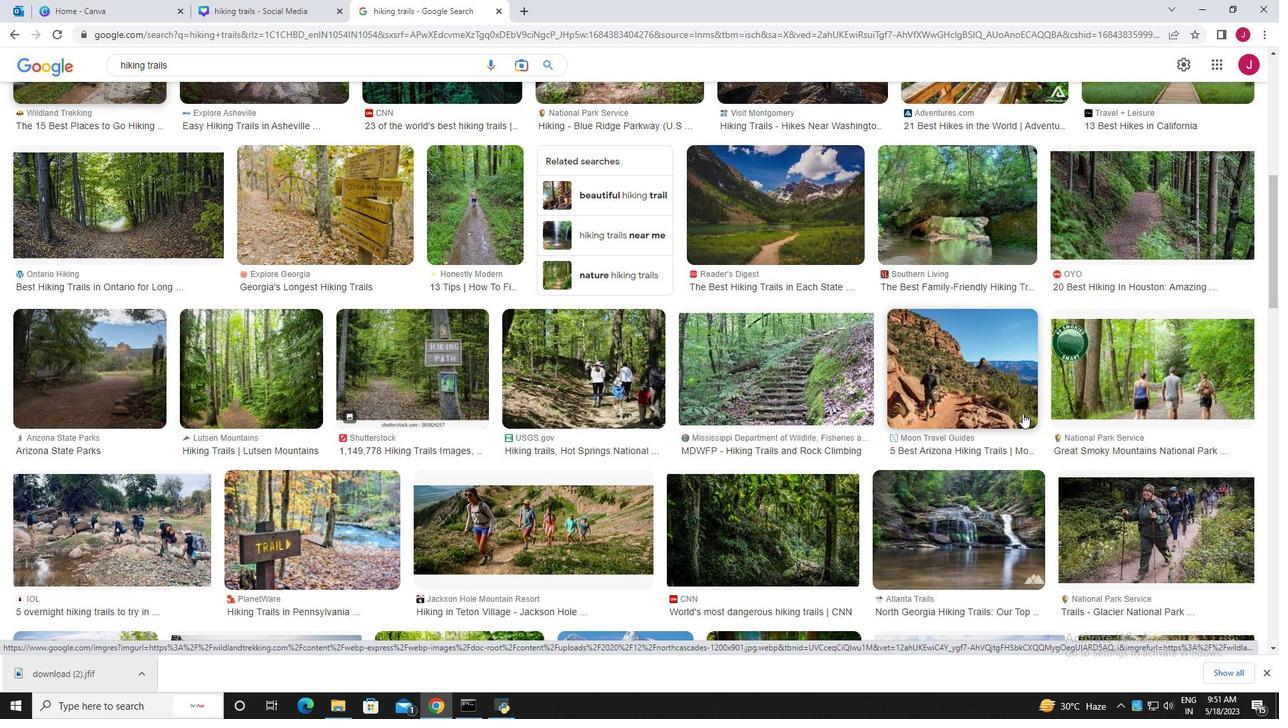 
Action: Mouse moved to (628, 443)
Screenshot: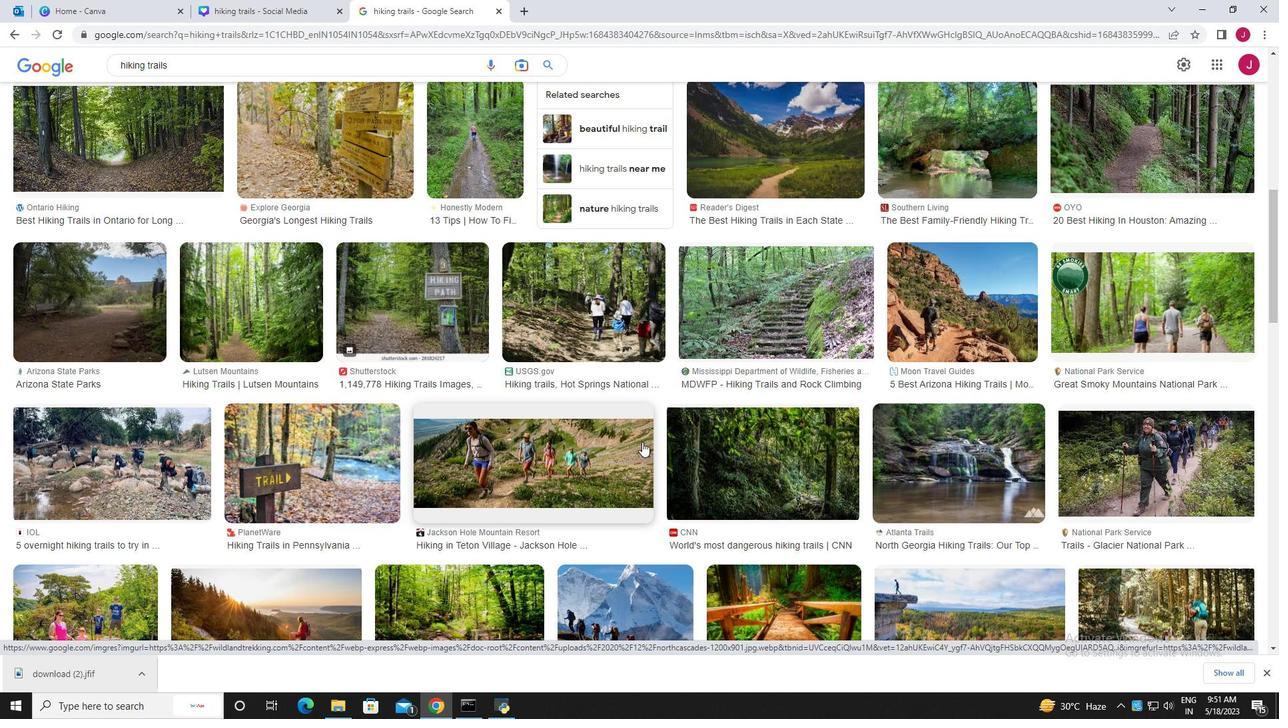 
Action: Mouse scrolled (628, 443) with delta (0, 0)
Screenshot: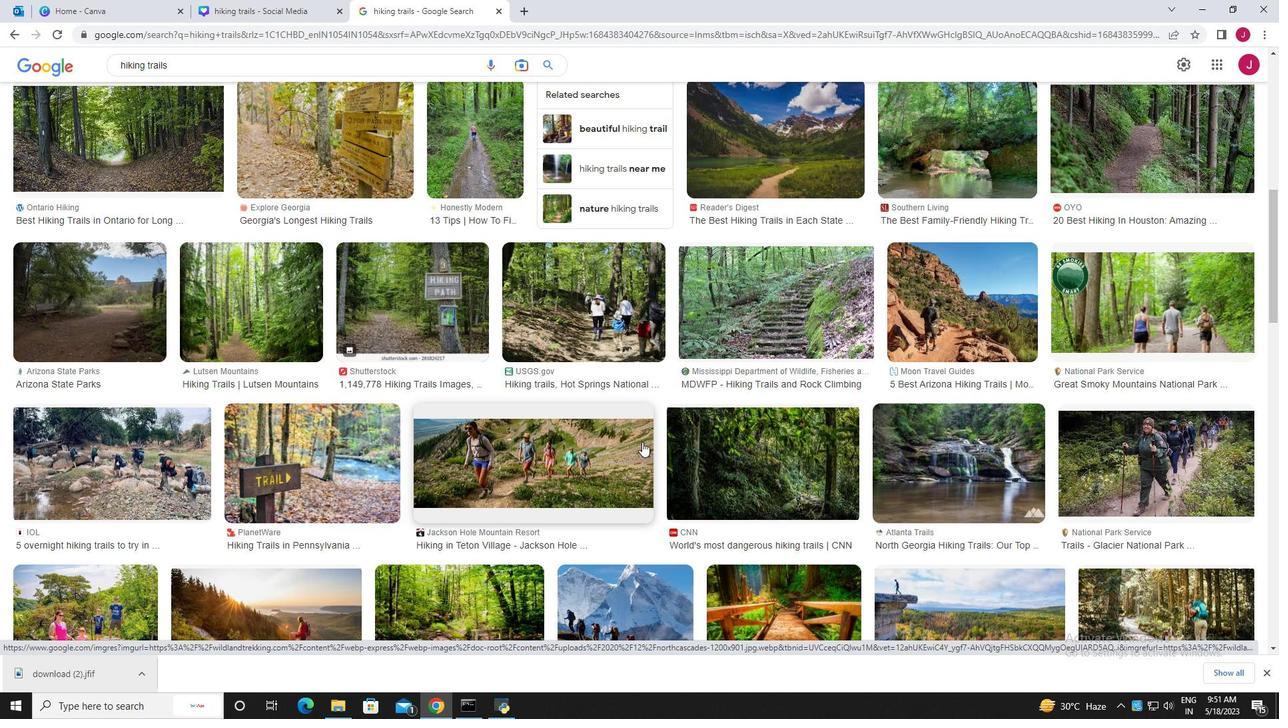 
Action: Mouse scrolled (628, 443) with delta (0, 0)
Screenshot: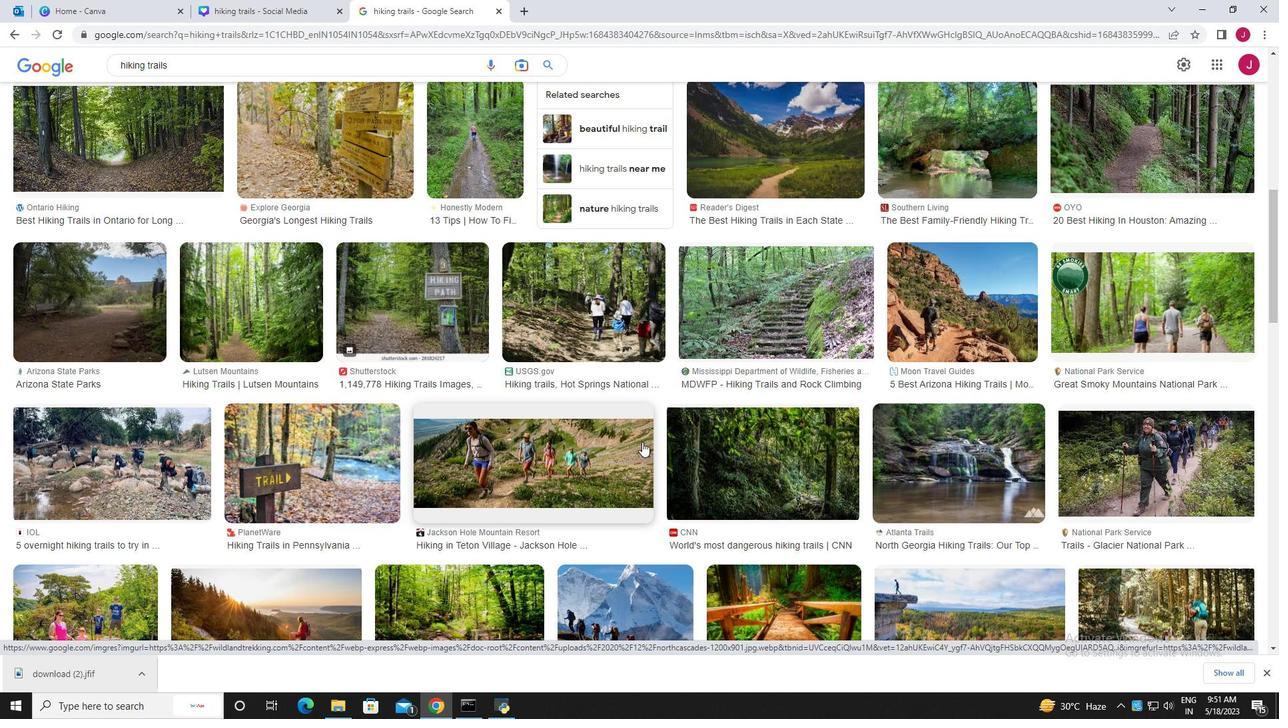 
Action: Mouse moved to (626, 471)
Screenshot: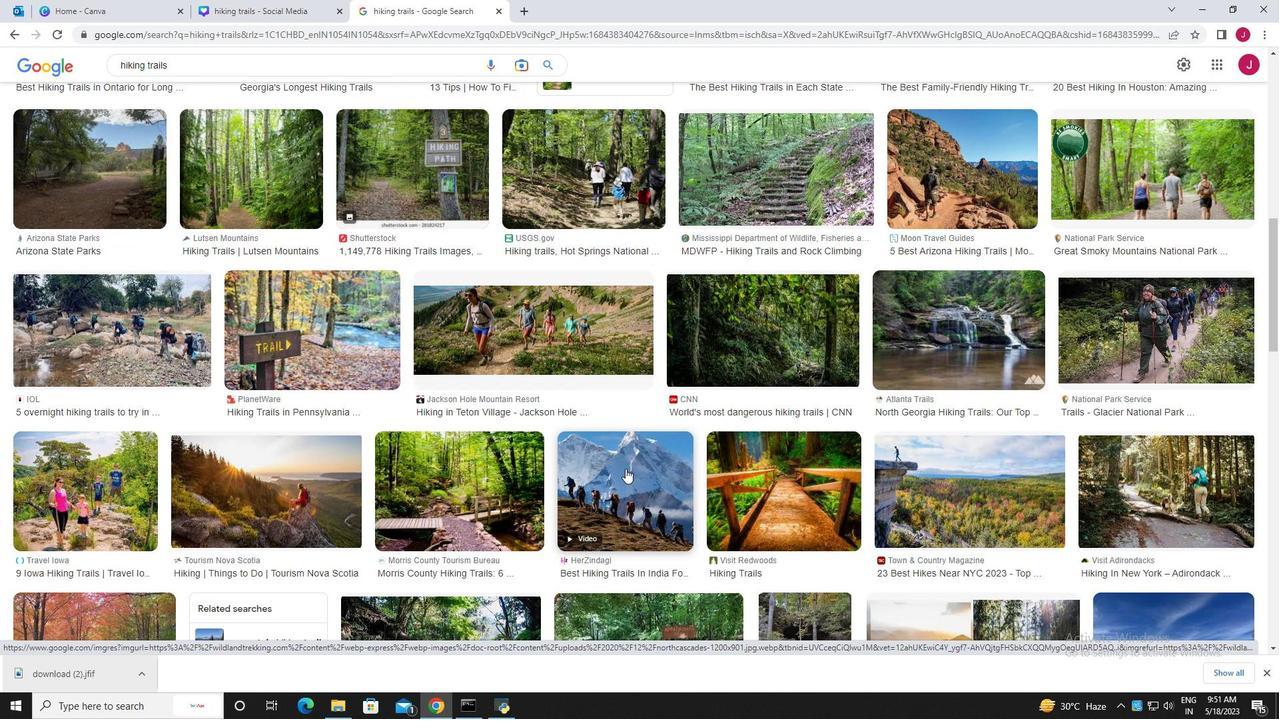 
Action: Mouse pressed left at (626, 471)
Screenshot: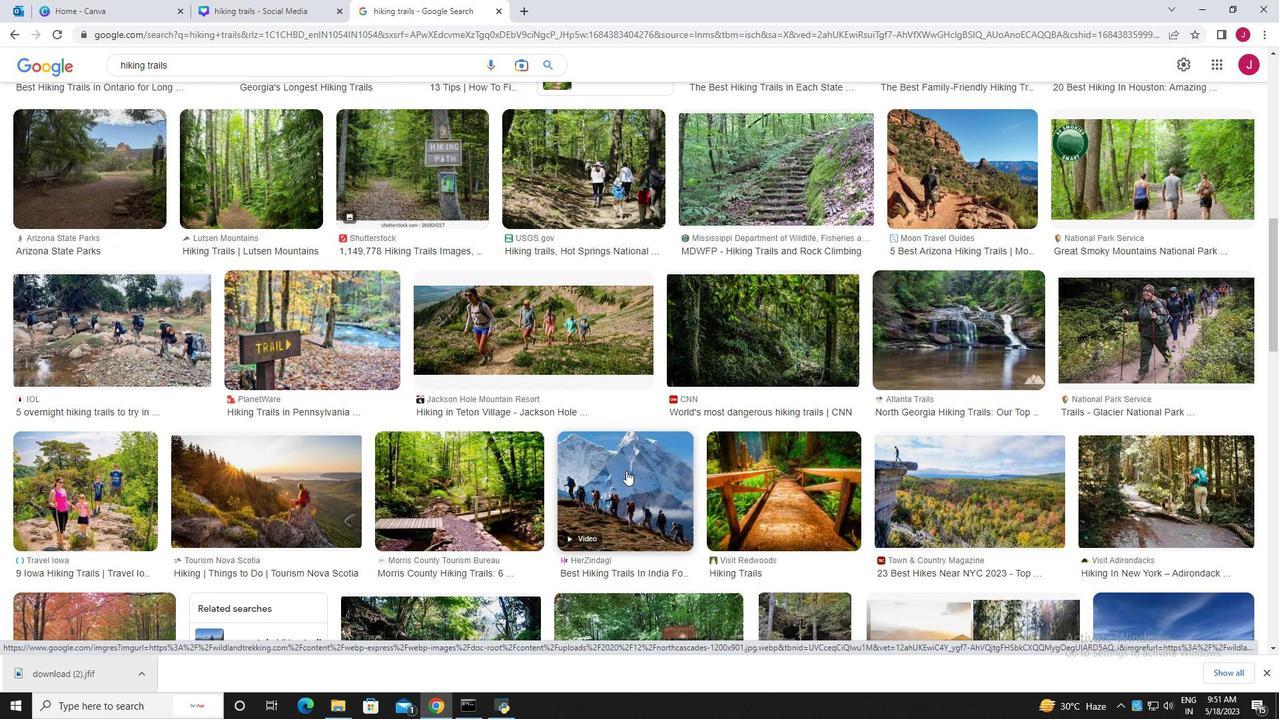 
Action: Mouse moved to (958, 350)
Screenshot: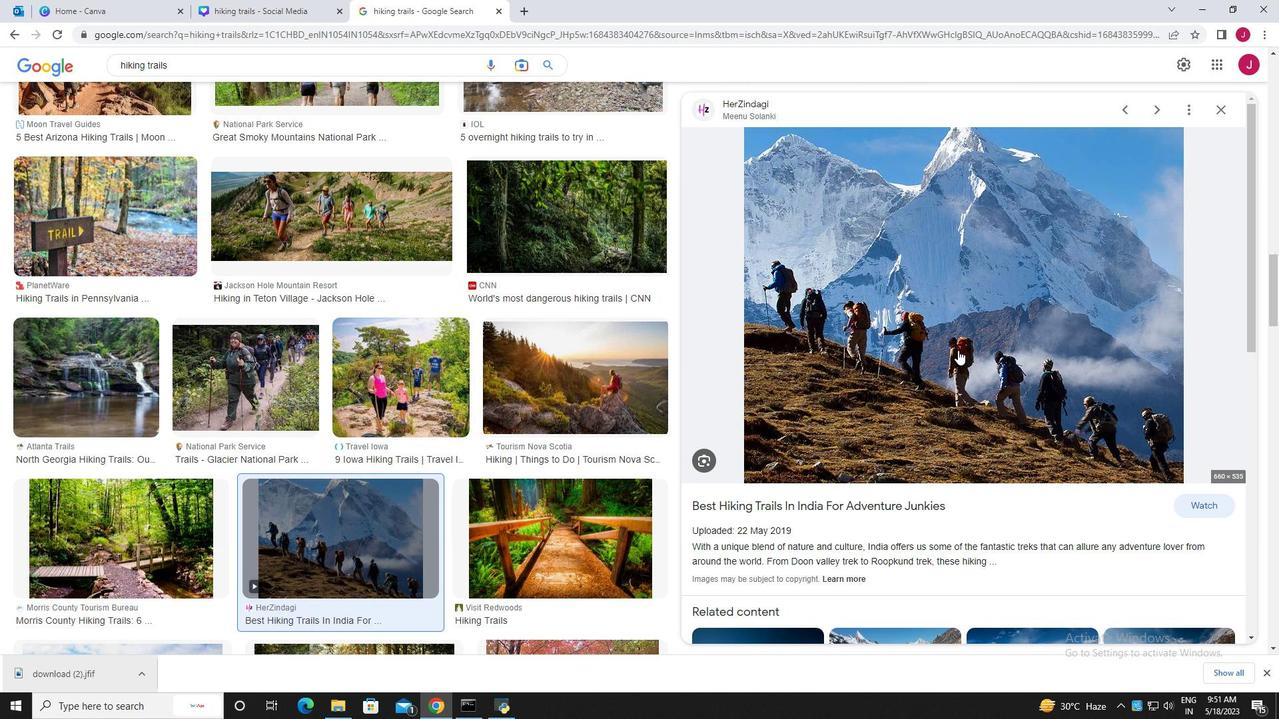 
Action: Mouse pressed right at (958, 350)
Screenshot: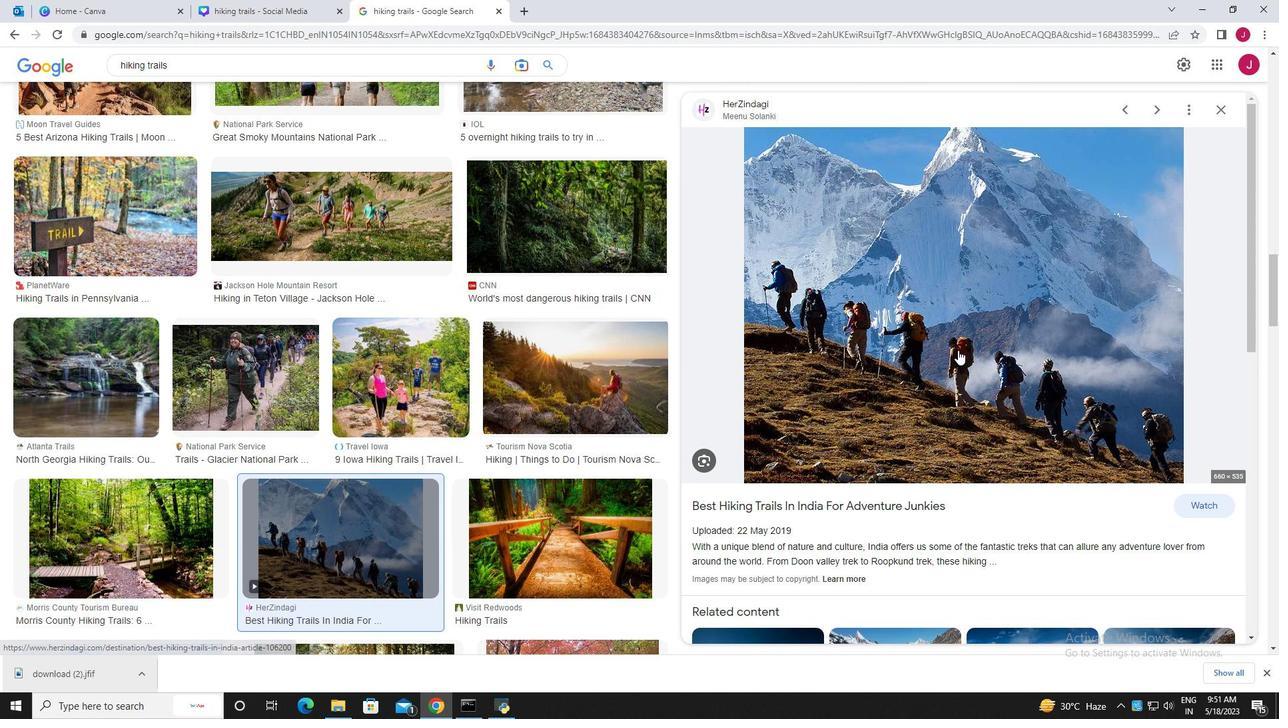 
Action: Mouse moved to (999, 493)
Screenshot: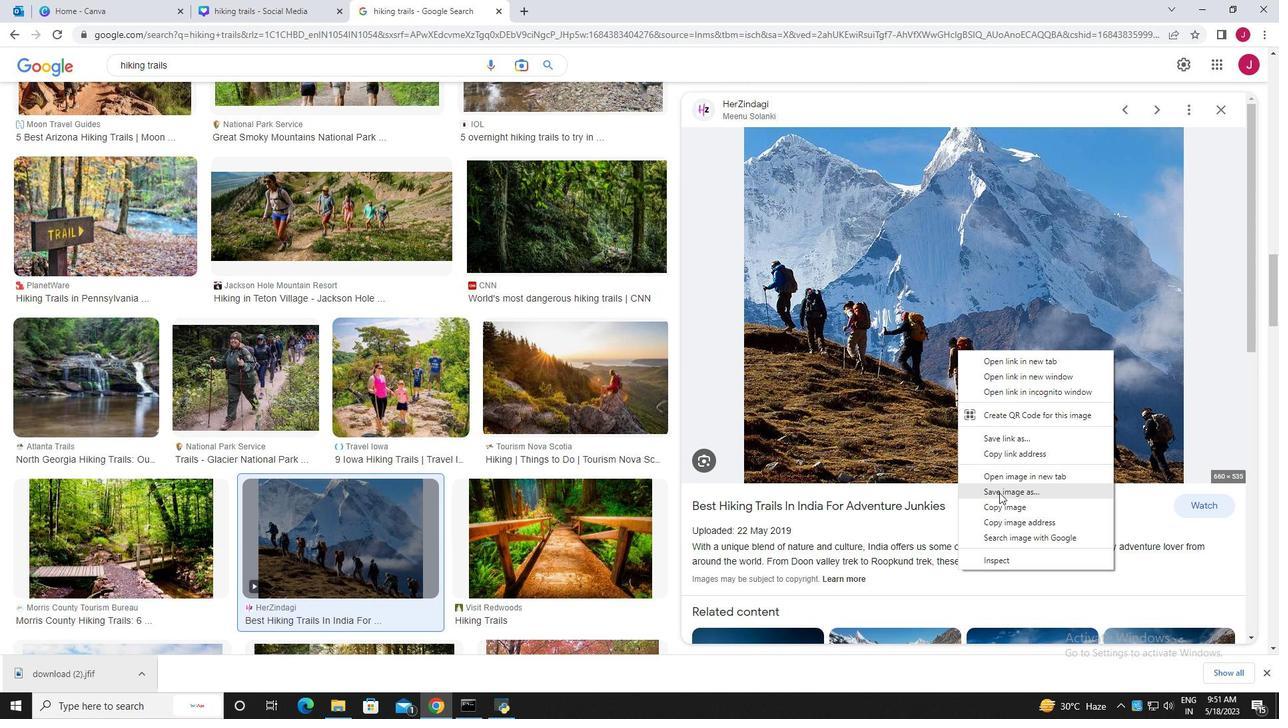 
Action: Mouse pressed left at (999, 493)
Screenshot: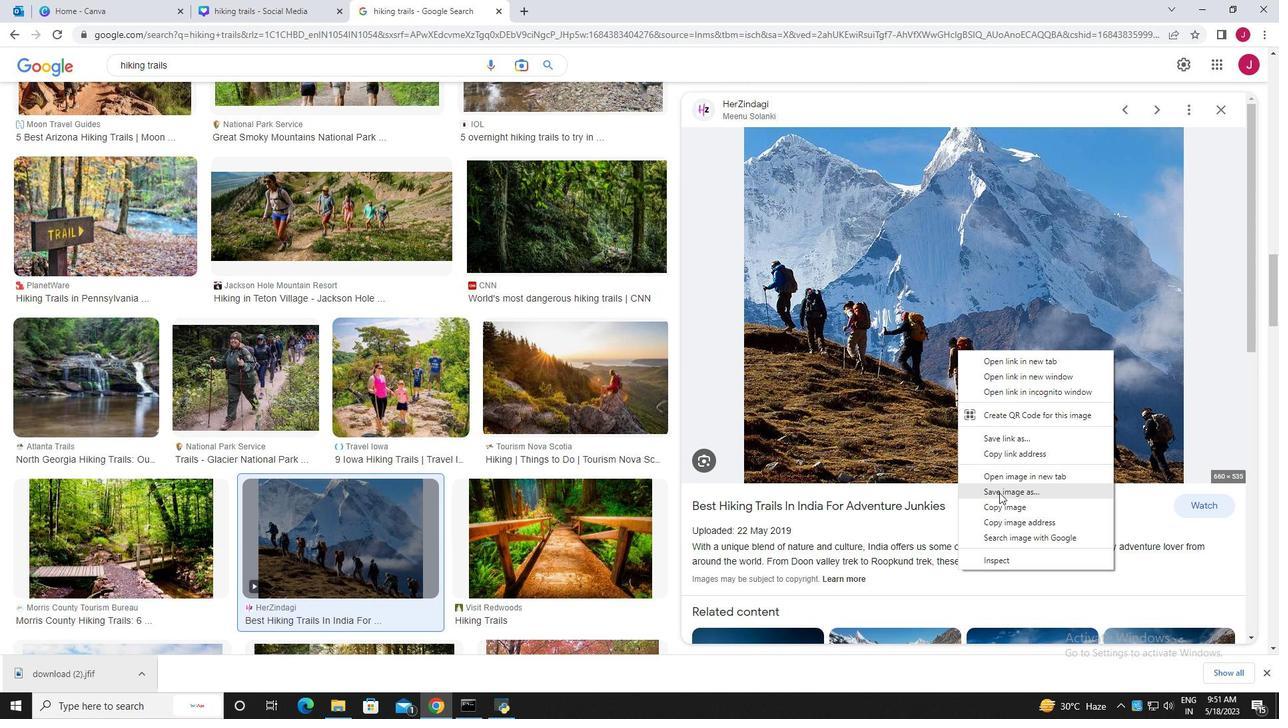 
Action: Mouse moved to (332, 299)
Screenshot: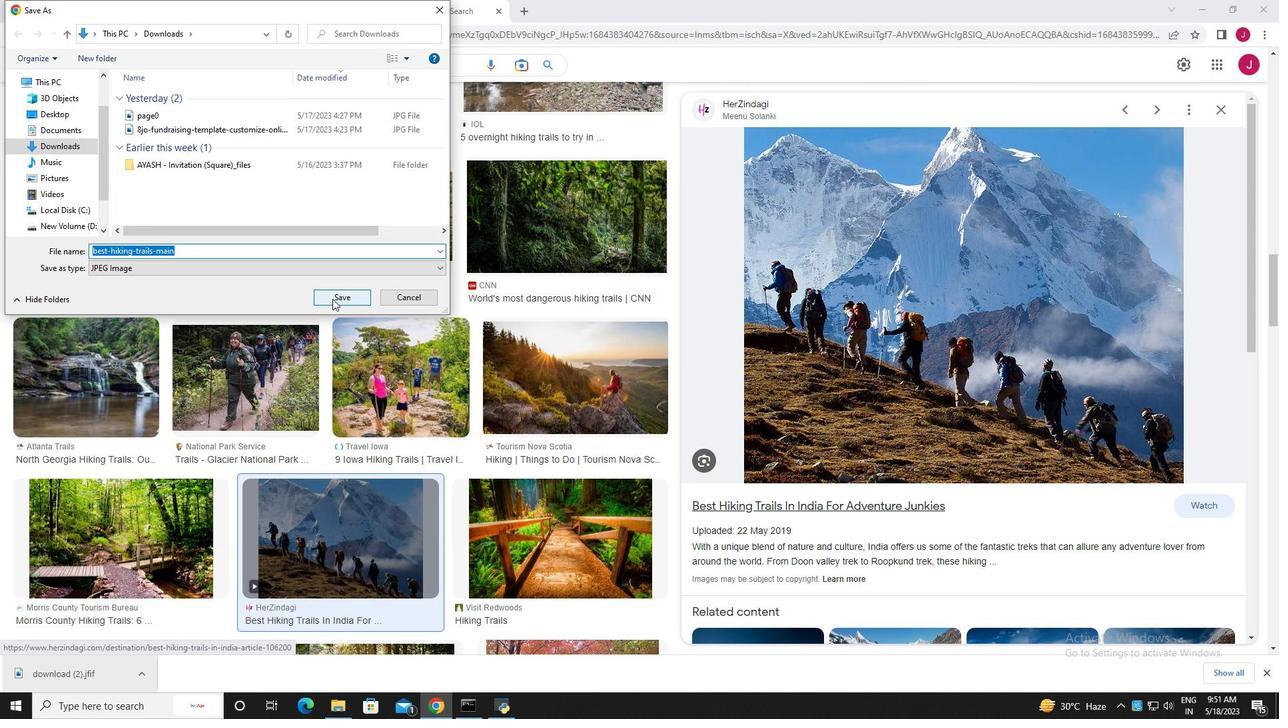 
Action: Mouse pressed left at (332, 299)
Screenshot: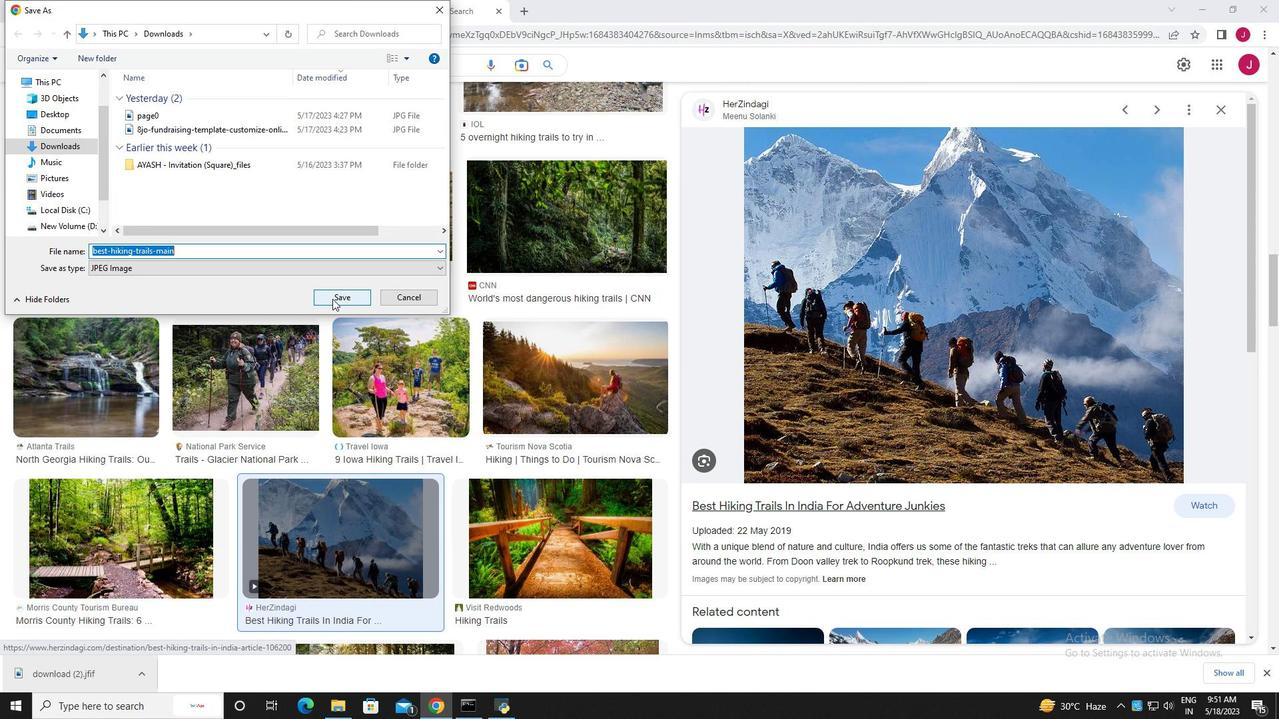 
Action: Mouse moved to (285, 9)
Screenshot: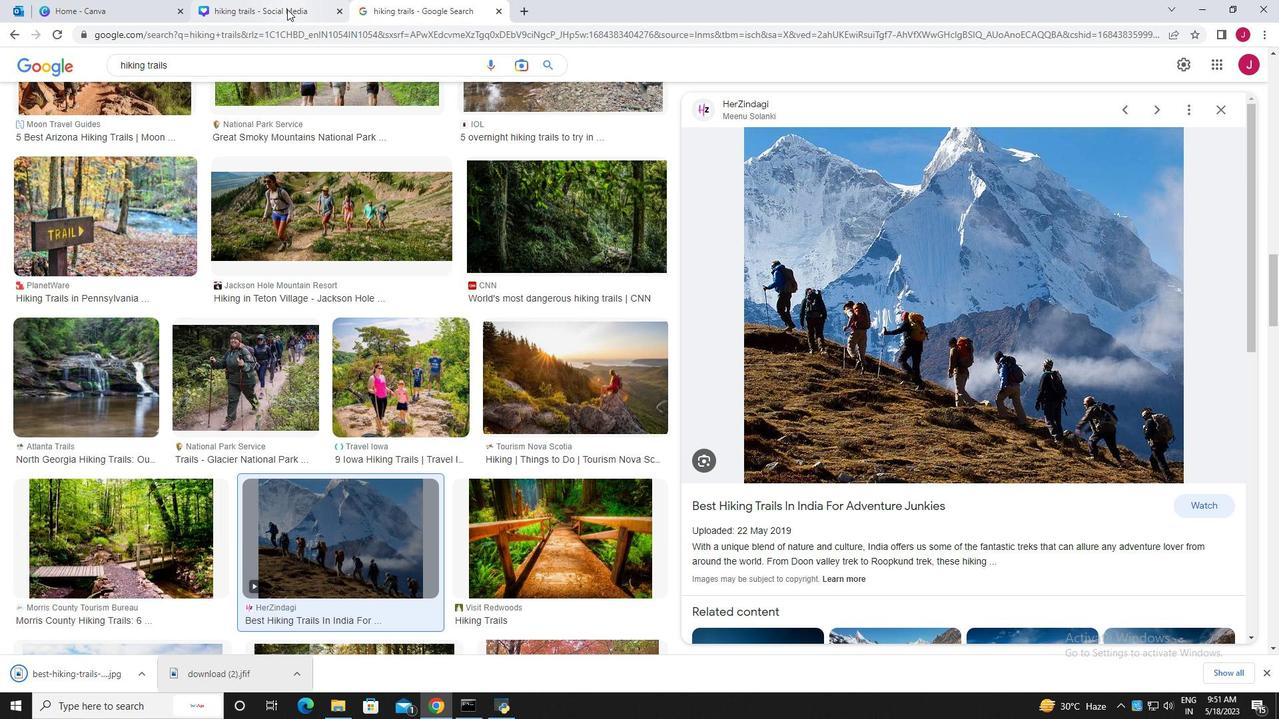 
Action: Mouse pressed left at (285, 9)
Screenshot: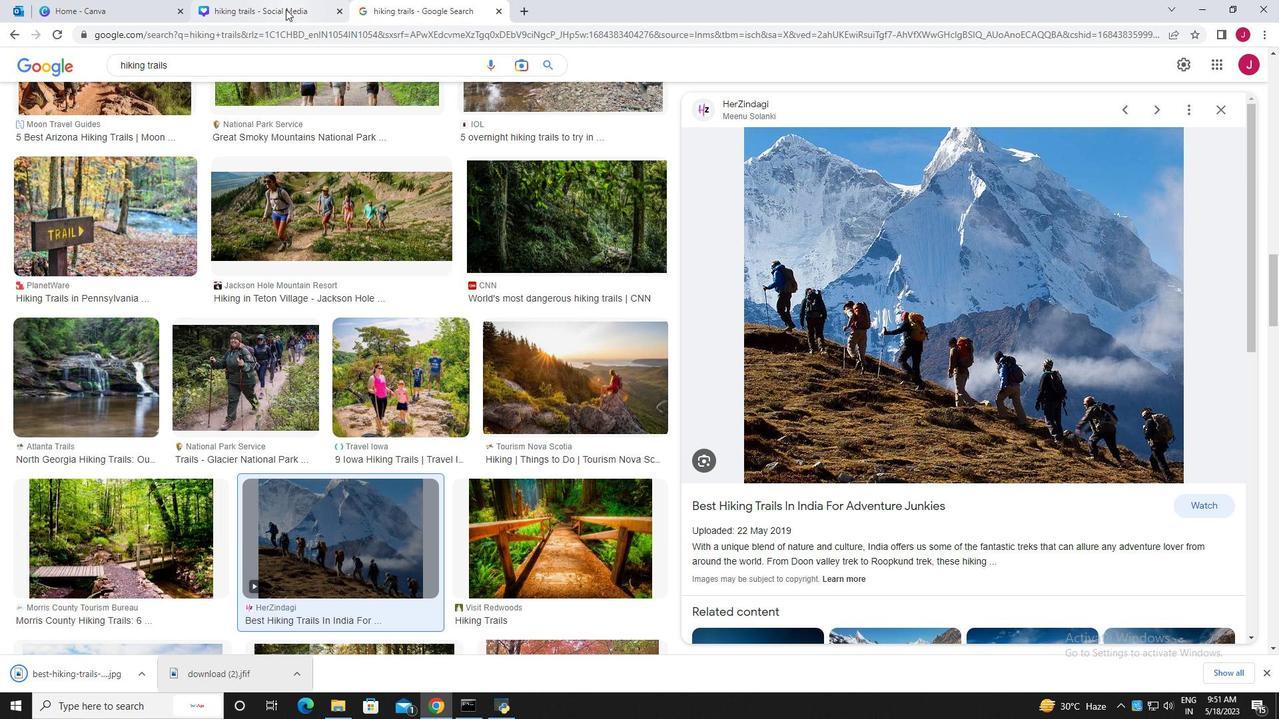 
Action: Mouse moved to (81, 673)
Screenshot: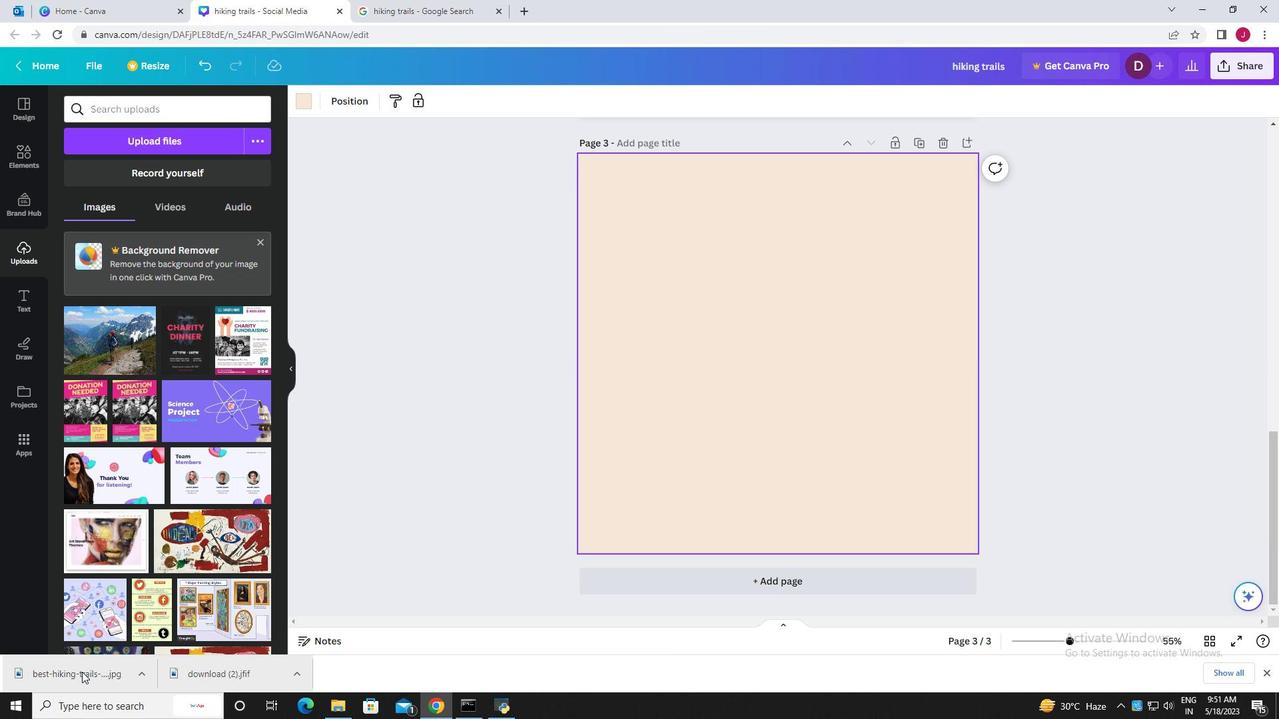 
Action: Mouse pressed left at (81, 673)
Screenshot: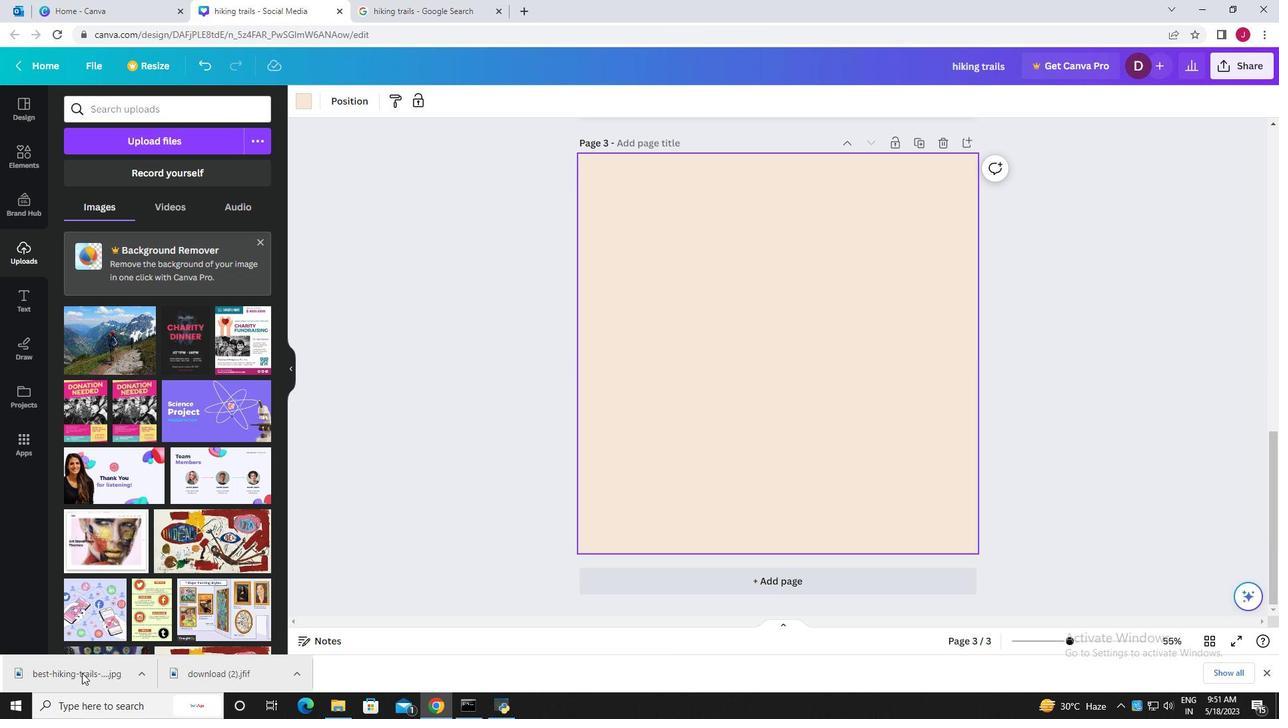 
Action: Mouse moved to (772, 449)
Screenshot: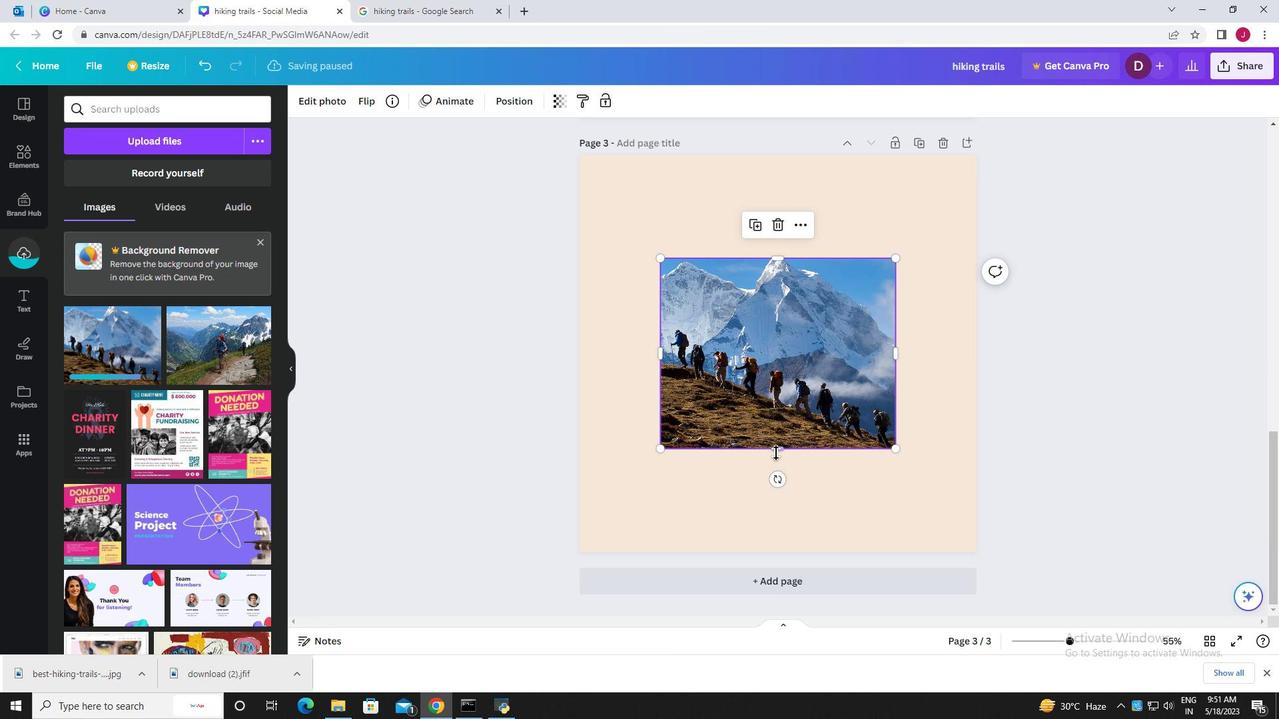 
Action: Mouse pressed left at (772, 449)
Screenshot: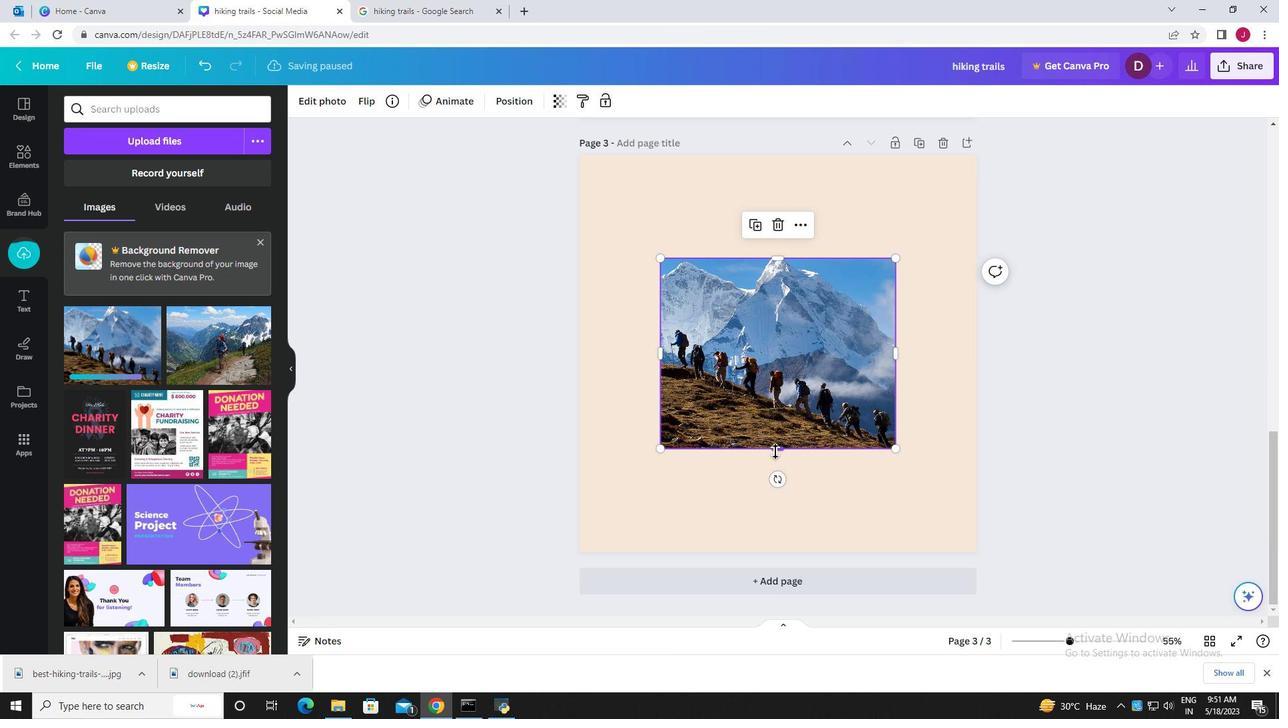 
Action: Mouse moved to (896, 395)
Screenshot: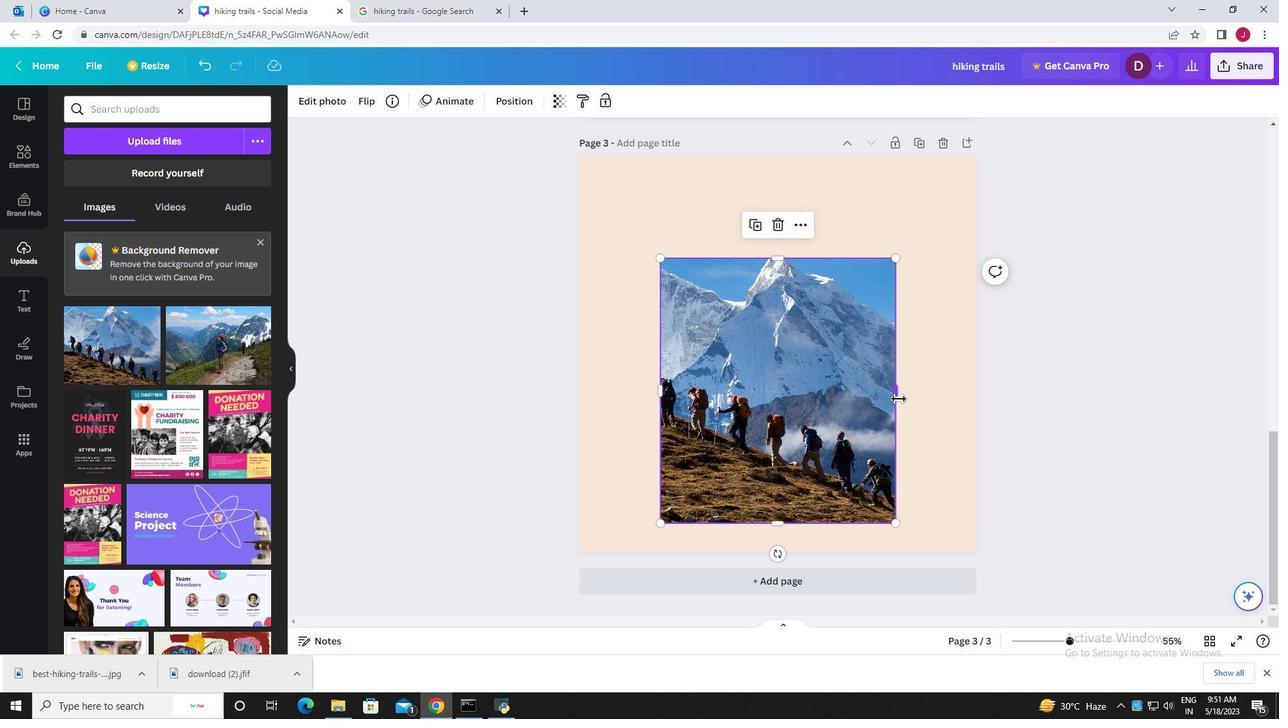 
Action: Mouse pressed left at (896, 395)
Screenshot: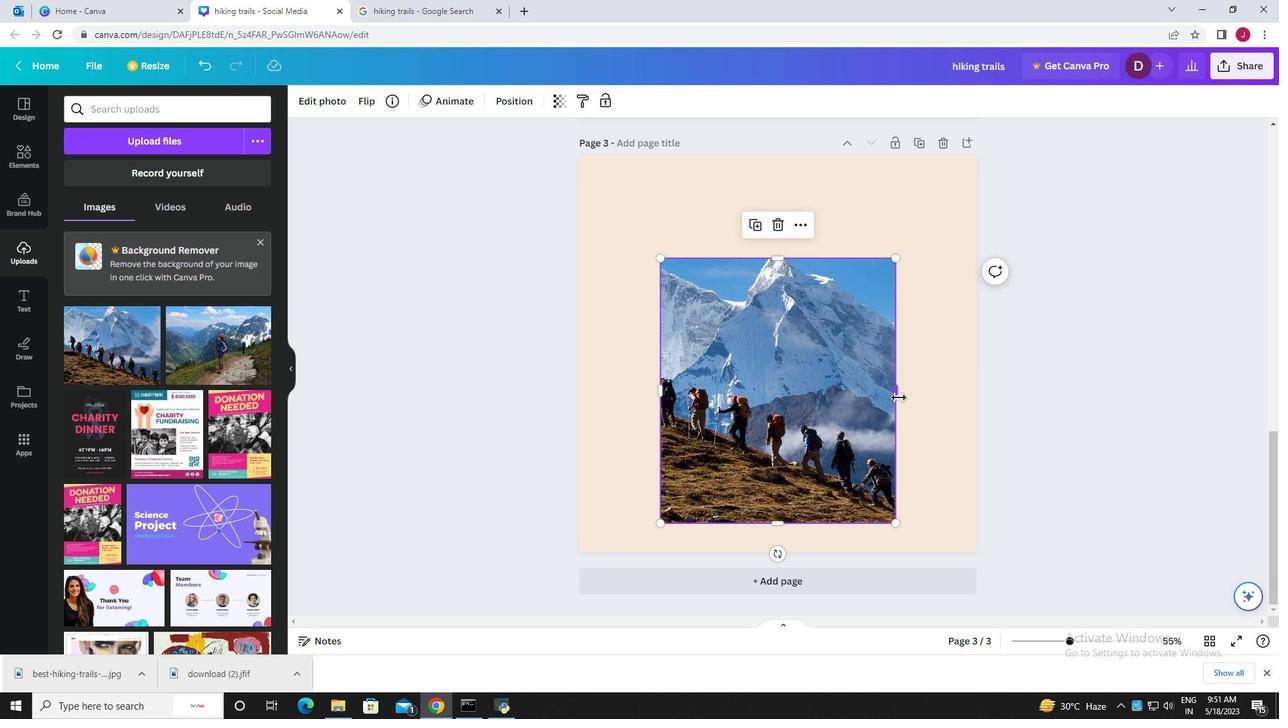 
Action: Mouse moved to (658, 387)
Screenshot: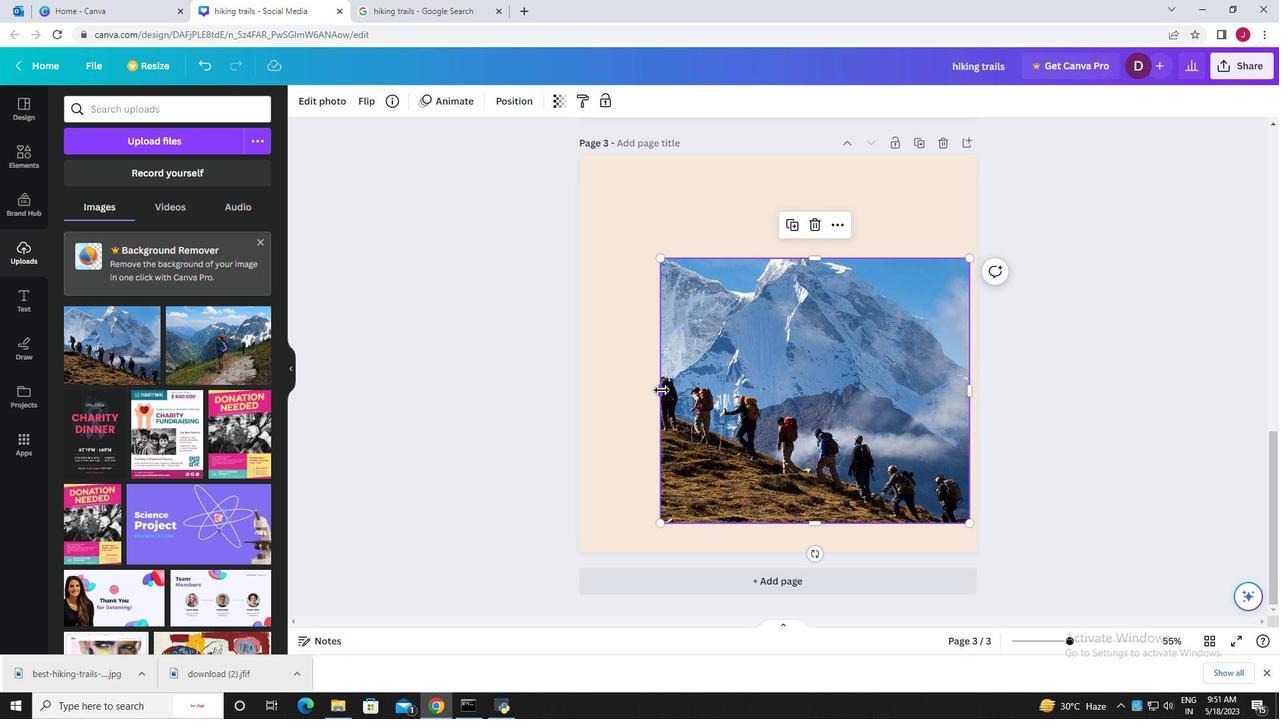 
Action: Mouse pressed left at (658, 387)
Screenshot: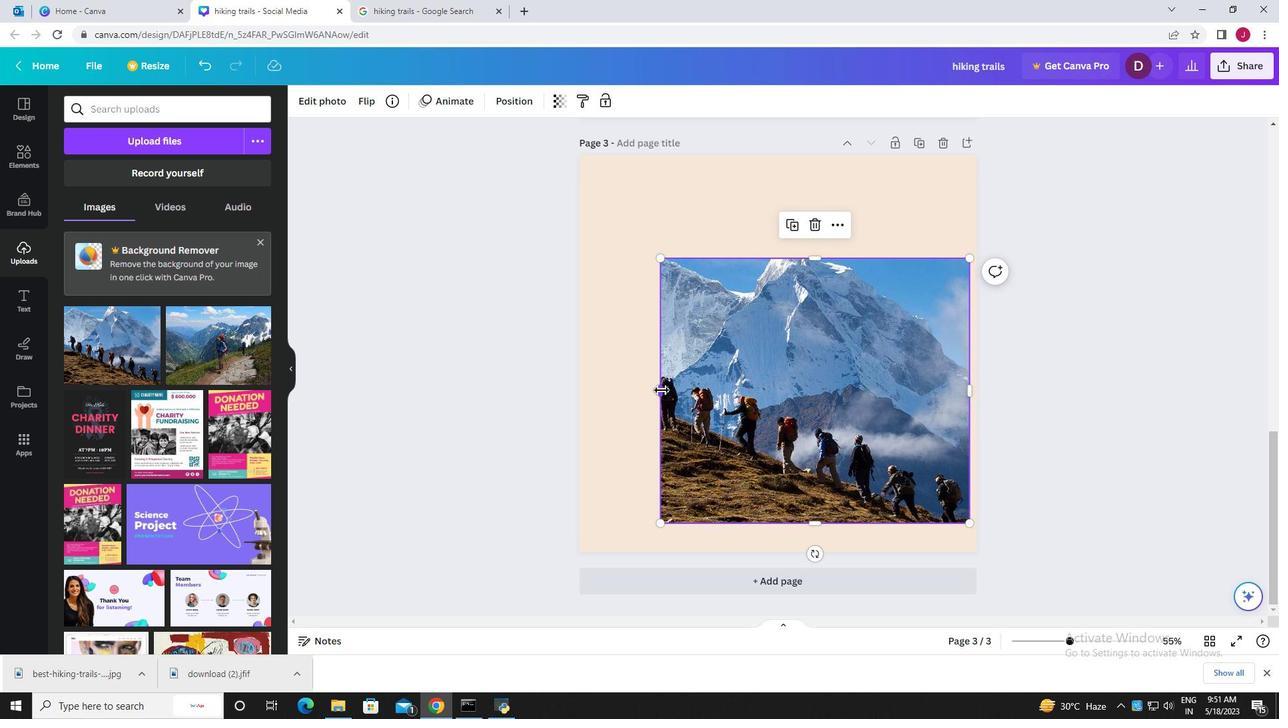 
Action: Mouse moved to (771, 523)
Screenshot: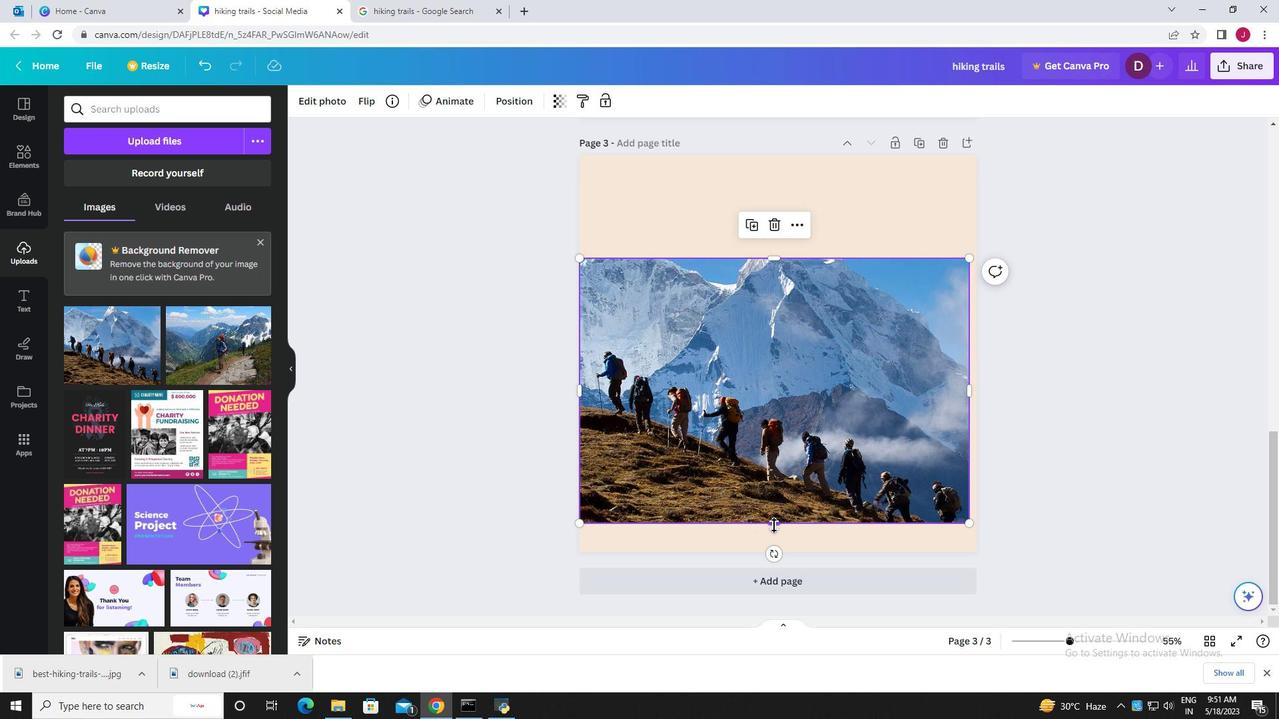 
Action: Mouse pressed left at (771, 523)
Screenshot: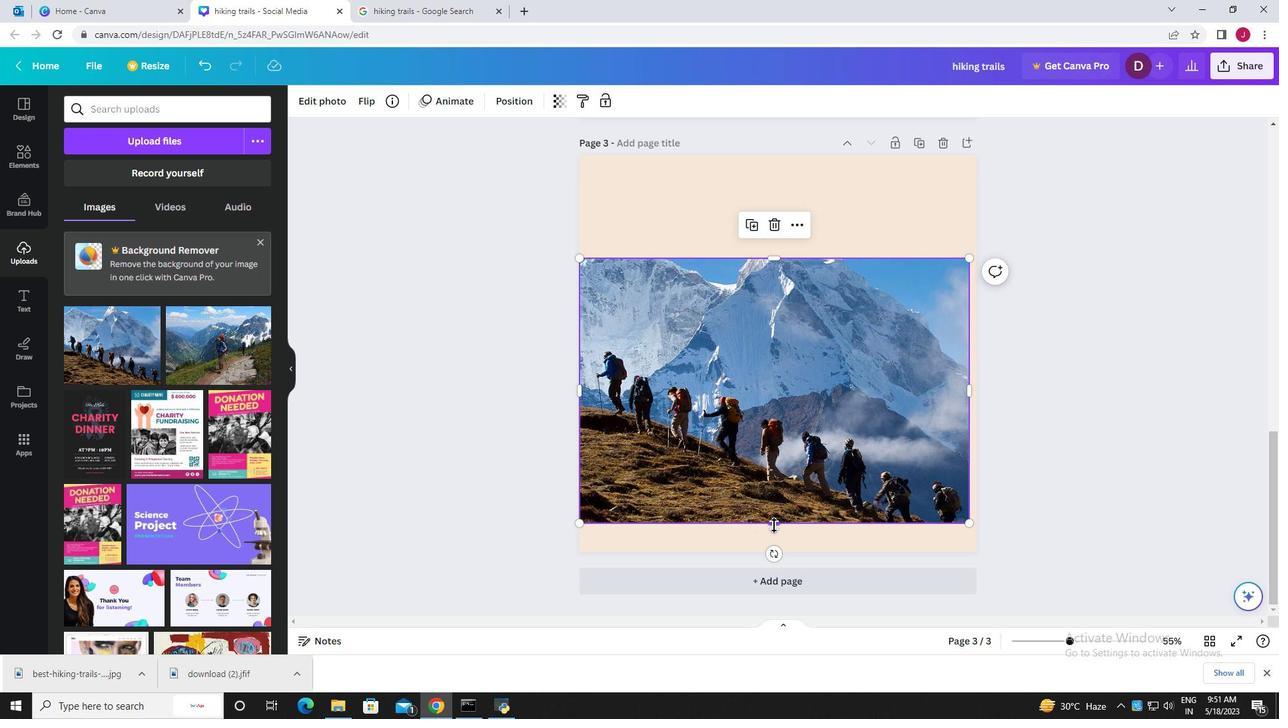 
Action: Mouse moved to (772, 259)
Screenshot: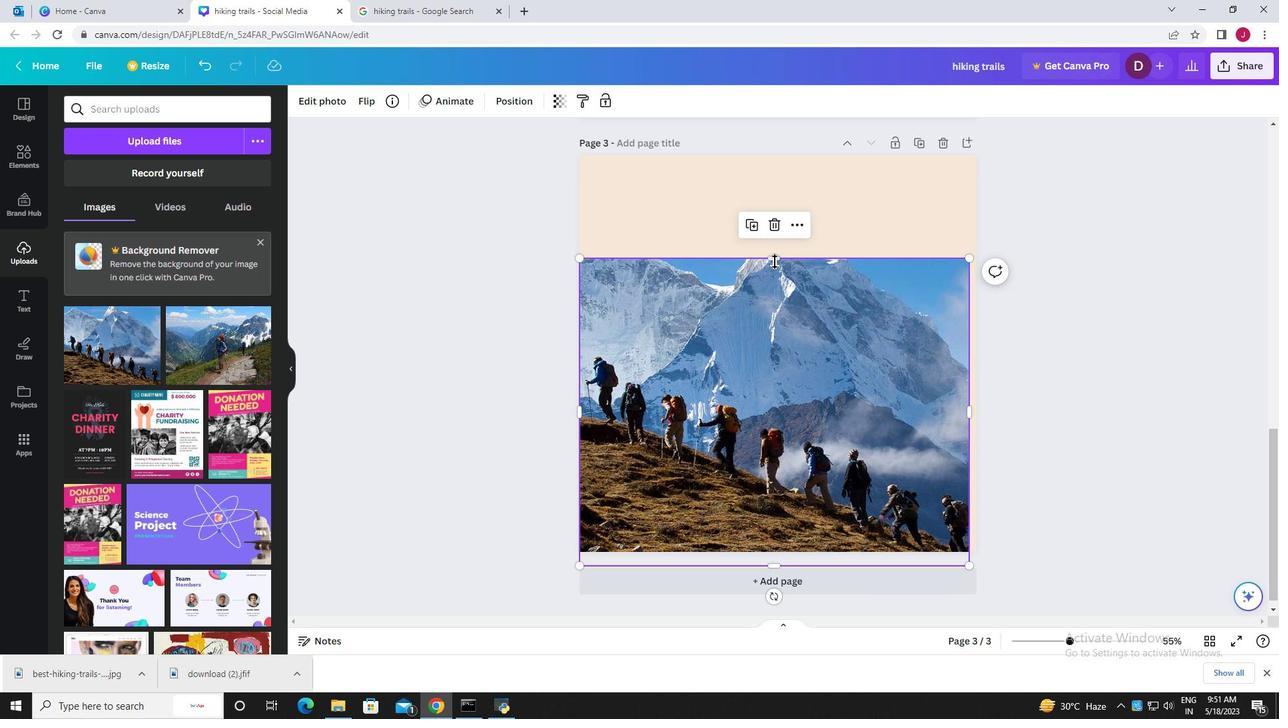 
Action: Mouse pressed left at (772, 259)
Screenshot: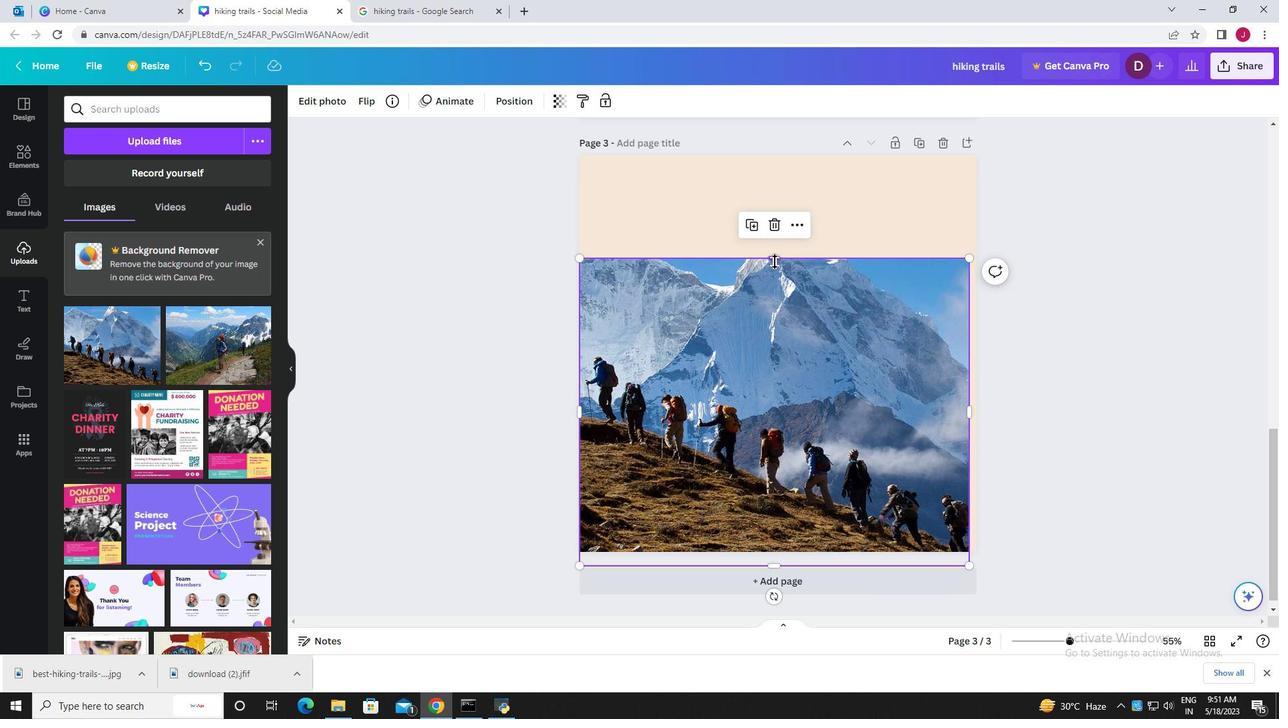 
Action: Mouse moved to (770, 564)
Screenshot: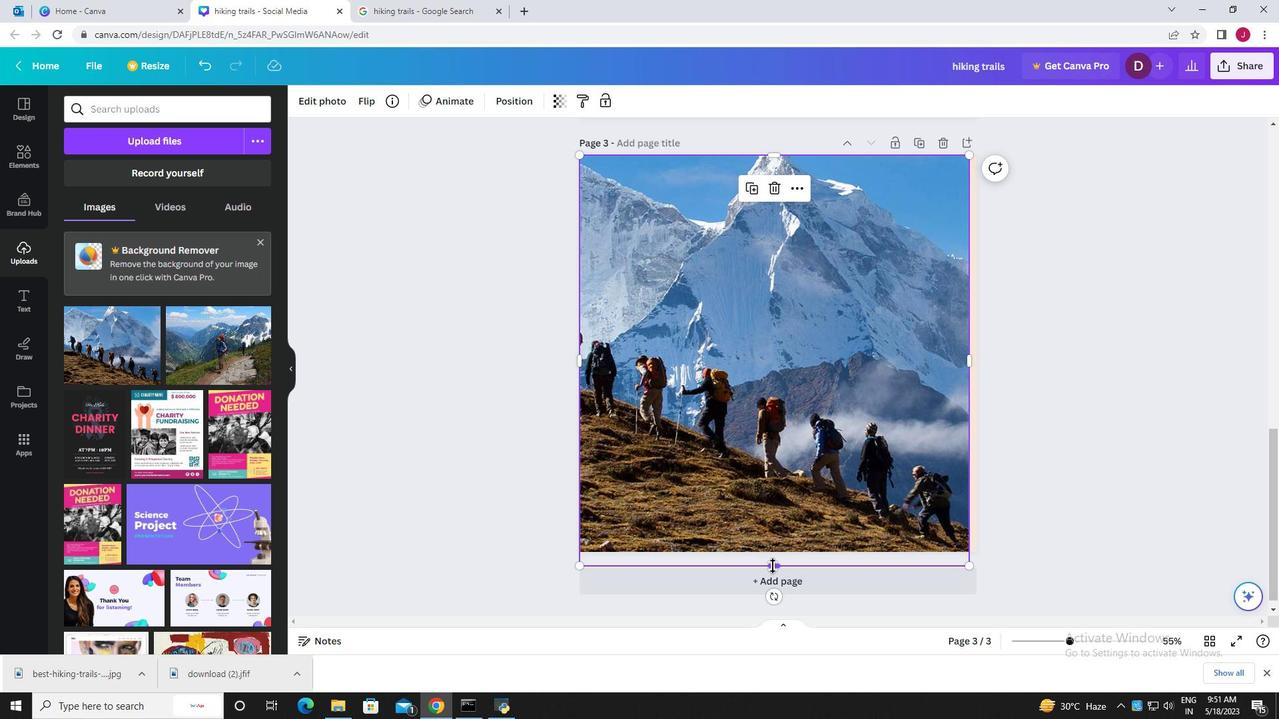 
Action: Mouse pressed left at (770, 564)
Screenshot: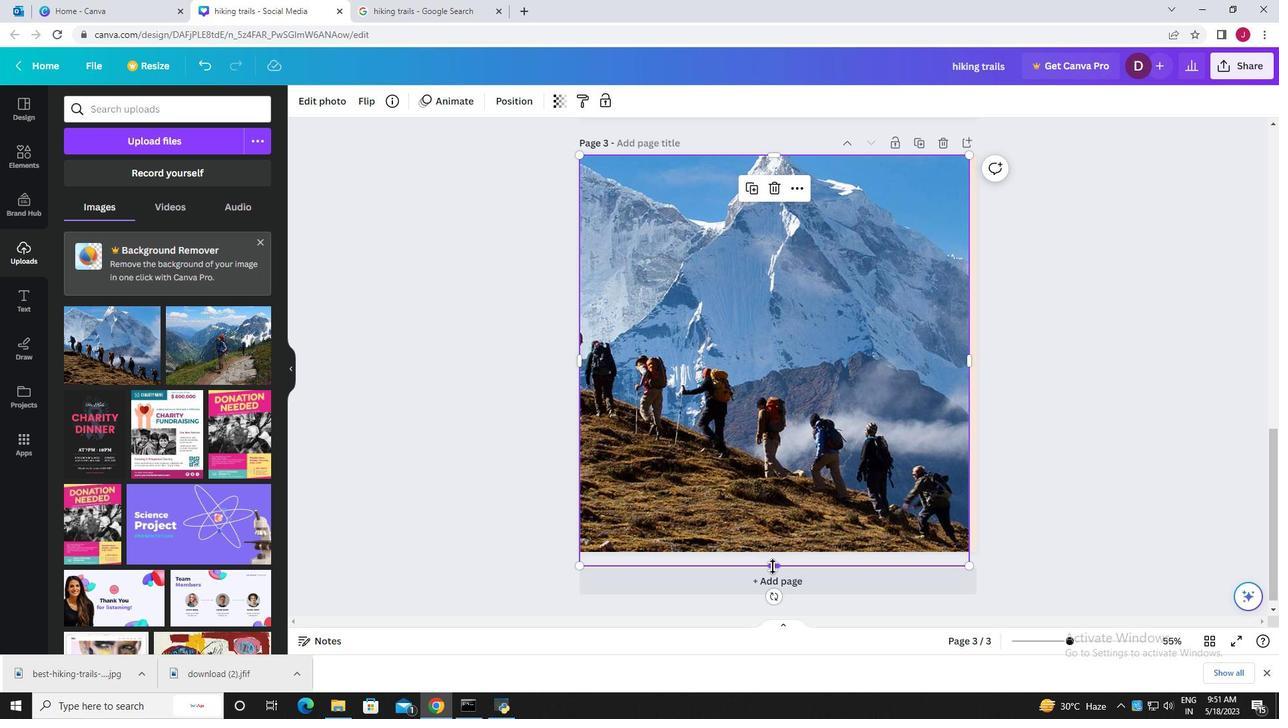 
Action: Mouse moved to (1145, 481)
Screenshot: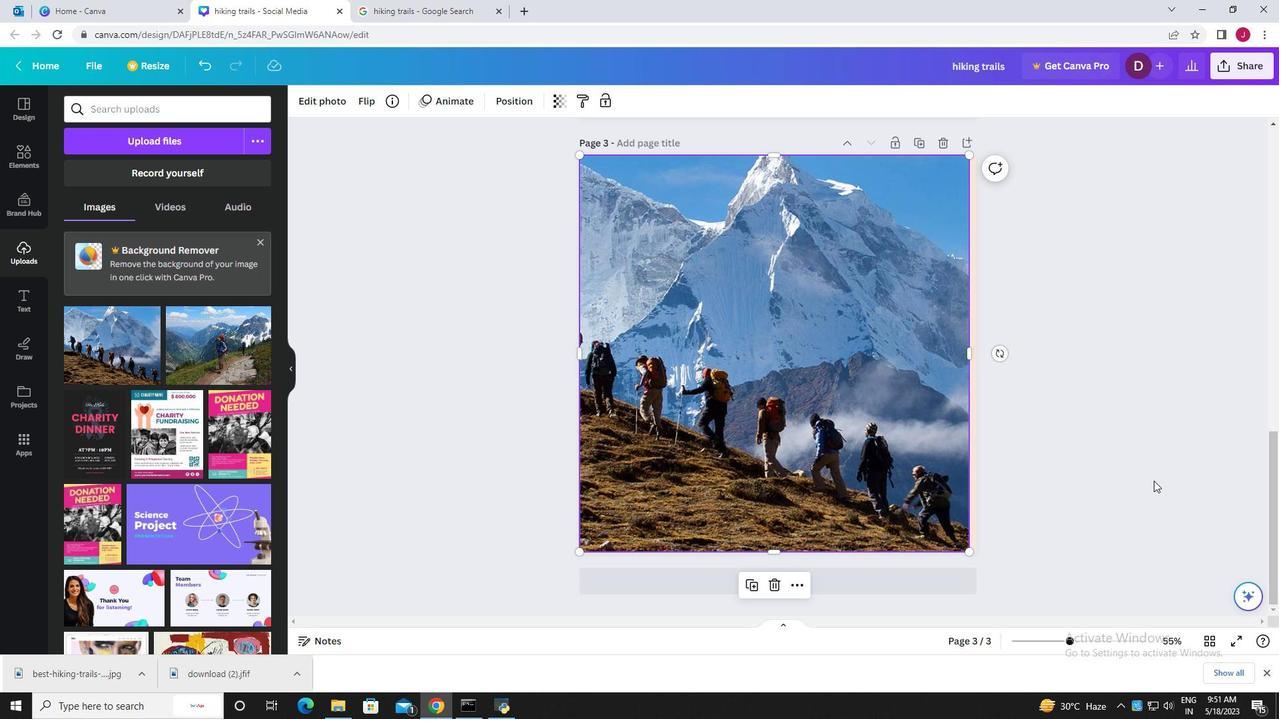 
Action: Mouse pressed left at (1145, 481)
Screenshot: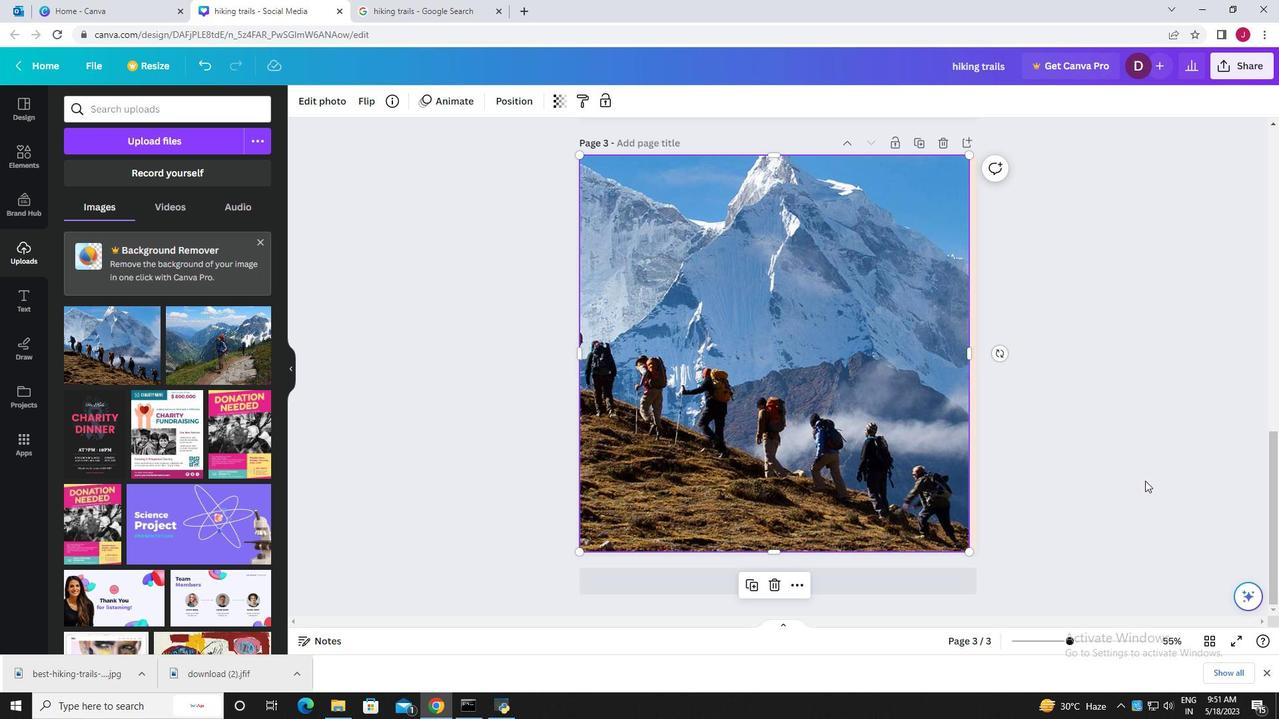 
Action: Mouse moved to (942, 507)
Screenshot: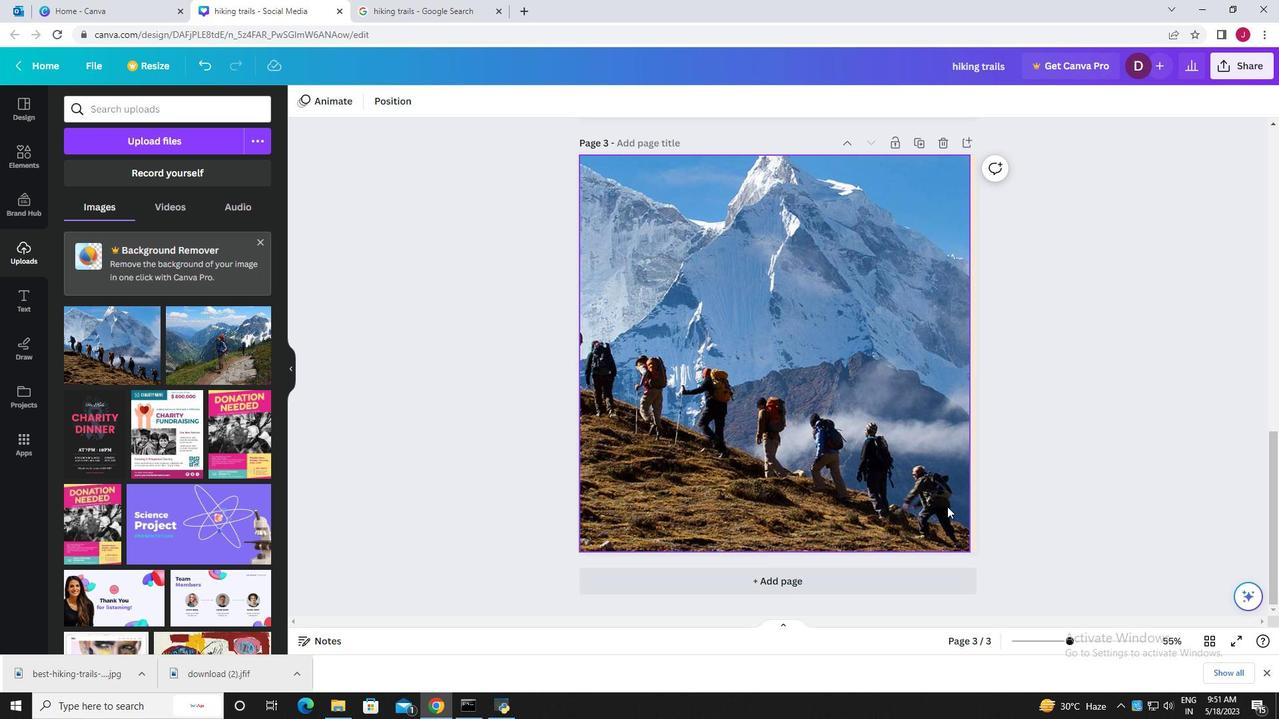 
Action: Mouse scrolled (942, 506) with delta (0, 0)
Screenshot: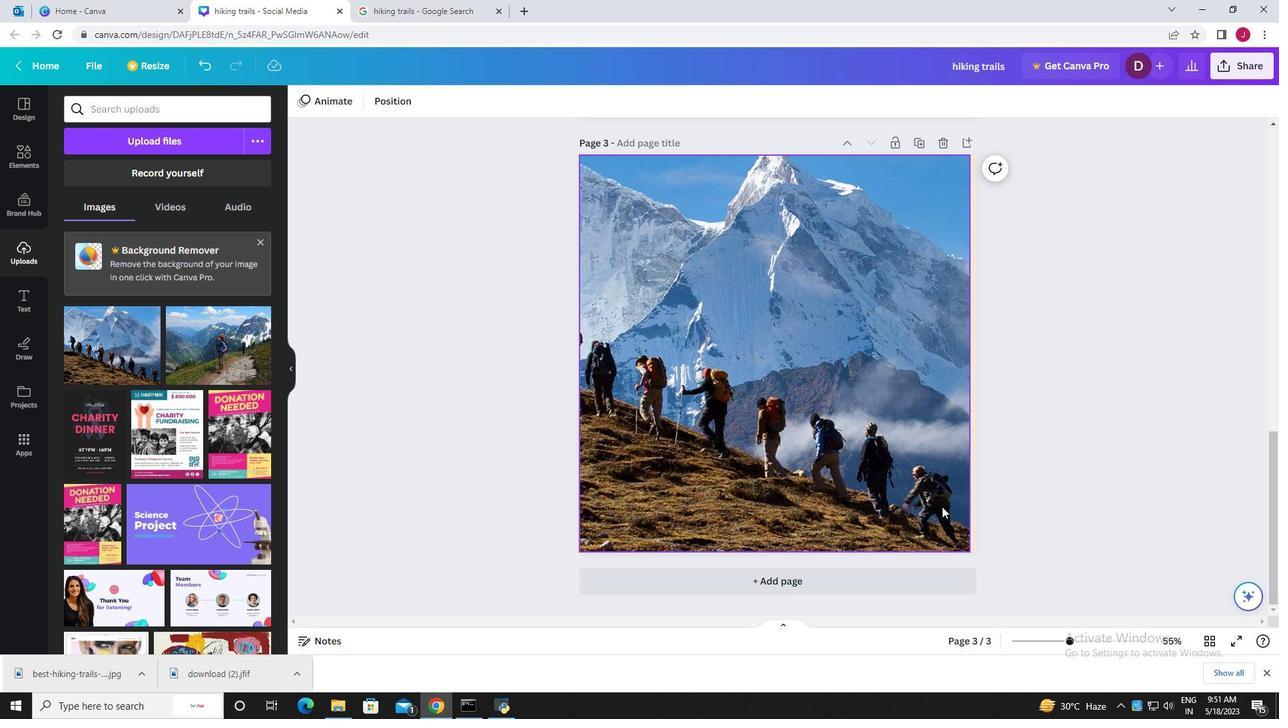 
Action: Mouse scrolled (942, 506) with delta (0, 0)
Screenshot: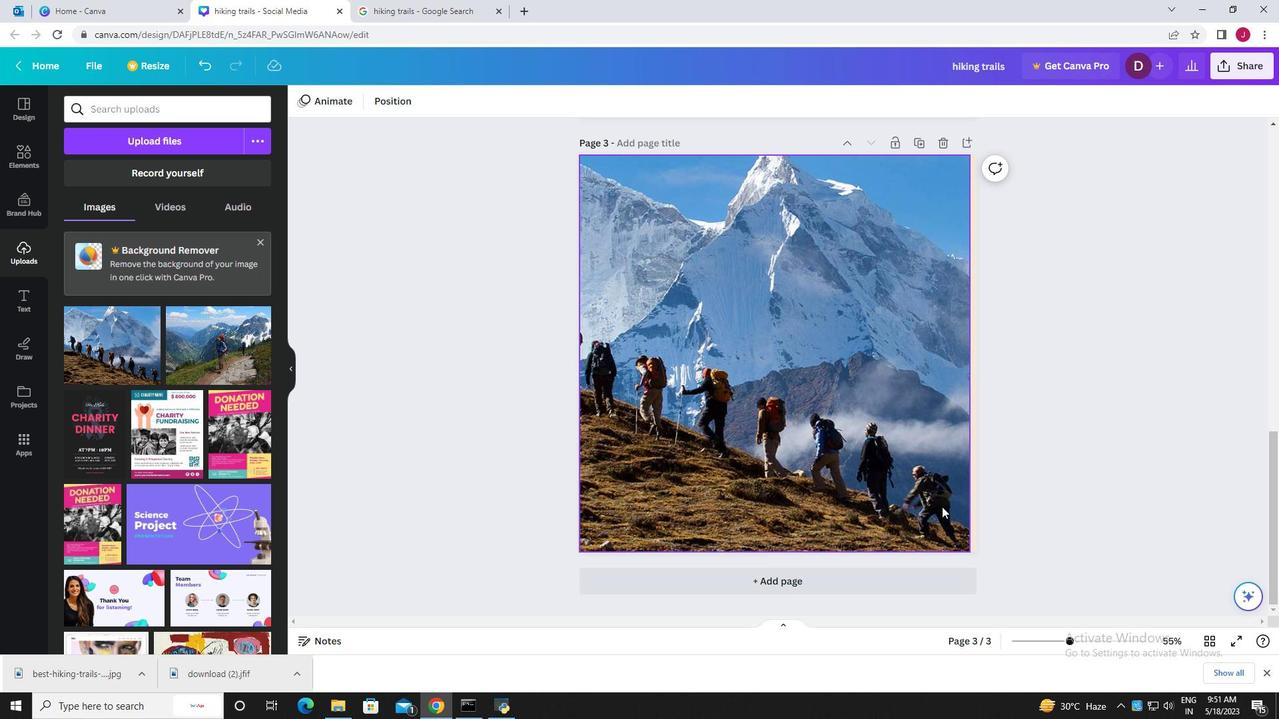
Action: Mouse scrolled (942, 506) with delta (0, 0)
Screenshot: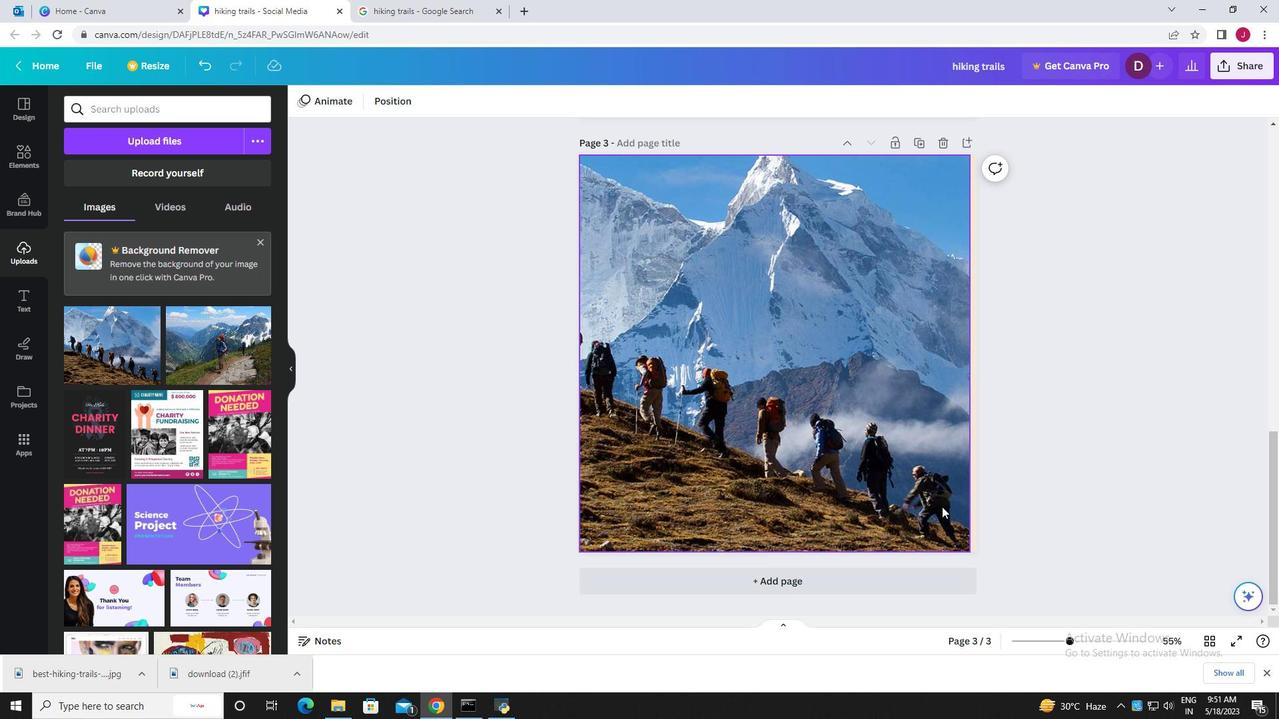 
Action: Mouse moved to (776, 583)
Screenshot: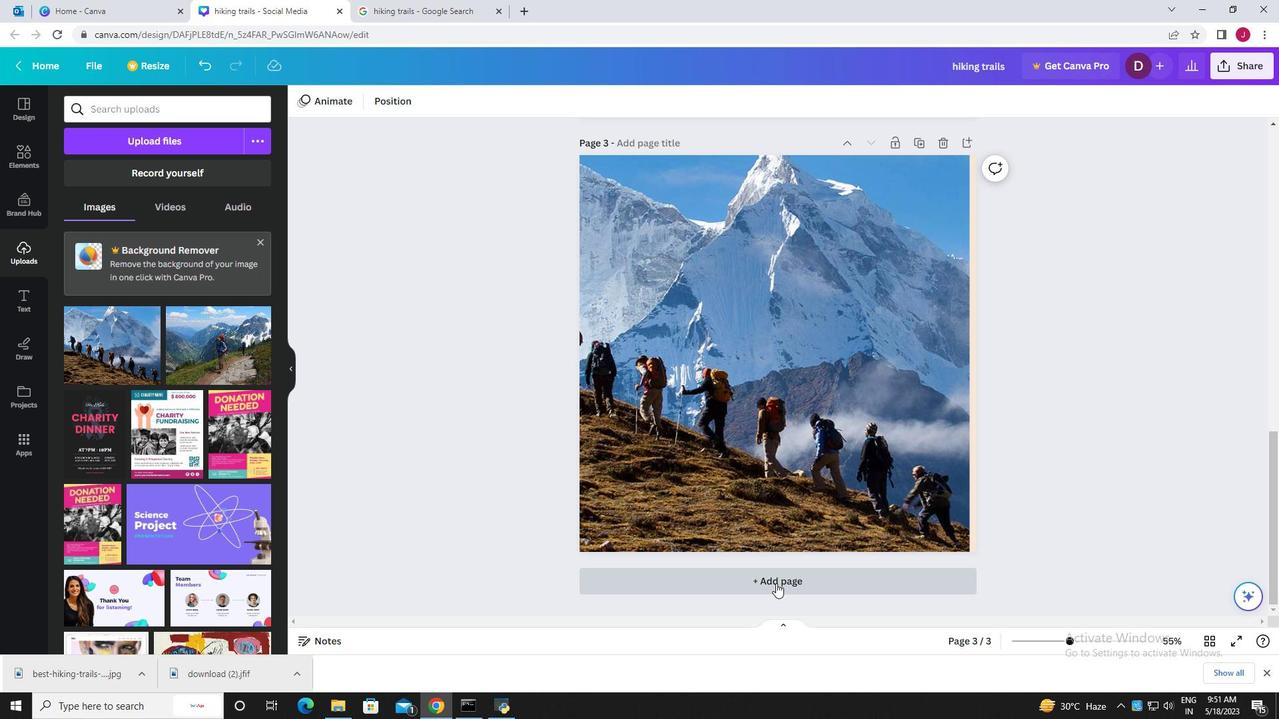 
Action: Mouse pressed left at (776, 583)
Screenshot: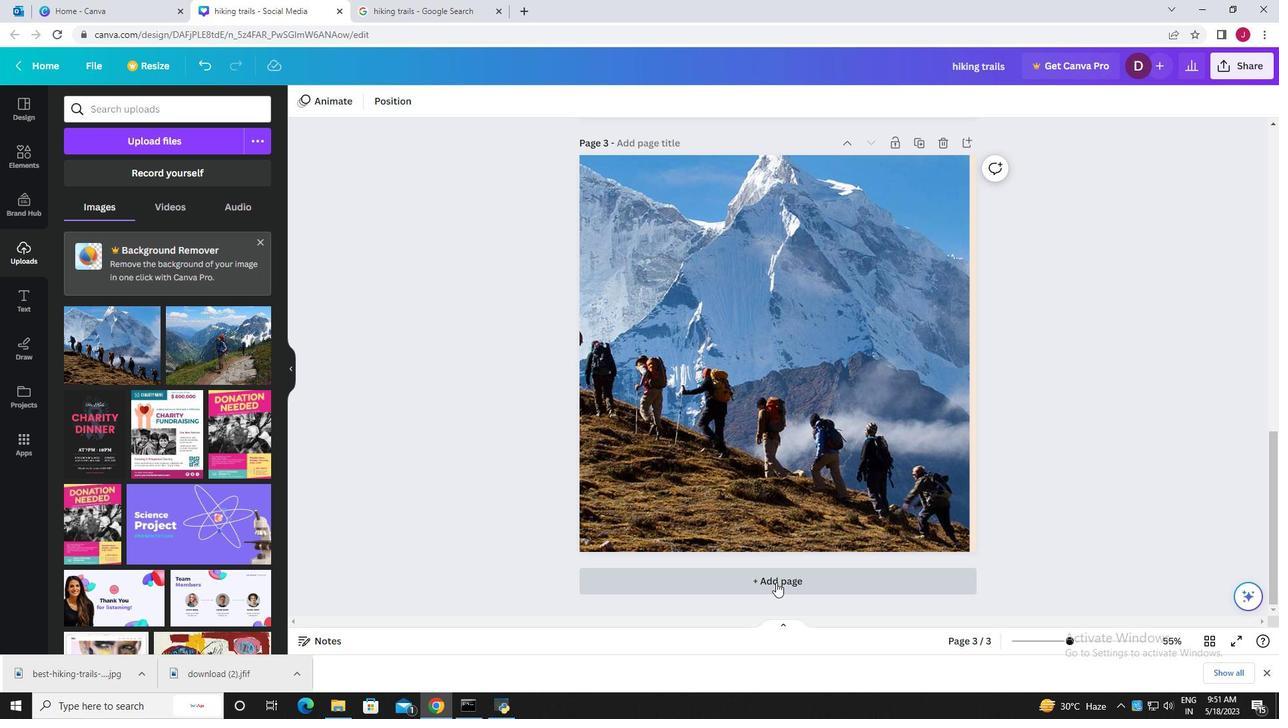 
Action: Mouse moved to (432, 7)
Screenshot: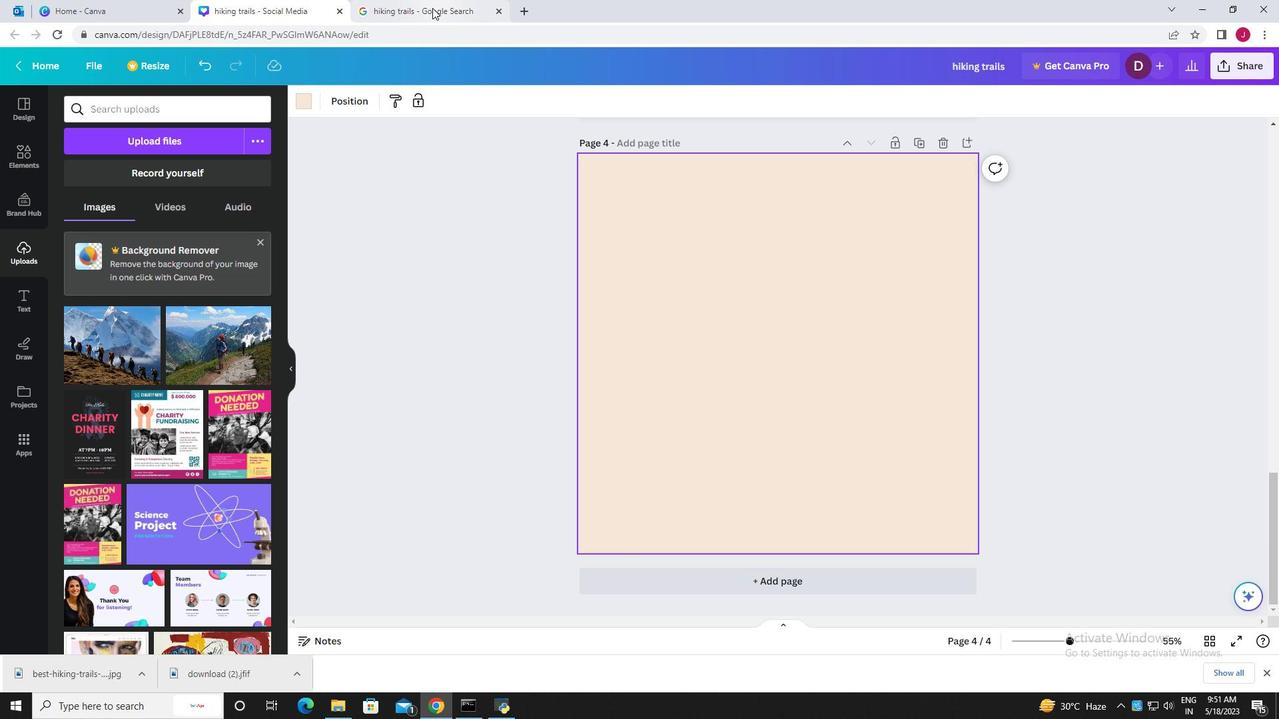 
Action: Mouse pressed left at (432, 7)
Screenshot: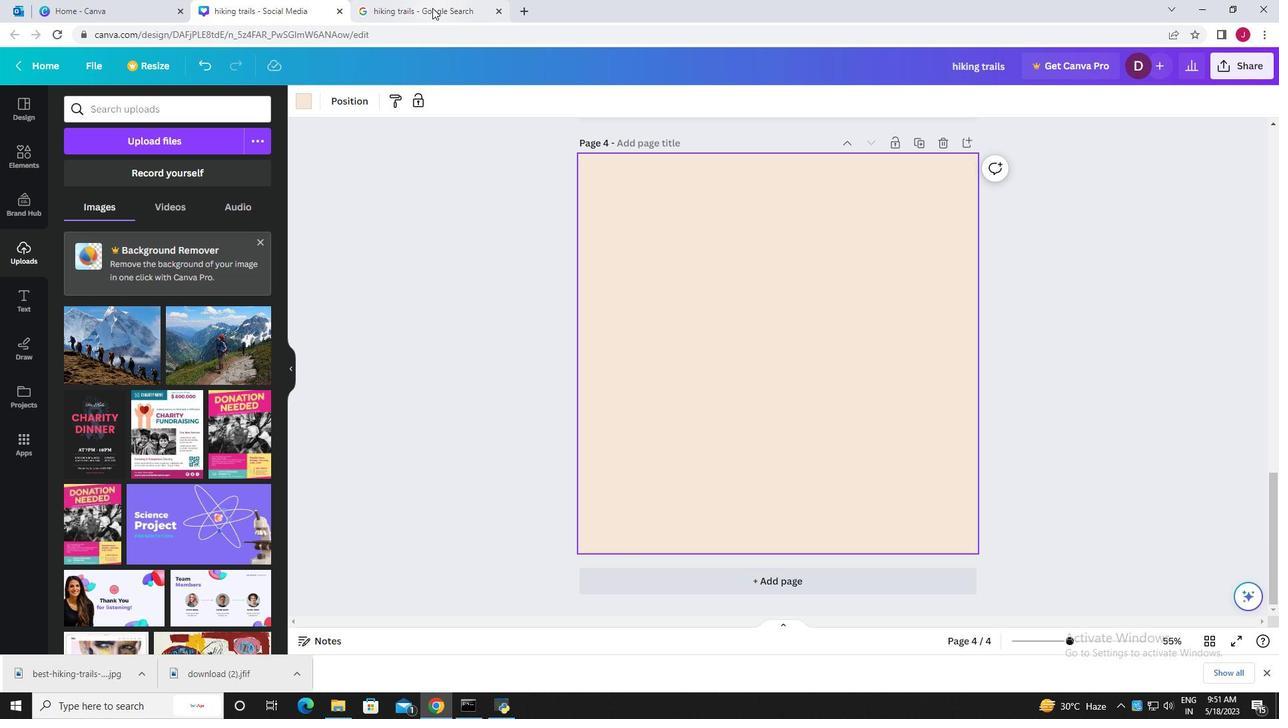 
Action: Mouse moved to (646, 488)
Screenshot: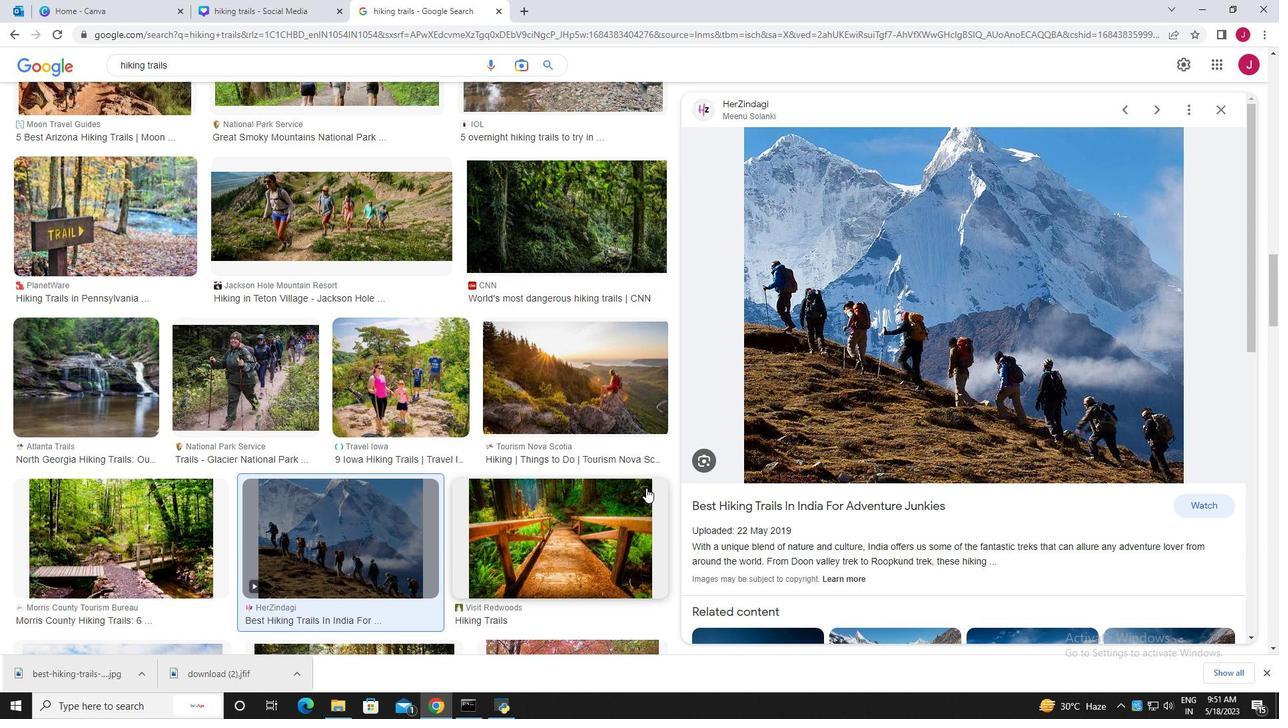 
Action: Mouse scrolled (646, 487) with delta (0, 0)
Screenshot: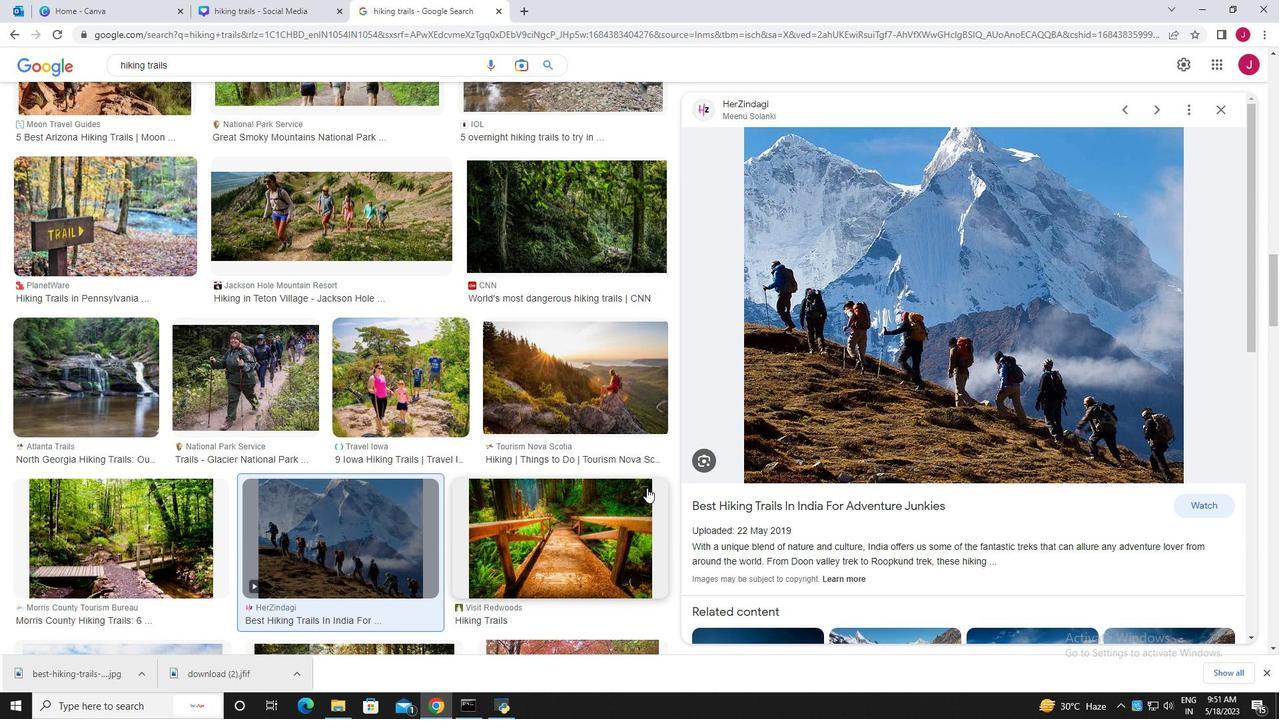 
Action: Mouse scrolled (646, 487) with delta (0, 0)
Screenshot: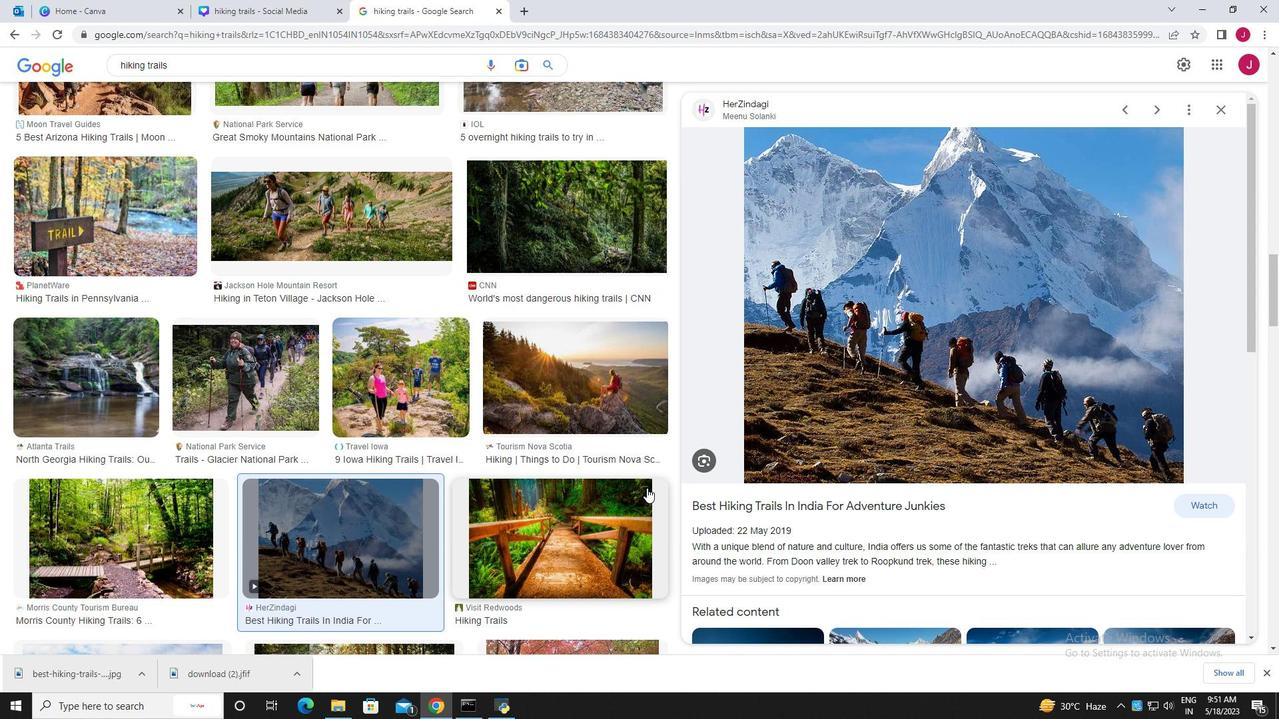 
Action: Mouse scrolled (646, 487) with delta (0, 0)
Screenshot: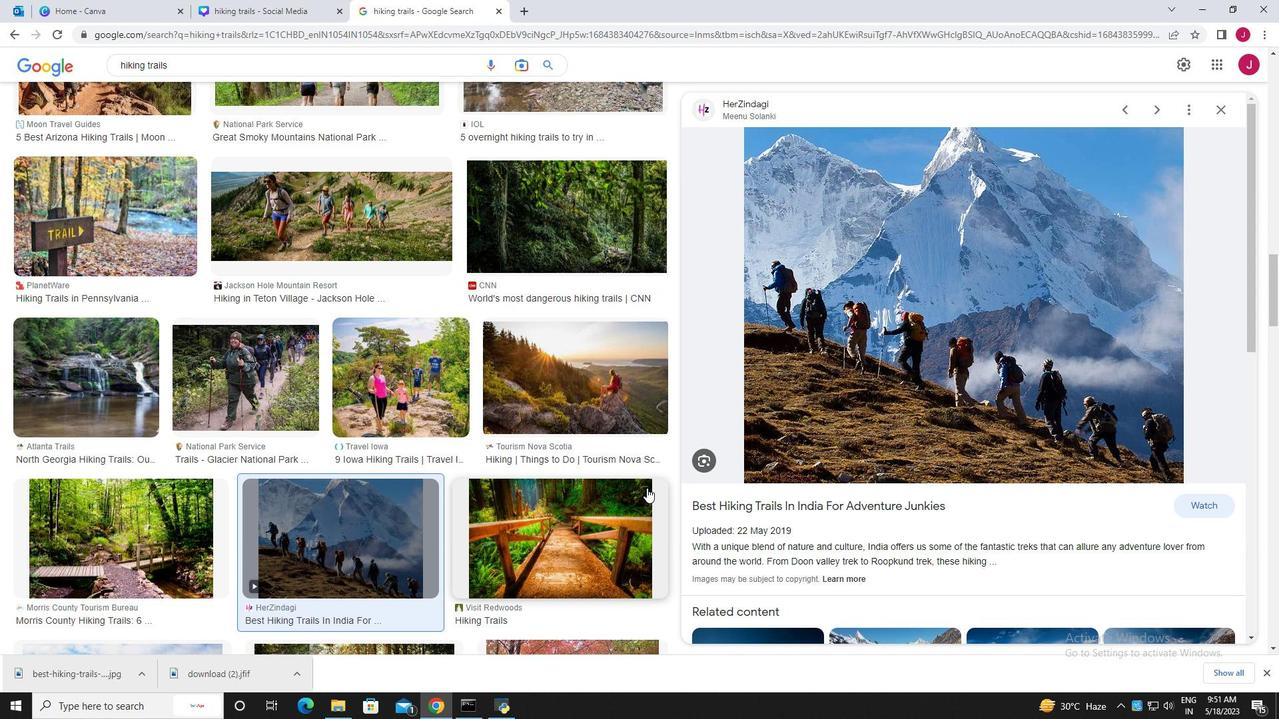 
Action: Mouse scrolled (646, 487) with delta (0, 0)
Screenshot: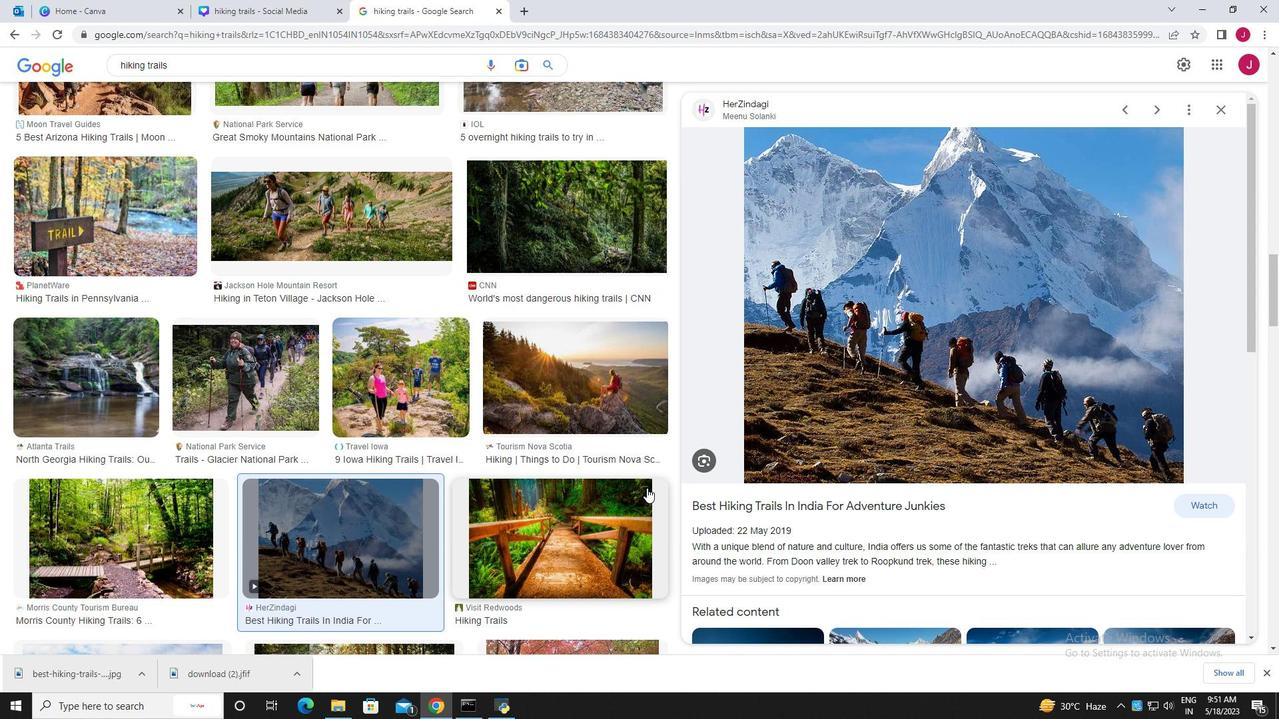 
Action: Mouse scrolled (646, 487) with delta (0, 0)
Screenshot: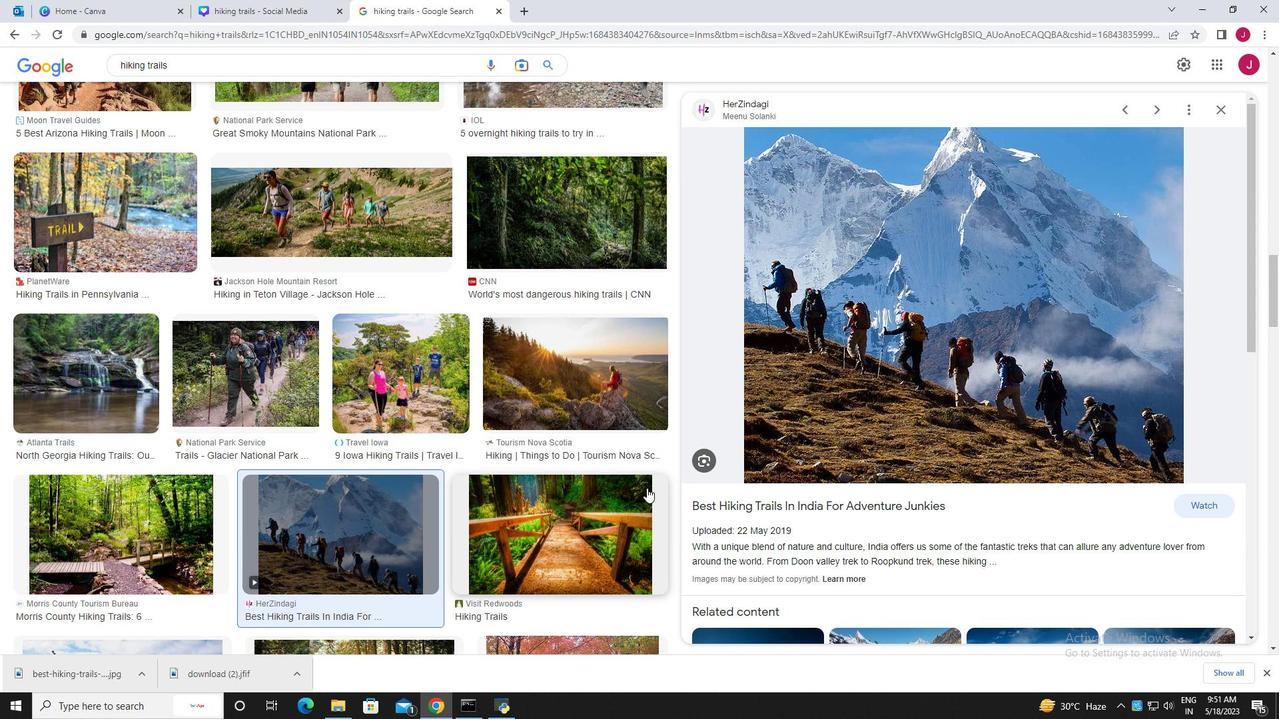 
Action: Mouse moved to (465, 519)
Screenshot: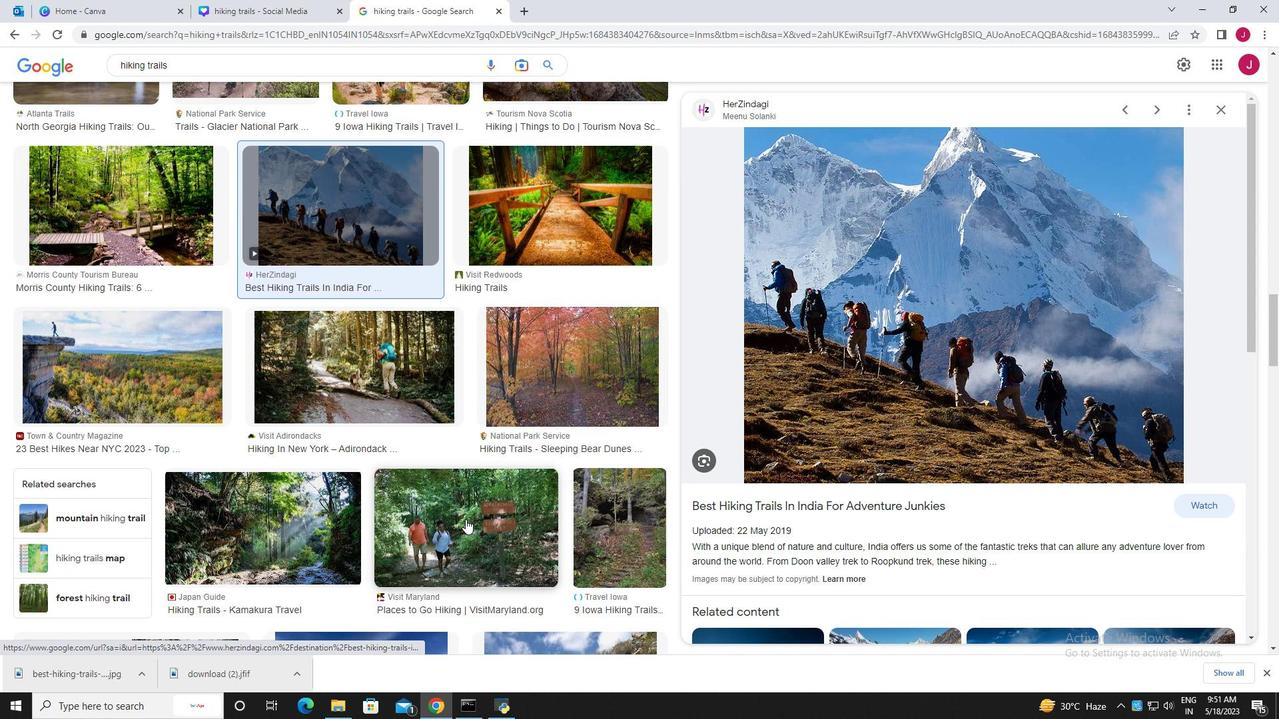 
Action: Mouse scrolled (465, 519) with delta (0, 0)
Screenshot: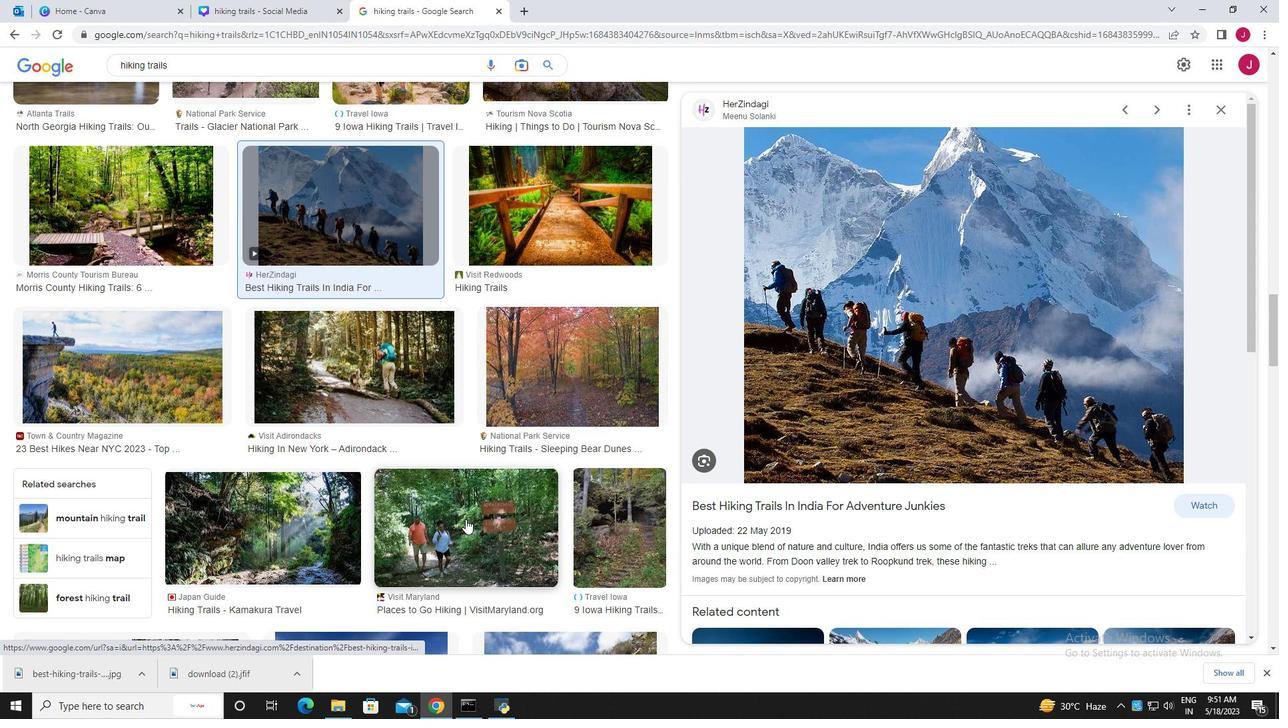 
Action: Mouse scrolled (465, 519) with delta (0, 0)
Screenshot: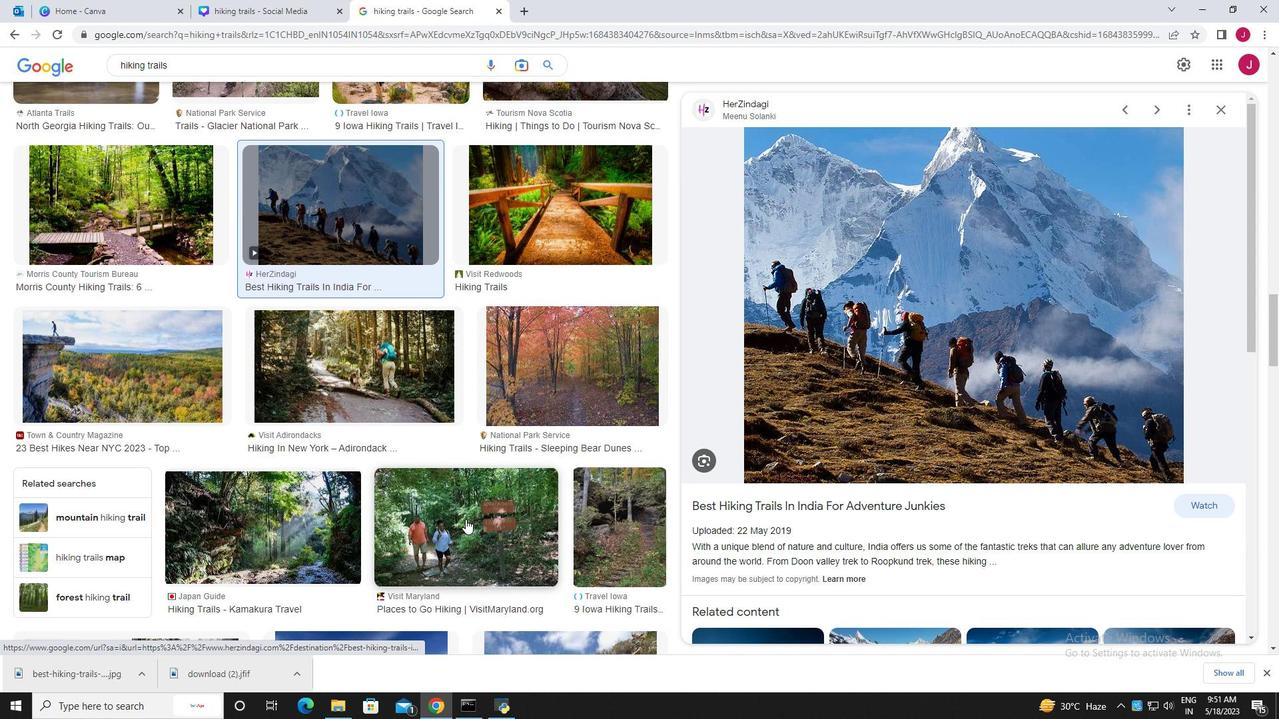 
Action: Mouse scrolled (465, 519) with delta (0, 0)
Screenshot: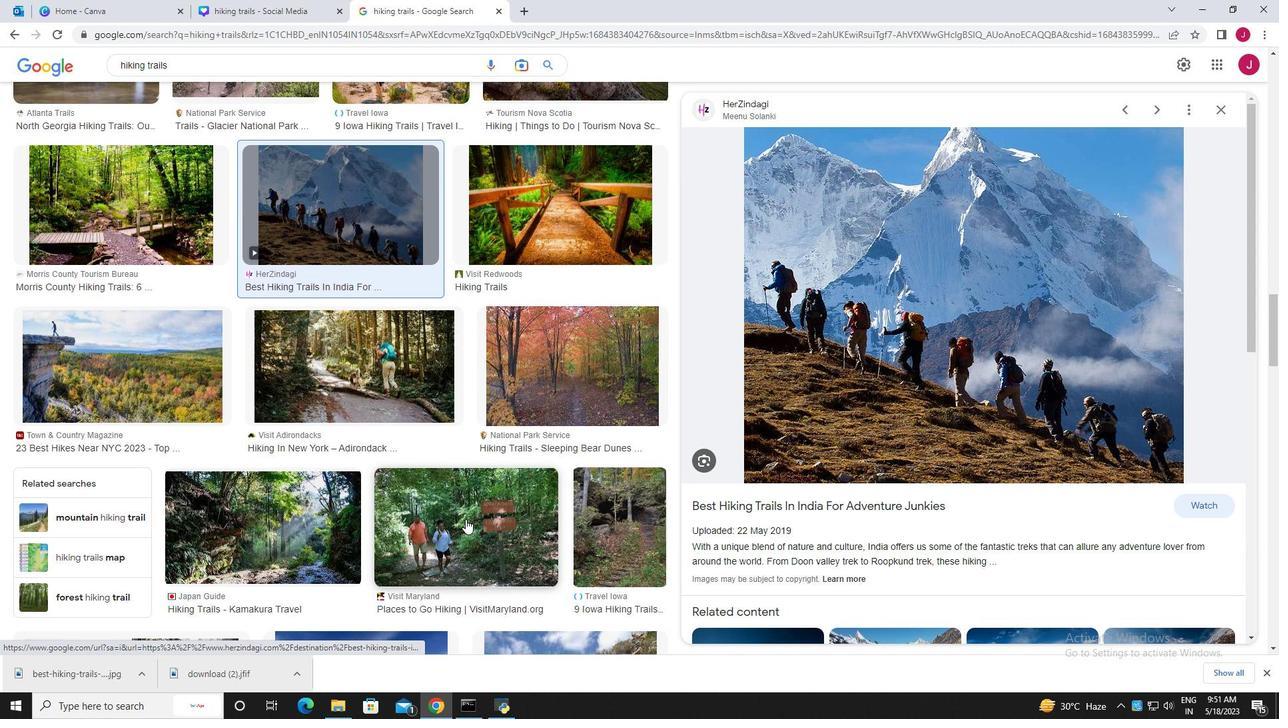 
Action: Mouse scrolled (465, 519) with delta (0, 0)
Screenshot: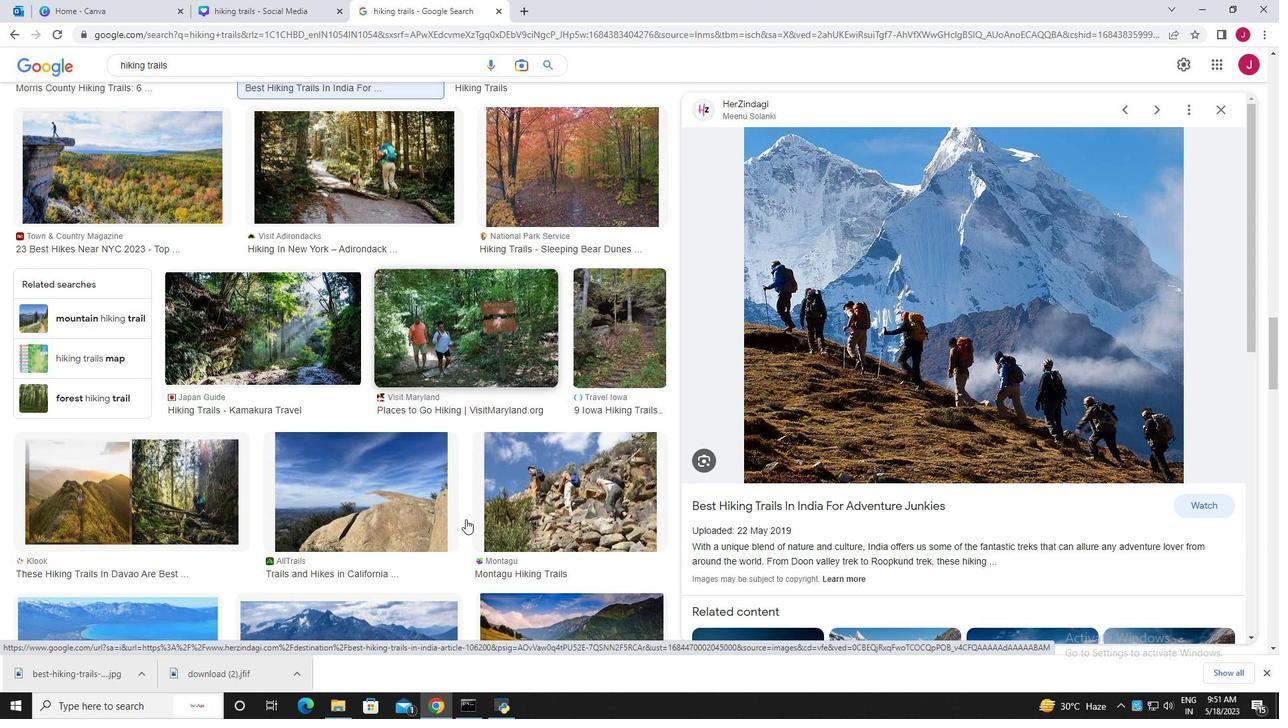 
Action: Mouse scrolled (465, 519) with delta (0, 0)
Screenshot: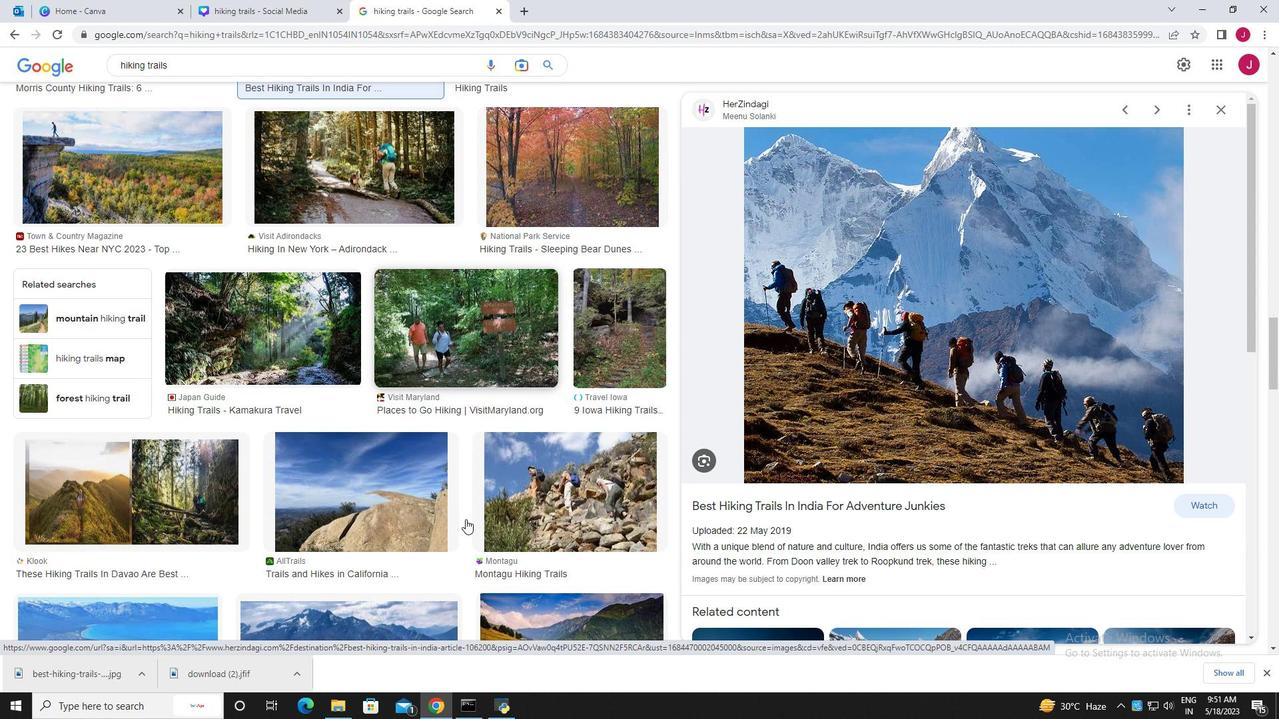 
Action: Mouse scrolled (465, 519) with delta (0, 0)
Screenshot: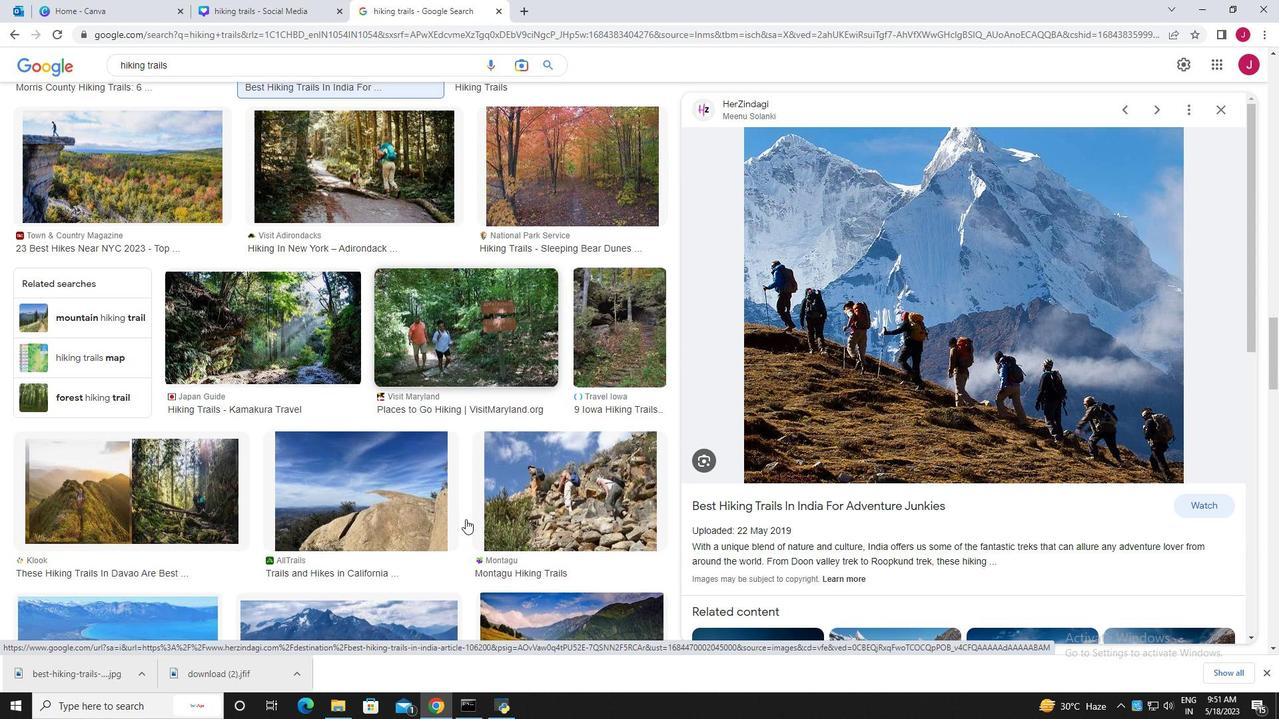 
Action: Mouse scrolled (465, 519) with delta (0, 0)
Screenshot: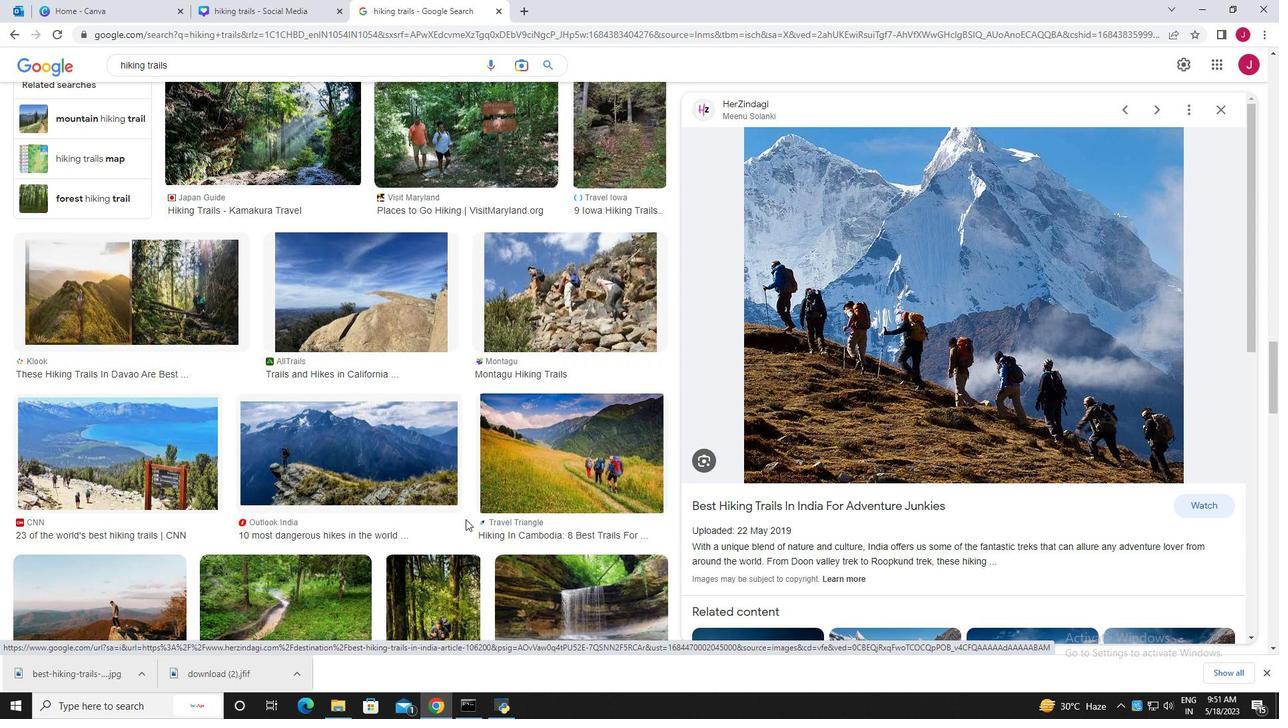 
Action: Mouse scrolled (465, 519) with delta (0, 0)
Screenshot: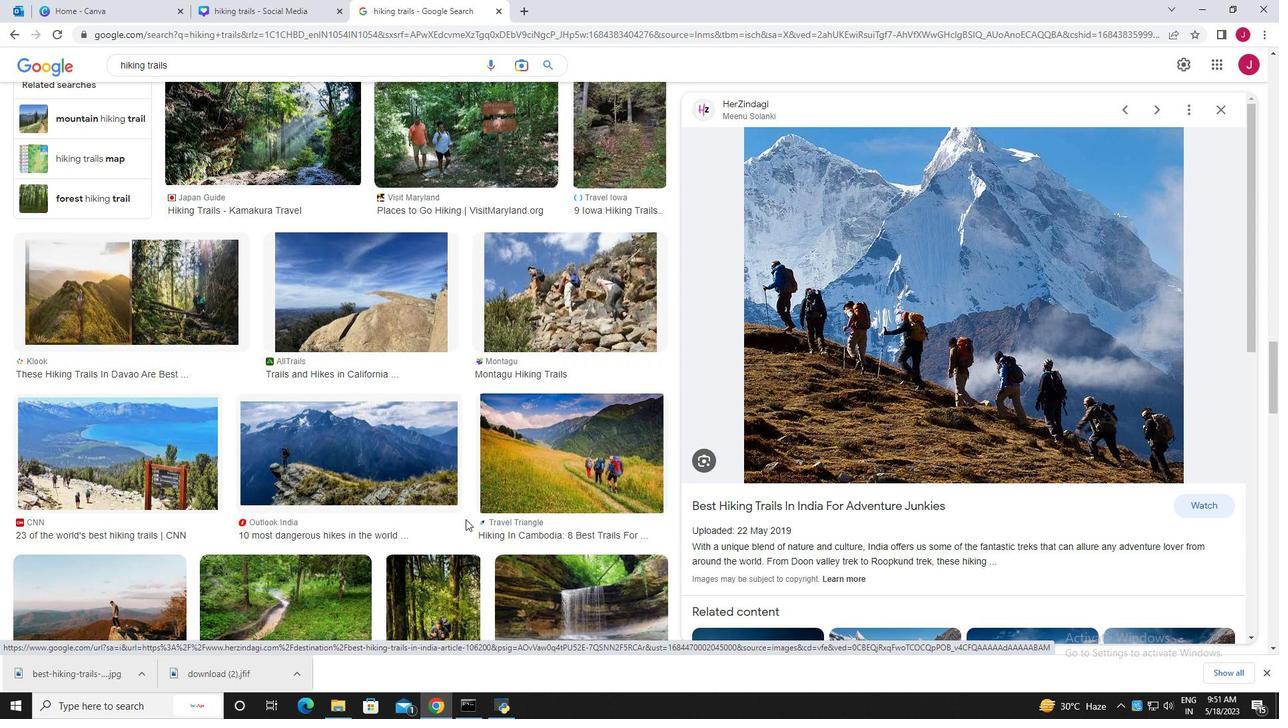 
Action: Mouse scrolled (465, 519) with delta (0, 0)
Screenshot: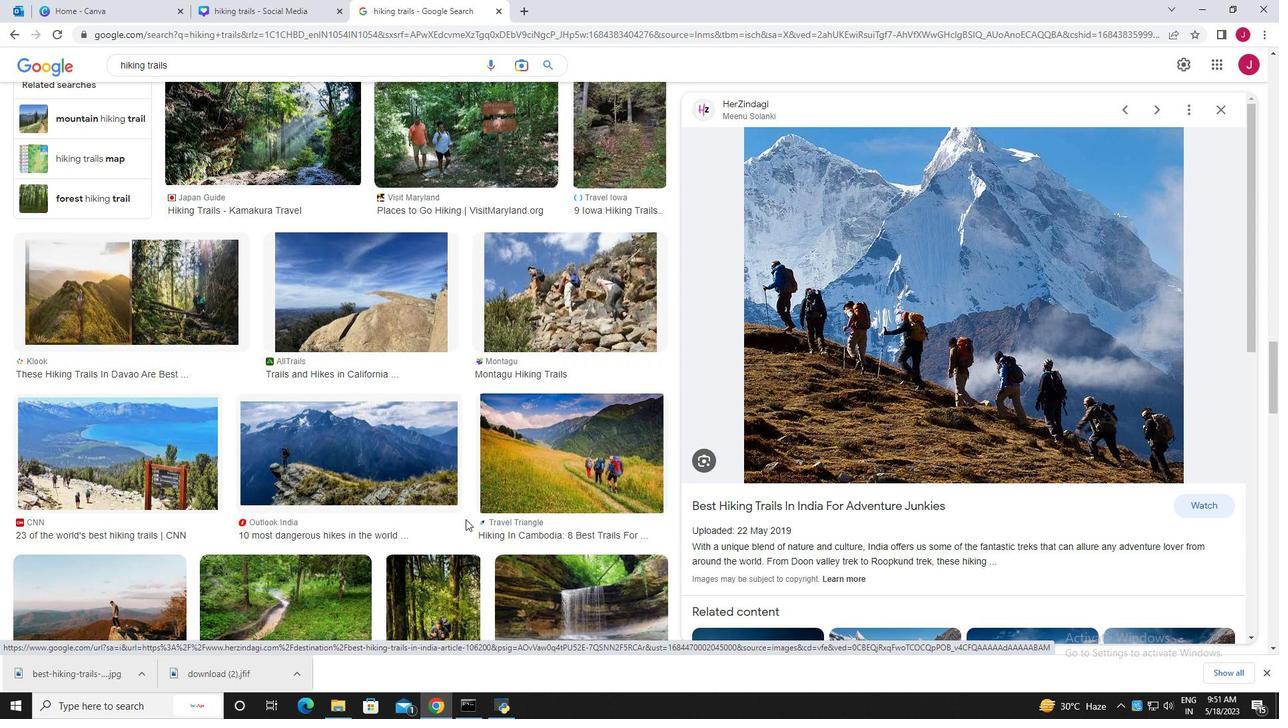 
Action: Mouse scrolled (465, 519) with delta (0, 0)
Screenshot: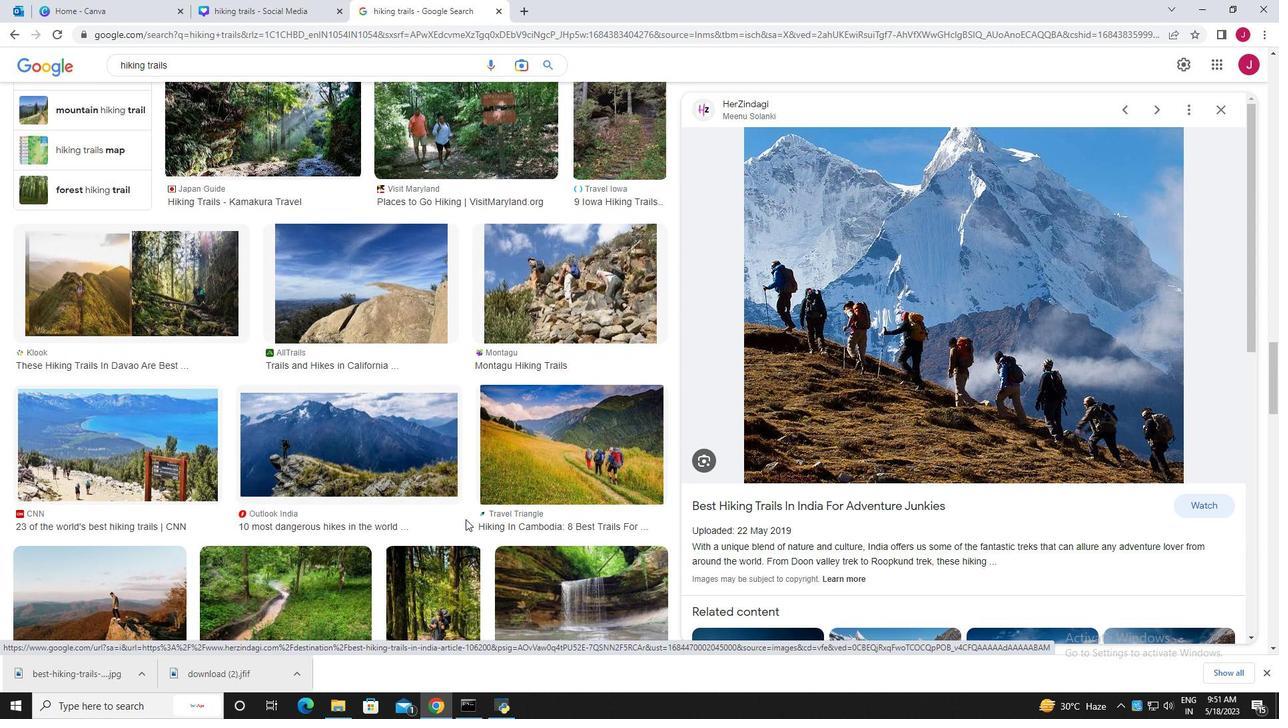 
Action: Mouse moved to (308, 387)
Screenshot: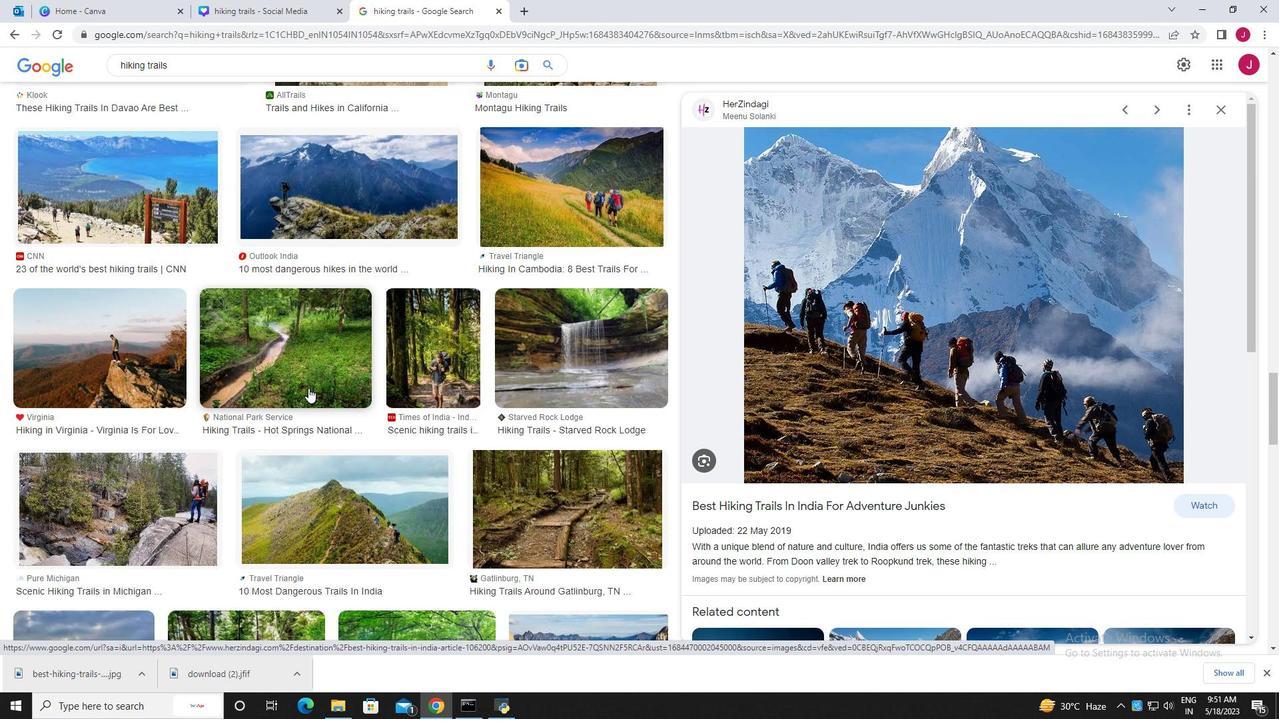 
Action: Mouse scrolled (308, 387) with delta (0, 0)
Screenshot: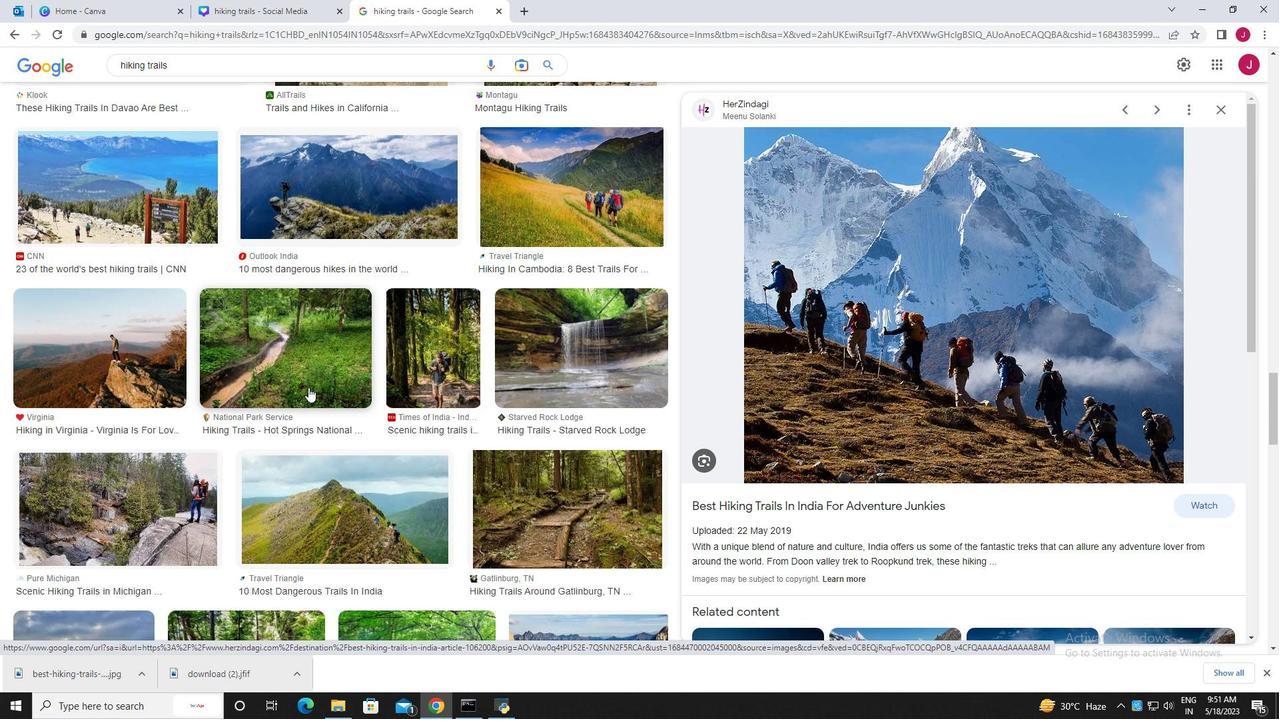 
Action: Mouse moved to (309, 387)
Screenshot: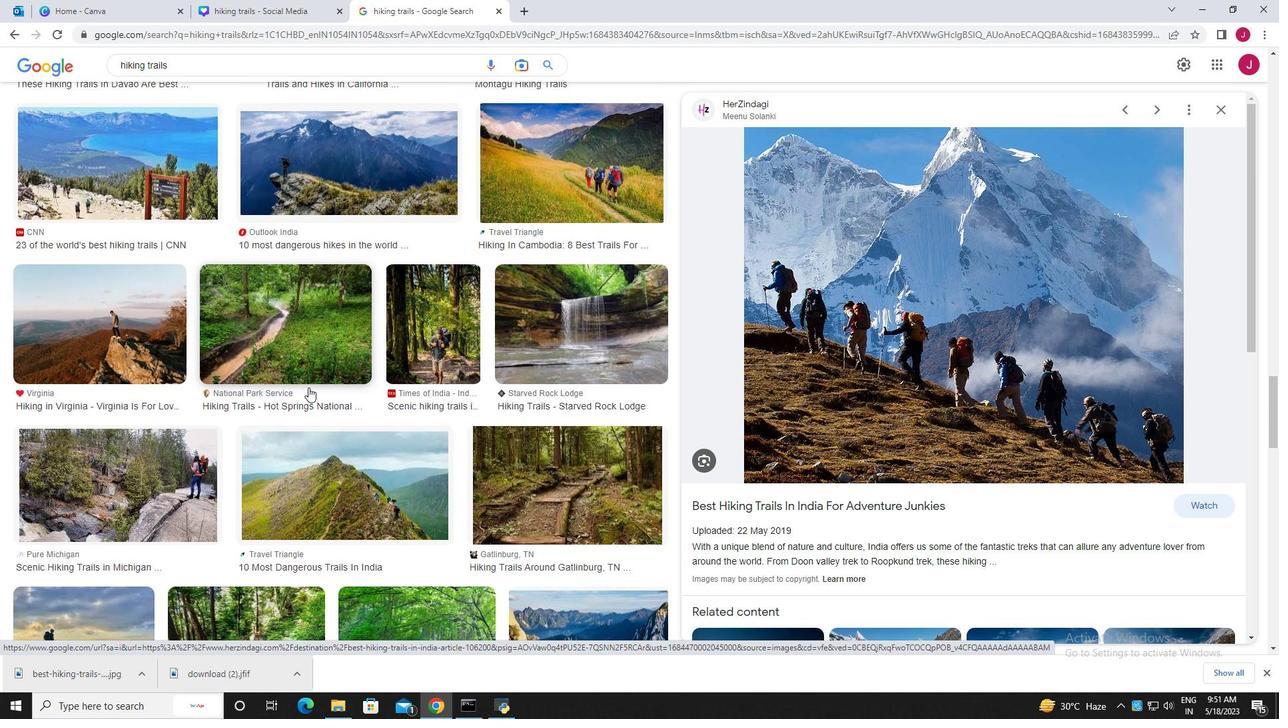 
Action: Mouse scrolled (309, 387) with delta (0, 0)
Screenshot: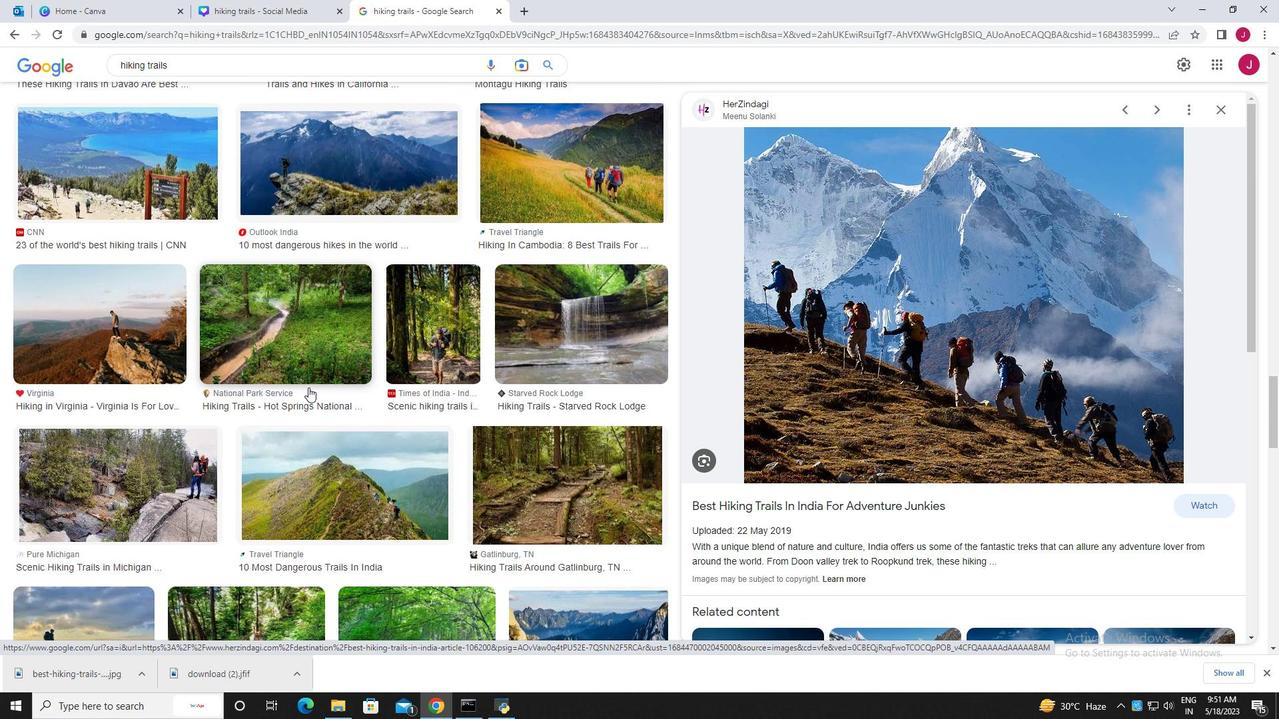 
Action: Mouse scrolled (309, 387) with delta (0, 0)
Screenshot: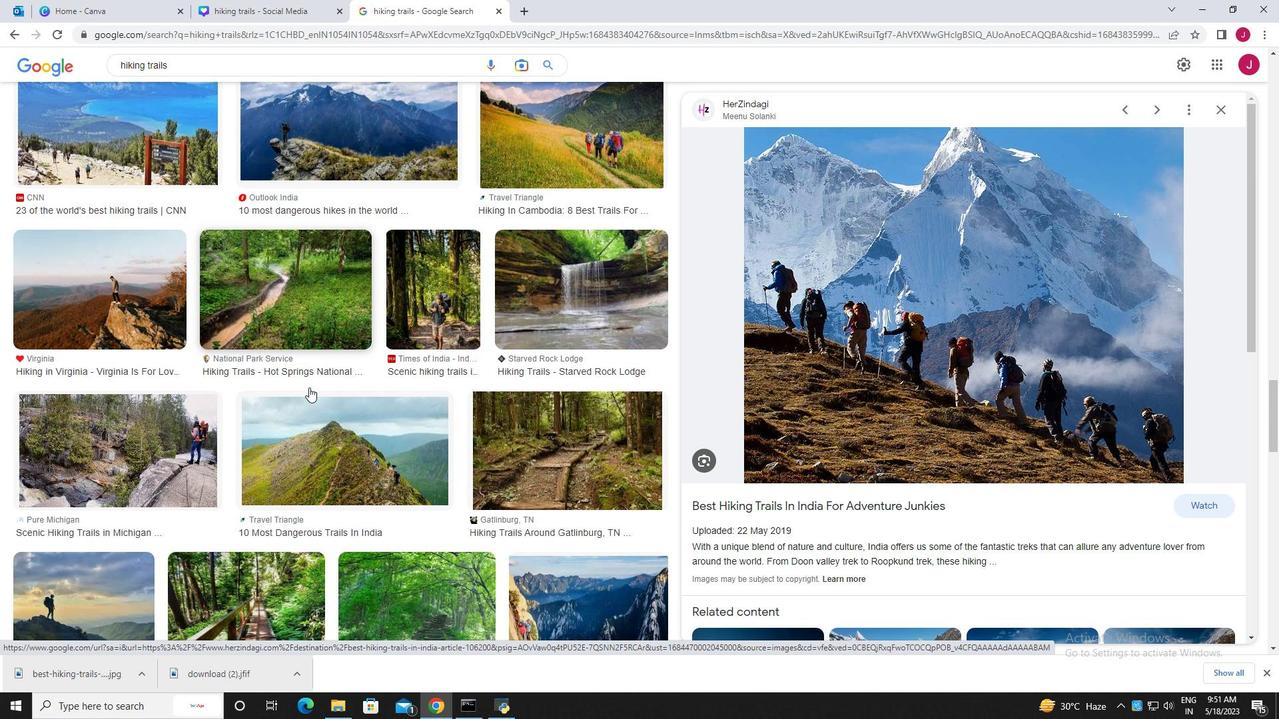 
Action: Mouse moved to (309, 388)
Screenshot: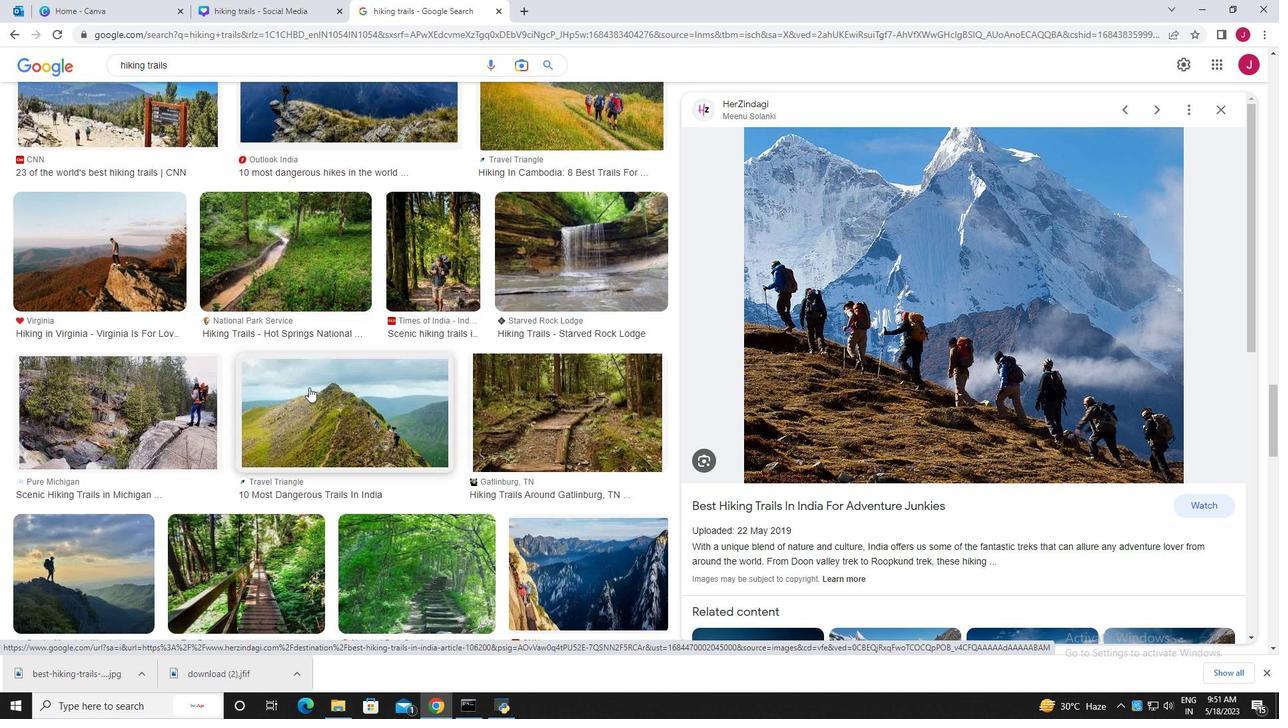 
Action: Mouse scrolled (309, 387) with delta (0, 0)
Screenshot: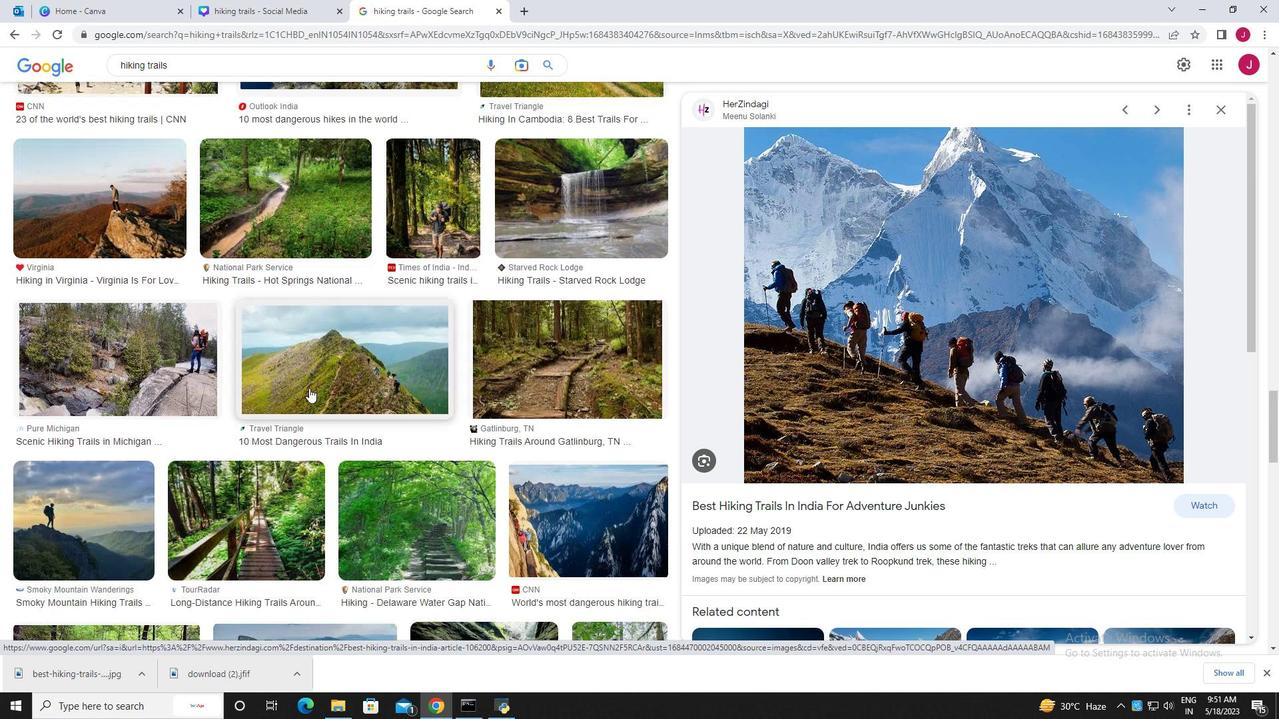 
Action: Mouse moved to (309, 388)
Screenshot: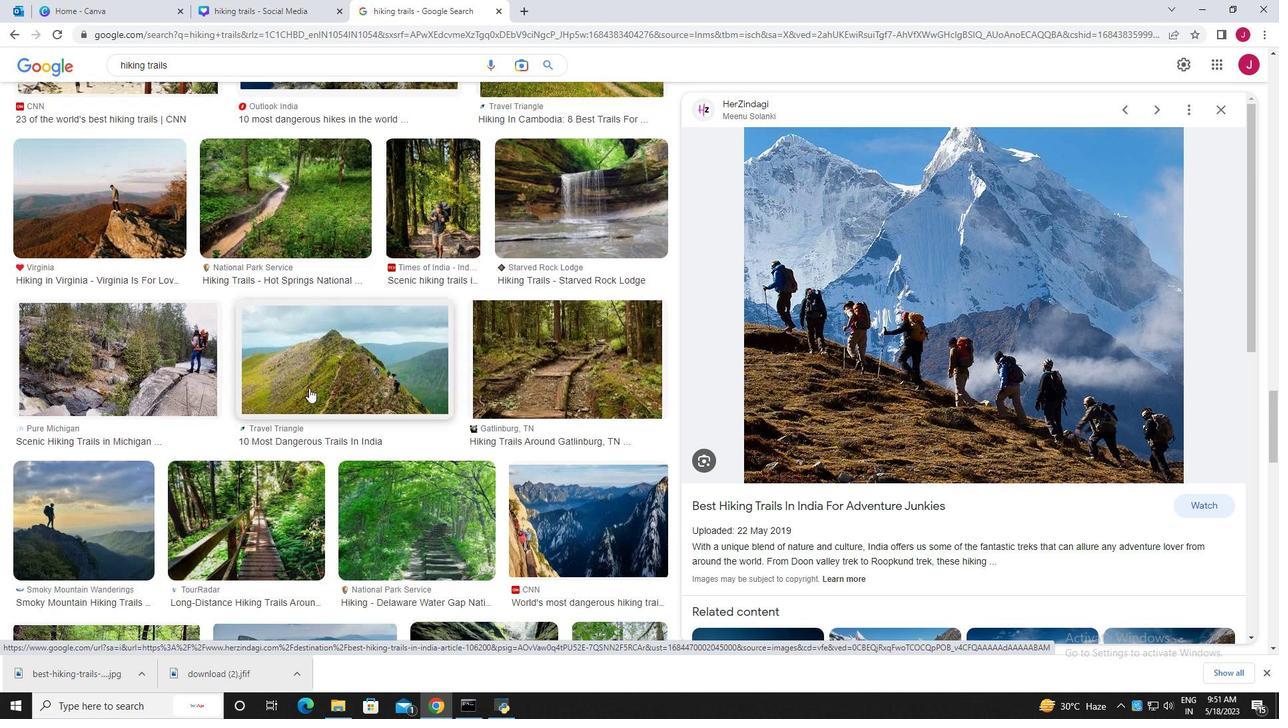 
Action: Mouse scrolled (309, 387) with delta (0, 0)
Screenshot: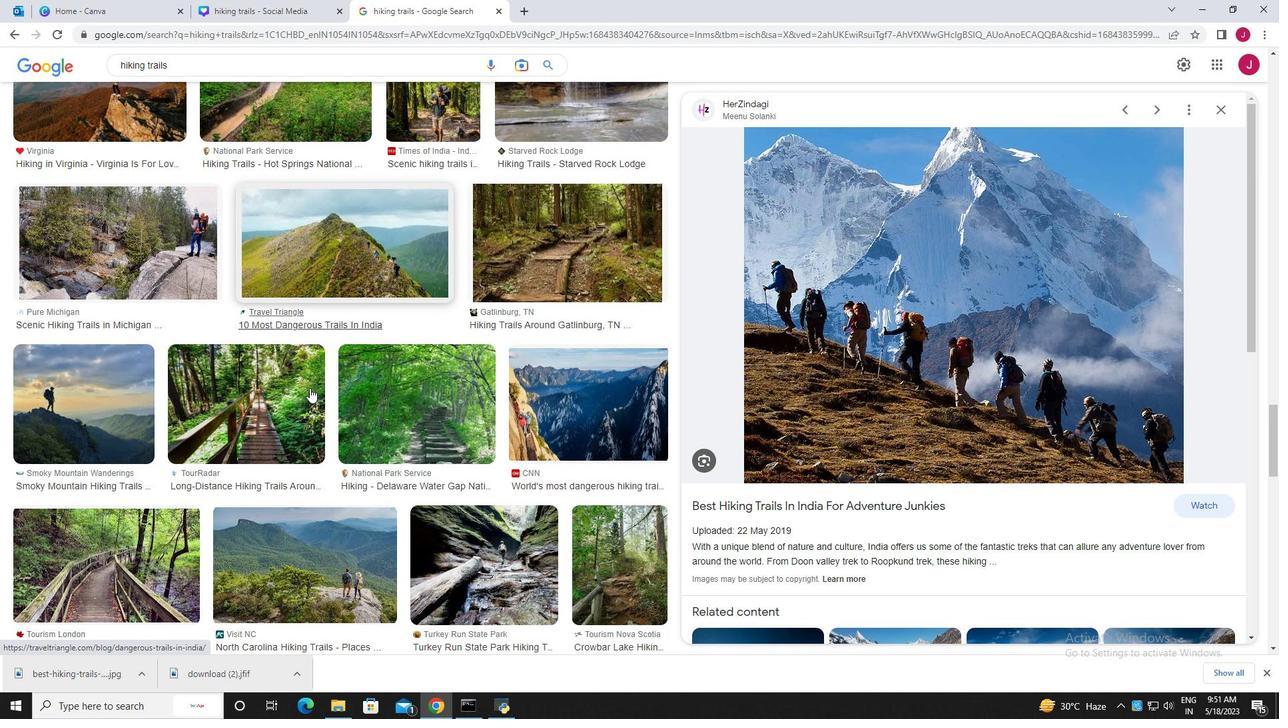 
Action: Mouse scrolled (309, 387) with delta (0, 0)
Screenshot: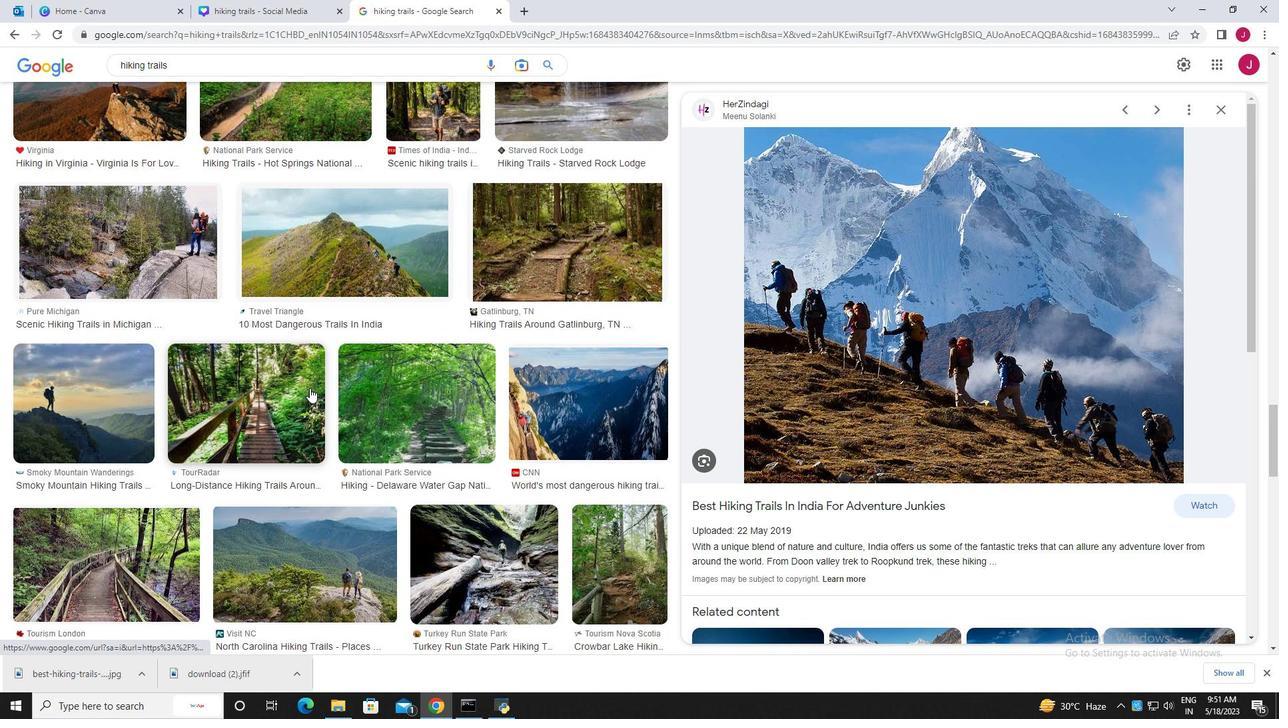 
Action: Mouse scrolled (309, 387) with delta (0, 0)
Screenshot: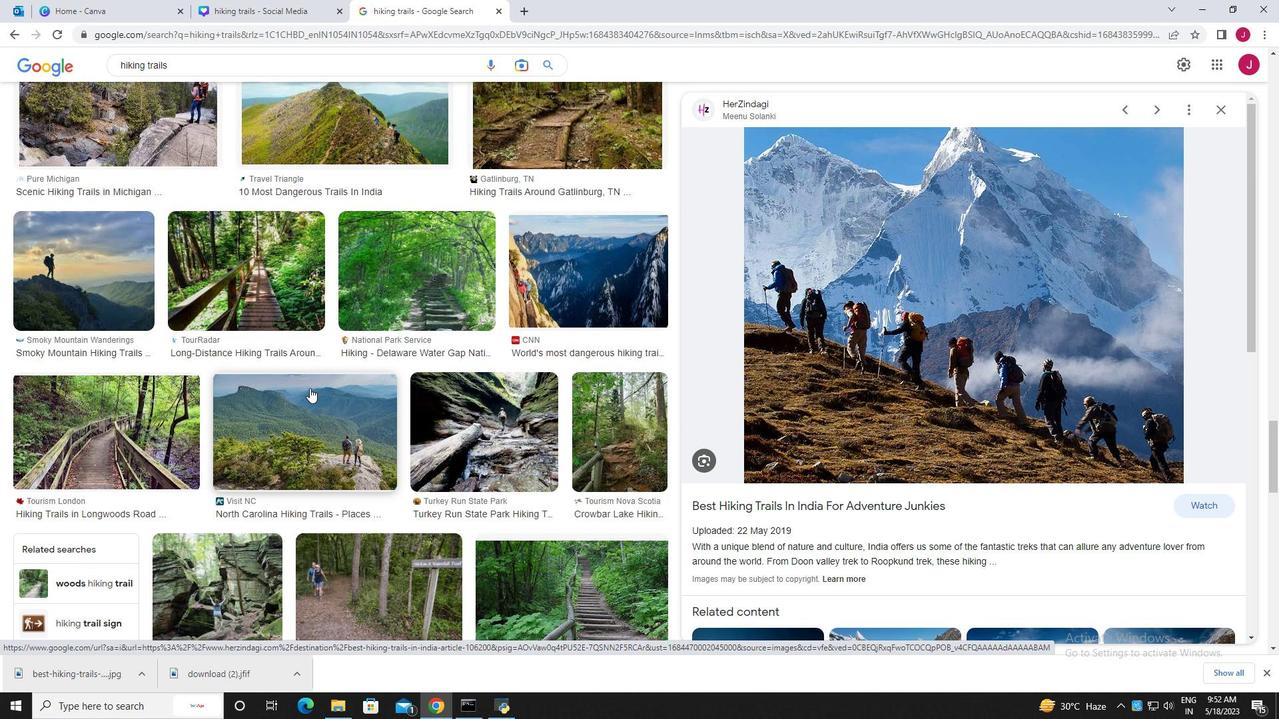 
Action: Mouse scrolled (309, 387) with delta (0, 0)
Screenshot: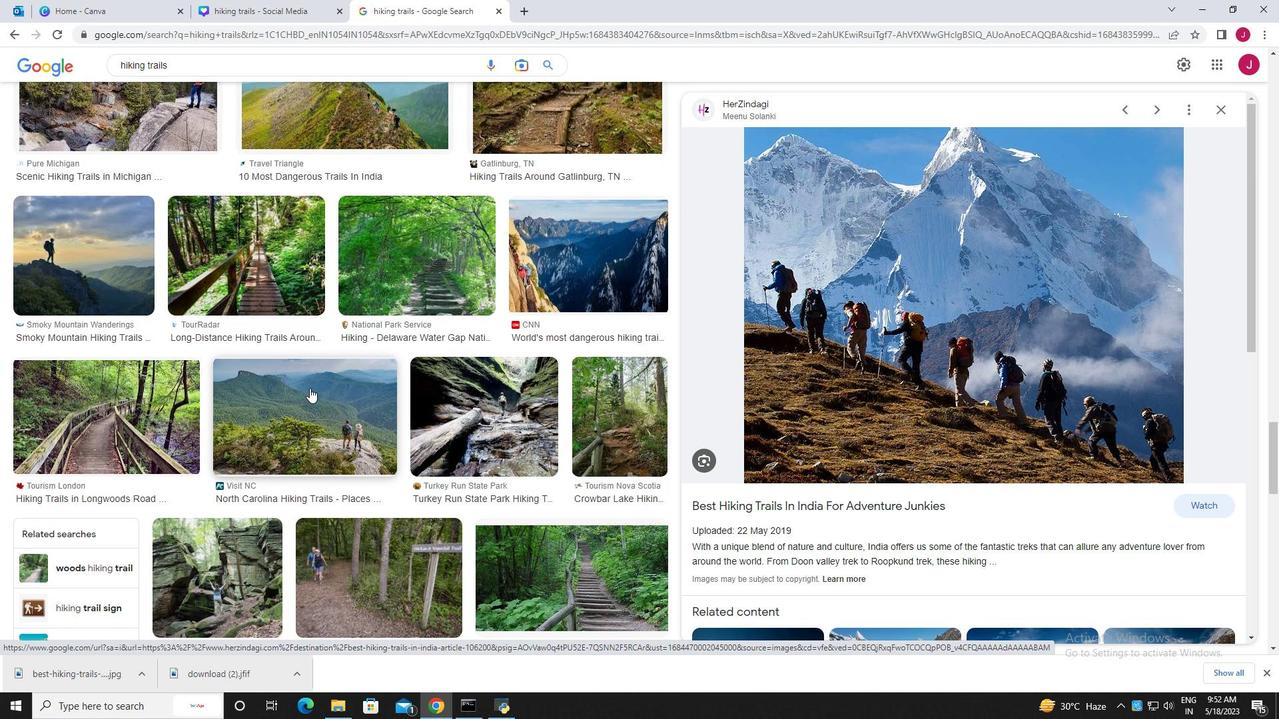 
Action: Mouse scrolled (309, 387) with delta (0, 0)
Screenshot: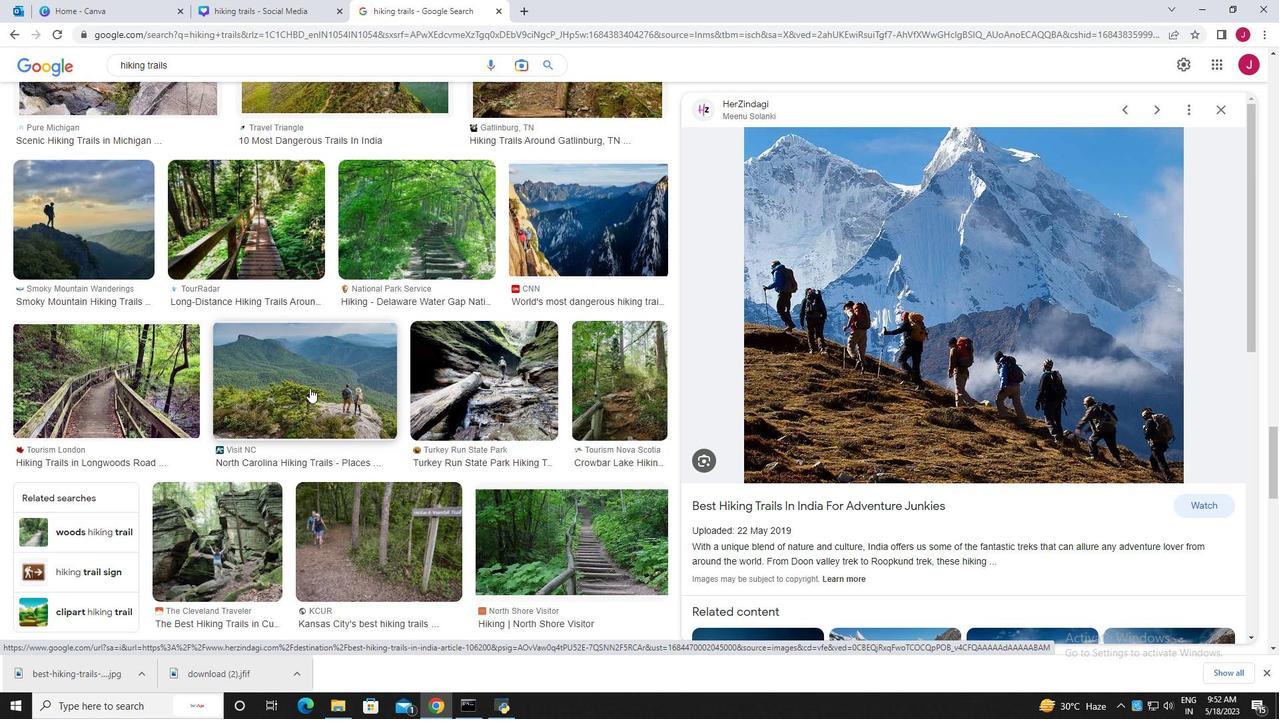 
Action: Mouse scrolled (309, 387) with delta (0, 0)
Screenshot: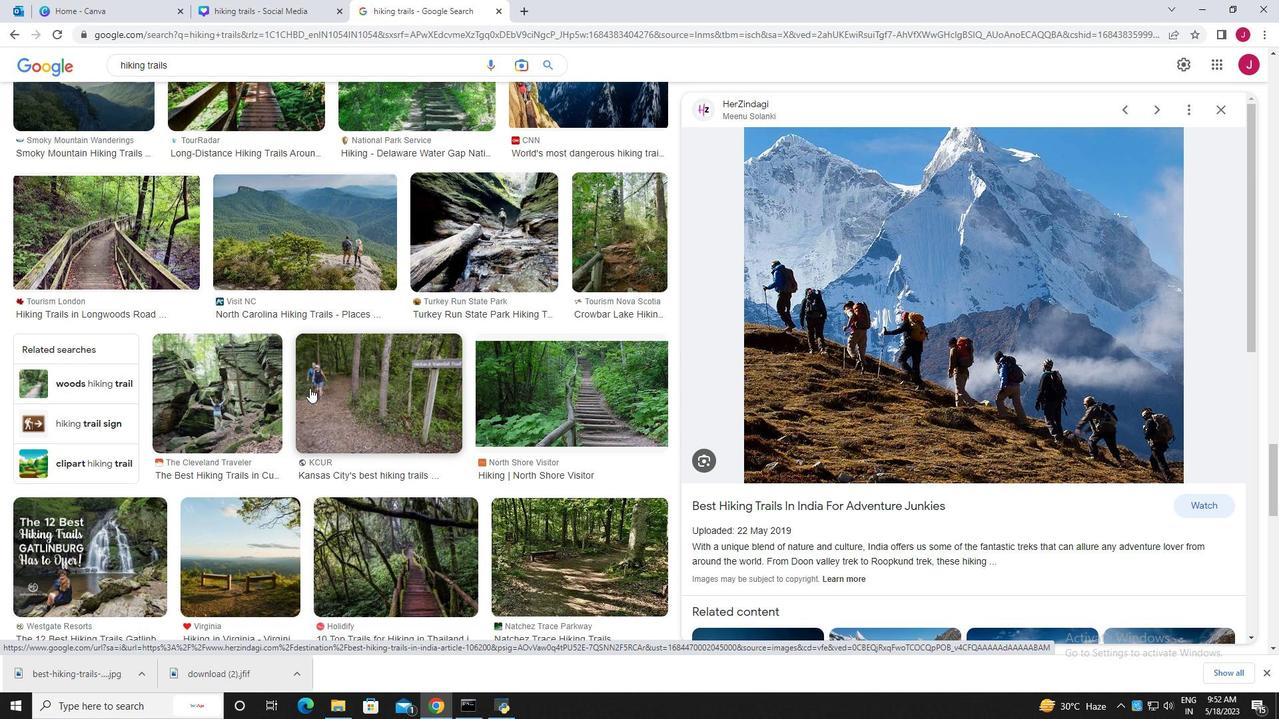 
Action: Mouse scrolled (309, 387) with delta (0, 0)
Screenshot: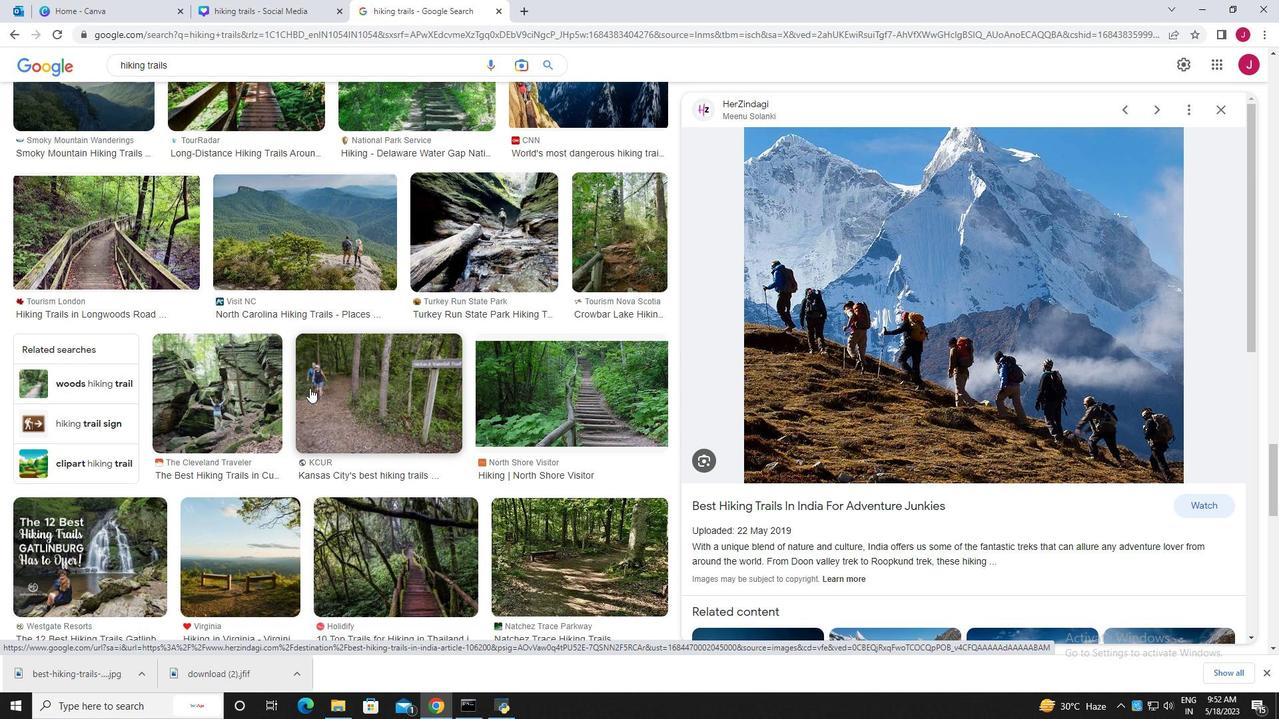 
Action: Mouse scrolled (309, 387) with delta (0, 0)
Screenshot: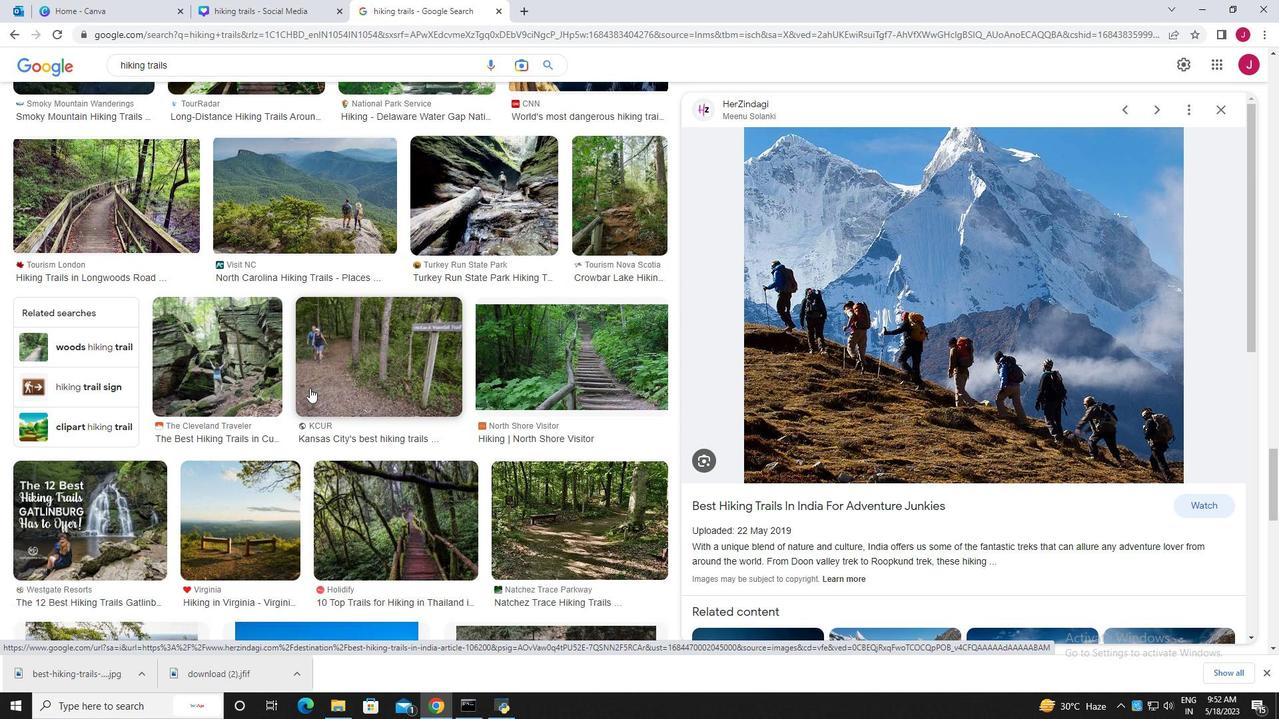 
Action: Mouse scrolled (309, 387) with delta (0, 0)
Screenshot: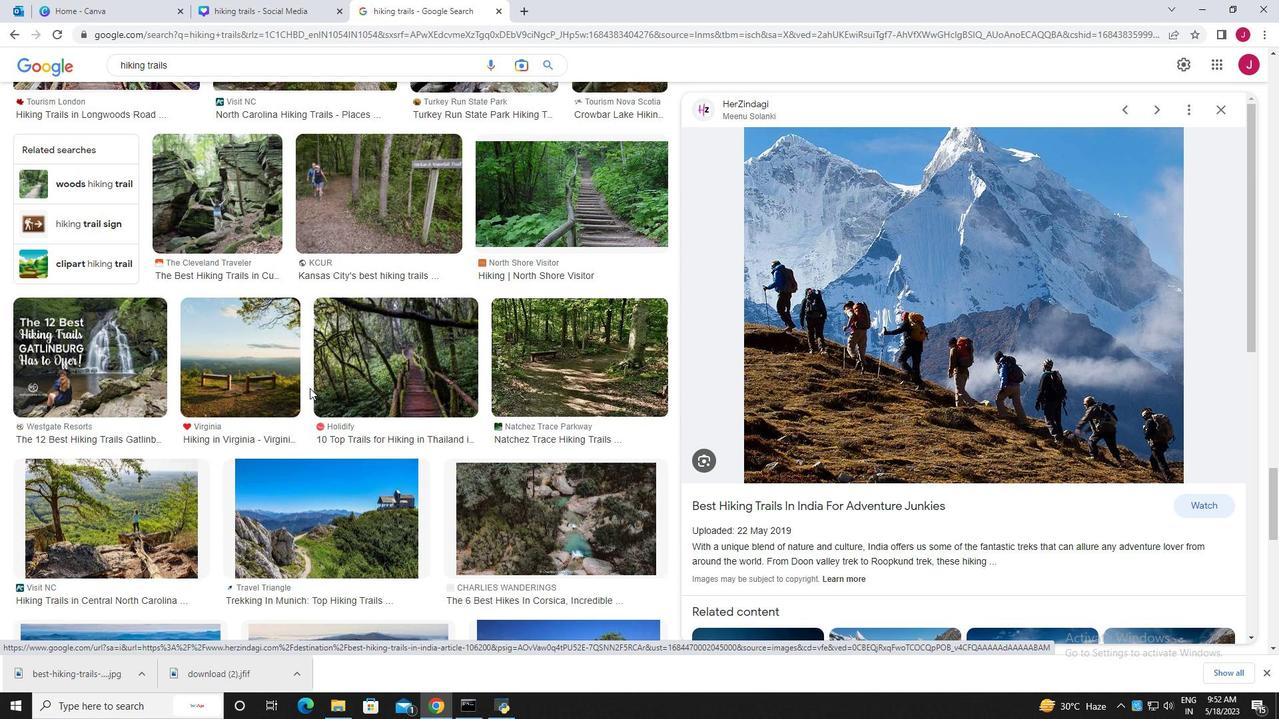 
Action: Mouse scrolled (309, 387) with delta (0, 0)
Screenshot: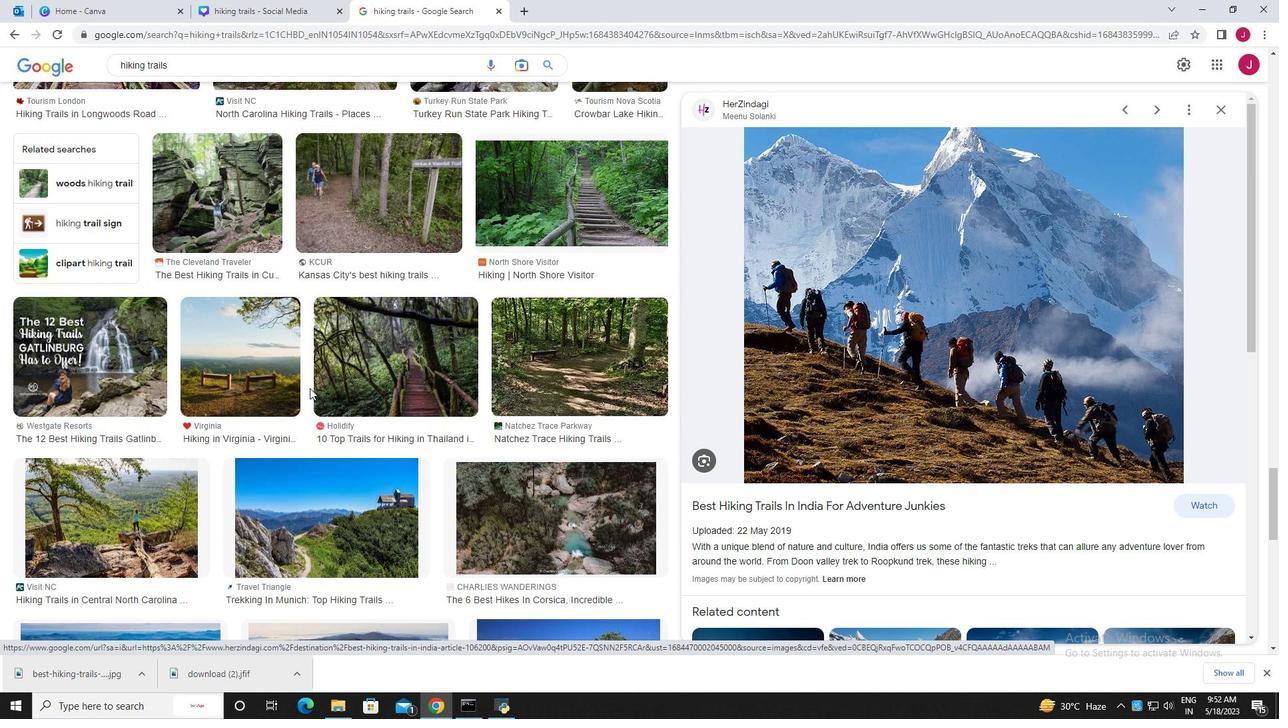
Action: Mouse scrolled (309, 387) with delta (0, 0)
Screenshot: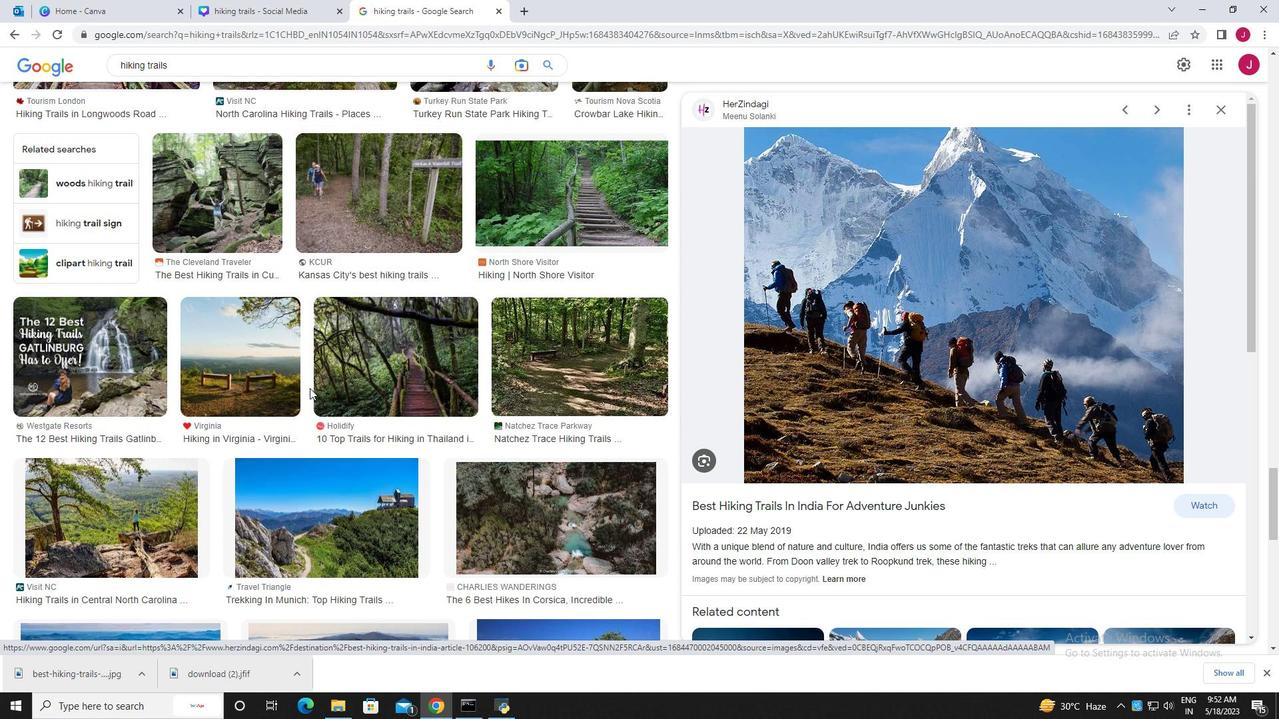 
Action: Mouse scrolled (309, 387) with delta (0, 0)
Screenshot: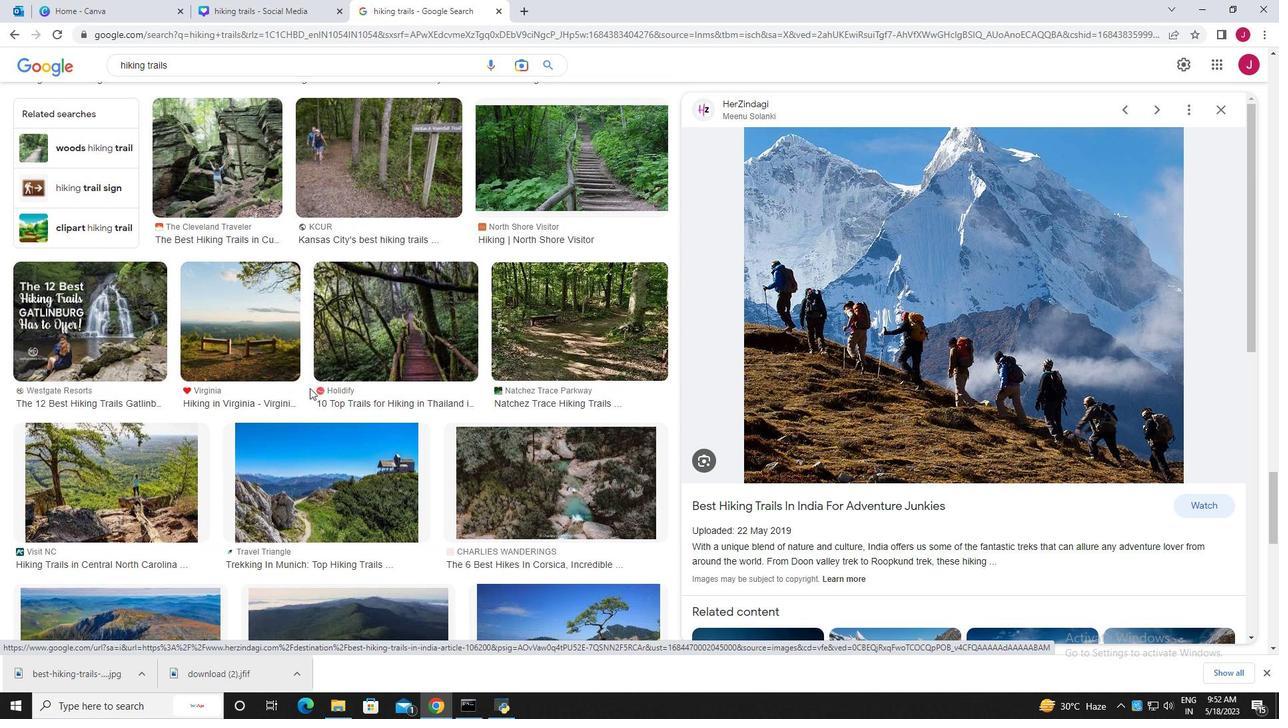 
Action: Mouse moved to (315, 392)
Screenshot: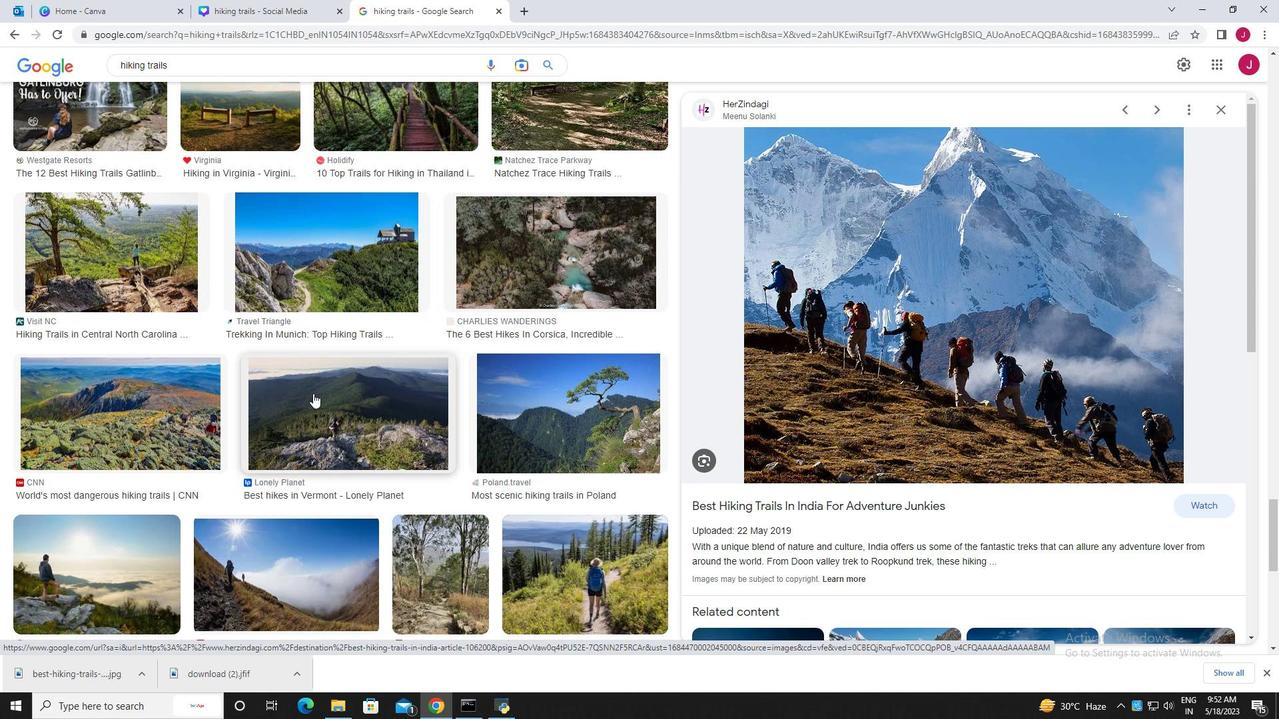 
Action: Mouse scrolled (315, 391) with delta (0, 0)
Screenshot: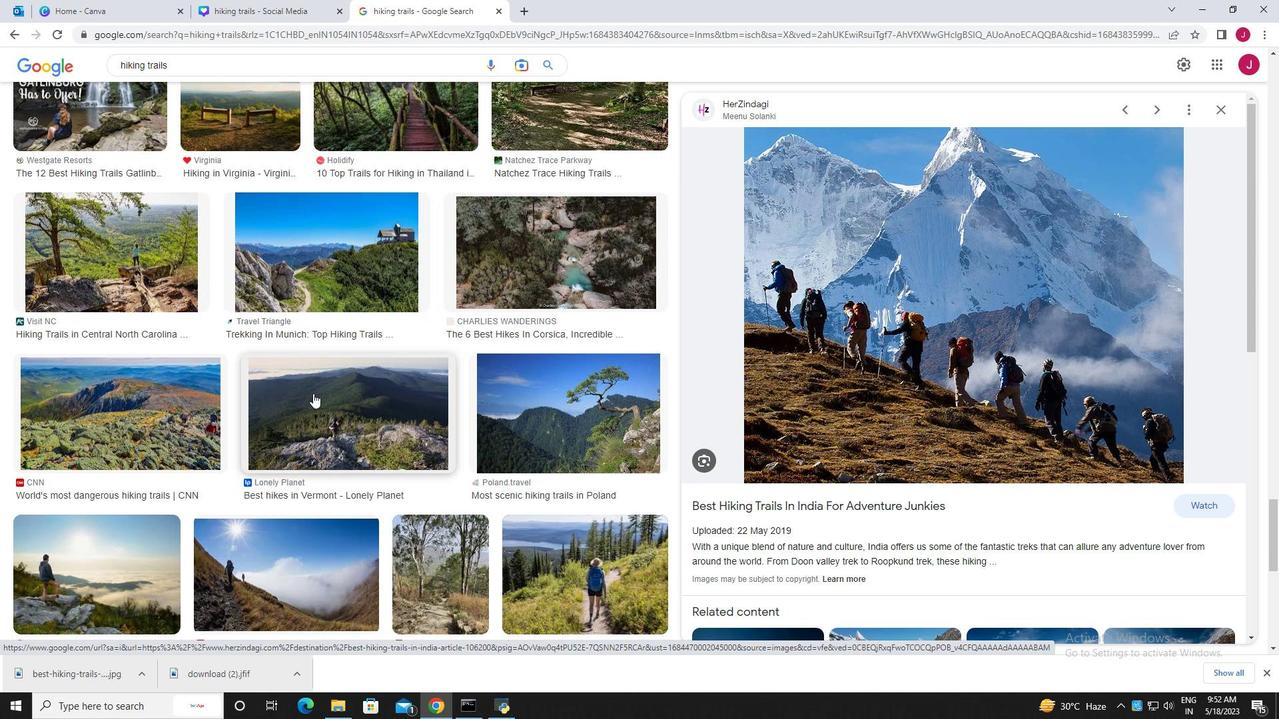 
Action: Mouse moved to (316, 394)
Screenshot: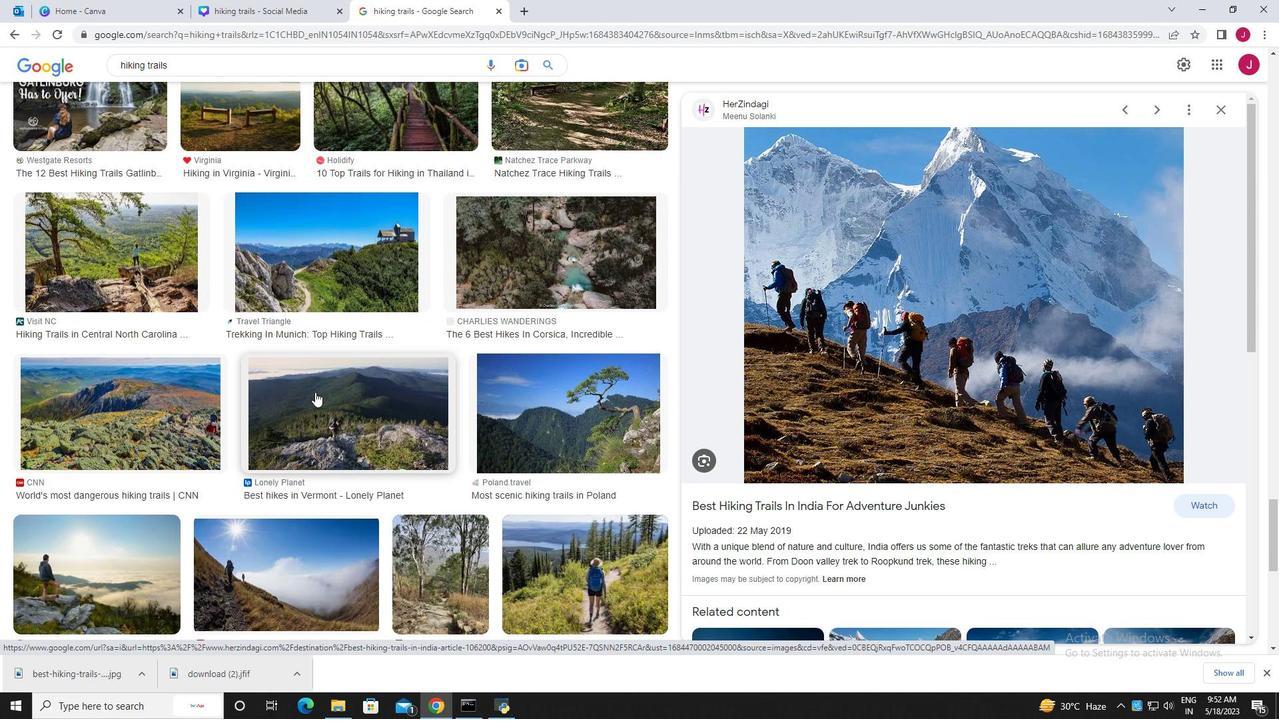 
Action: Mouse scrolled (316, 393) with delta (0, 0)
Screenshot: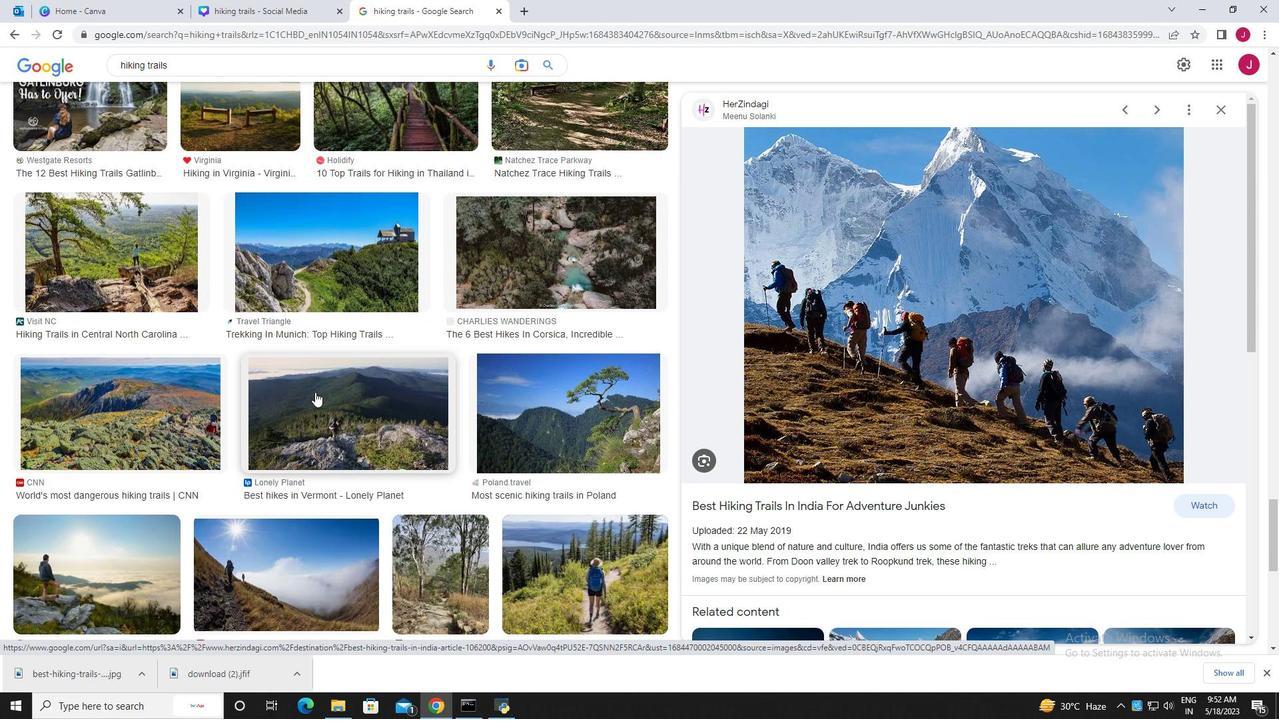 
Action: Mouse moved to (317, 401)
Screenshot: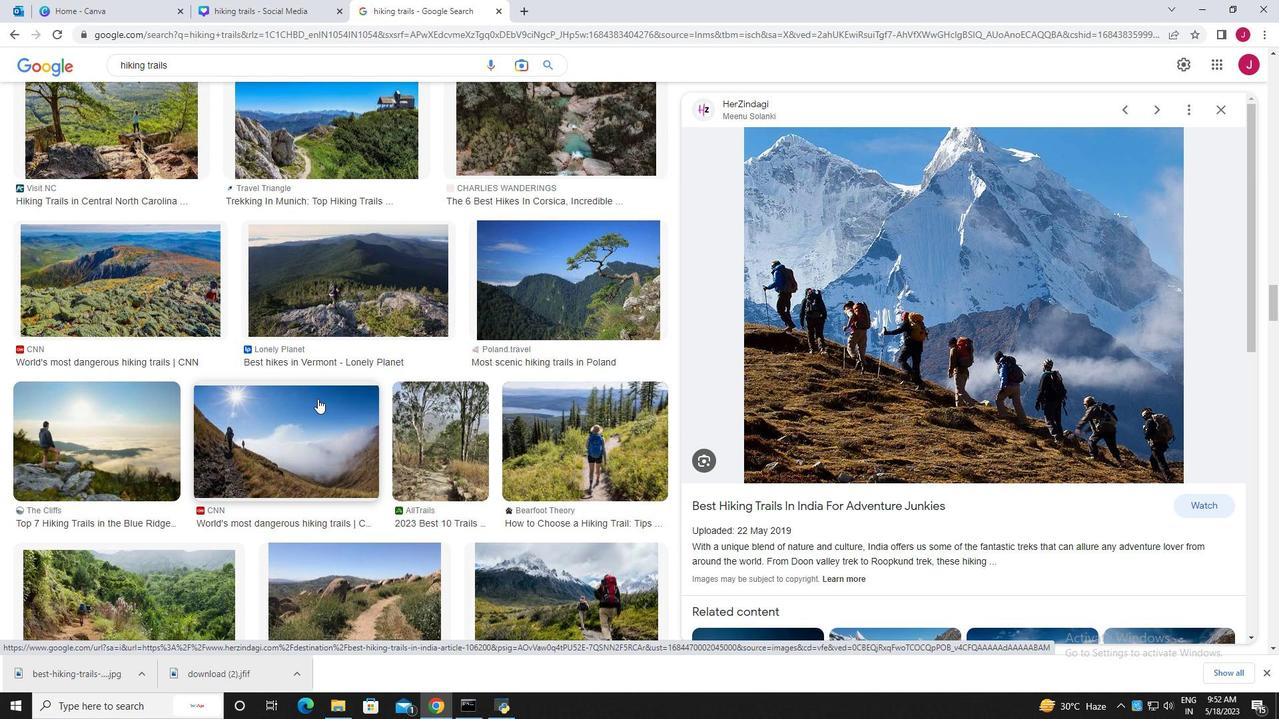 
Action: Mouse scrolled (317, 399) with delta (0, 0)
Screenshot: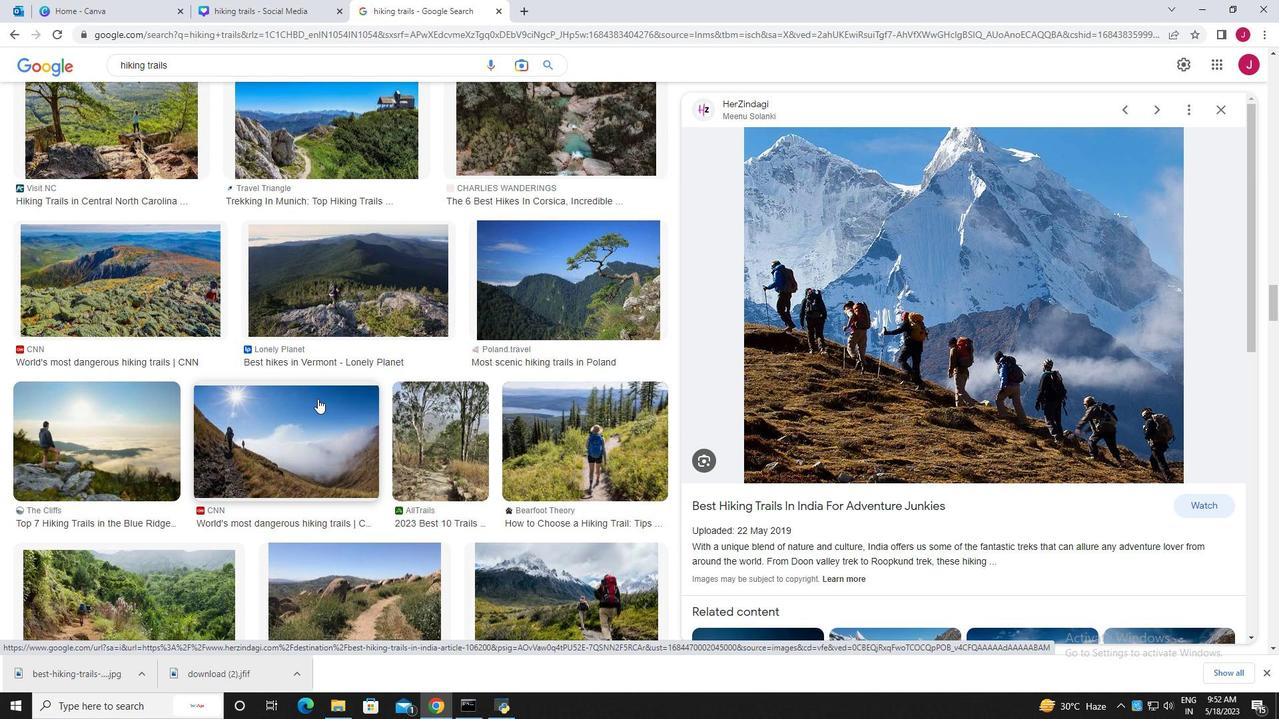 
Action: Mouse moved to (318, 403)
Screenshot: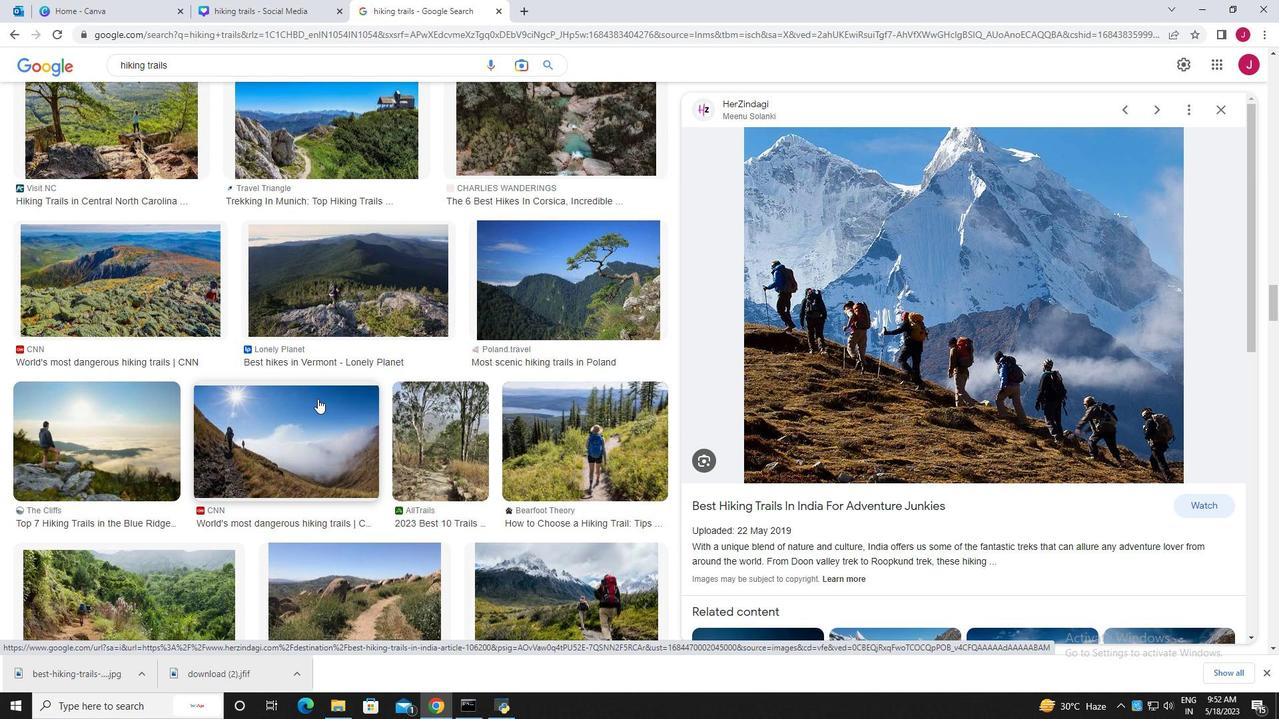 
Action: Mouse scrolled (318, 402) with delta (0, 0)
Screenshot: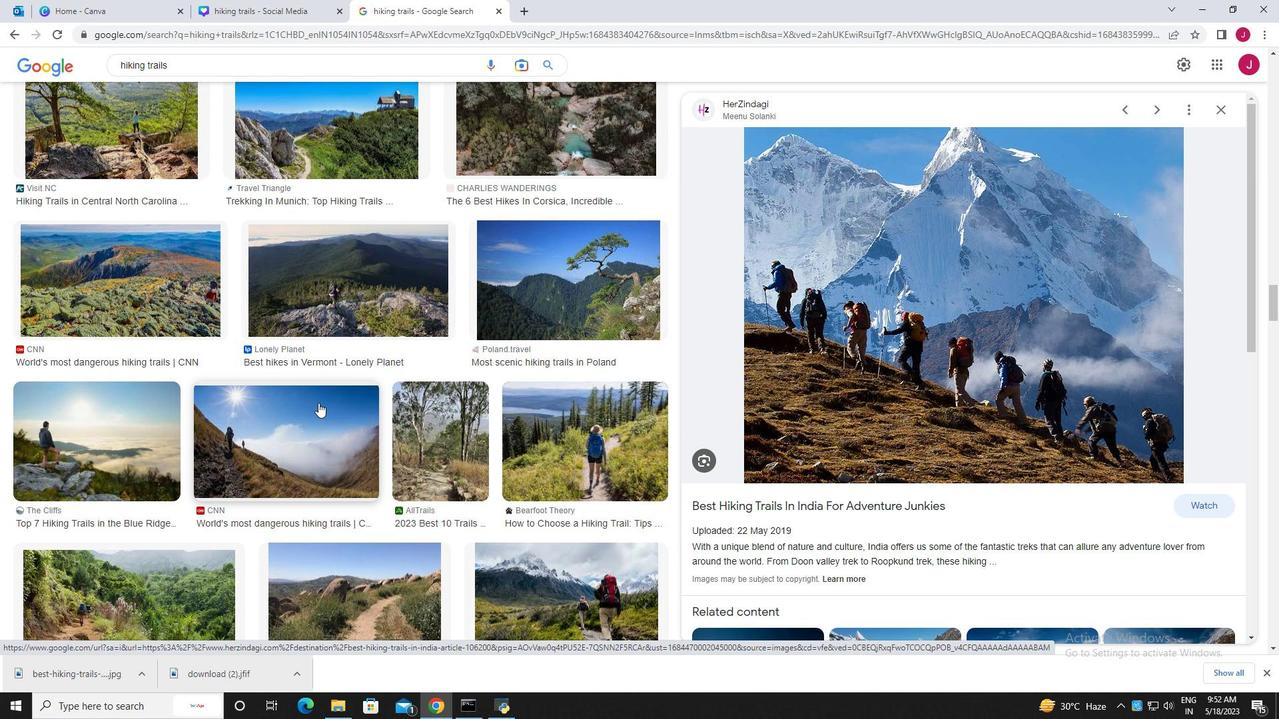 
Action: Mouse moved to (319, 403)
Screenshot: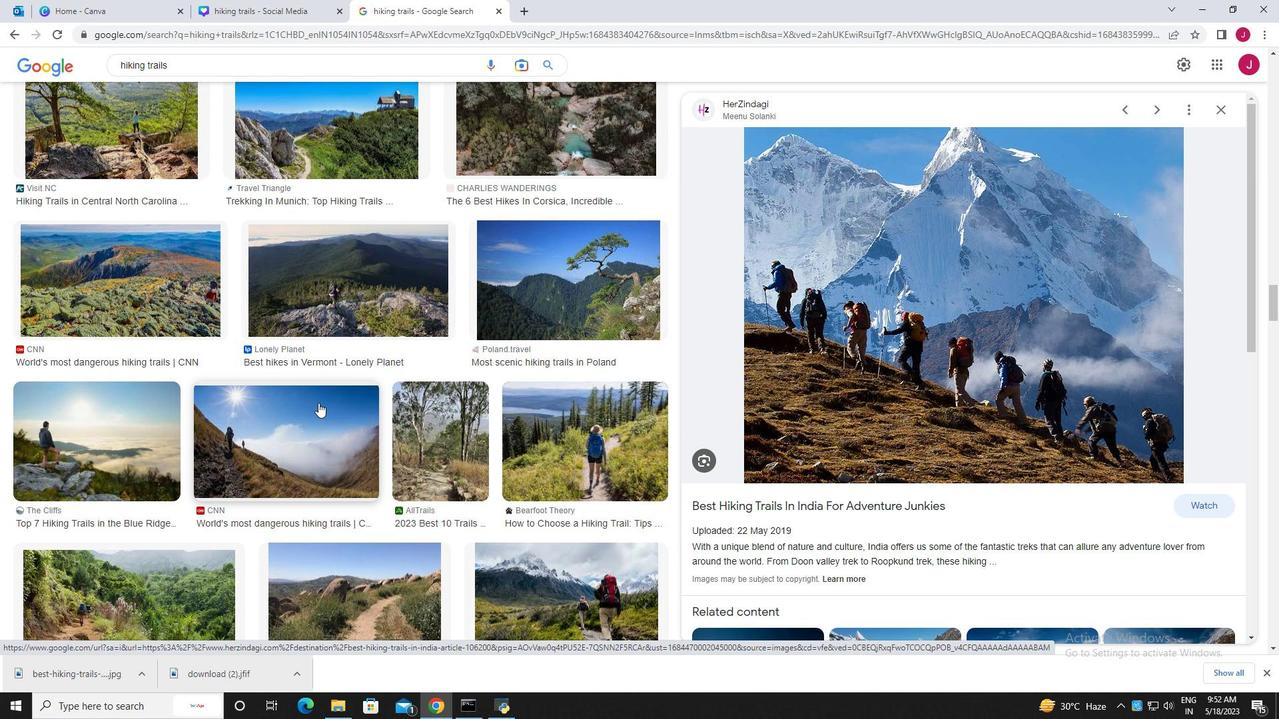 
Action: Mouse scrolled (319, 402) with delta (0, 0)
Screenshot: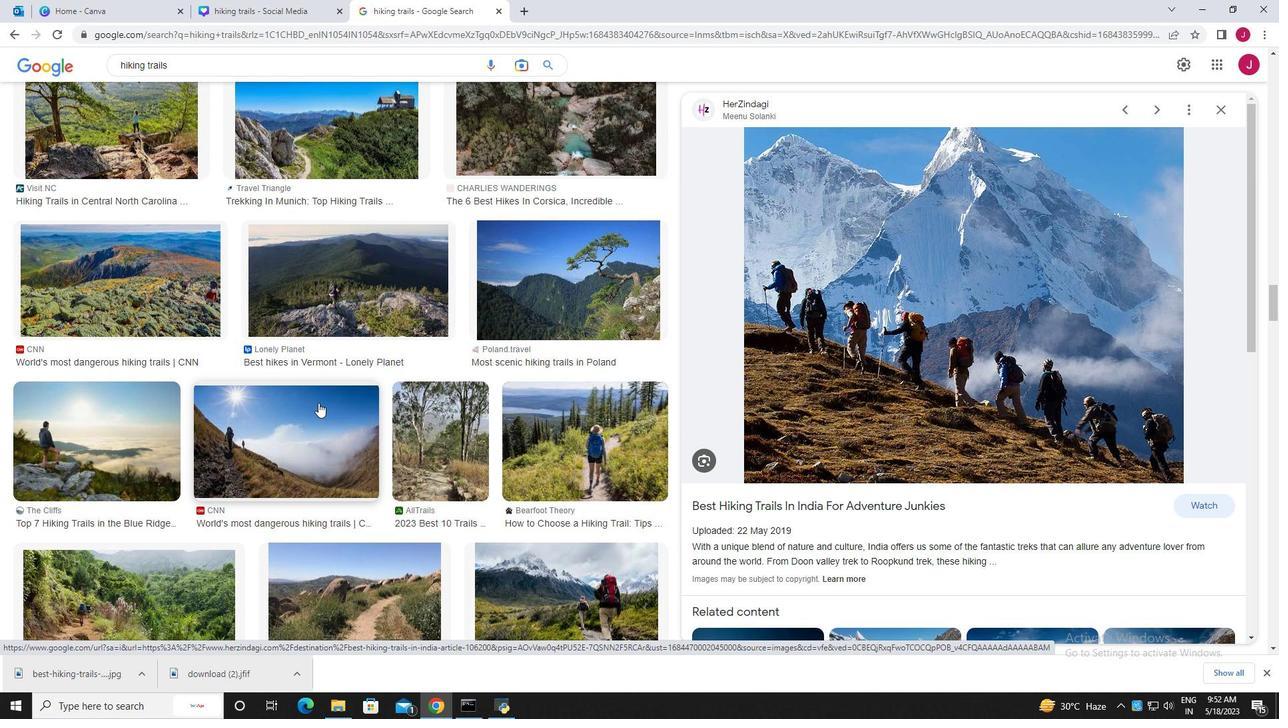 
Action: Mouse scrolled (319, 402) with delta (0, 0)
Screenshot: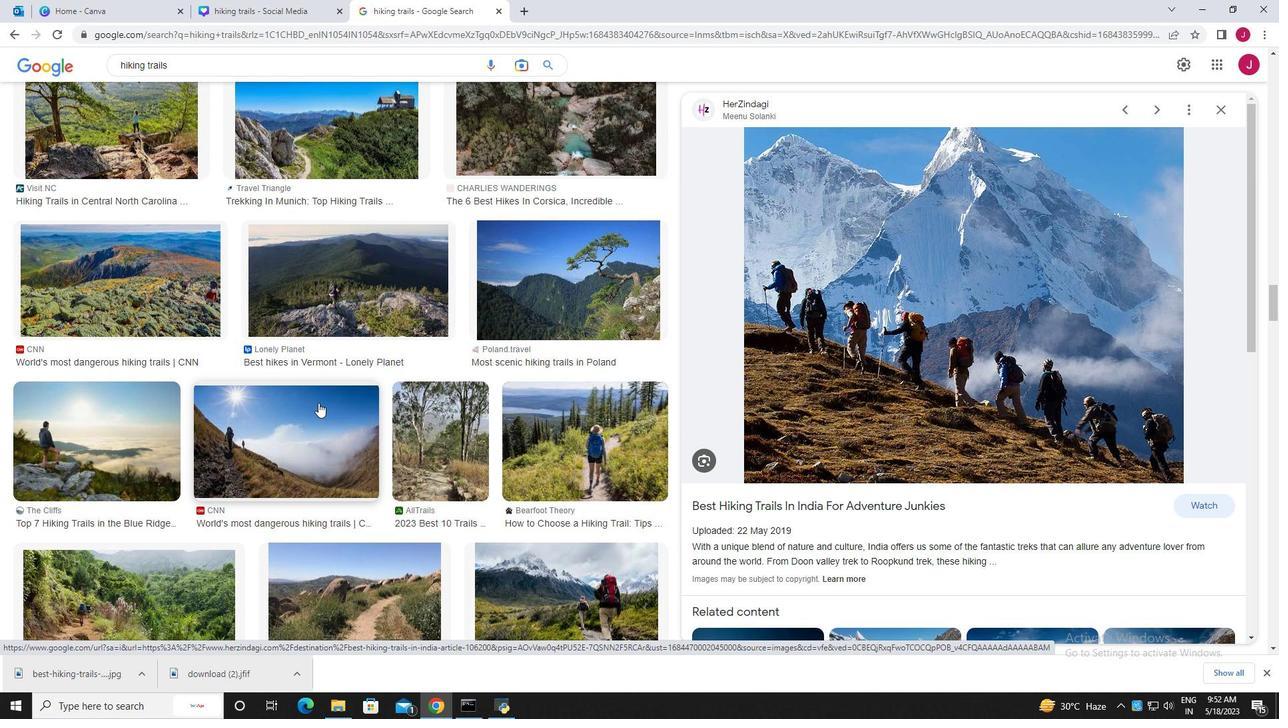 
Action: Mouse scrolled (319, 402) with delta (0, 0)
Screenshot: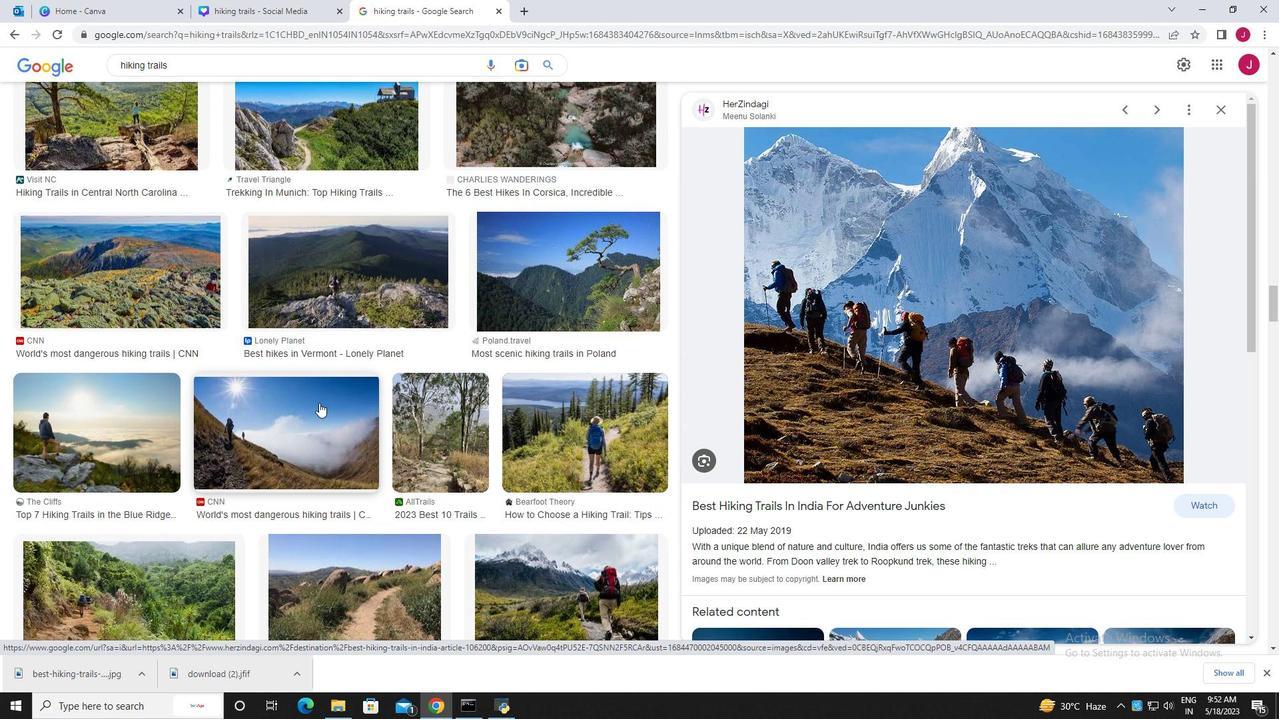 
Action: Mouse moved to (301, 439)
Screenshot: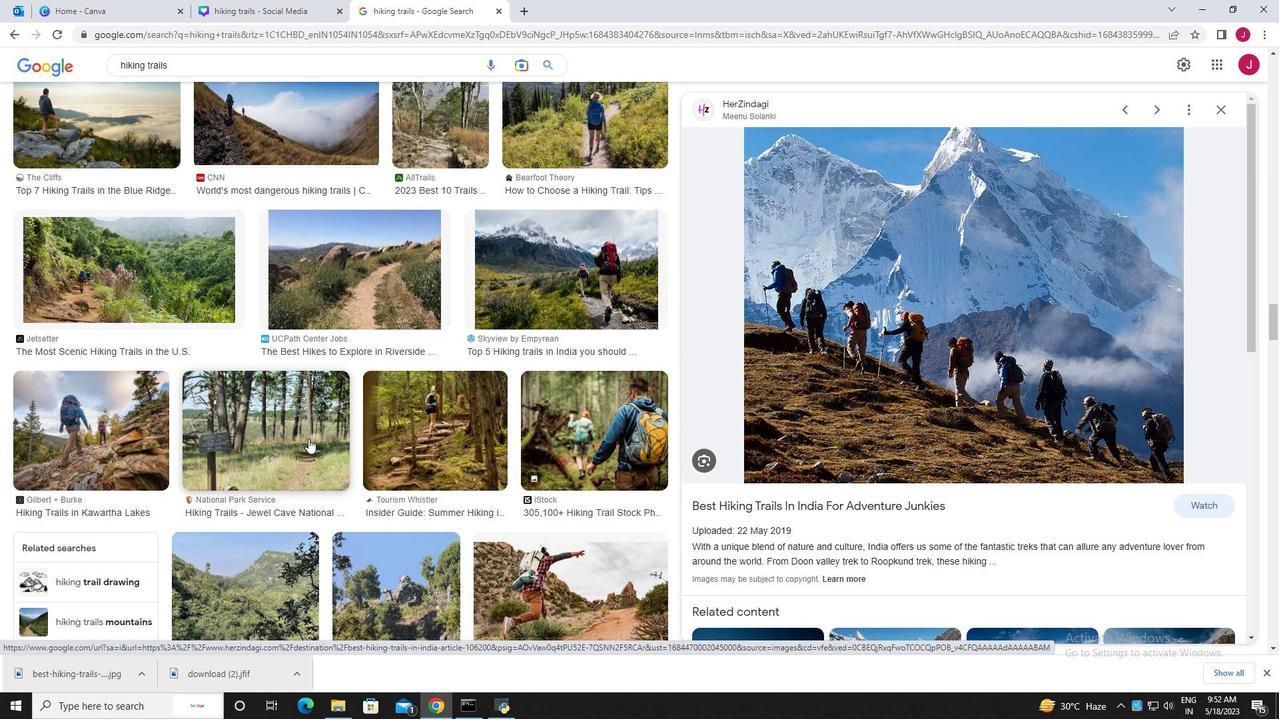 
Action: Mouse scrolled (301, 439) with delta (0, 0)
Screenshot: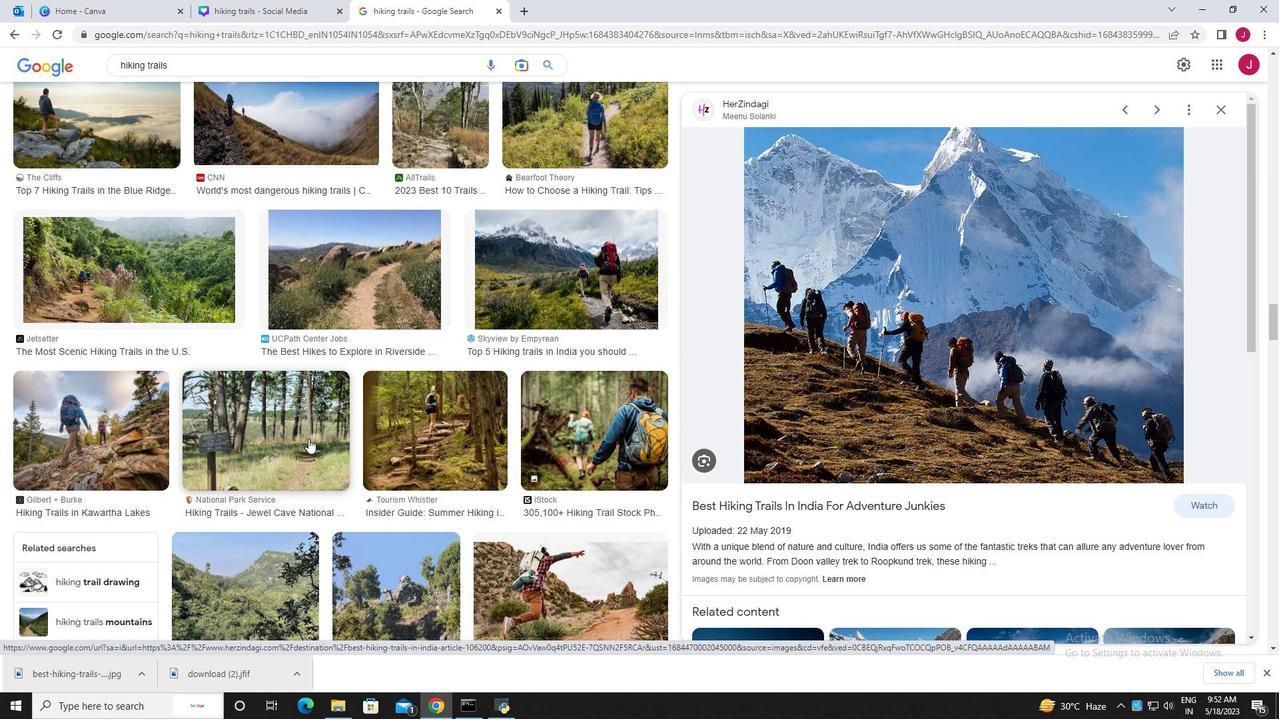 
Action: Mouse moved to (301, 440)
Screenshot: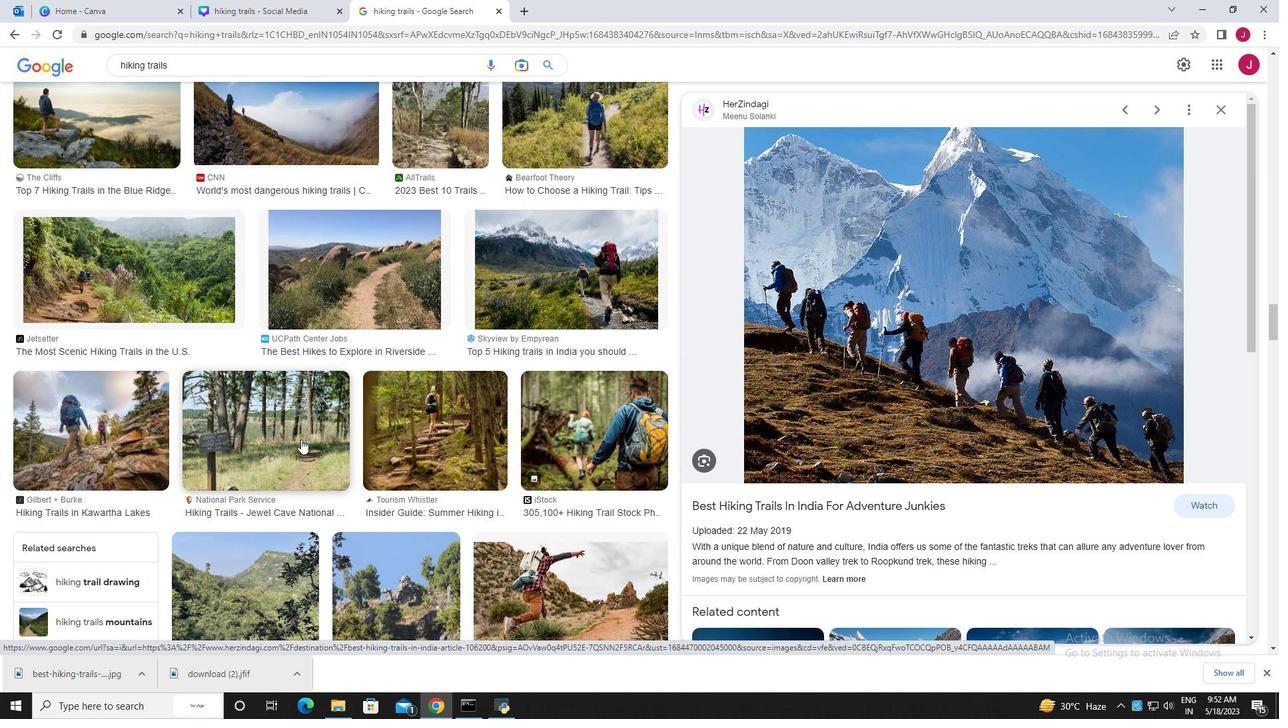 
Action: Mouse scrolled (301, 439) with delta (0, 0)
Screenshot: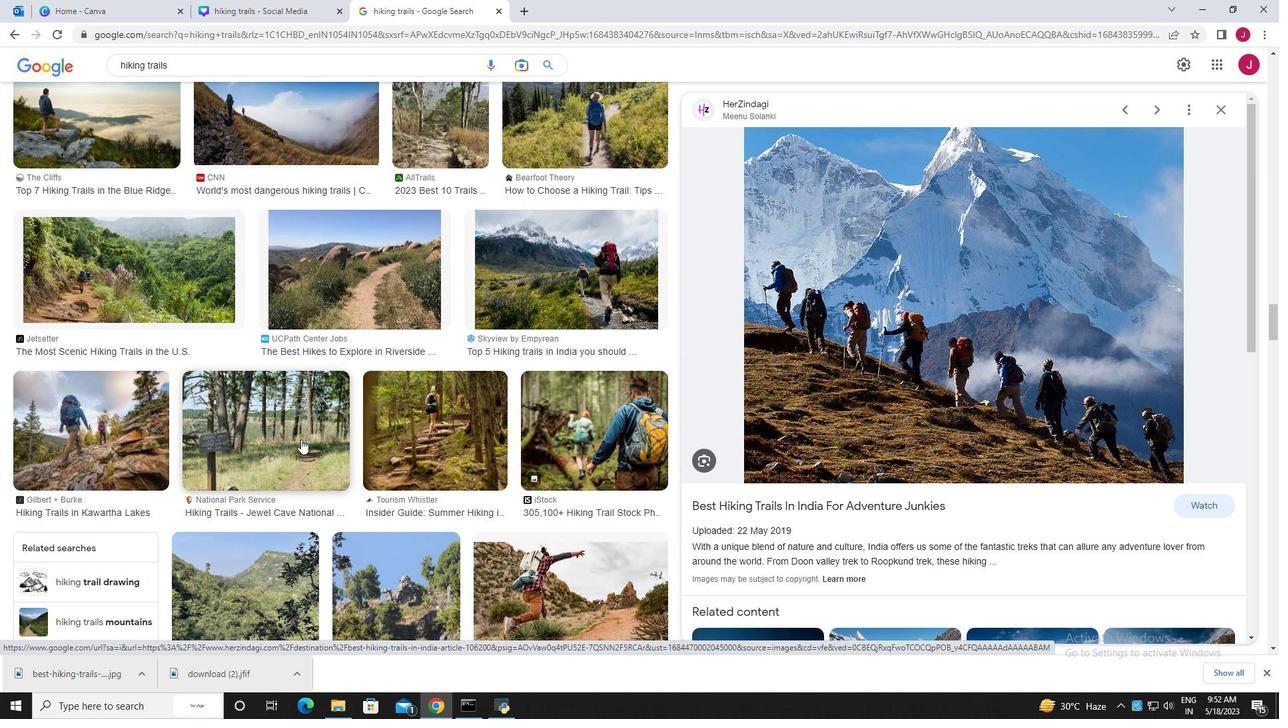 
Action: Mouse moved to (301, 440)
